 Task: Play online Dominion games in medium mode.
Action: Mouse moved to (577, 653)
Screenshot: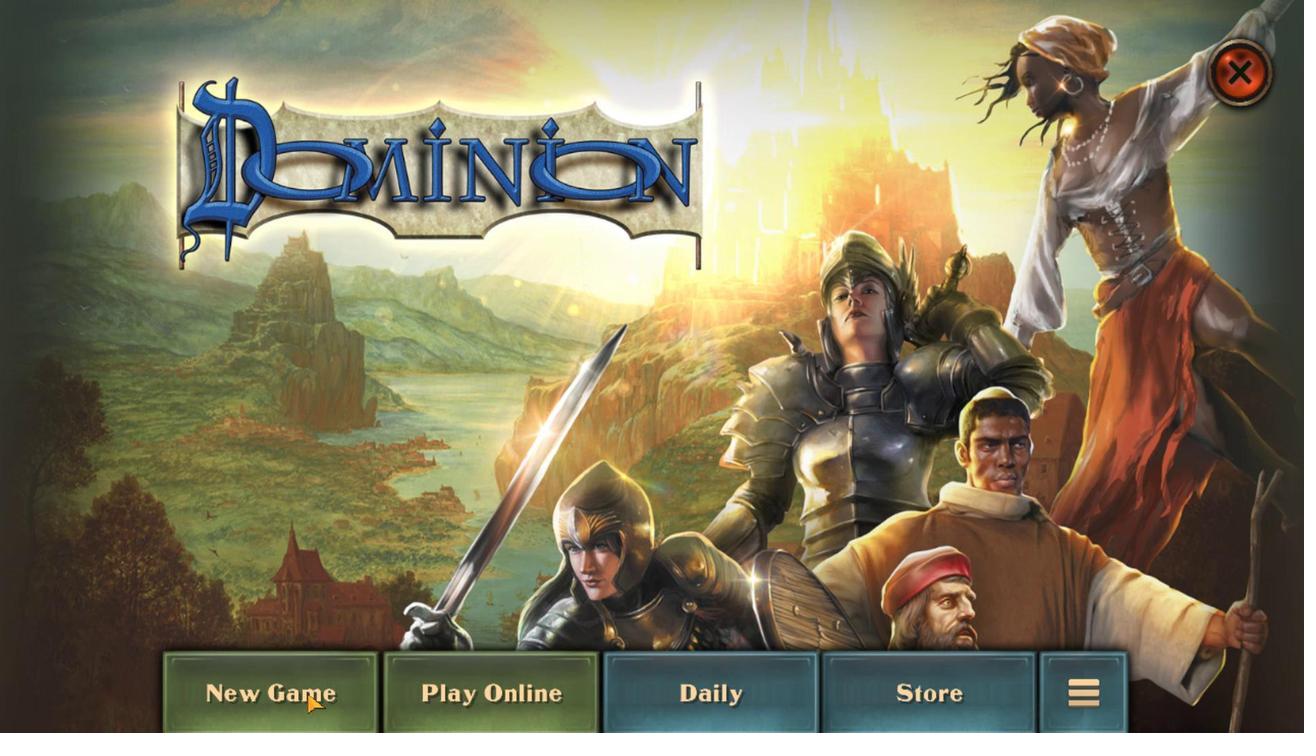 
Action: Mouse pressed left at (577, 653)
Screenshot: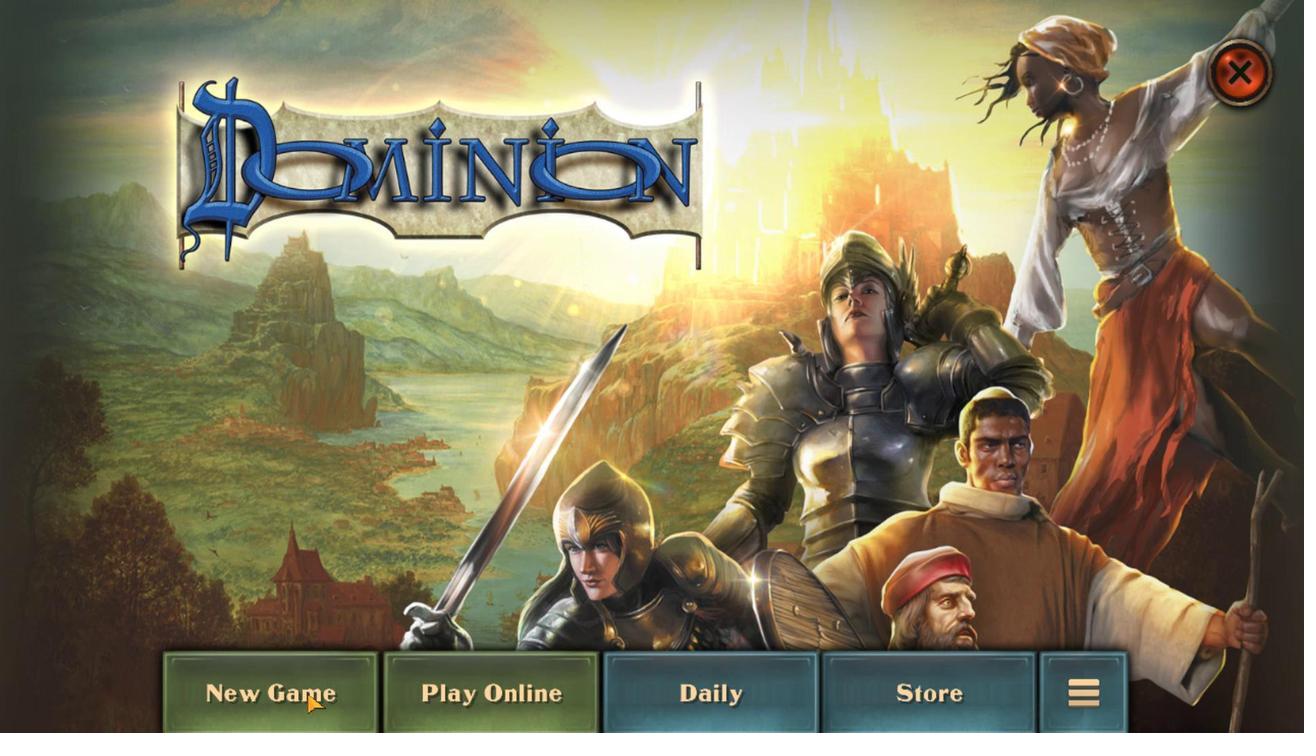 
Action: Mouse moved to (682, 506)
Screenshot: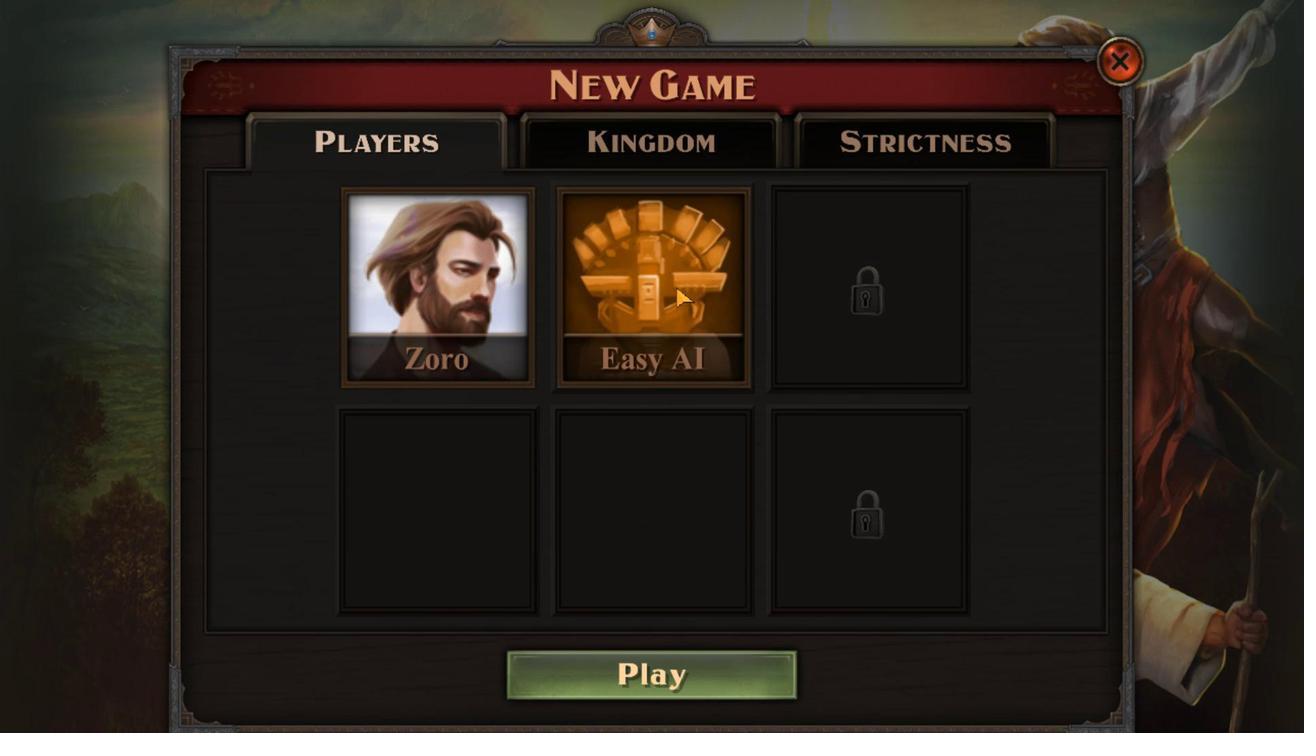 
Action: Mouse pressed left at (682, 506)
Screenshot: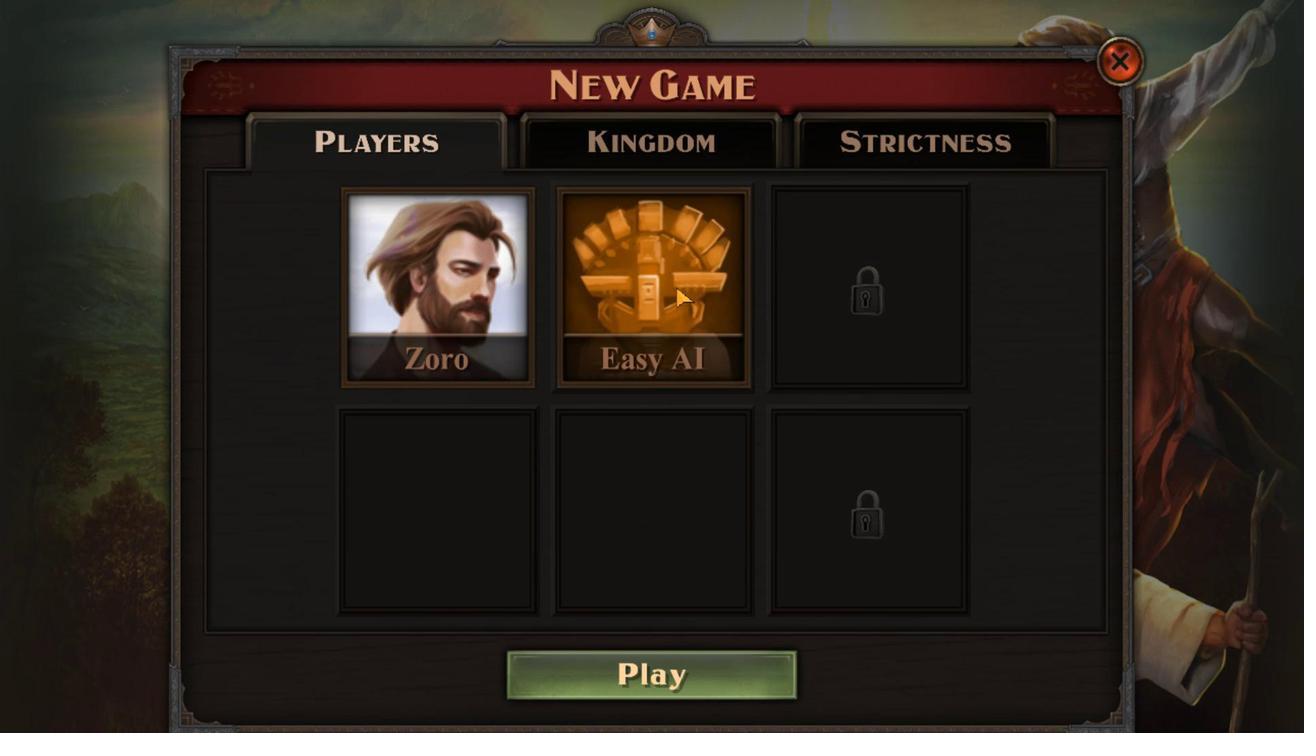 
Action: Mouse moved to (607, 583)
Screenshot: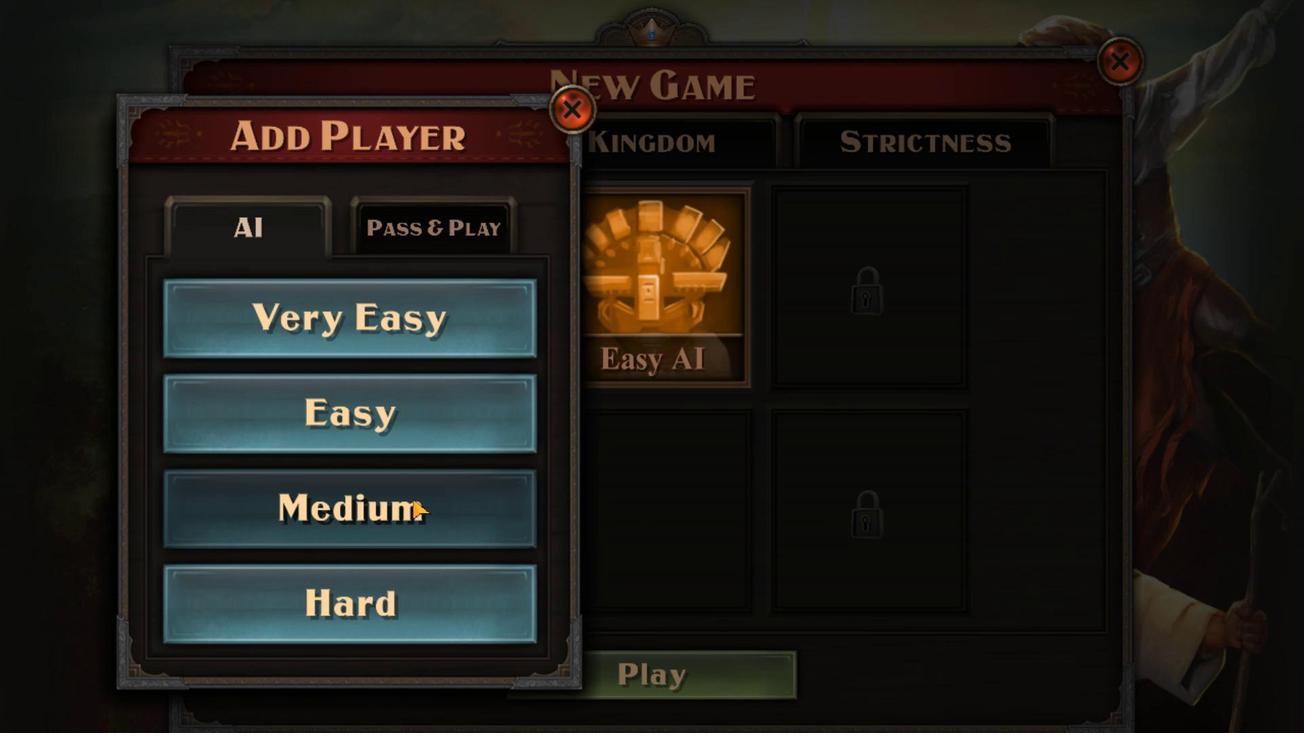 
Action: Mouse pressed left at (607, 583)
Screenshot: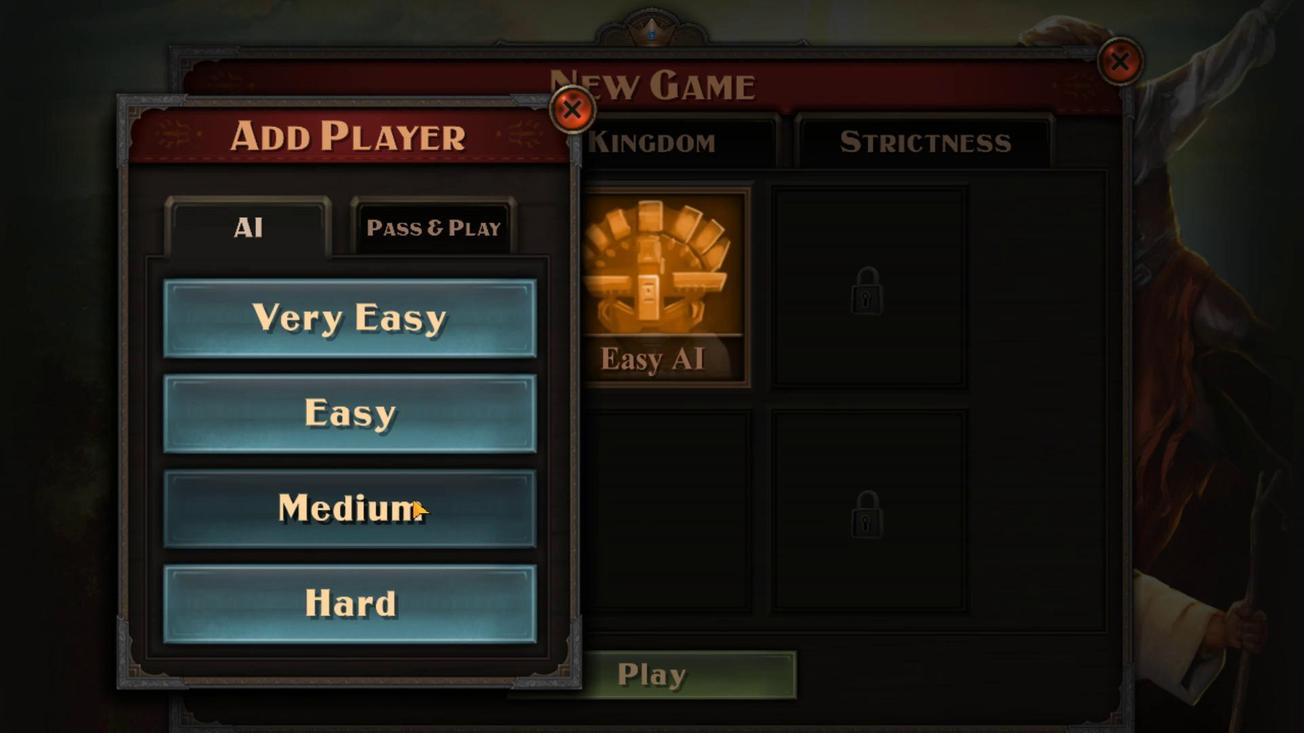 
Action: Mouse moved to (687, 639)
Screenshot: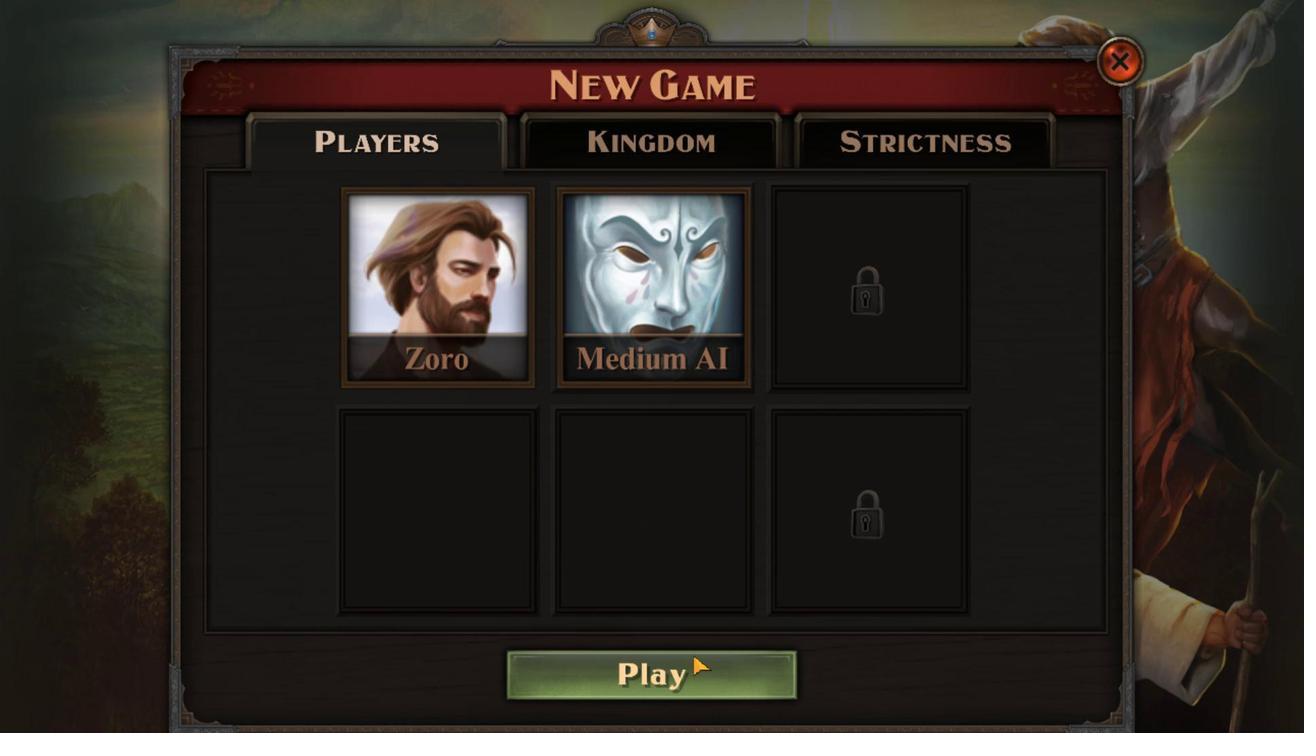 
Action: Mouse pressed left at (687, 639)
Screenshot: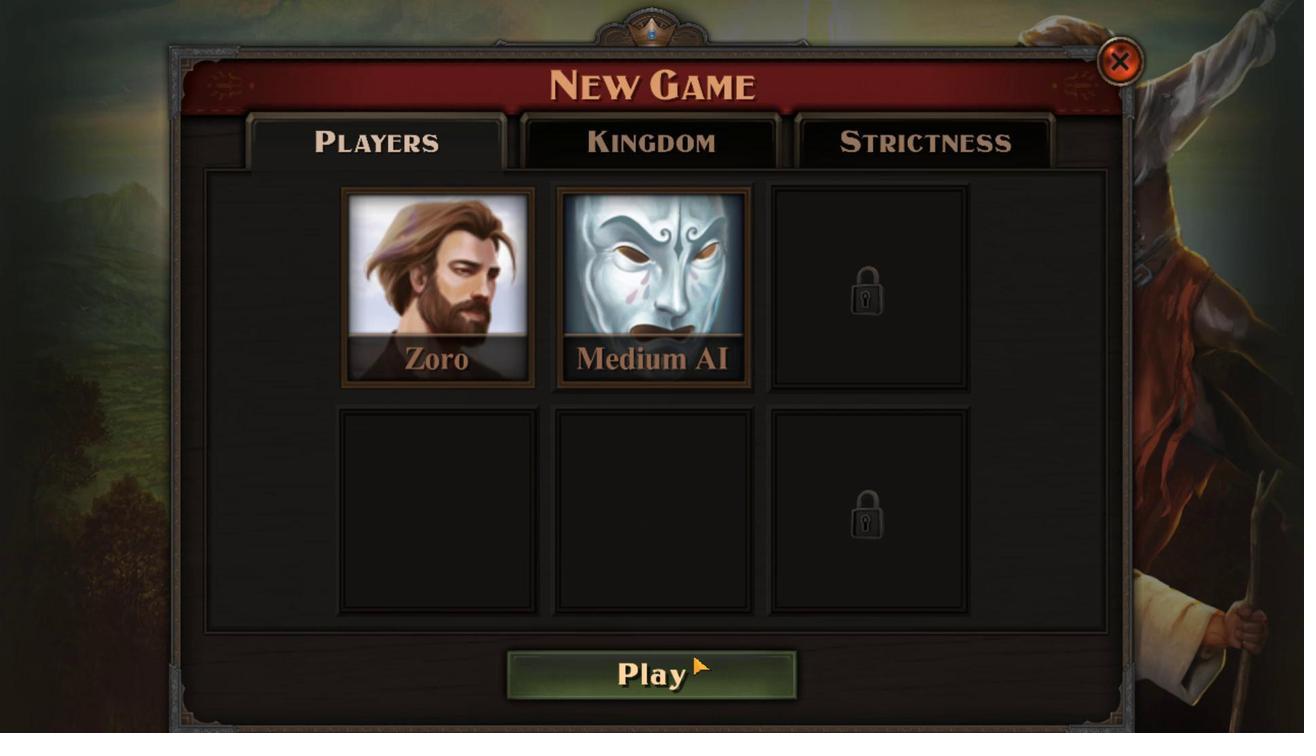 
Action: Mouse moved to (655, 648)
Screenshot: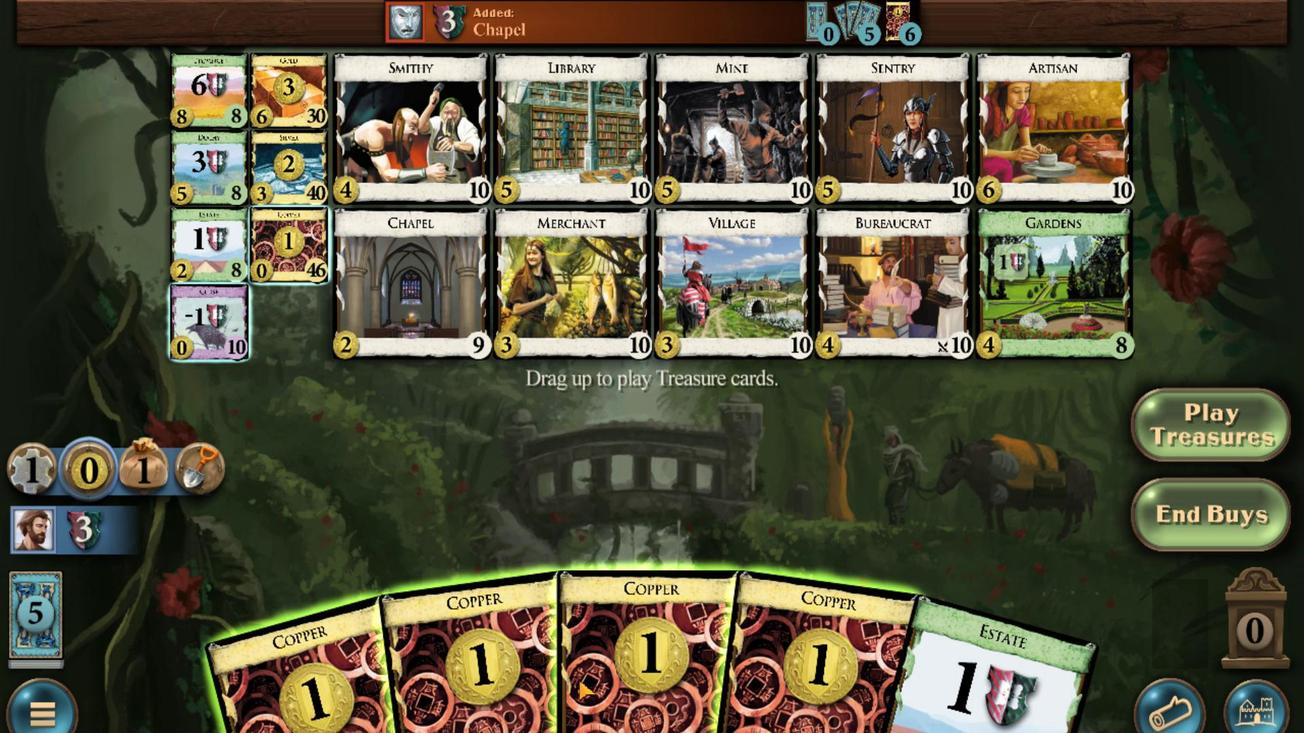 
Action: Mouse scrolled (655, 648) with delta (0, 0)
Screenshot: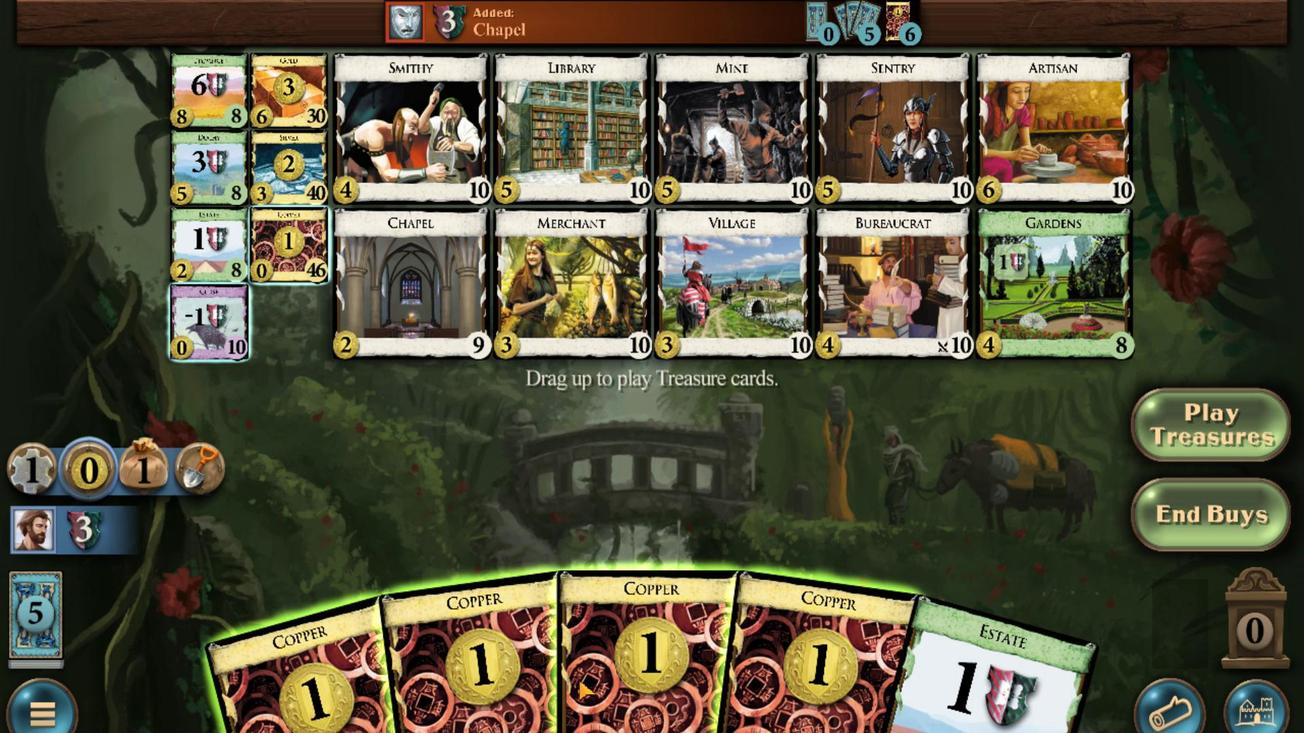 
Action: Mouse moved to (643, 644)
Screenshot: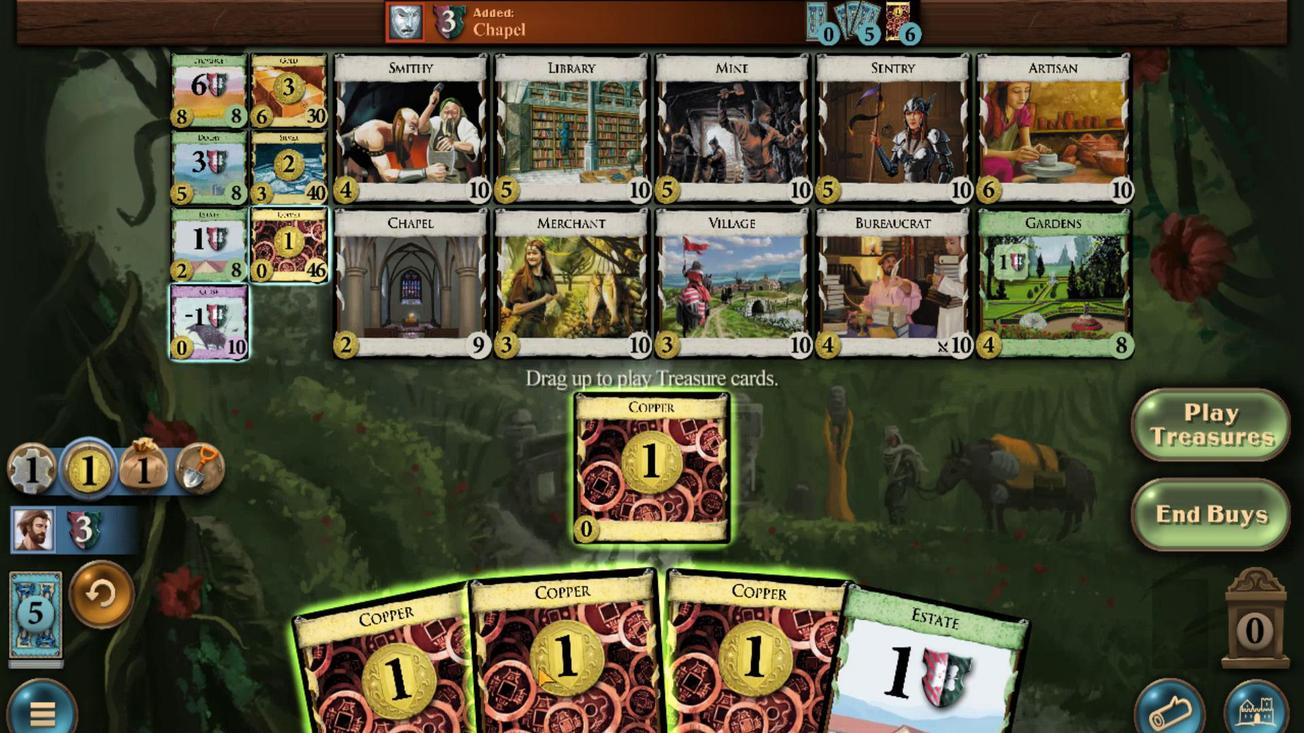 
Action: Mouse scrolled (643, 643) with delta (0, 0)
Screenshot: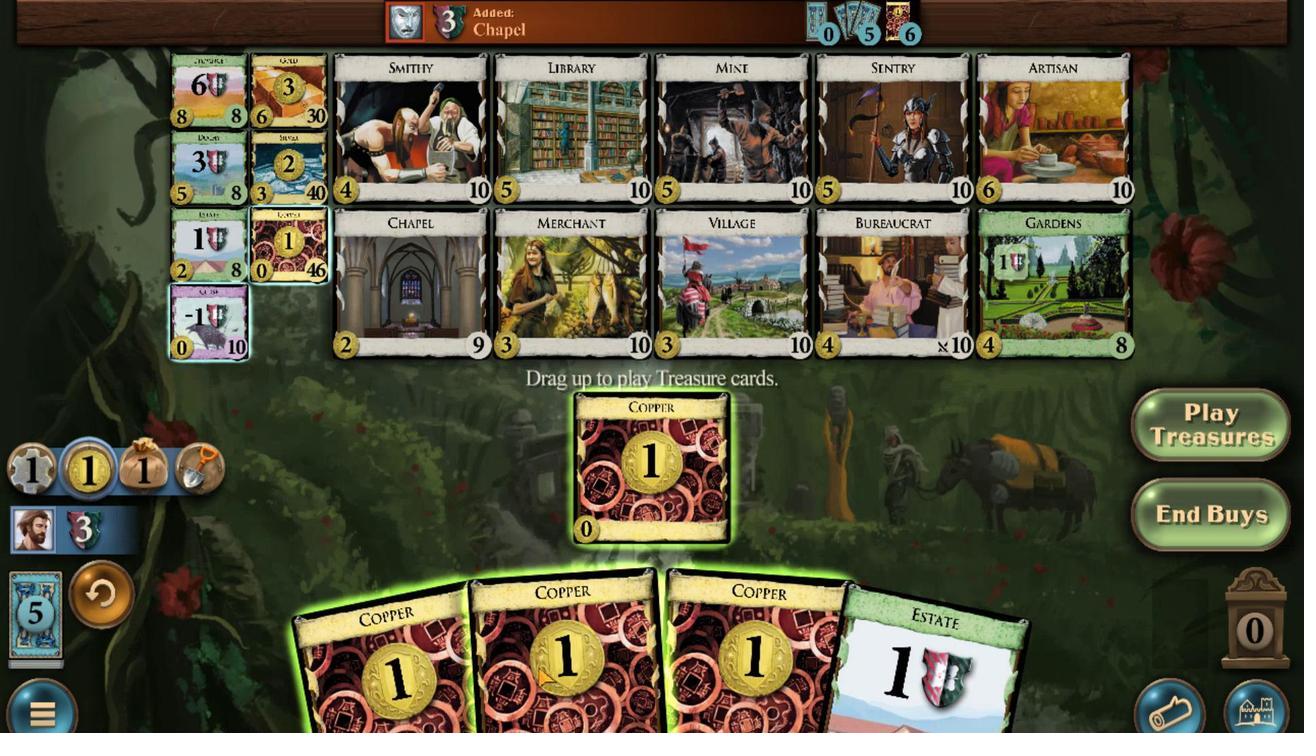 
Action: Mouse moved to (643, 645)
Screenshot: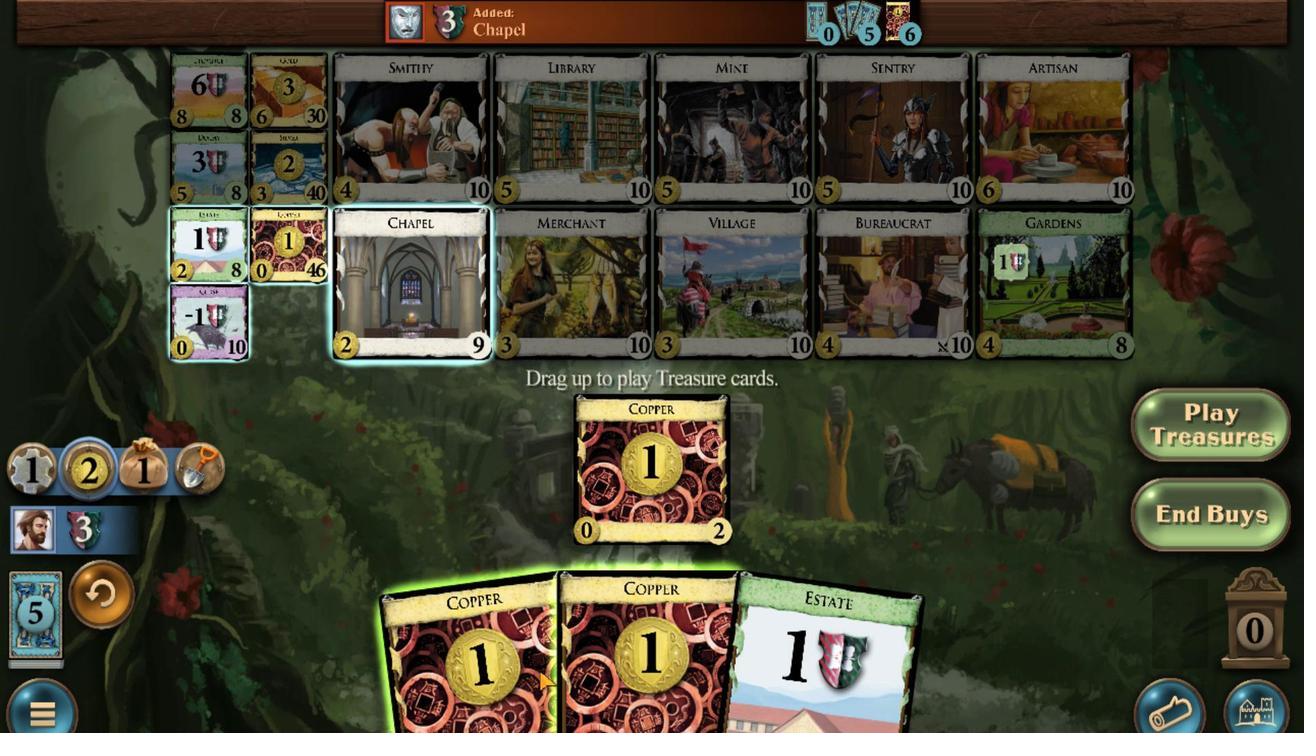 
Action: Mouse scrolled (643, 644) with delta (0, 0)
Screenshot: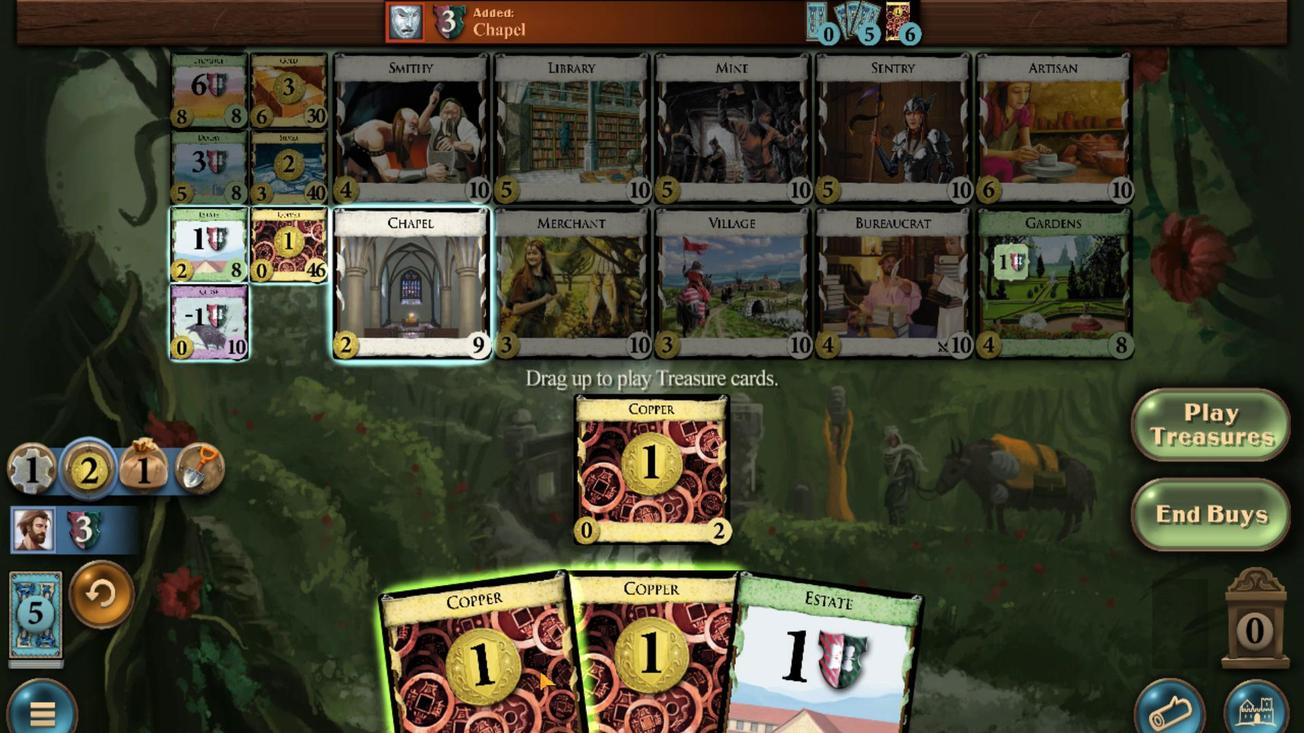 
Action: Mouse moved to (653, 640)
Screenshot: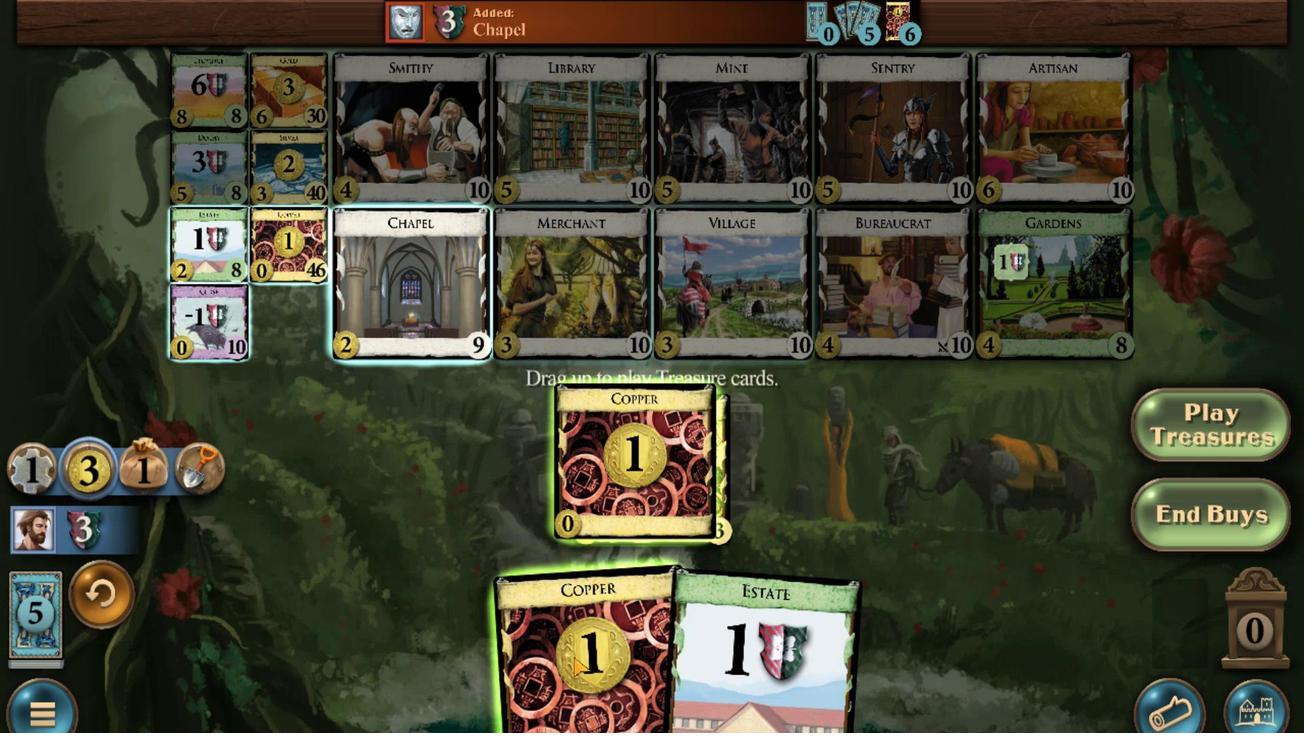 
Action: Mouse scrolled (653, 640) with delta (0, 0)
Screenshot: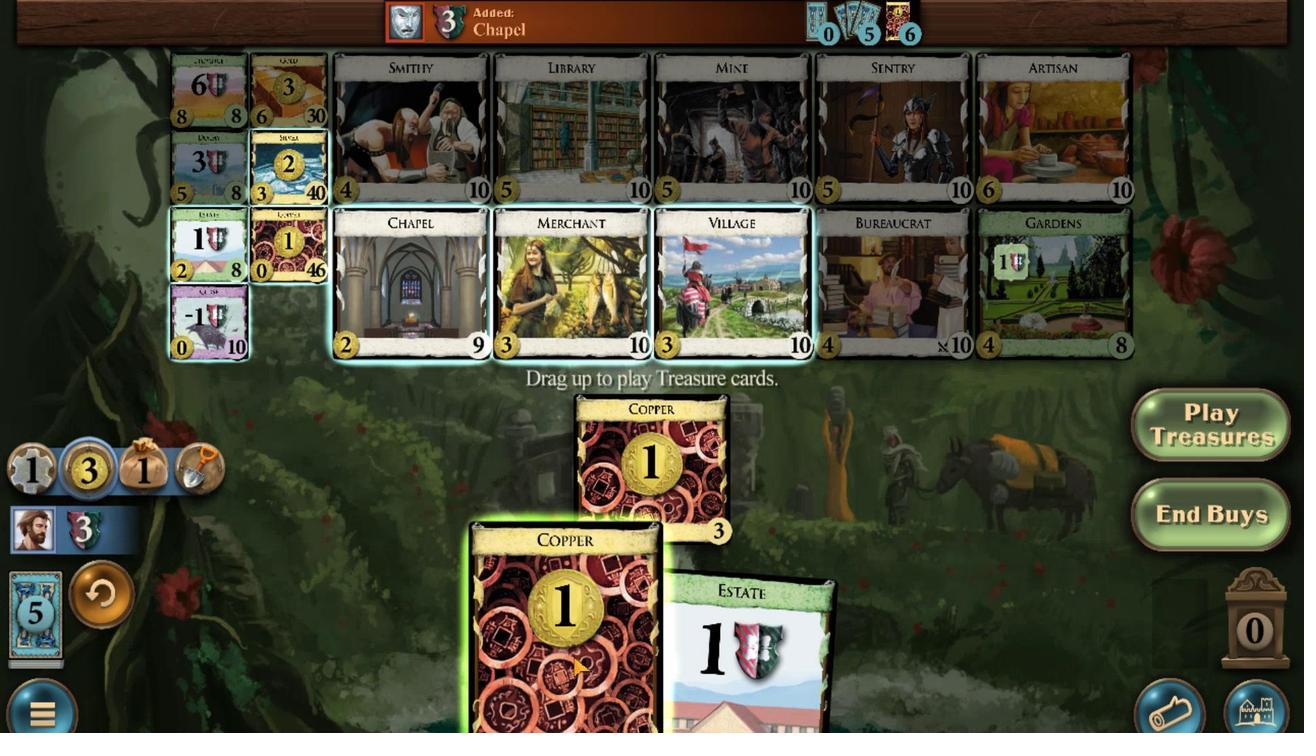 
Action: Mouse moved to (613, 455)
Screenshot: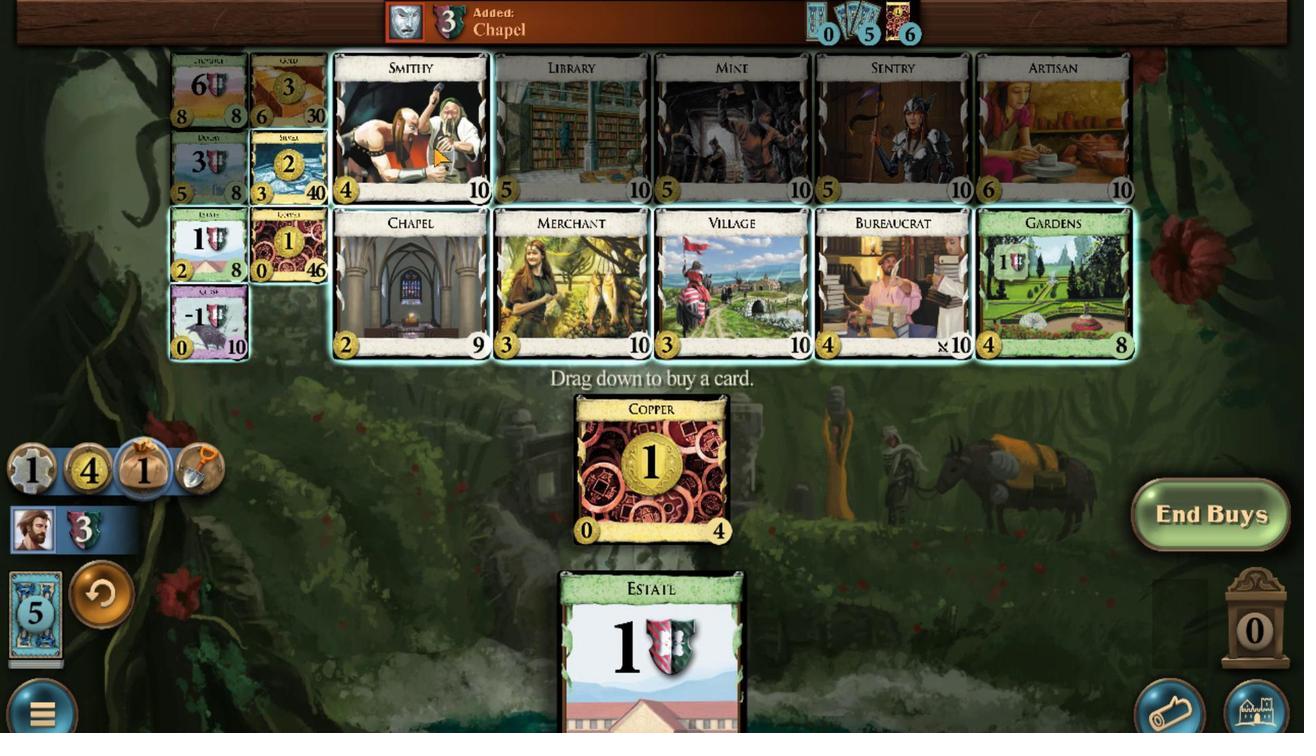 
Action: Mouse scrolled (613, 455) with delta (0, 0)
Screenshot: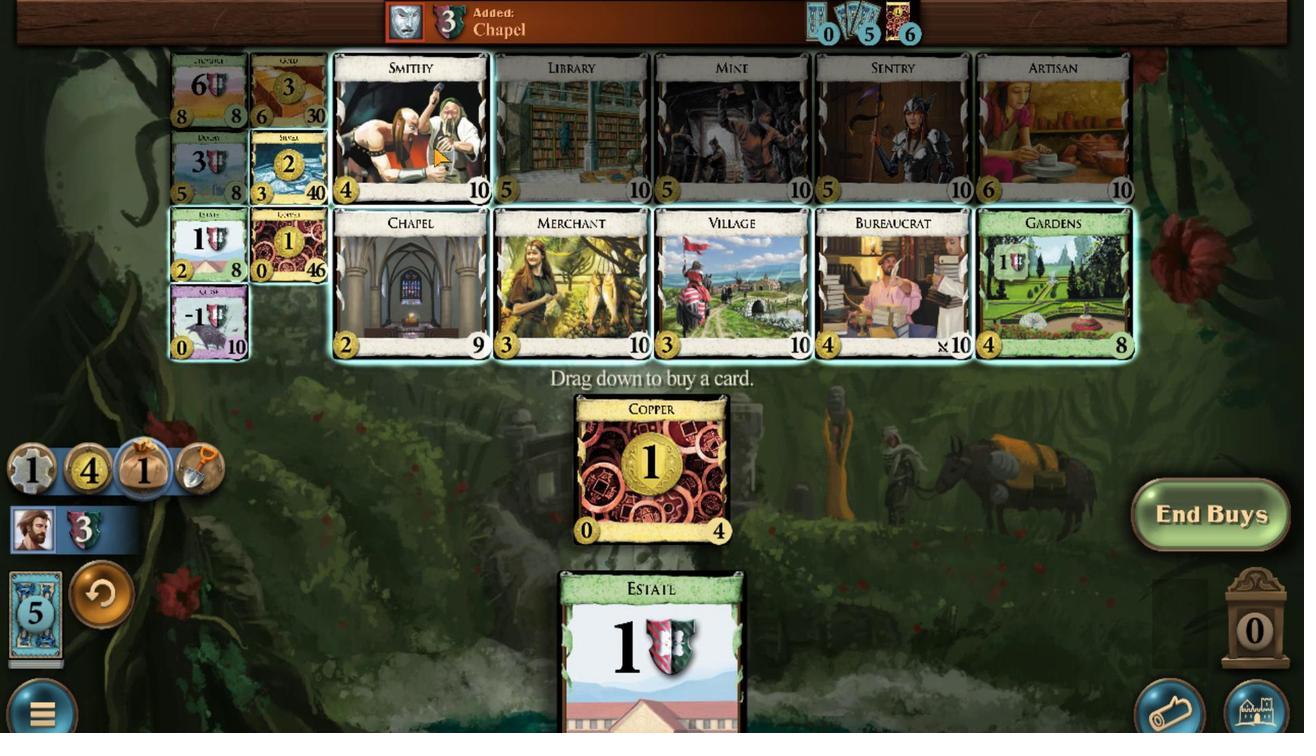 
Action: Mouse scrolled (613, 455) with delta (0, 0)
Screenshot: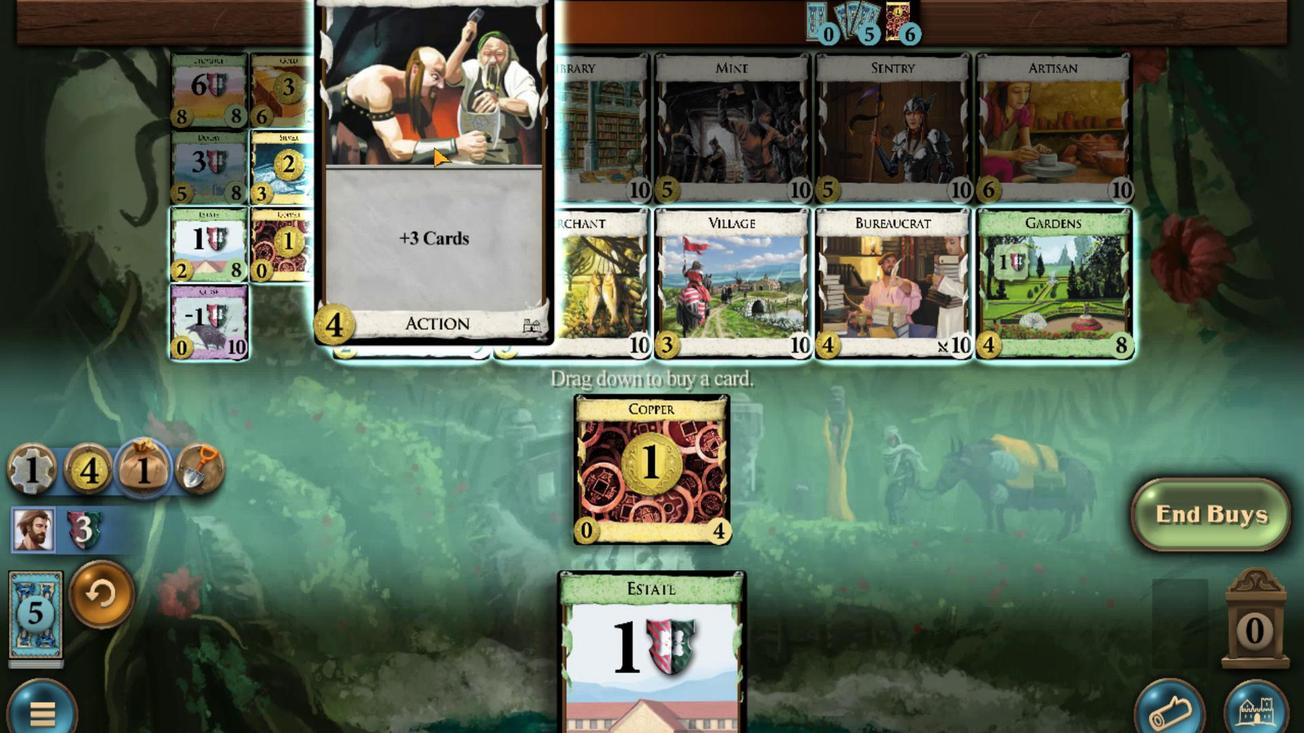 
Action: Mouse scrolled (613, 455) with delta (0, 0)
Screenshot: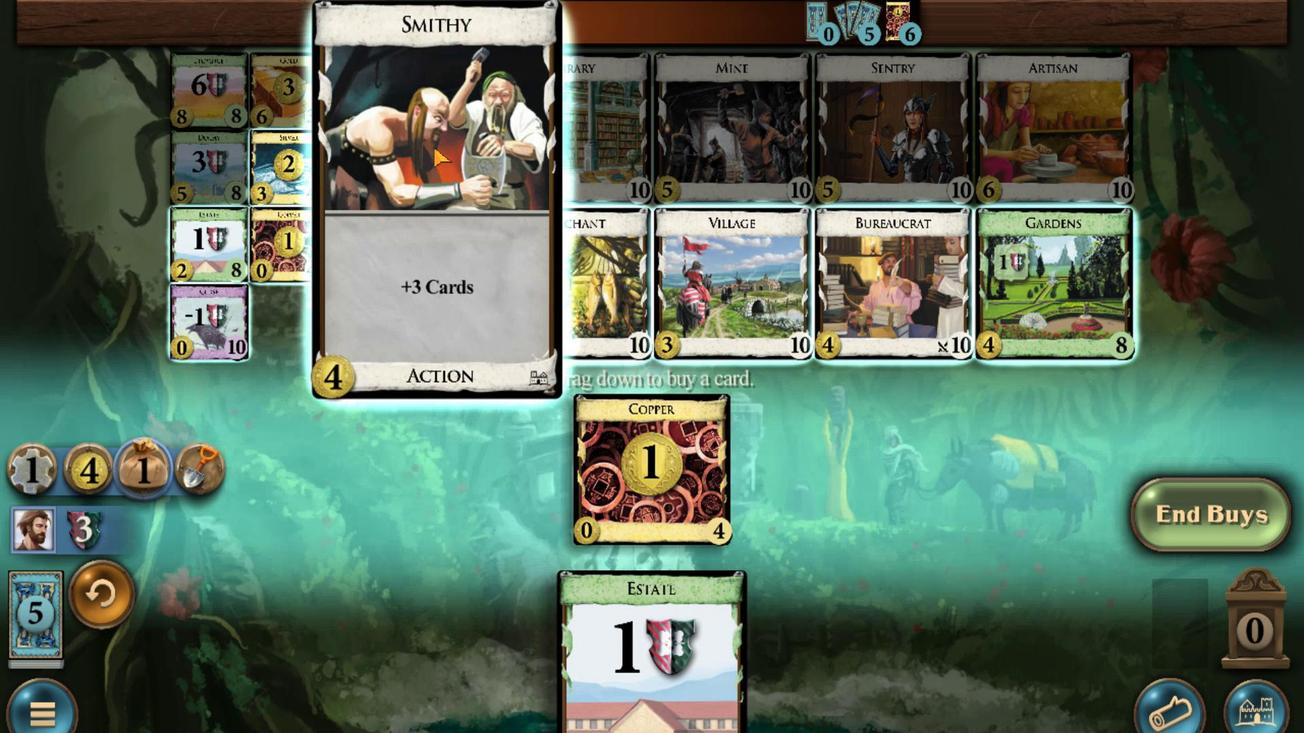 
Action: Mouse scrolled (613, 455) with delta (0, 0)
Screenshot: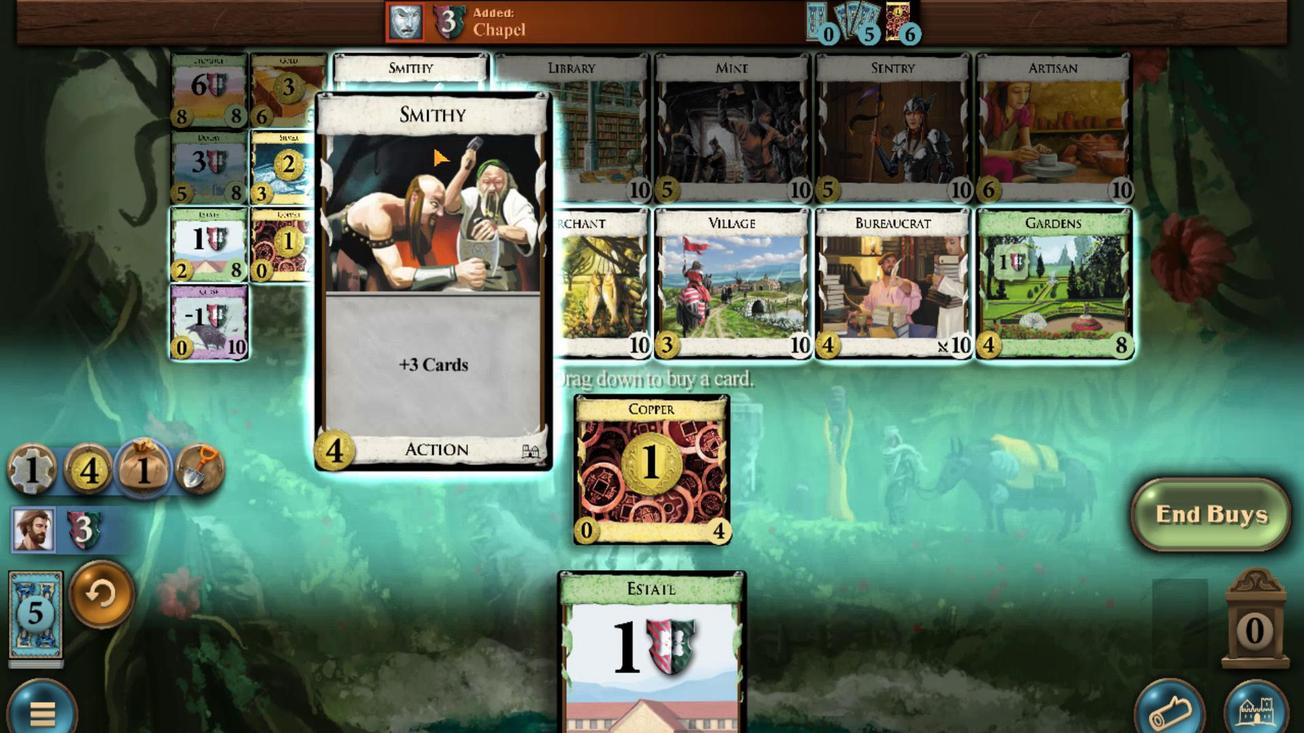 
Action: Mouse scrolled (613, 455) with delta (0, 0)
Screenshot: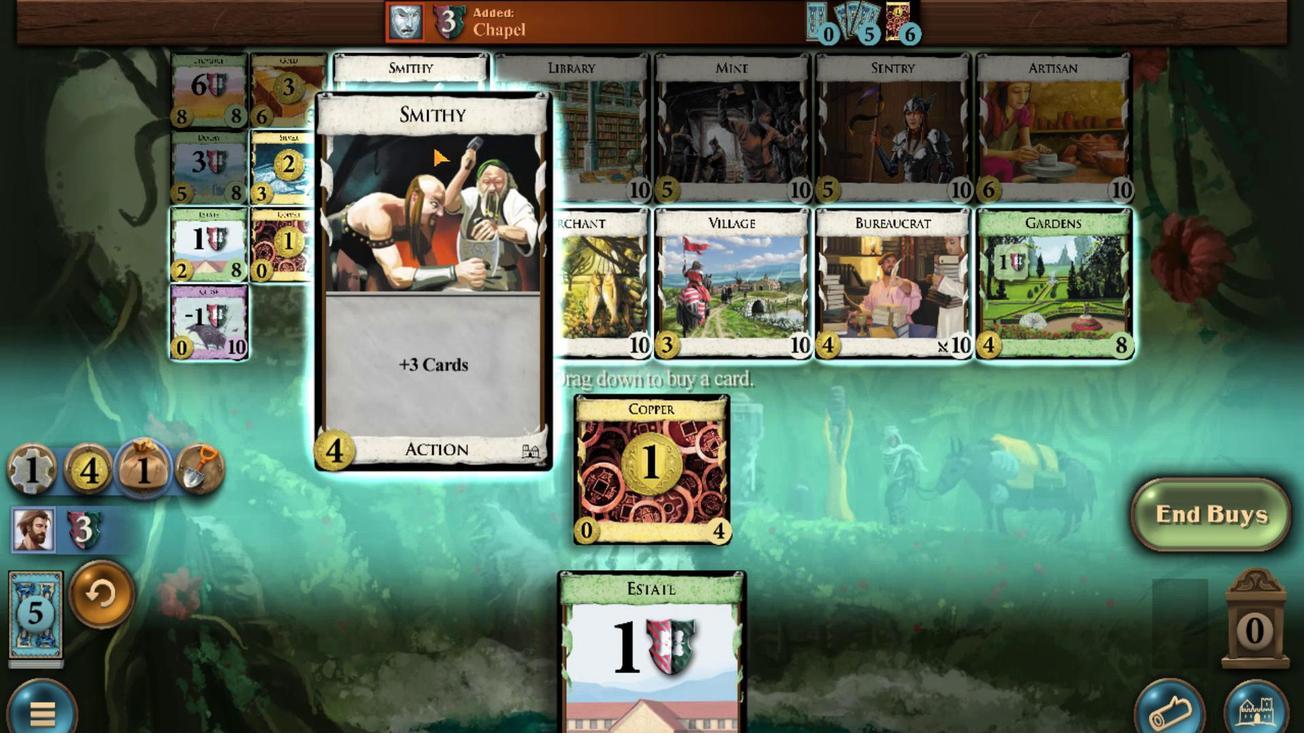 
Action: Mouse scrolled (613, 455) with delta (0, 0)
Screenshot: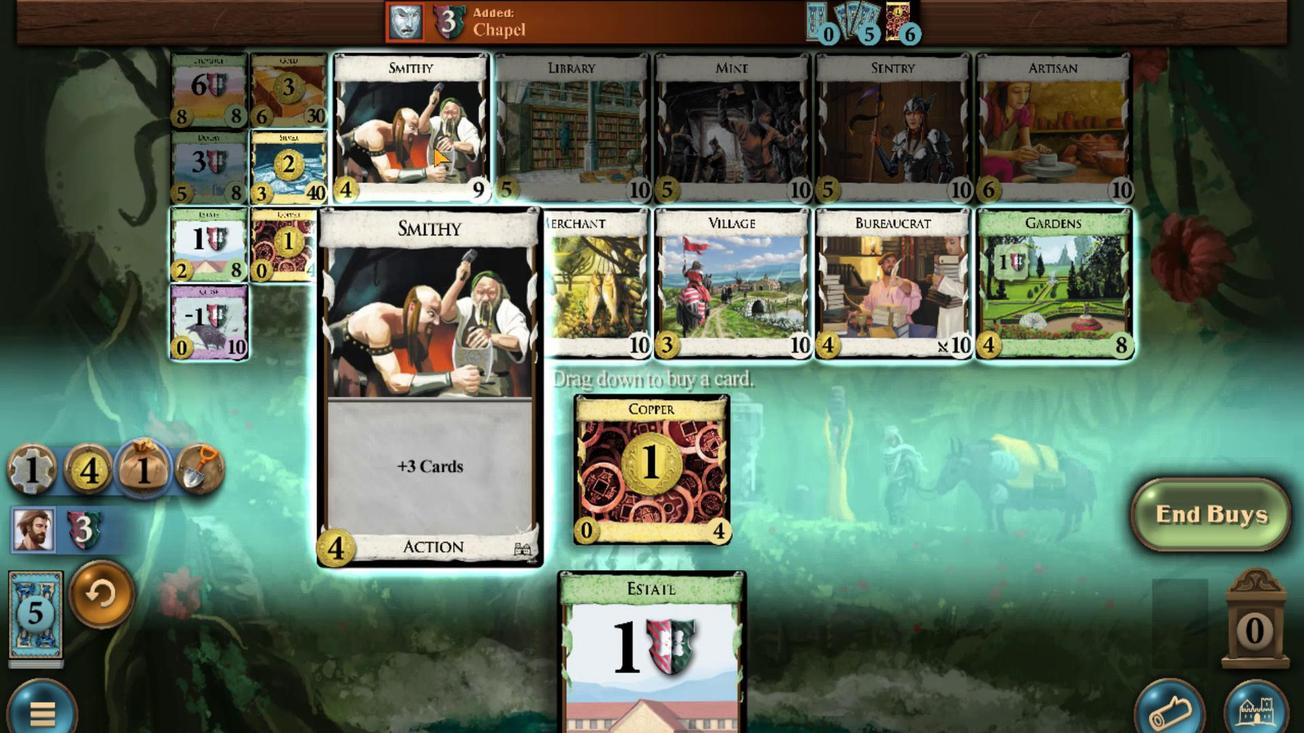 
Action: Mouse scrolled (613, 455) with delta (0, 0)
Screenshot: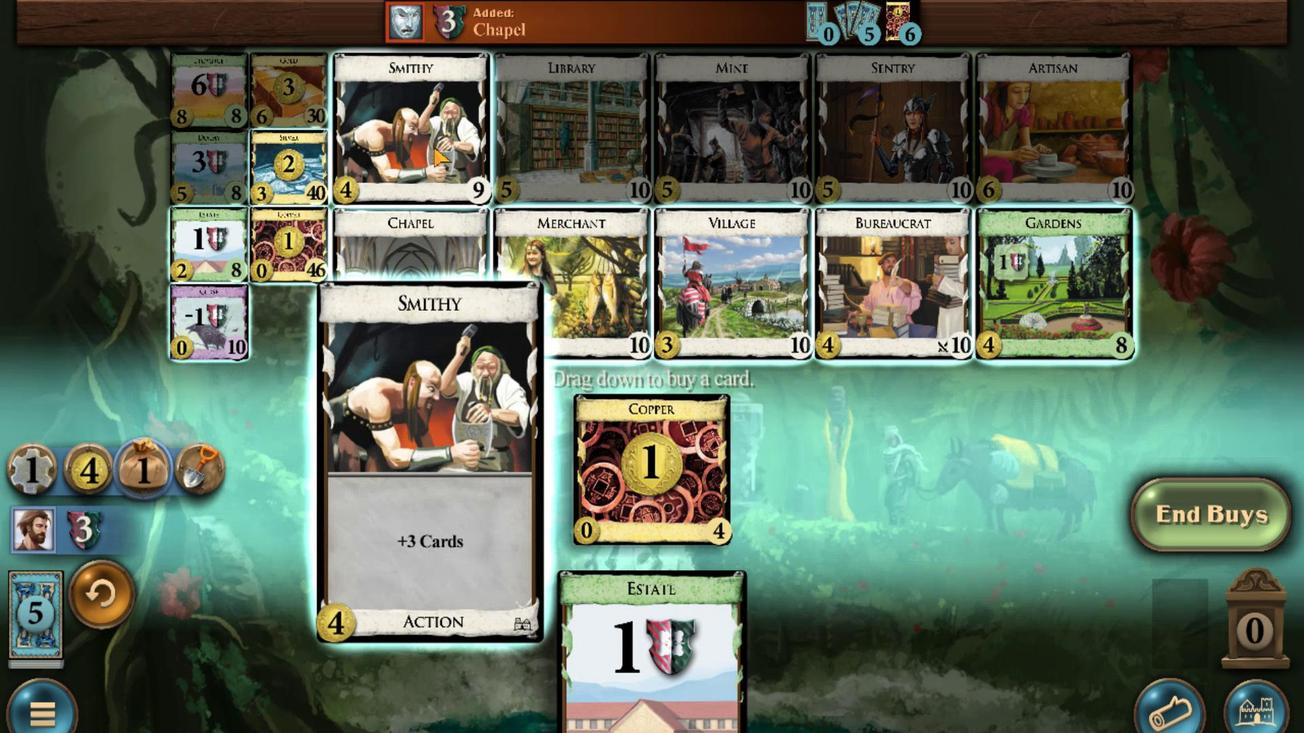 
Action: Mouse moved to (667, 627)
Screenshot: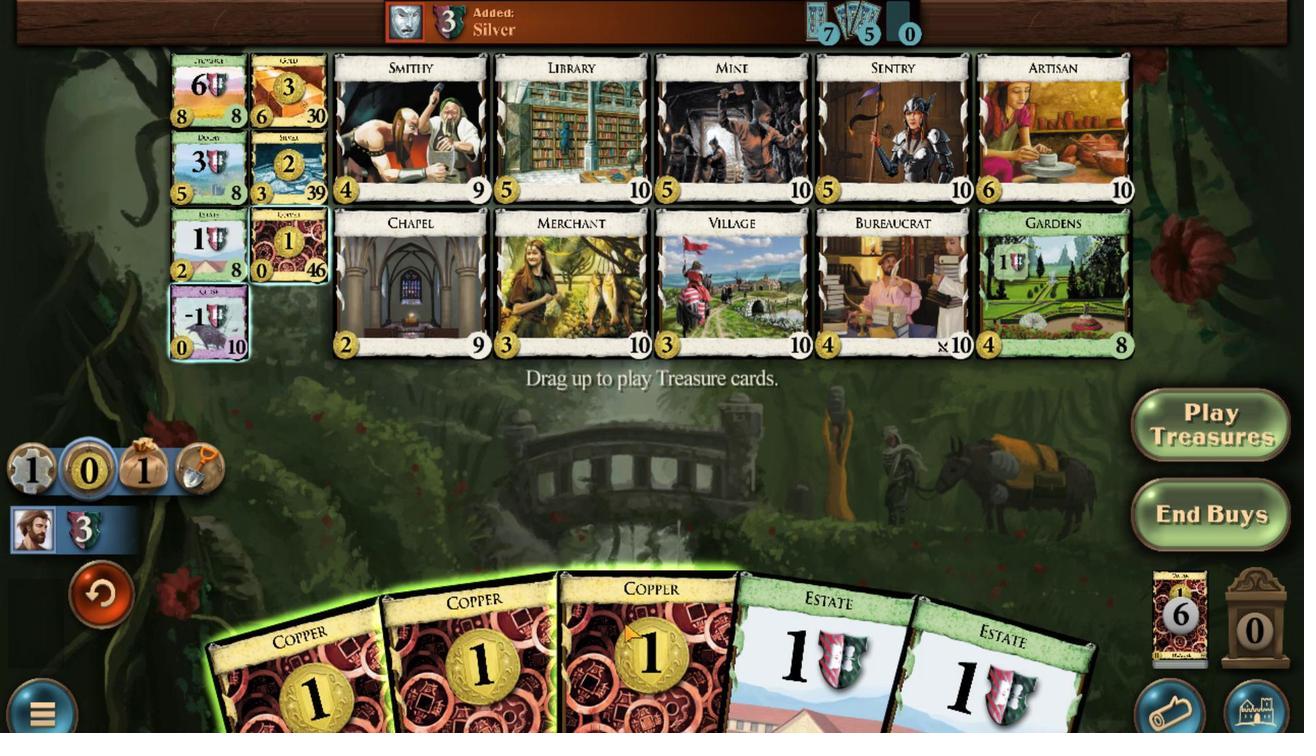 
Action: Mouse scrolled (667, 627) with delta (0, 0)
Screenshot: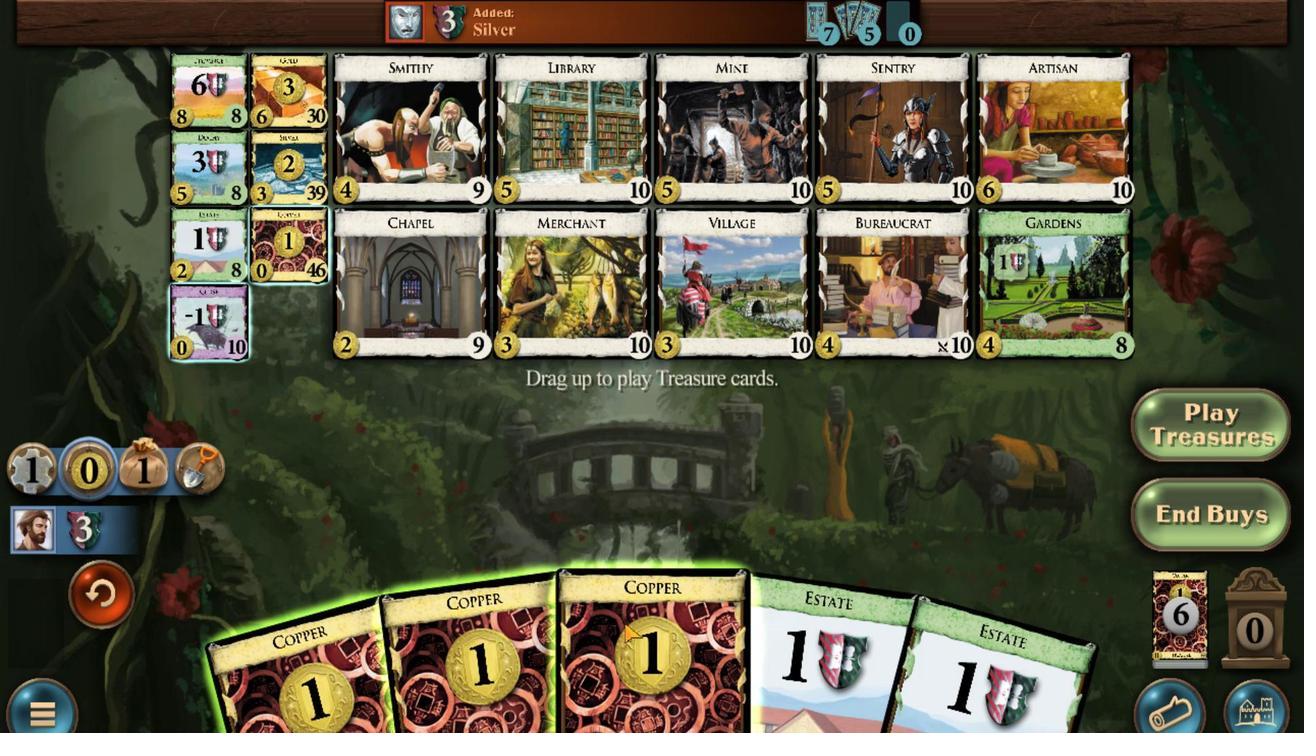
Action: Mouse moved to (648, 629)
Screenshot: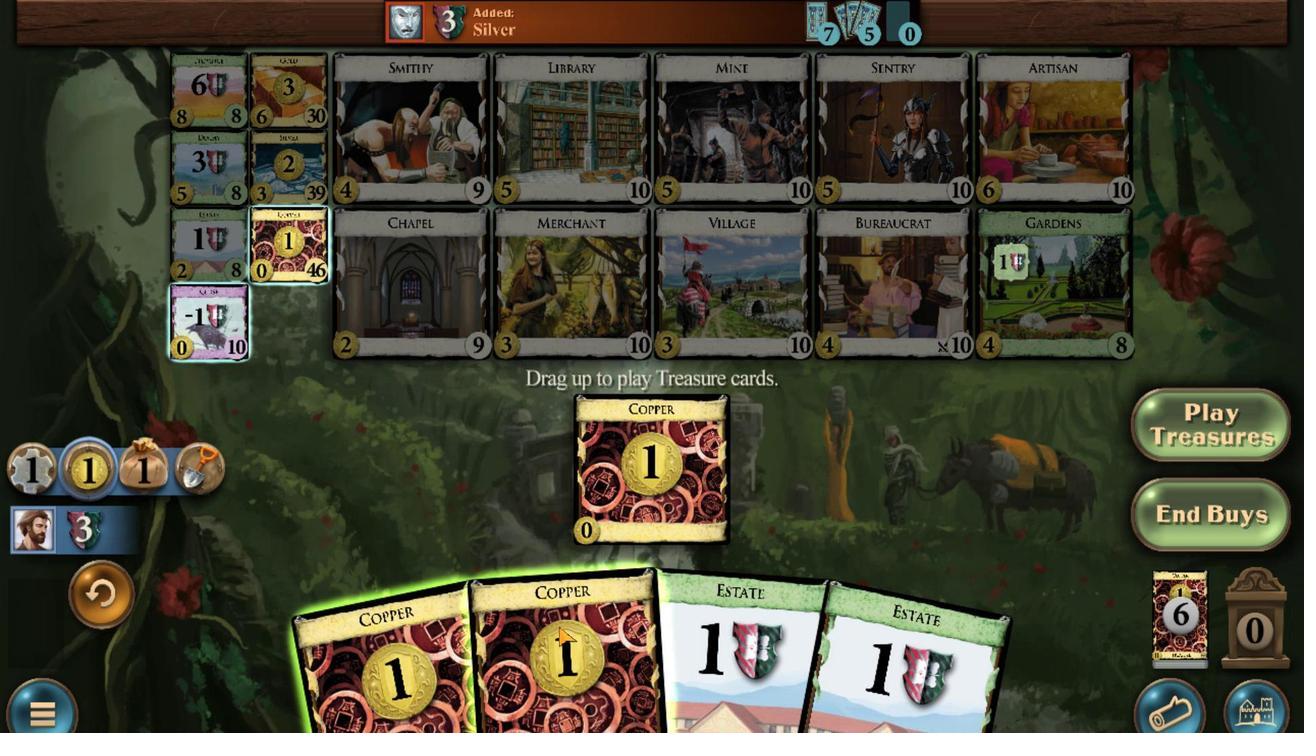 
Action: Mouse scrolled (648, 629) with delta (0, 0)
Screenshot: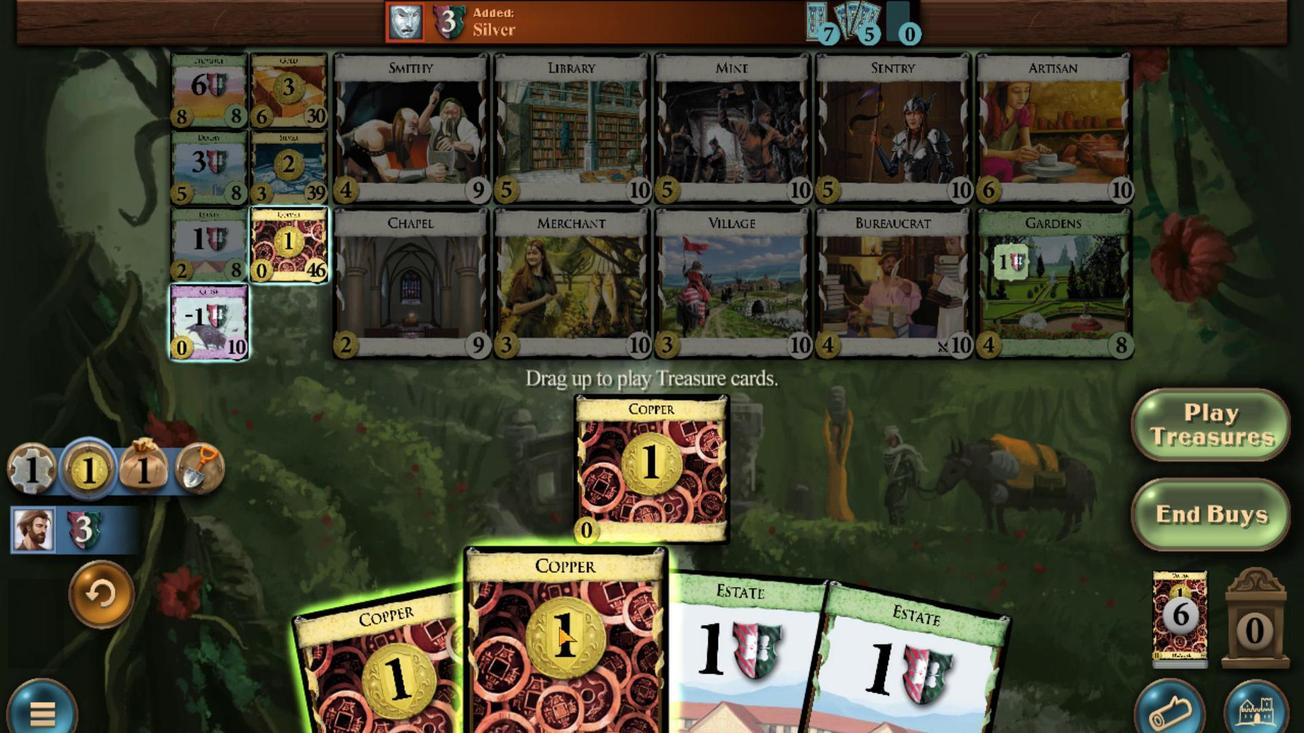 
Action: Mouse moved to (636, 632)
Screenshot: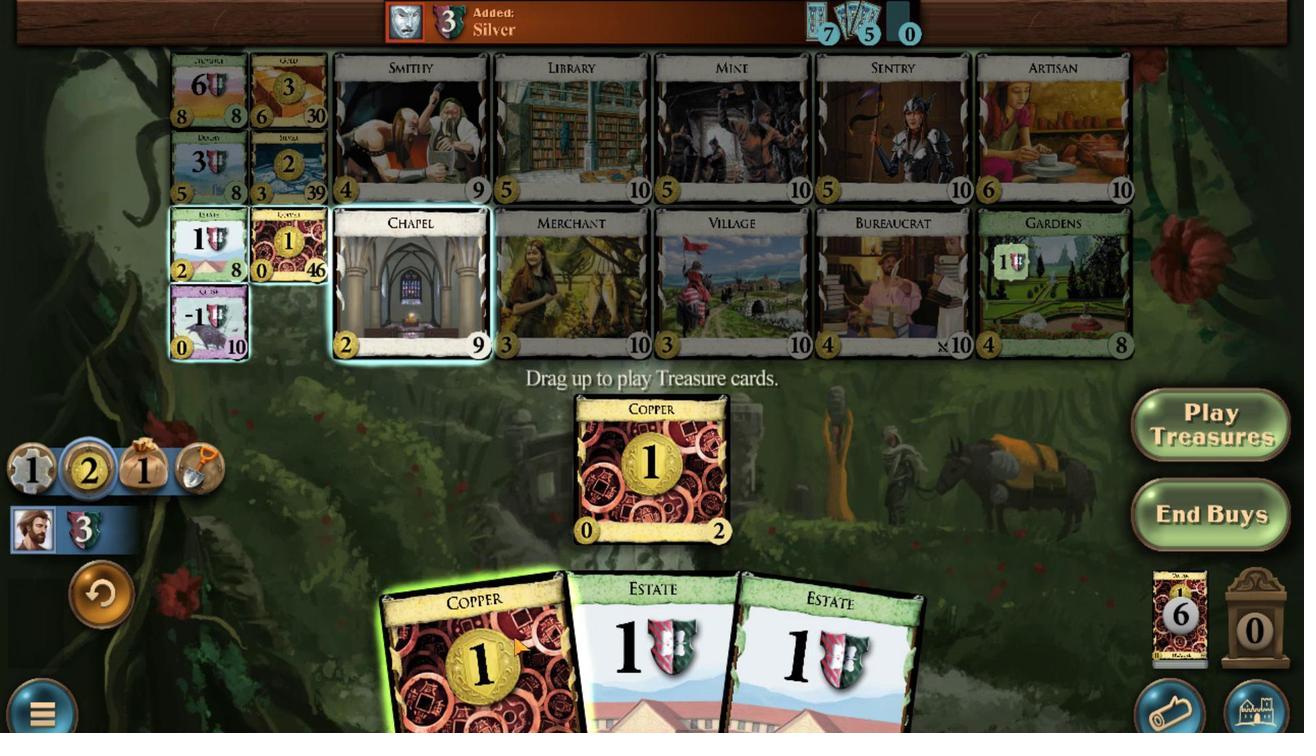 
Action: Mouse scrolled (636, 632) with delta (0, 0)
Screenshot: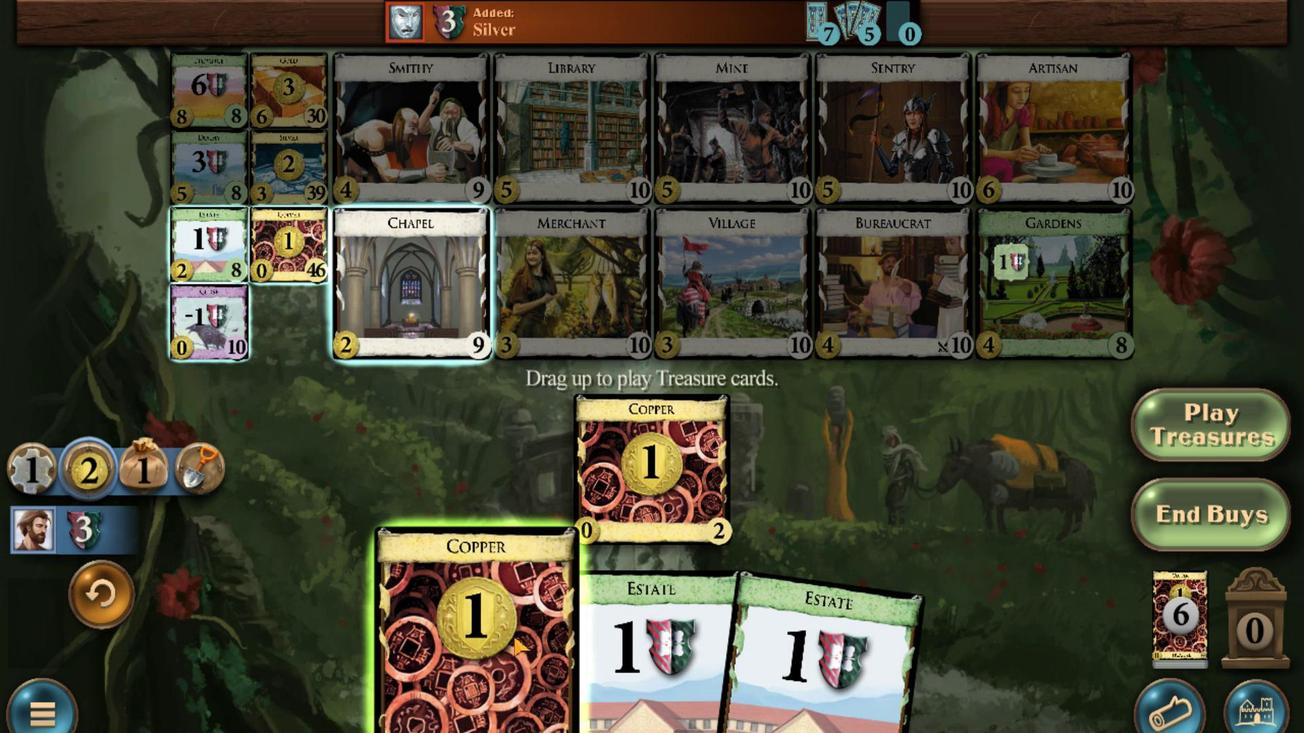 
Action: Mouse moved to (571, 464)
Screenshot: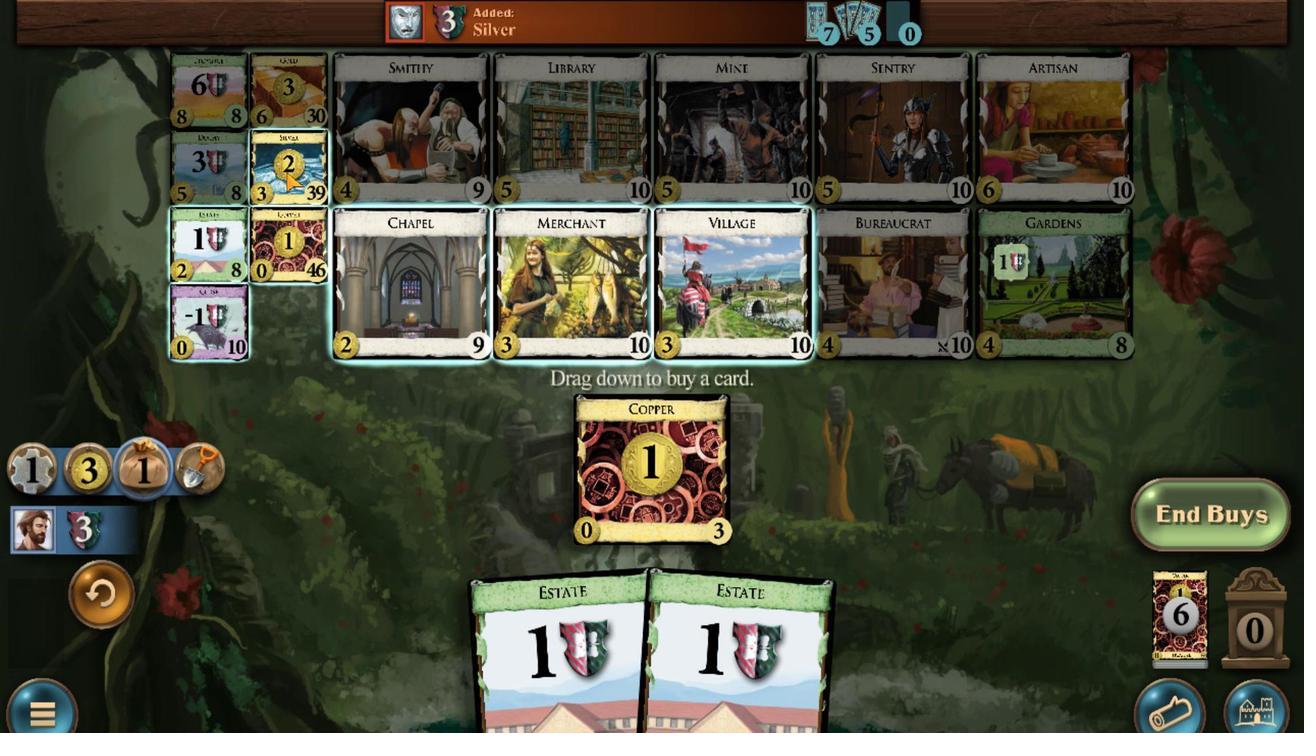 
Action: Mouse scrolled (571, 464) with delta (0, 0)
Screenshot: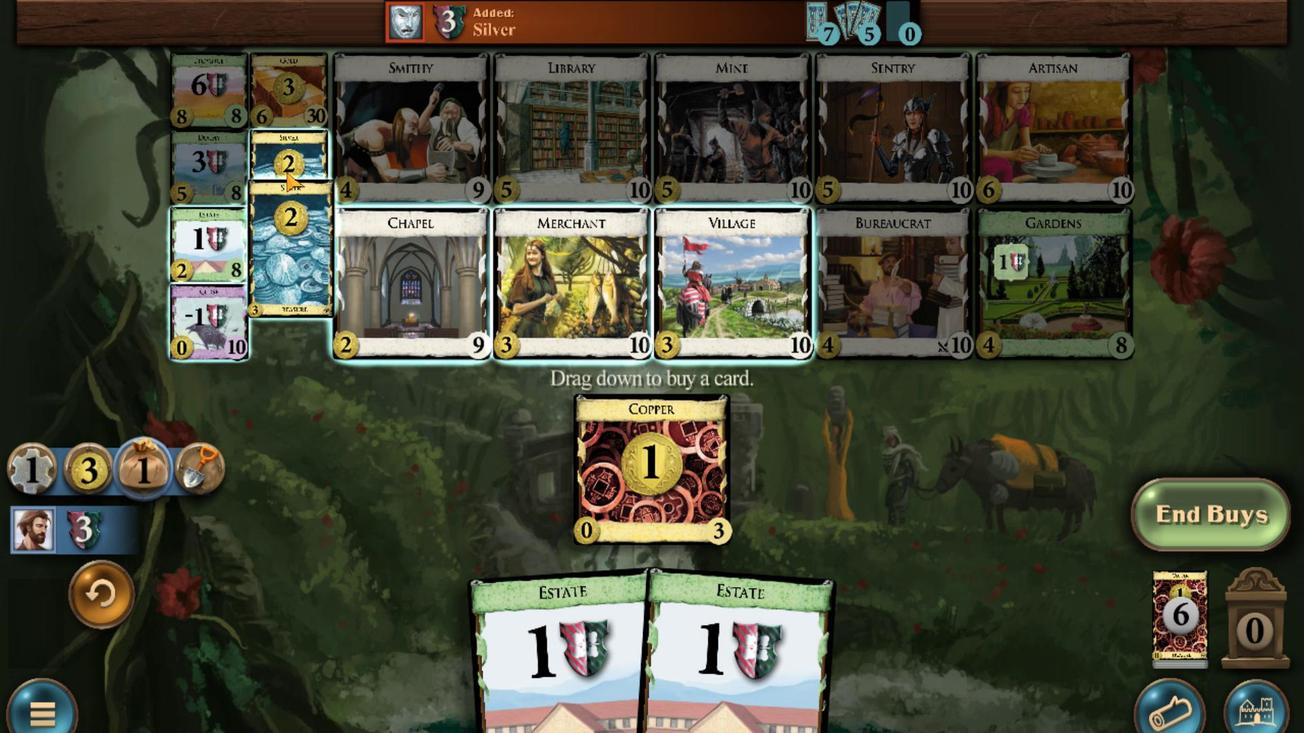 
Action: Mouse scrolled (571, 464) with delta (0, 0)
Screenshot: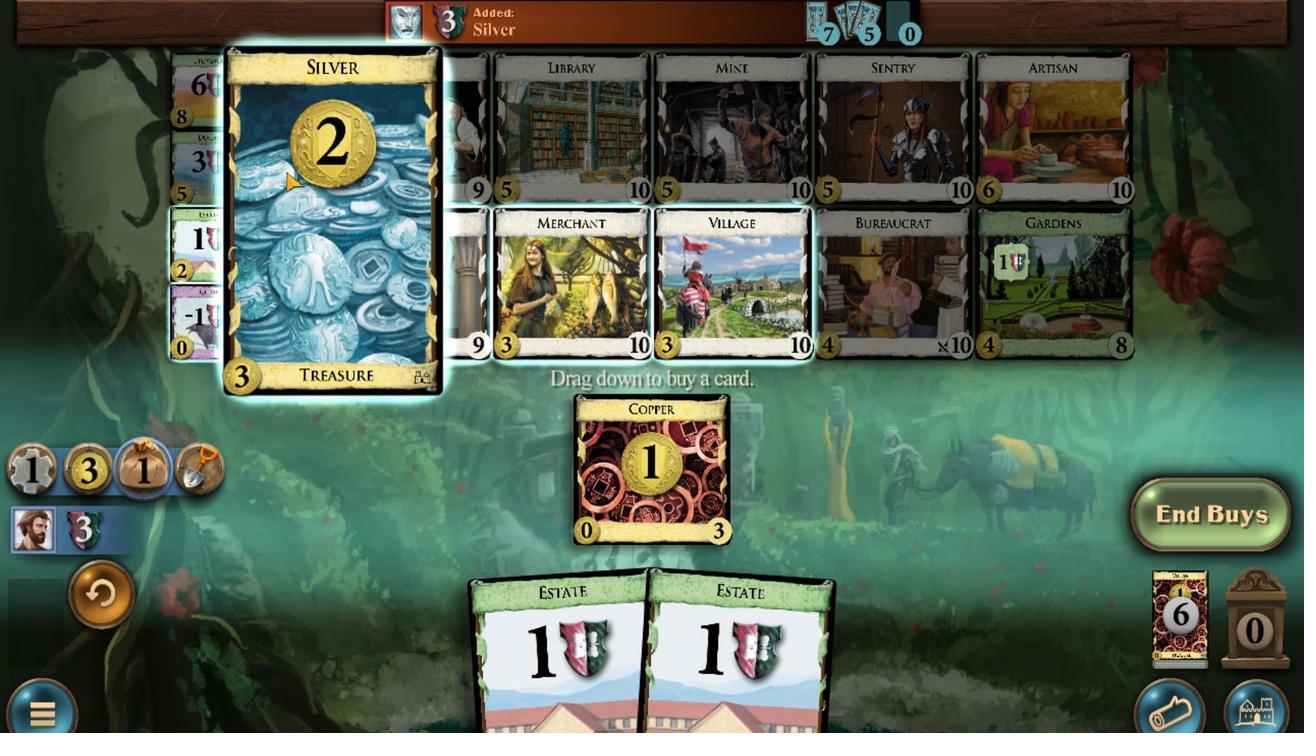 
Action: Mouse scrolled (571, 464) with delta (0, 0)
Screenshot: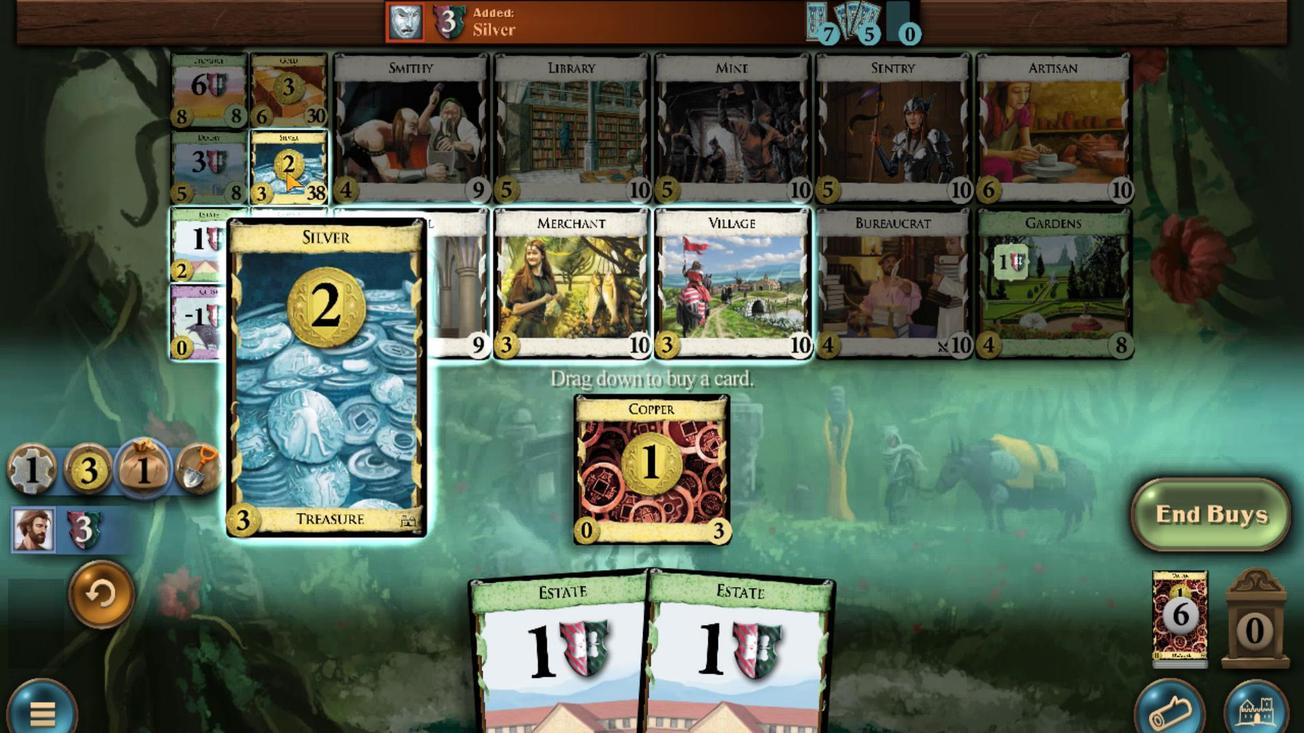 
Action: Mouse scrolled (571, 464) with delta (0, 0)
Screenshot: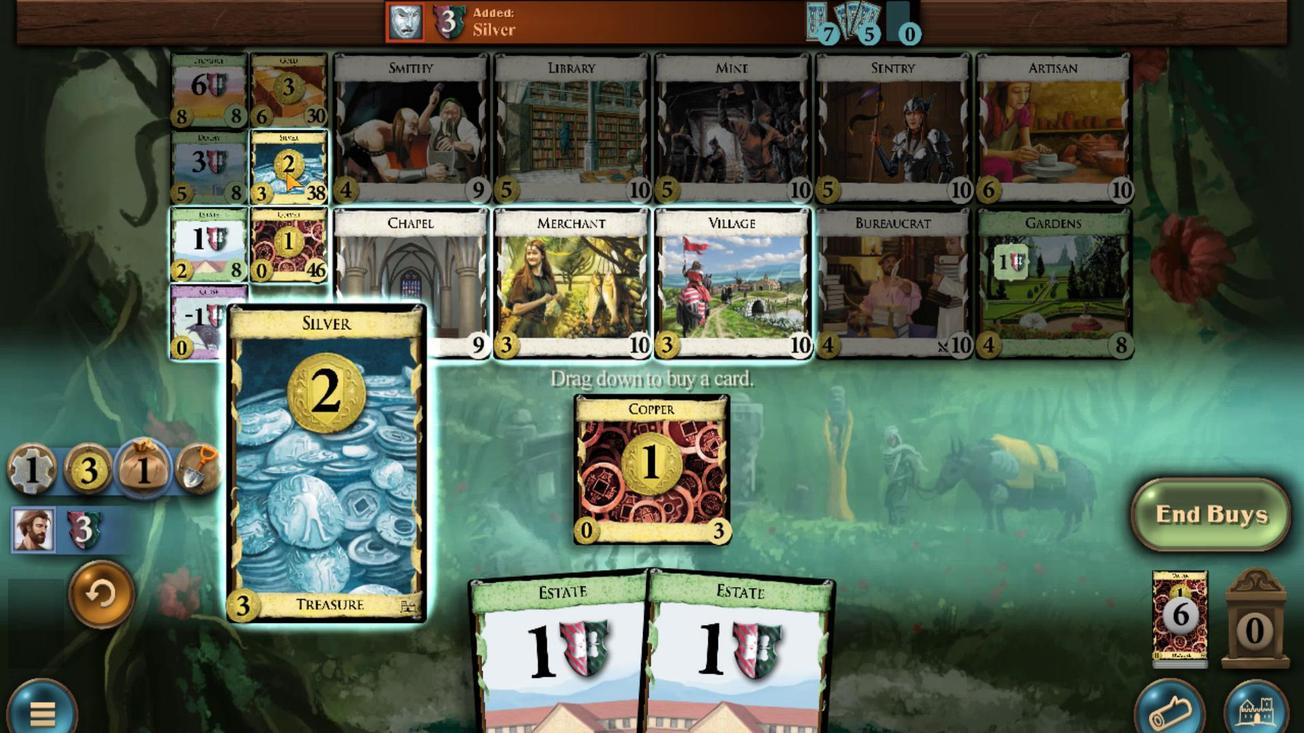 
Action: Mouse scrolled (571, 464) with delta (0, 0)
Screenshot: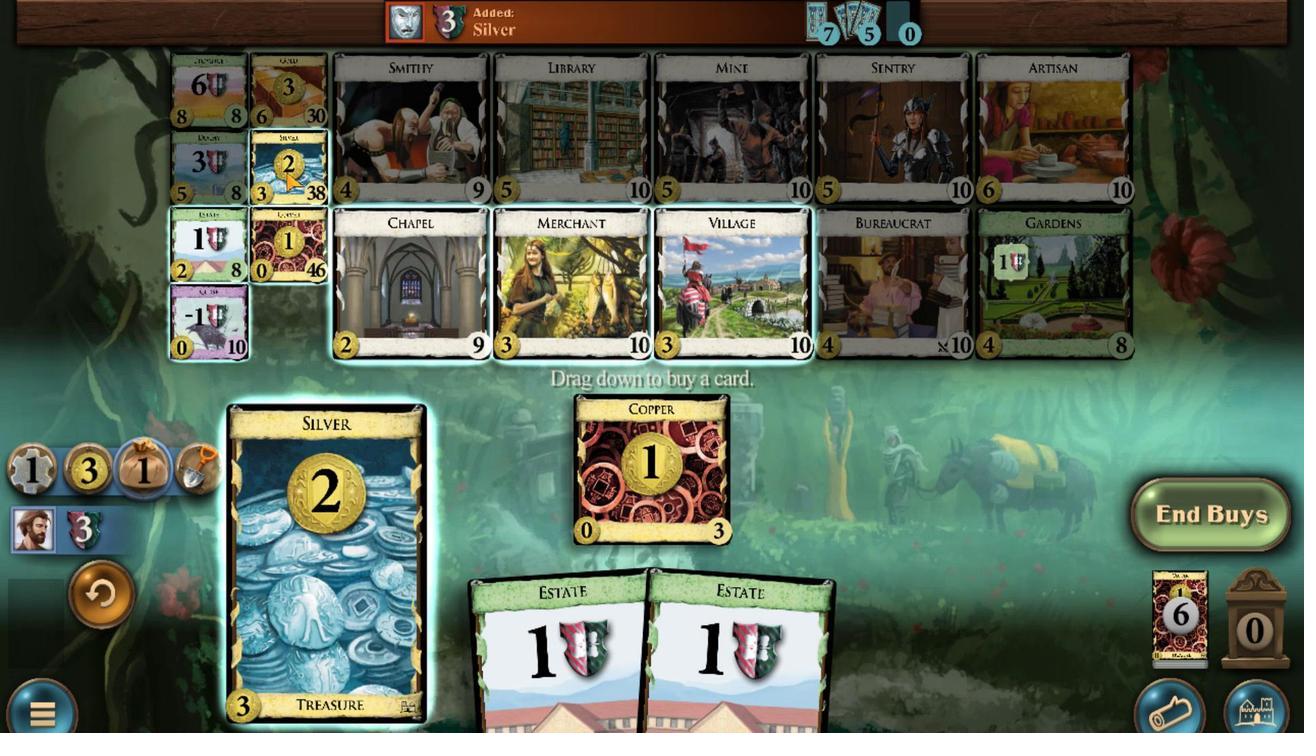 
Action: Mouse moved to (665, 631)
Screenshot: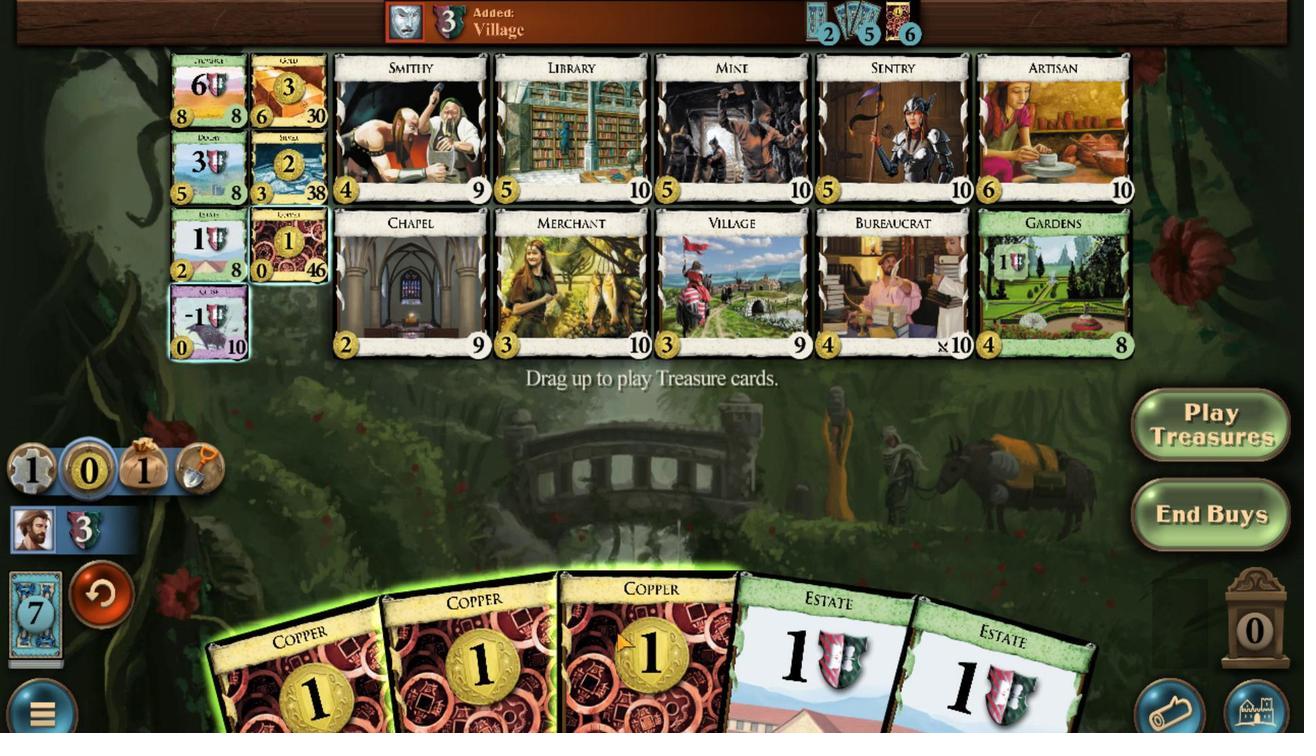 
Action: Mouse scrolled (665, 631) with delta (0, 0)
Screenshot: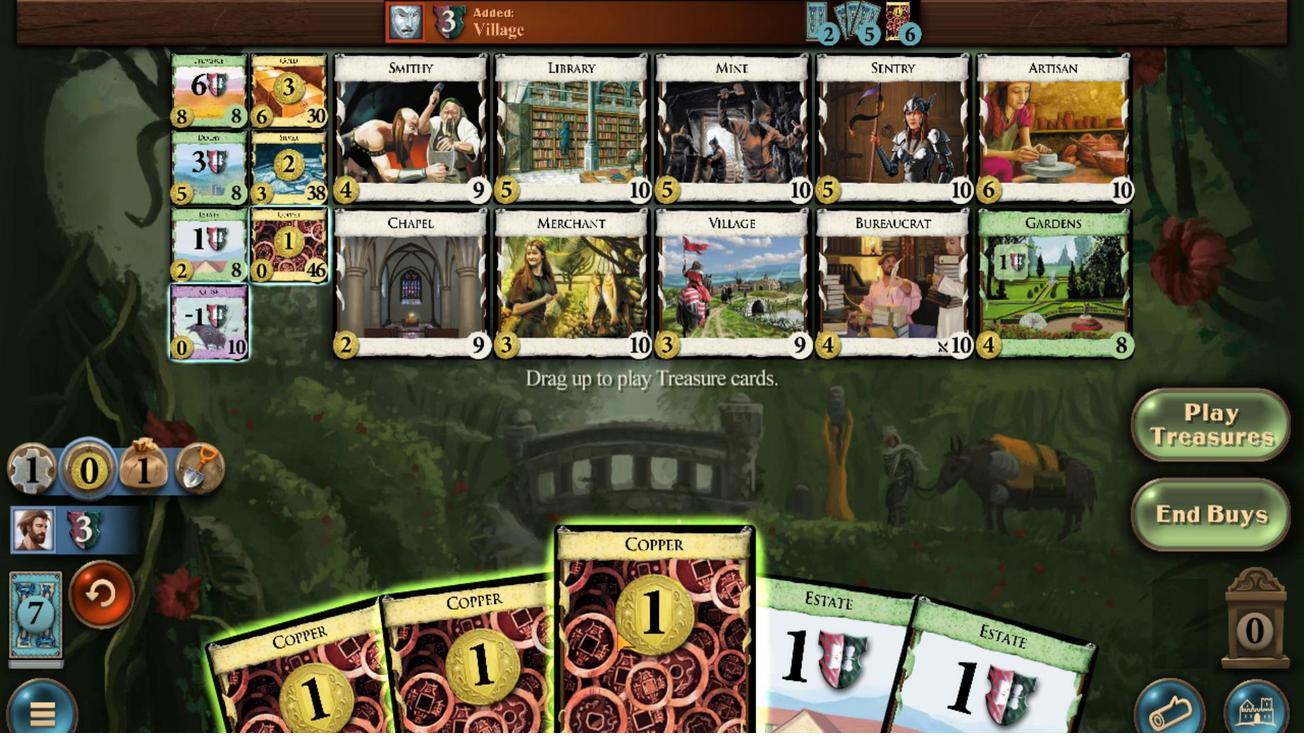 
Action: Mouse moved to (651, 634)
Screenshot: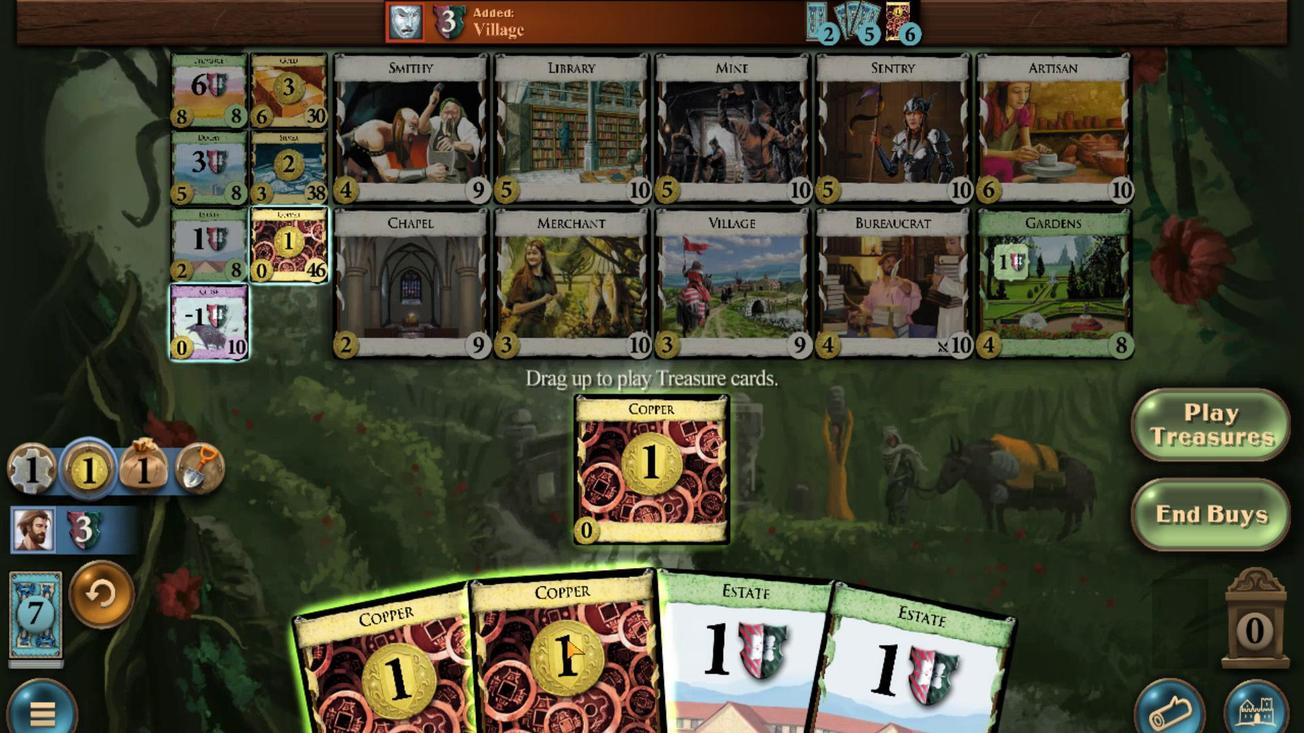 
Action: Mouse scrolled (651, 633) with delta (0, 0)
Screenshot: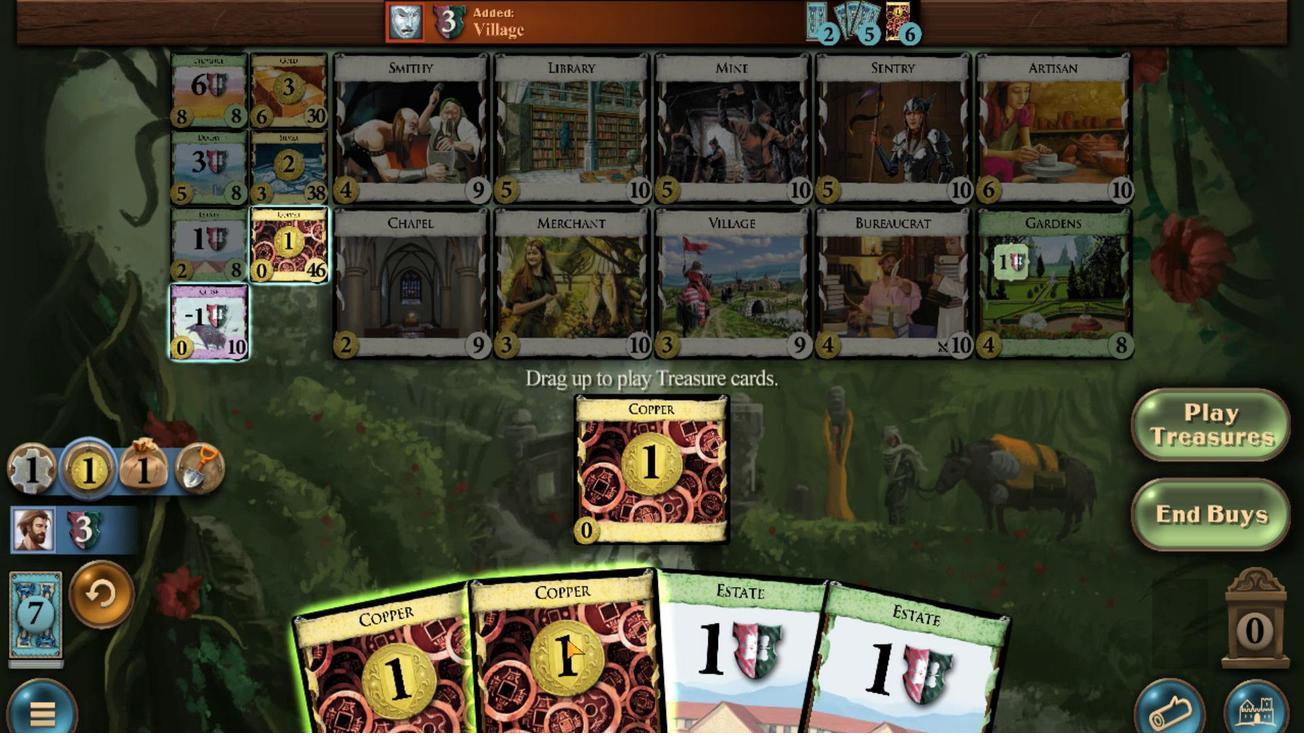 
Action: Mouse moved to (638, 635)
Screenshot: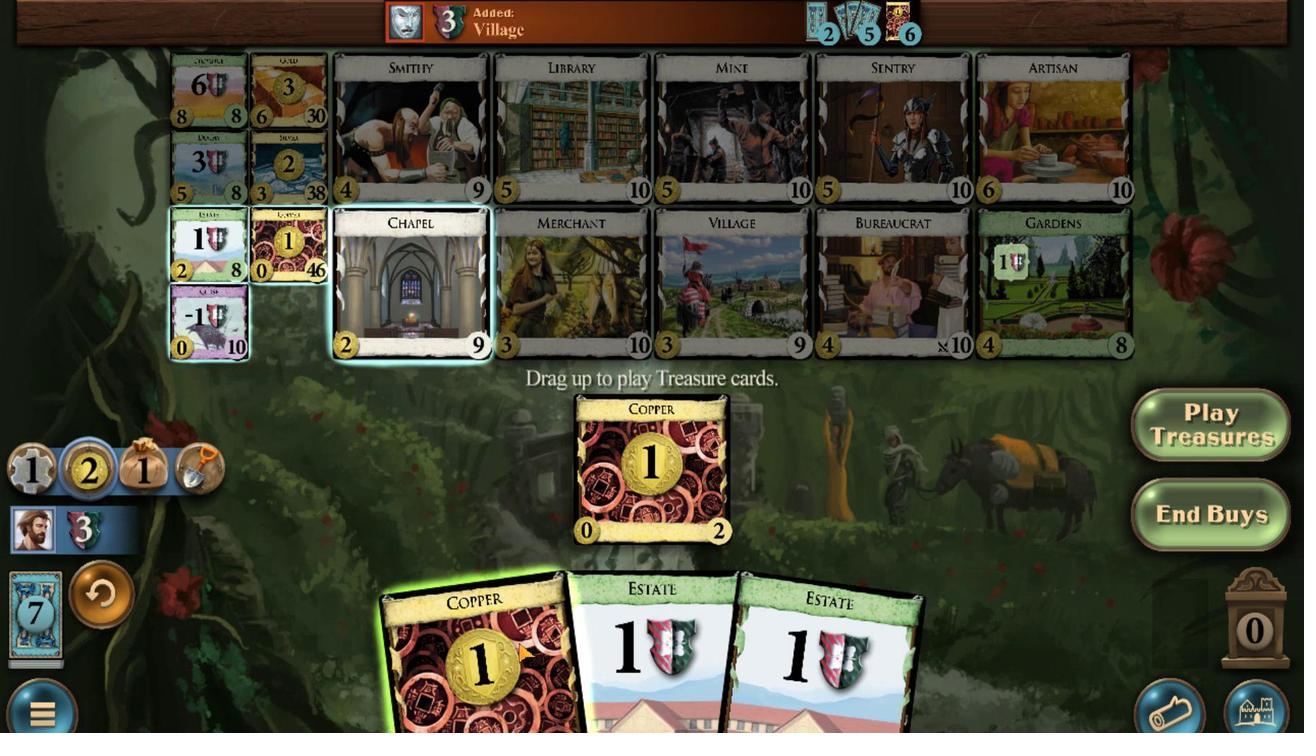 
Action: Mouse scrolled (638, 634) with delta (0, 0)
Screenshot: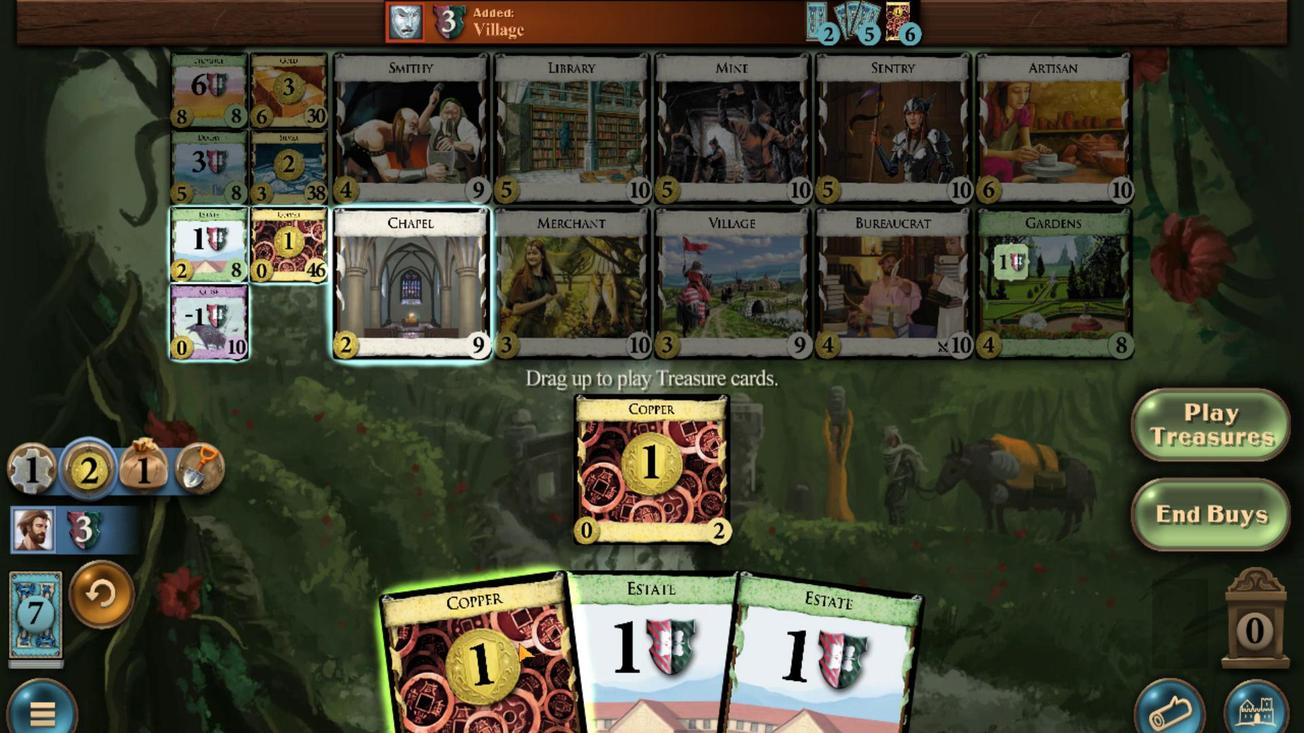 
Action: Mouse moved to (576, 455)
Screenshot: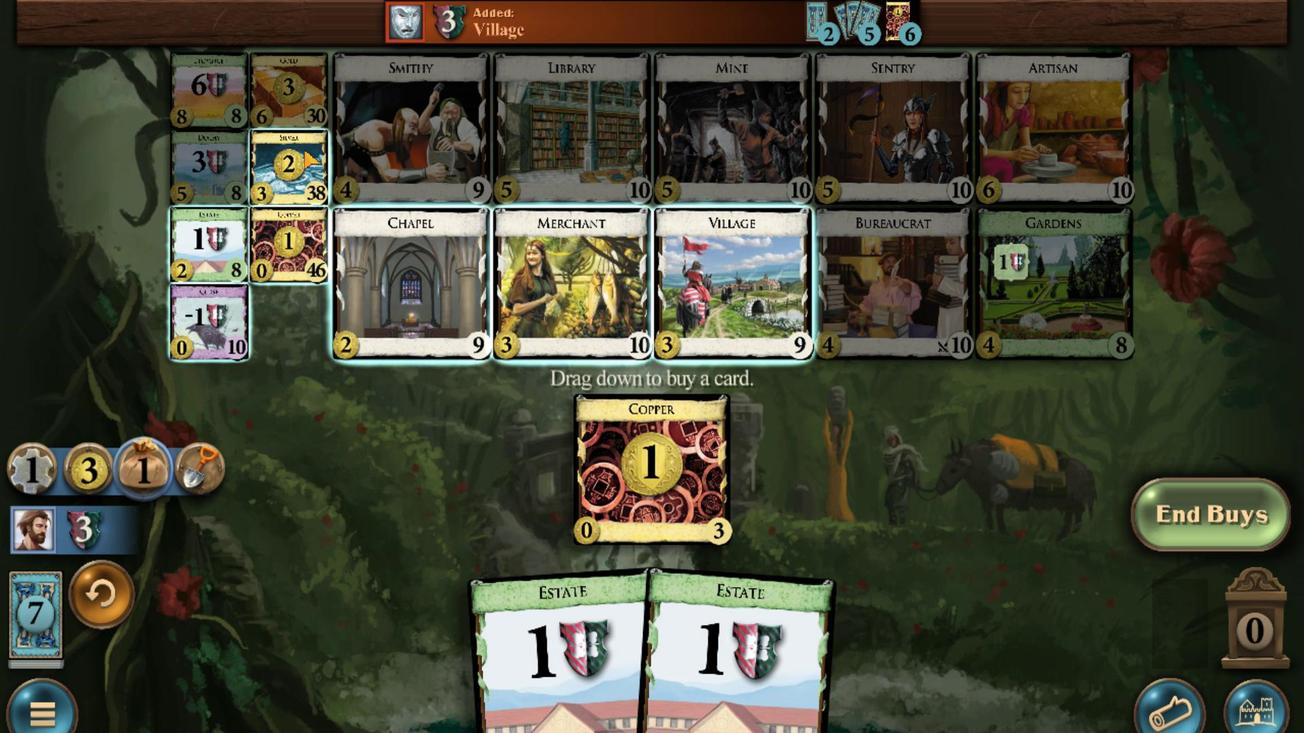 
Action: Mouse scrolled (576, 455) with delta (0, 0)
Screenshot: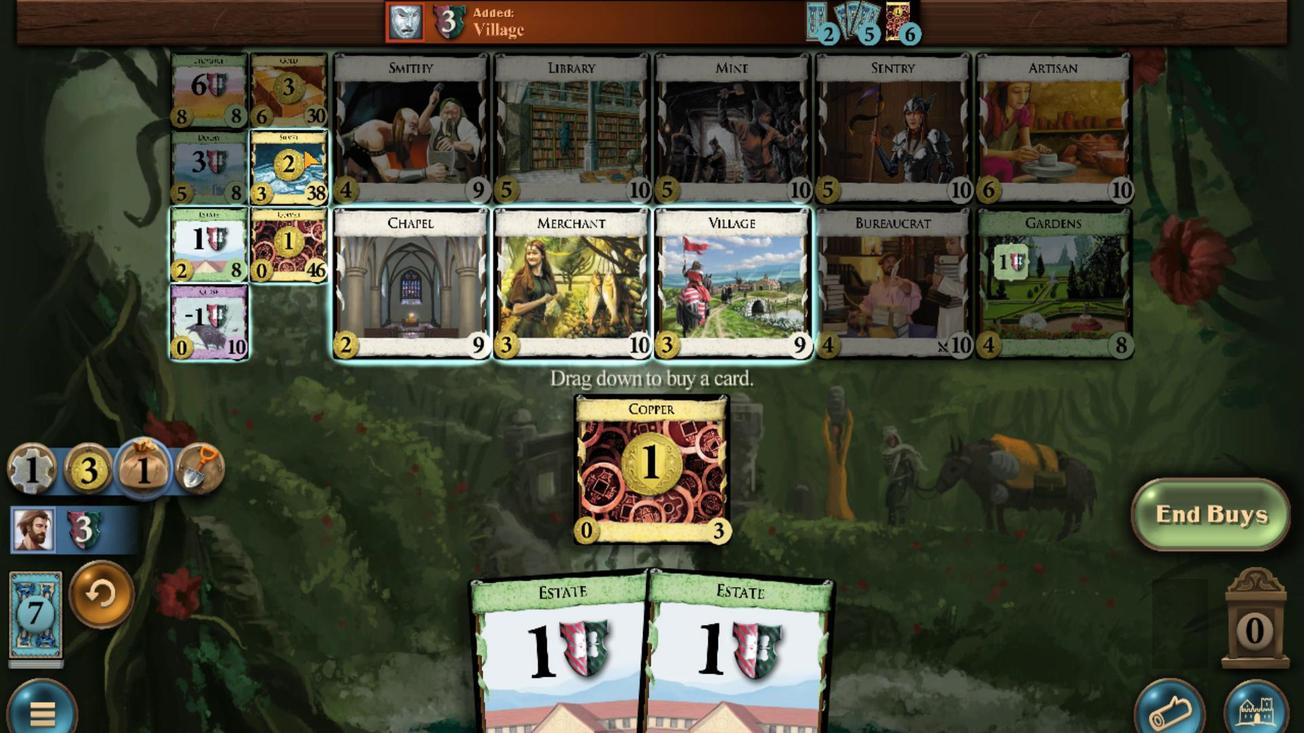 
Action: Mouse scrolled (576, 455) with delta (0, 0)
Screenshot: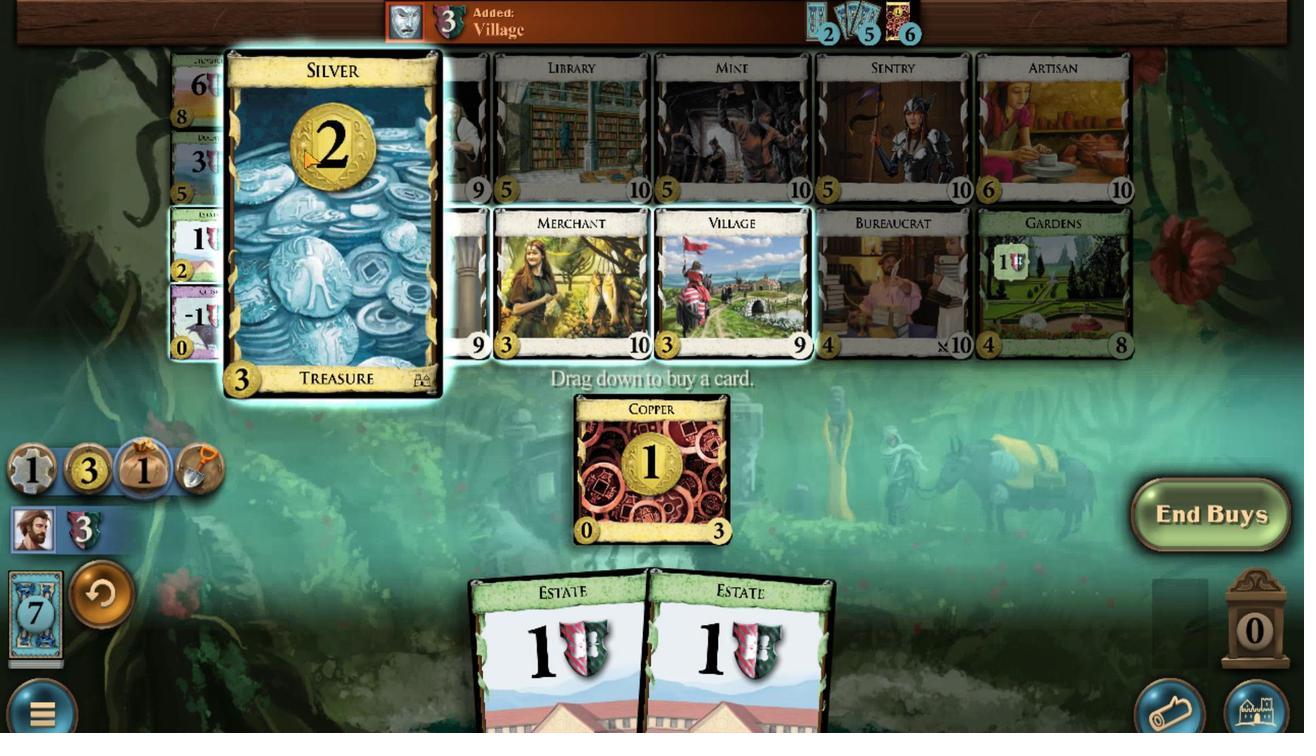 
Action: Mouse scrolled (576, 455) with delta (0, 0)
Screenshot: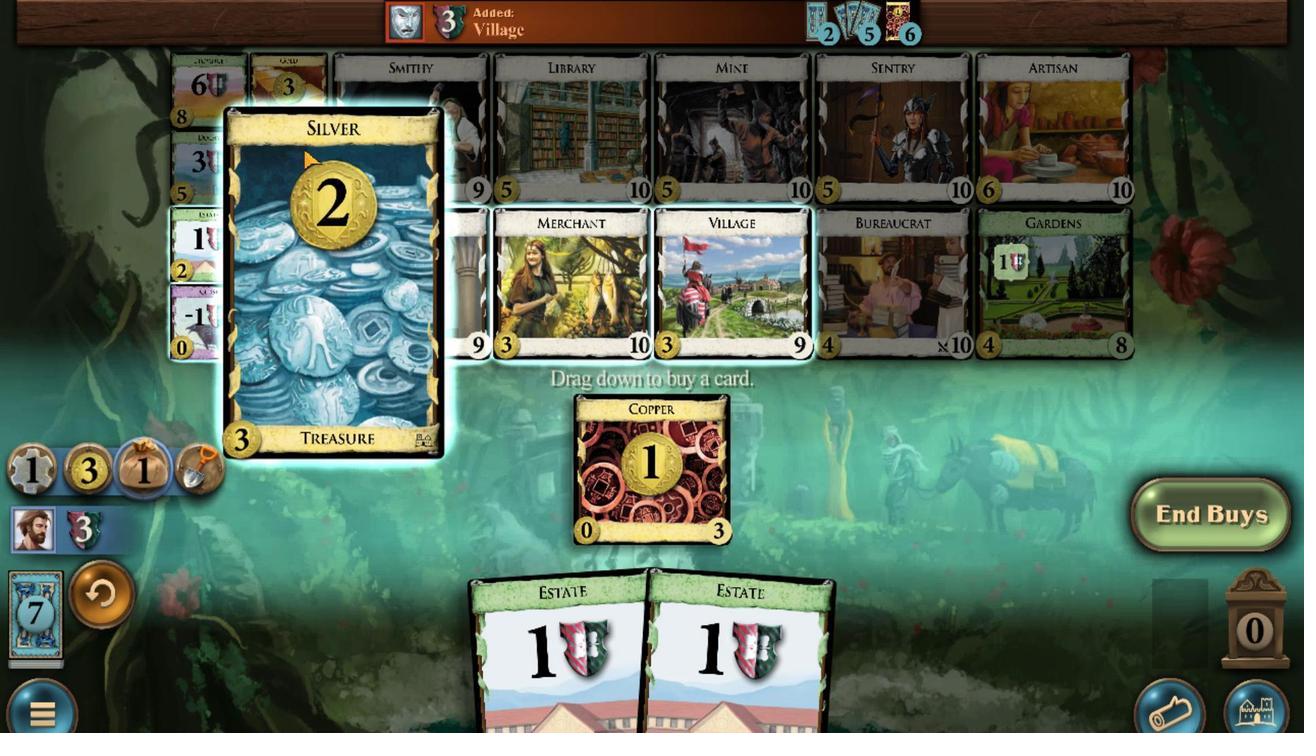 
Action: Mouse scrolled (576, 455) with delta (0, 0)
Screenshot: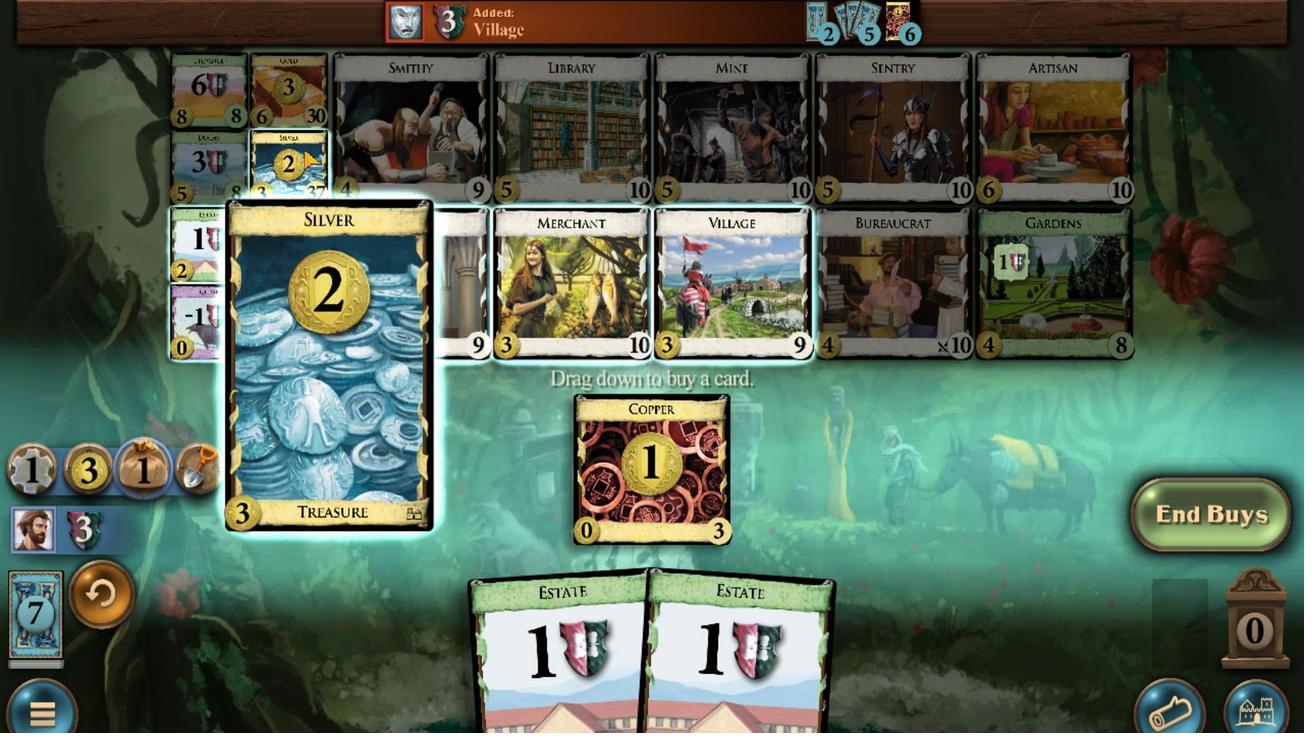 
Action: Mouse scrolled (576, 455) with delta (0, 0)
Screenshot: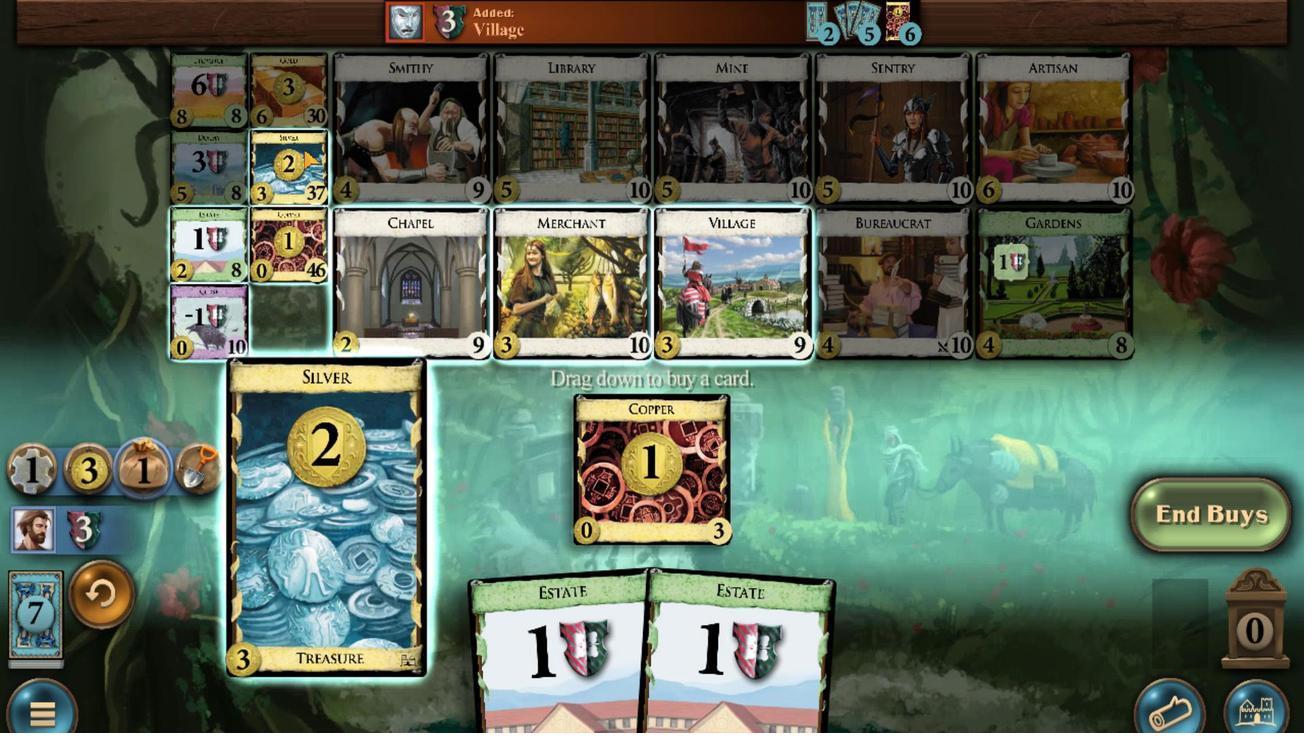 
Action: Mouse moved to (577, 648)
Screenshot: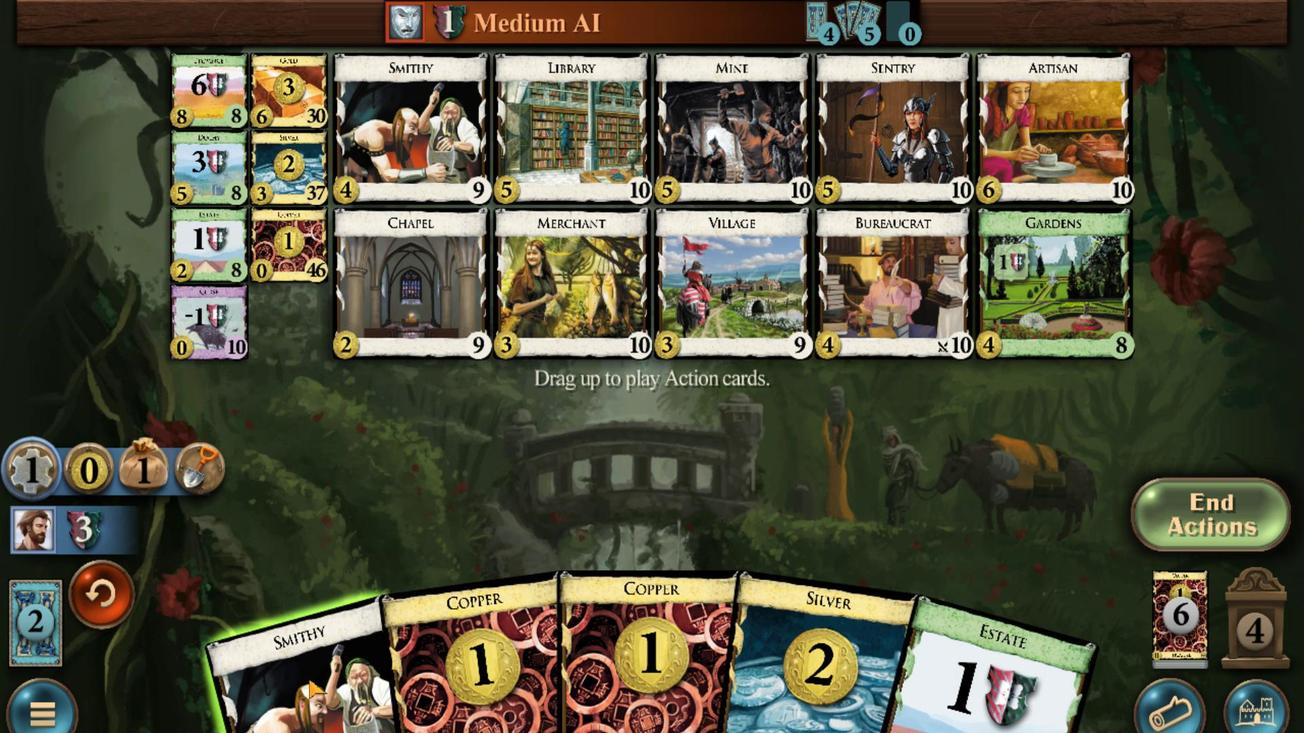 
Action: Mouse scrolled (577, 647) with delta (0, 0)
Screenshot: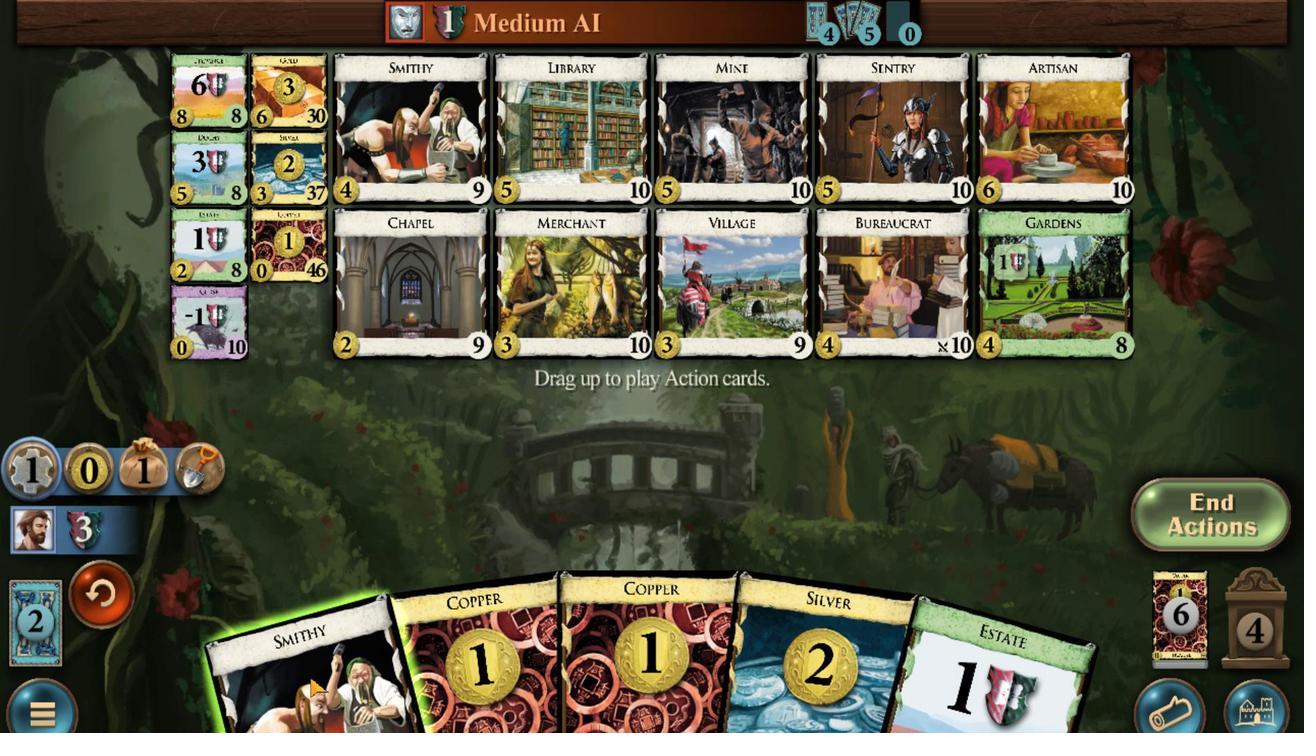 
Action: Mouse moved to (742, 641)
Screenshot: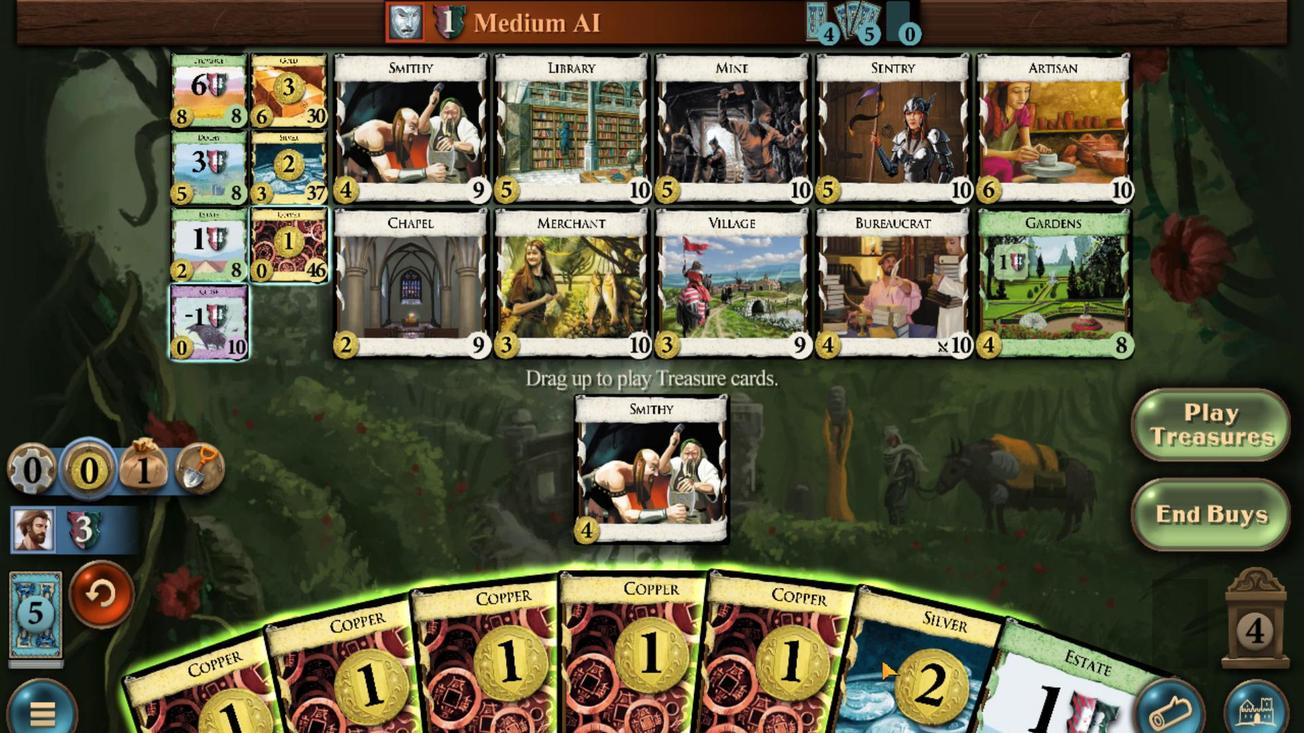 
Action: Mouse scrolled (742, 641) with delta (0, 0)
Screenshot: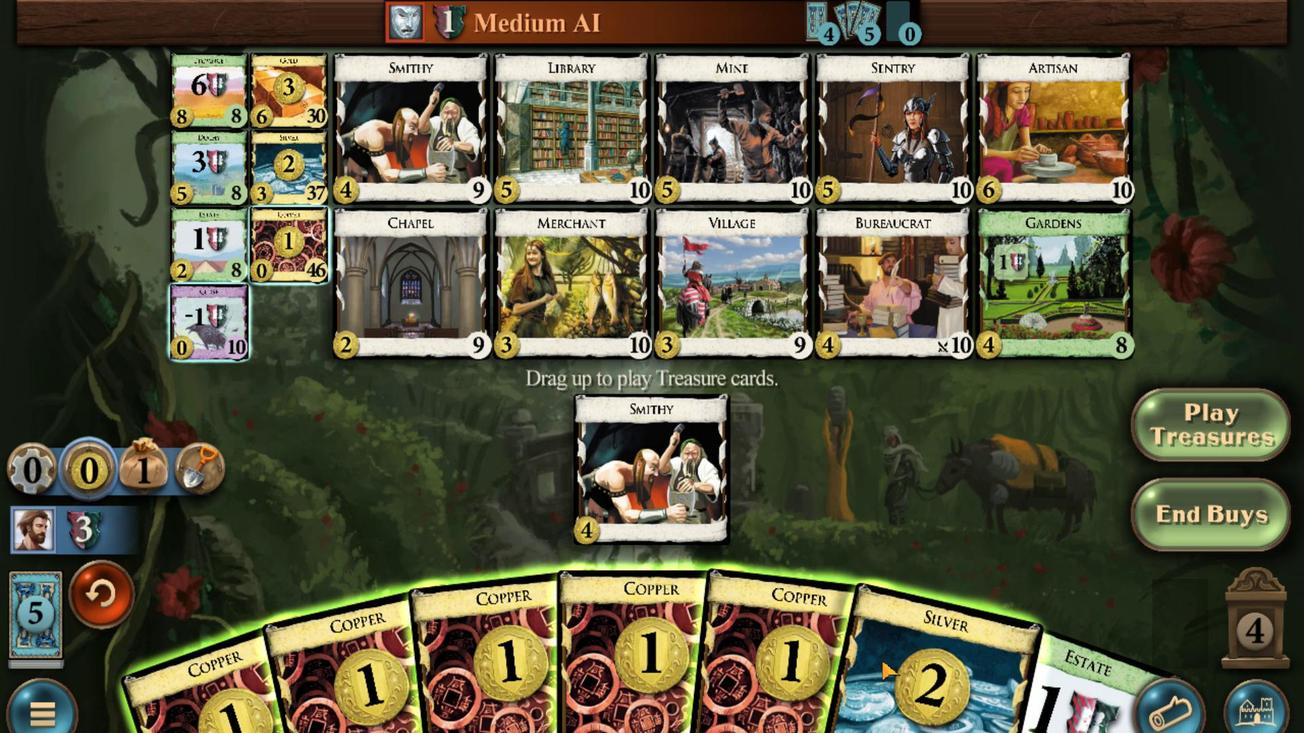 
Action: Mouse moved to (737, 642)
Screenshot: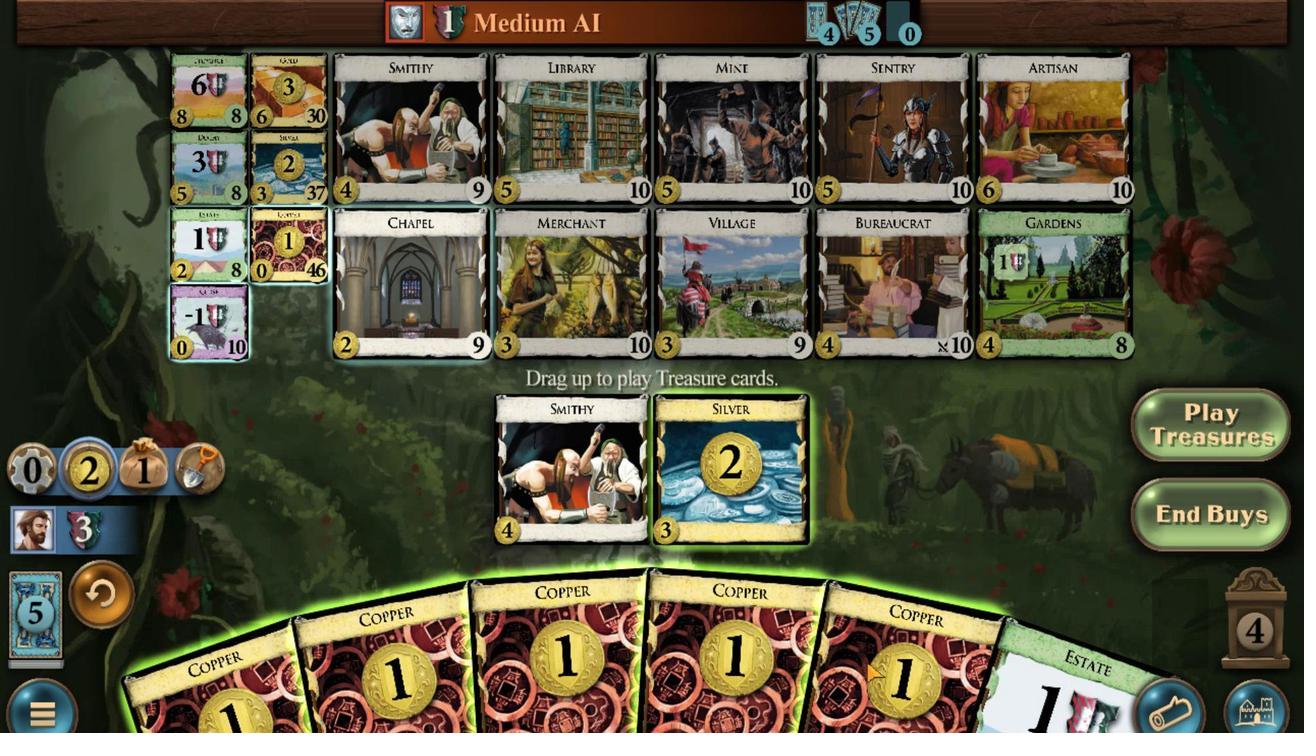 
Action: Mouse scrolled (737, 642) with delta (0, 0)
Screenshot: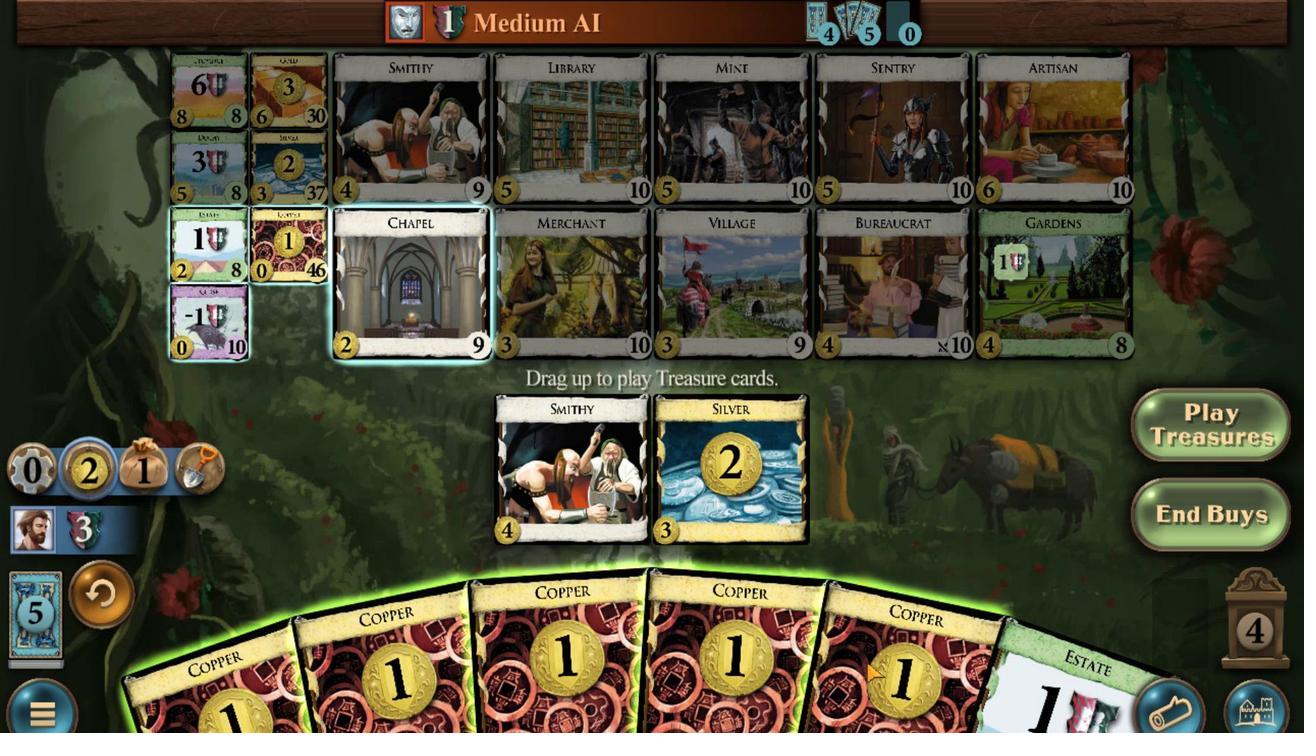 
Action: Mouse moved to (720, 642)
Screenshot: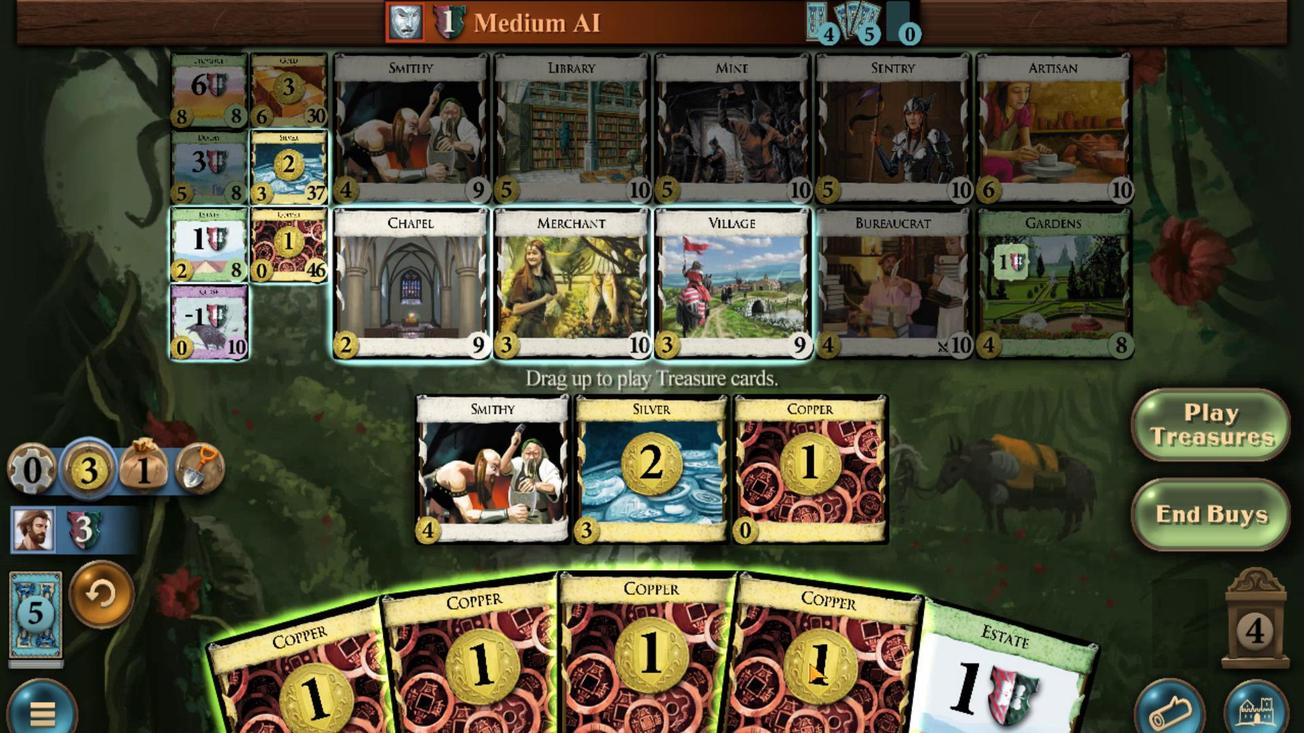 
Action: Mouse scrolled (720, 642) with delta (0, 0)
Screenshot: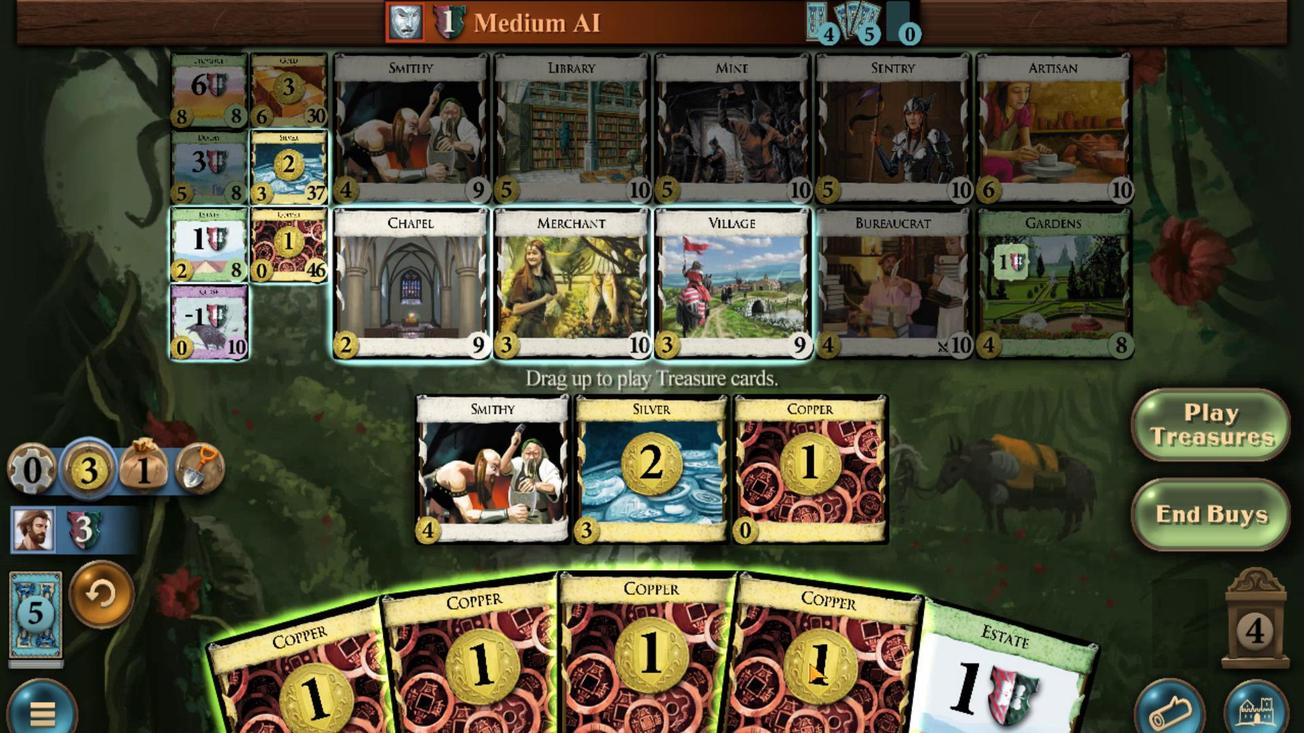 
Action: Mouse moved to (709, 642)
Screenshot: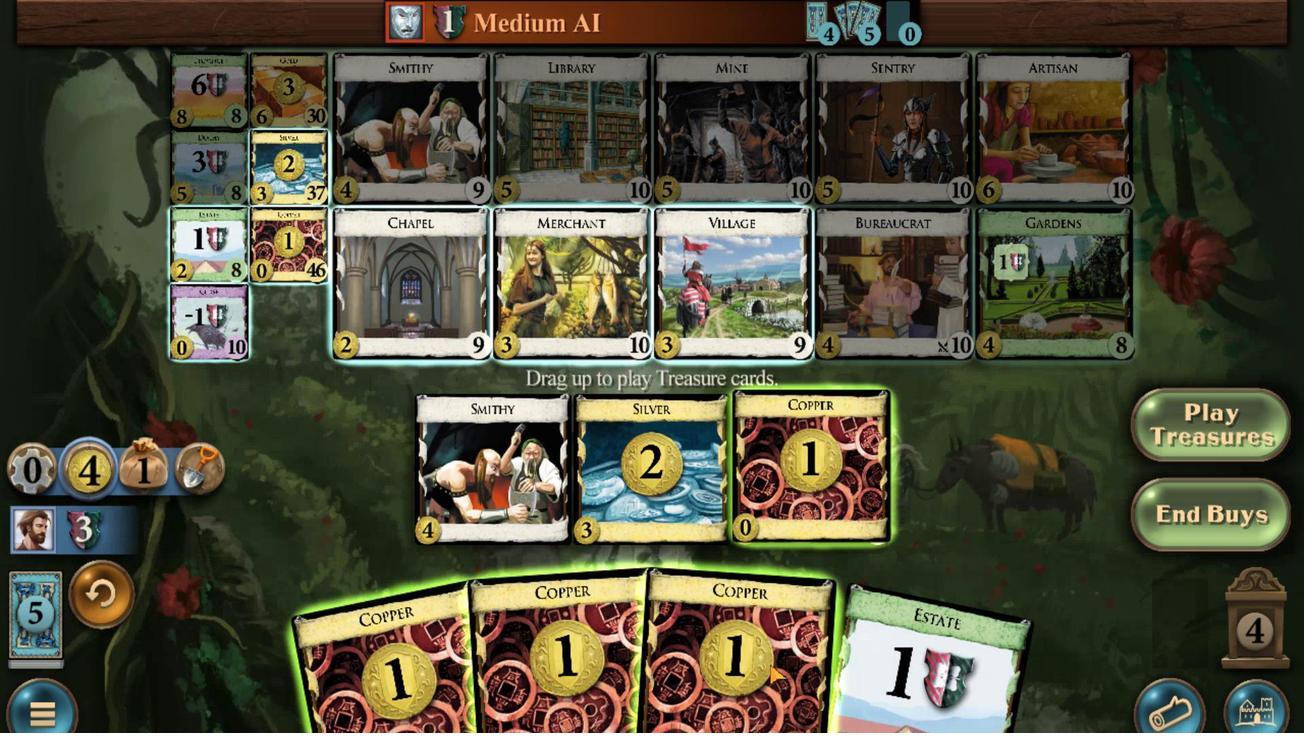 
Action: Mouse scrolled (709, 642) with delta (0, 0)
Screenshot: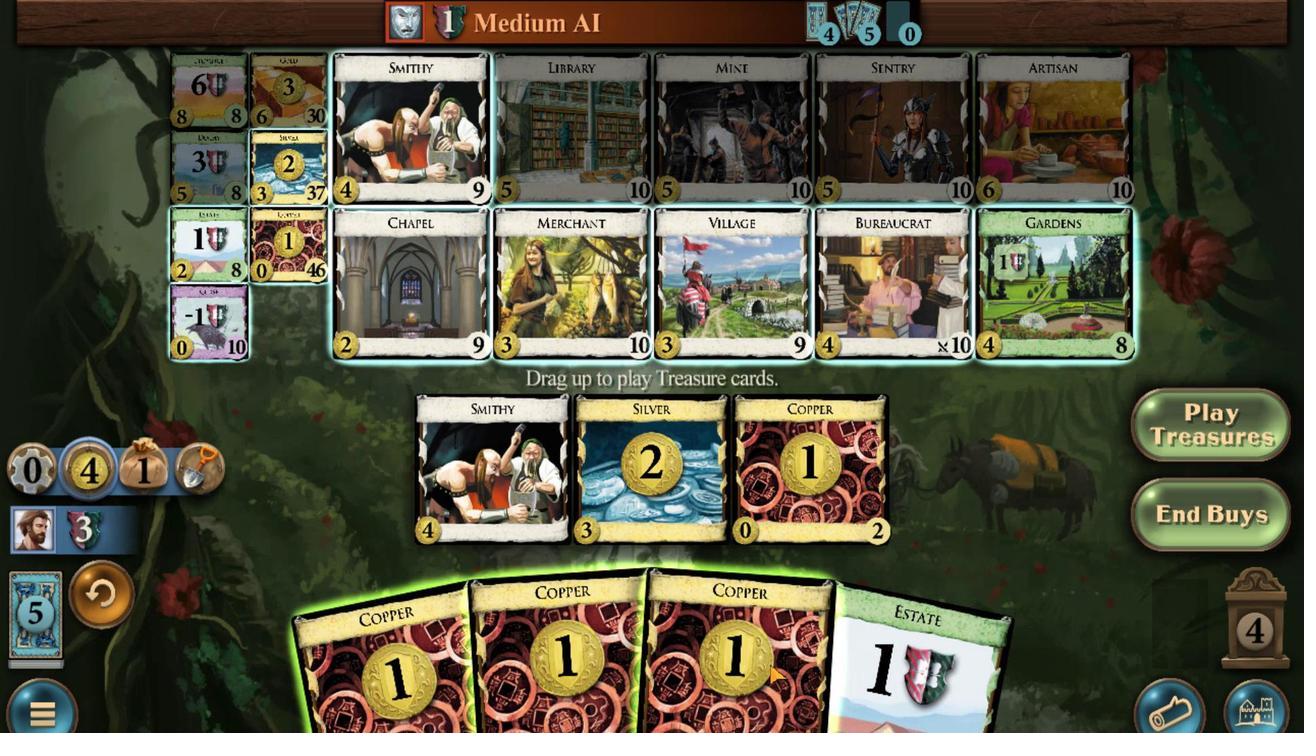 
Action: Mouse moved to (686, 643)
Screenshot: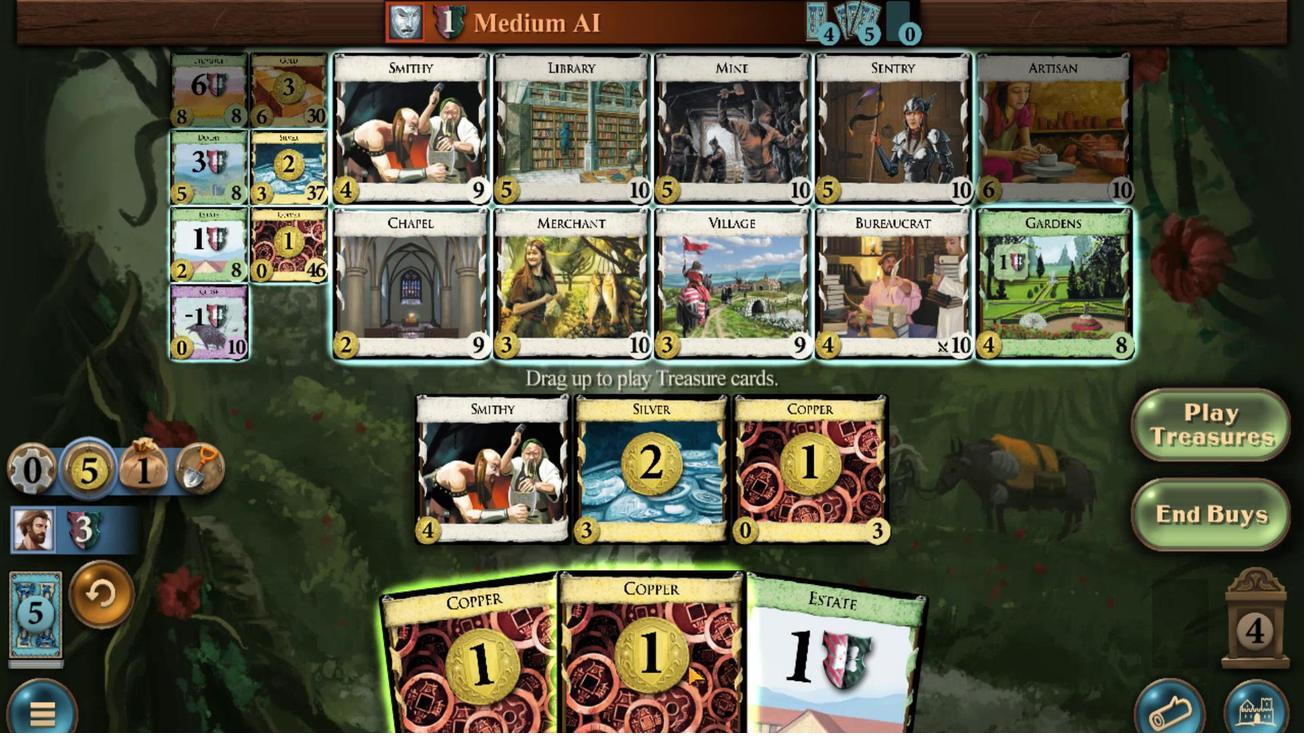 
Action: Mouse scrolled (686, 642) with delta (0, 0)
Screenshot: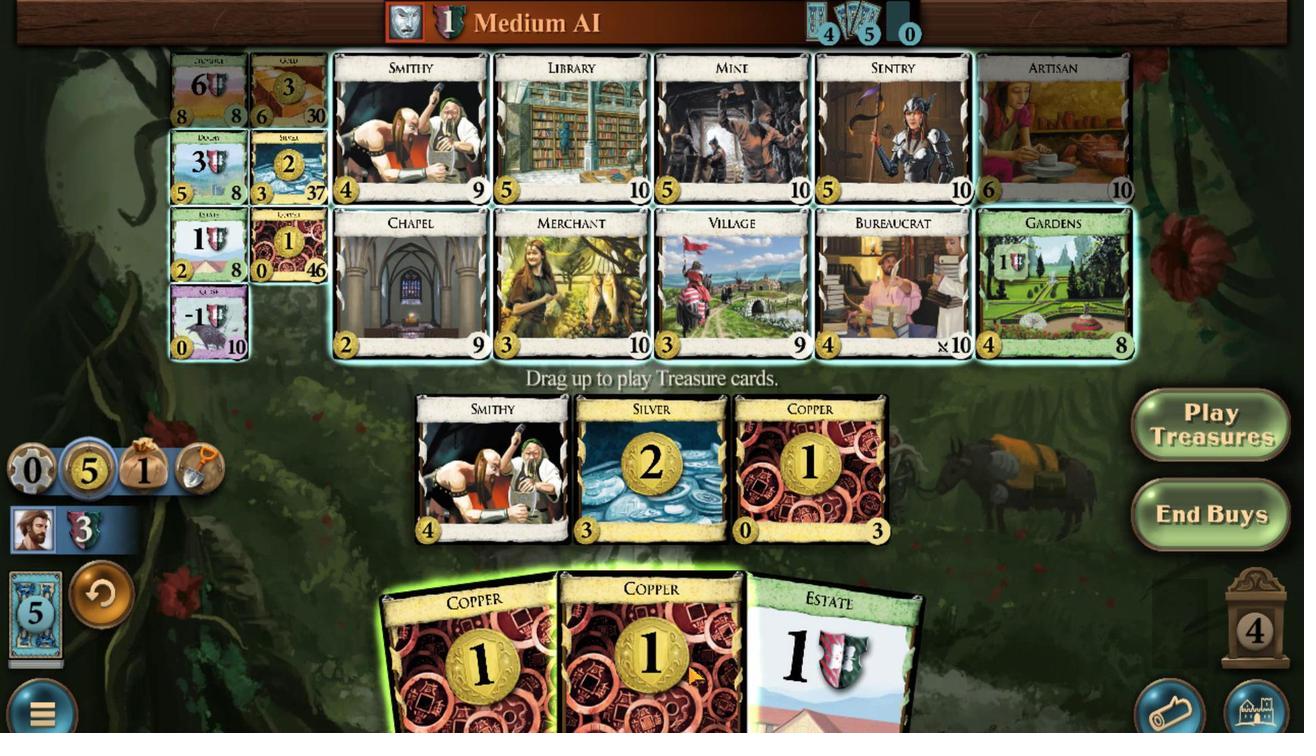 
Action: Mouse moved to (568, 434)
Screenshot: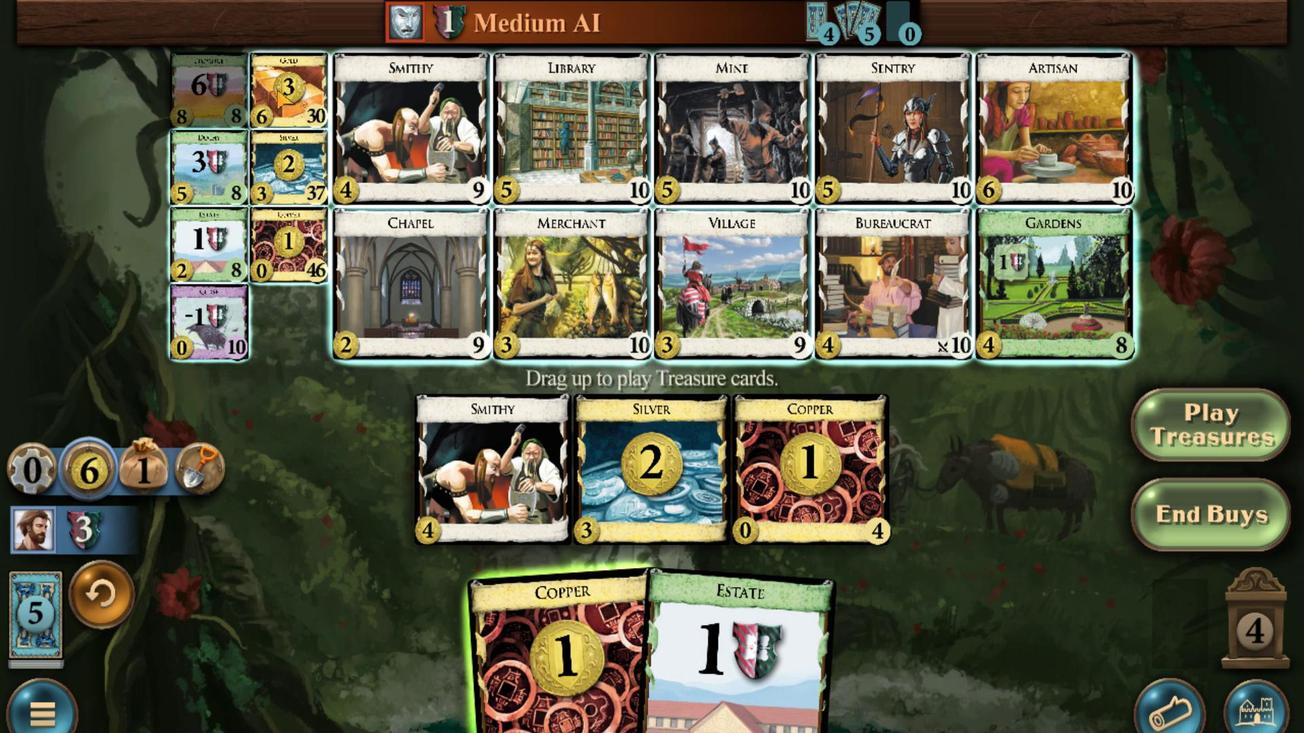 
Action: Mouse scrolled (568, 434) with delta (0, 0)
Screenshot: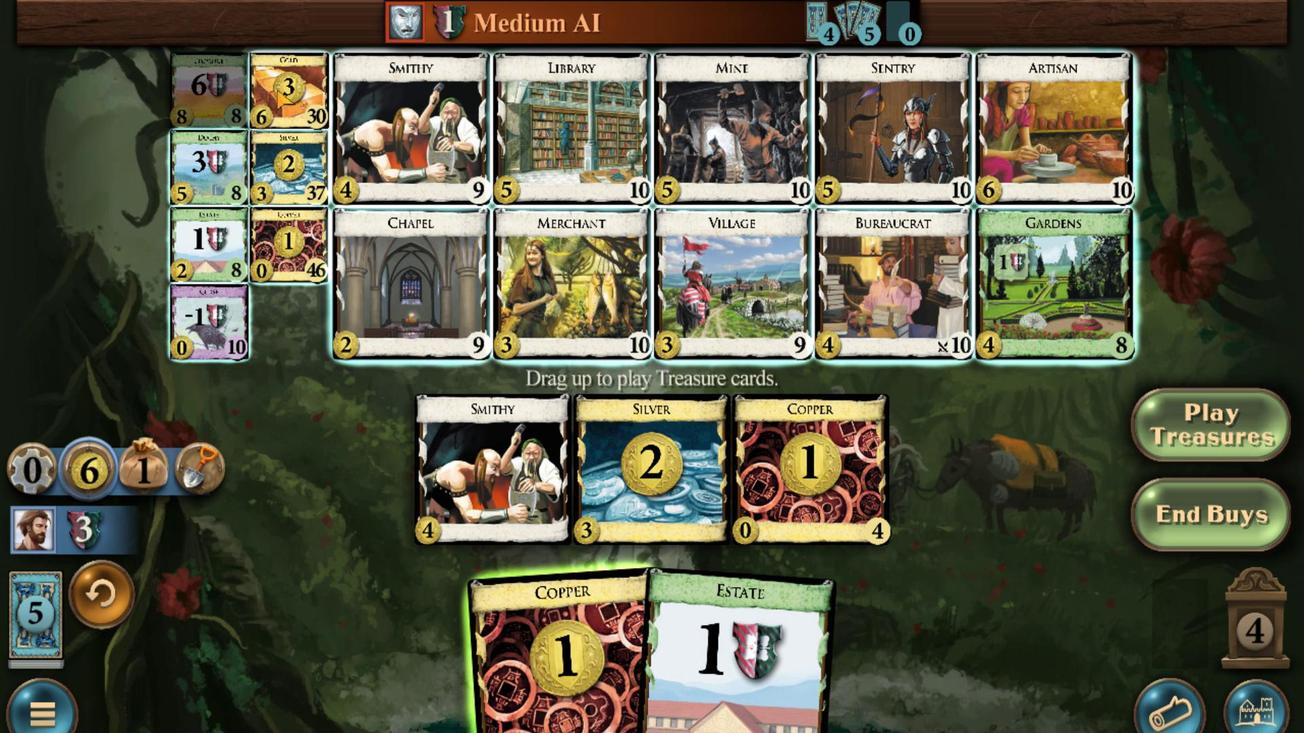 
Action: Mouse scrolled (568, 434) with delta (0, 0)
Screenshot: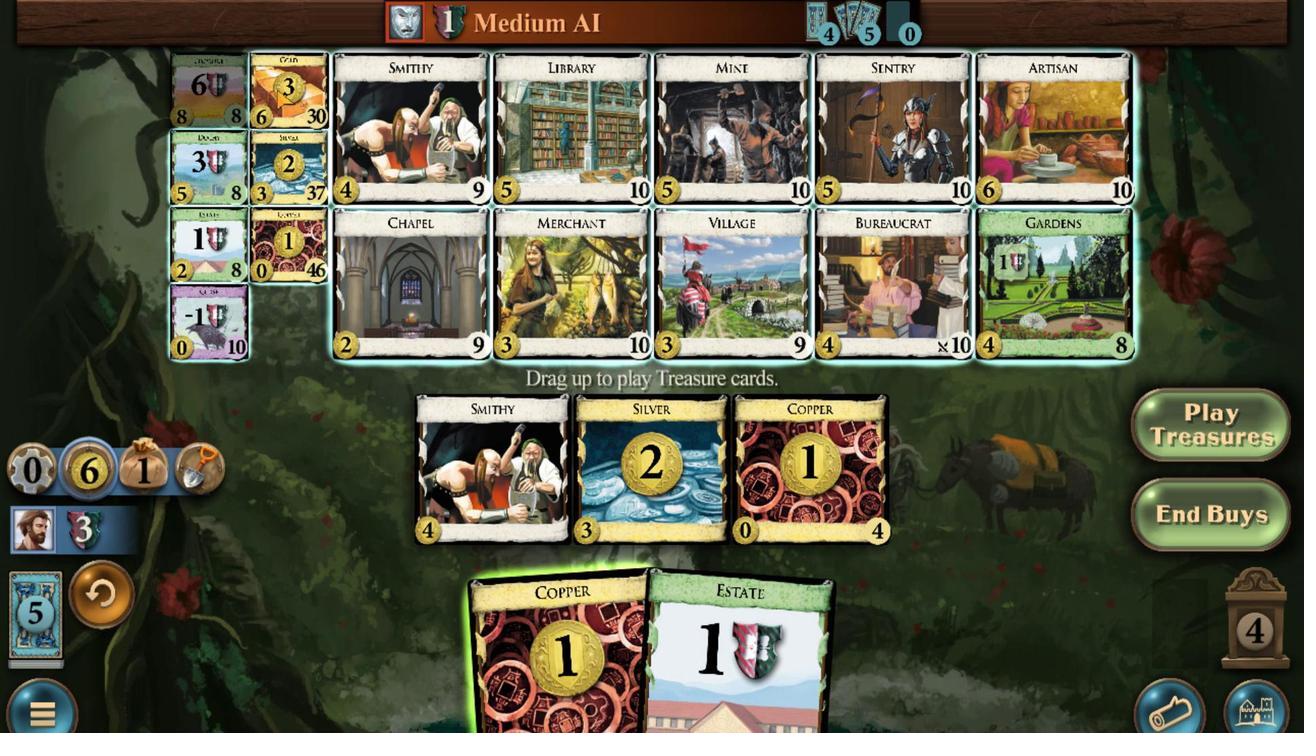 
Action: Mouse scrolled (568, 434) with delta (0, 0)
Screenshot: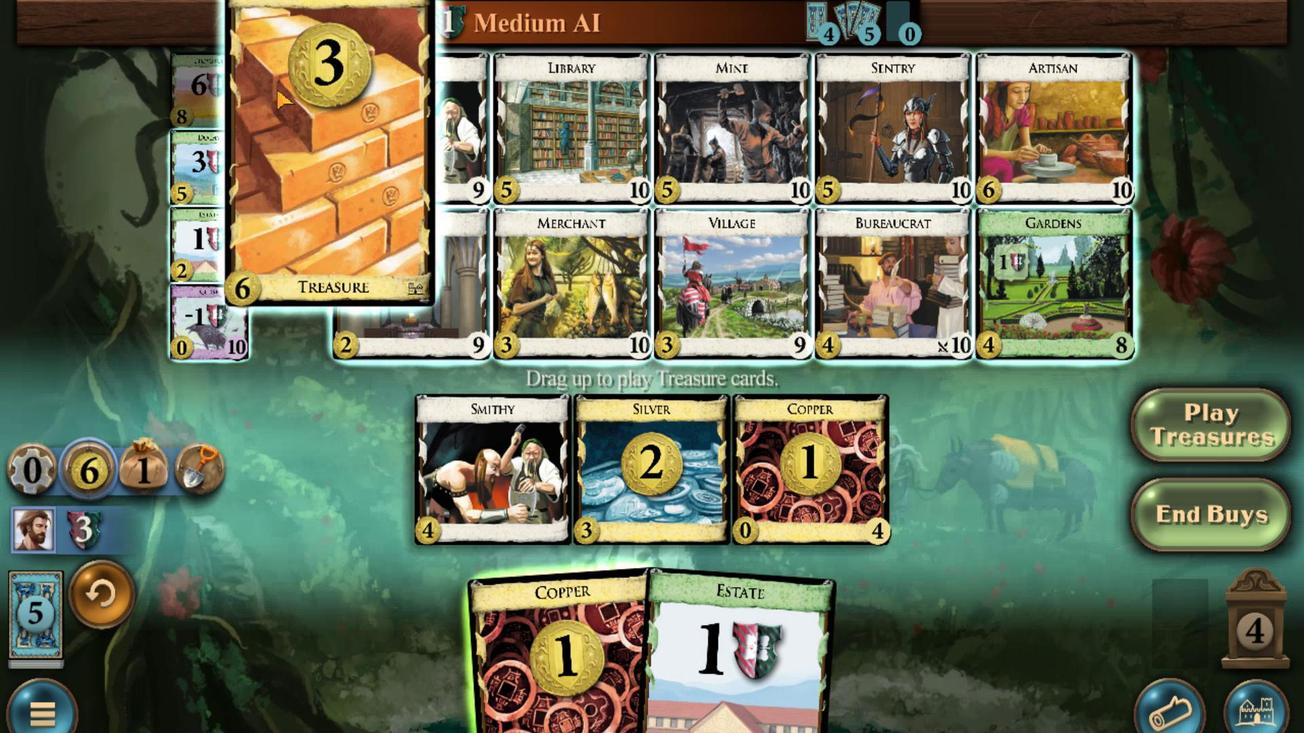 
Action: Mouse scrolled (568, 434) with delta (0, 0)
Screenshot: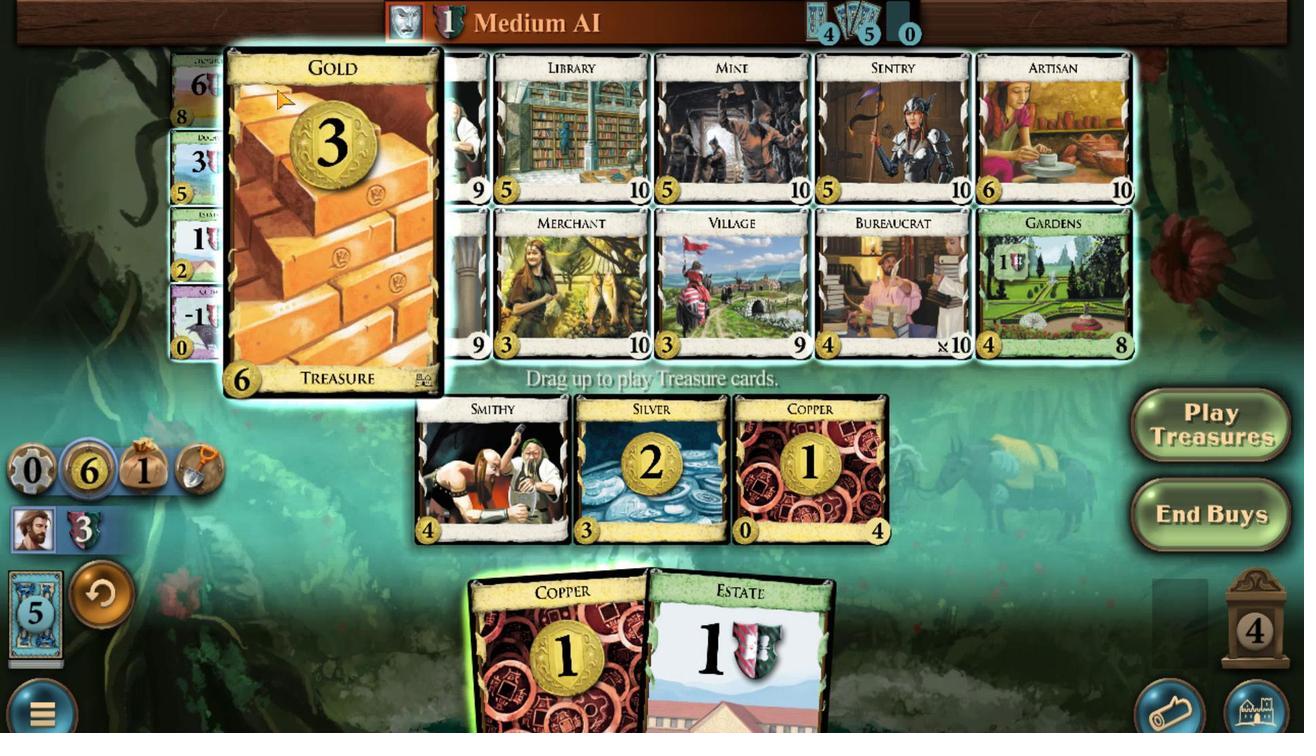 
Action: Mouse scrolled (568, 434) with delta (0, 0)
Screenshot: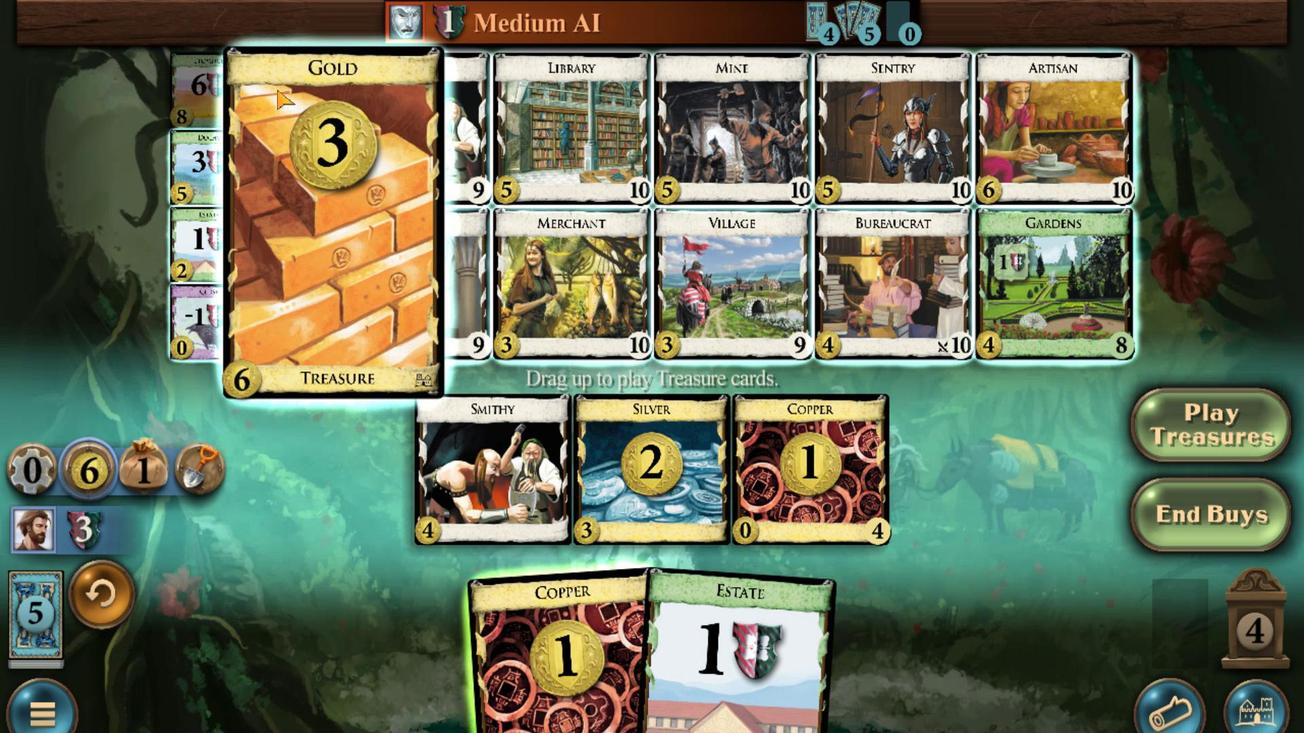
Action: Mouse scrolled (568, 434) with delta (0, 0)
Screenshot: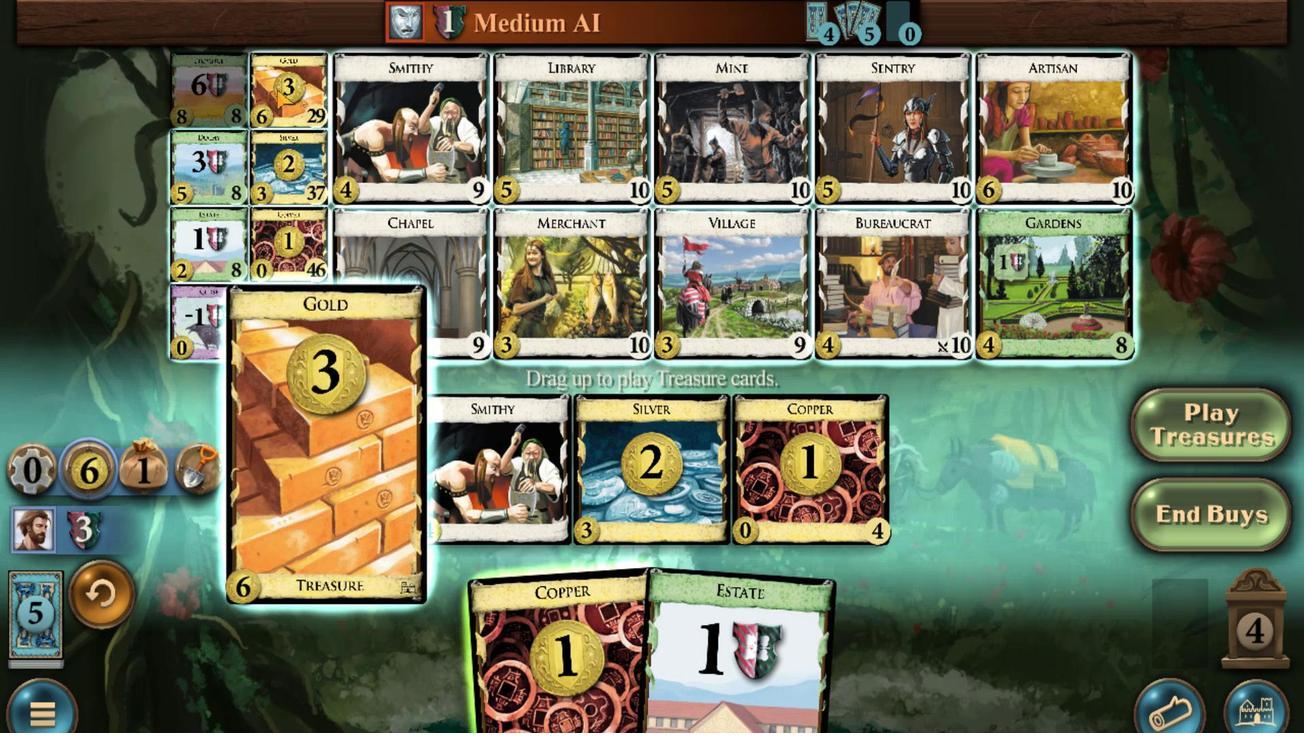 
Action: Mouse moved to (665, 634)
Screenshot: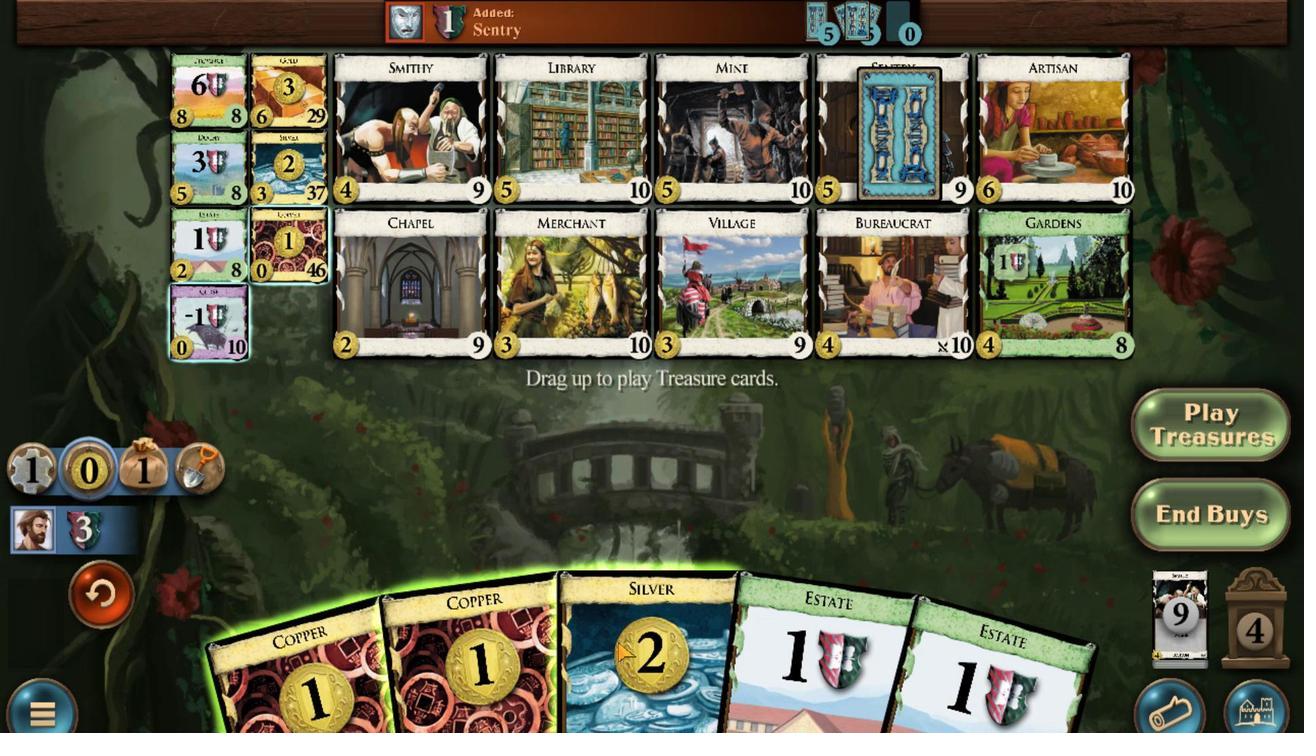
Action: Mouse scrolled (665, 634) with delta (0, 0)
Screenshot: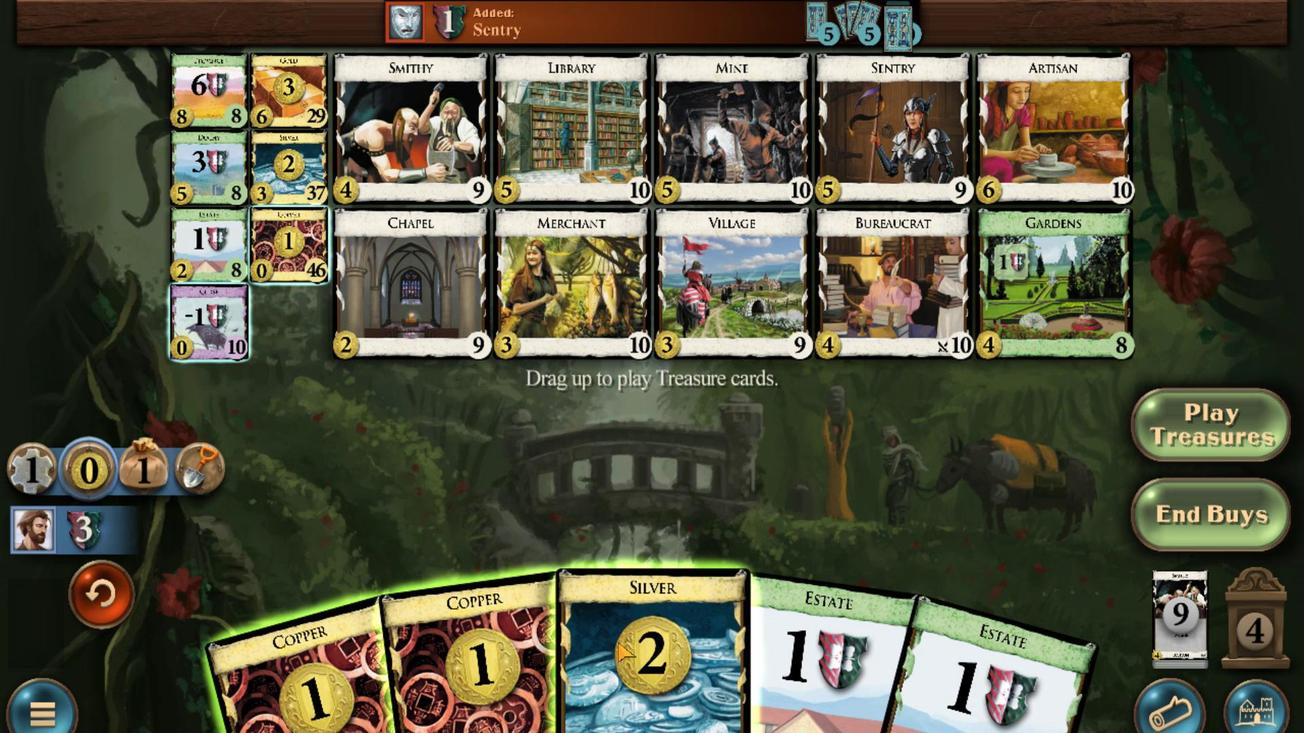 
Action: Mouse moved to (647, 637)
Screenshot: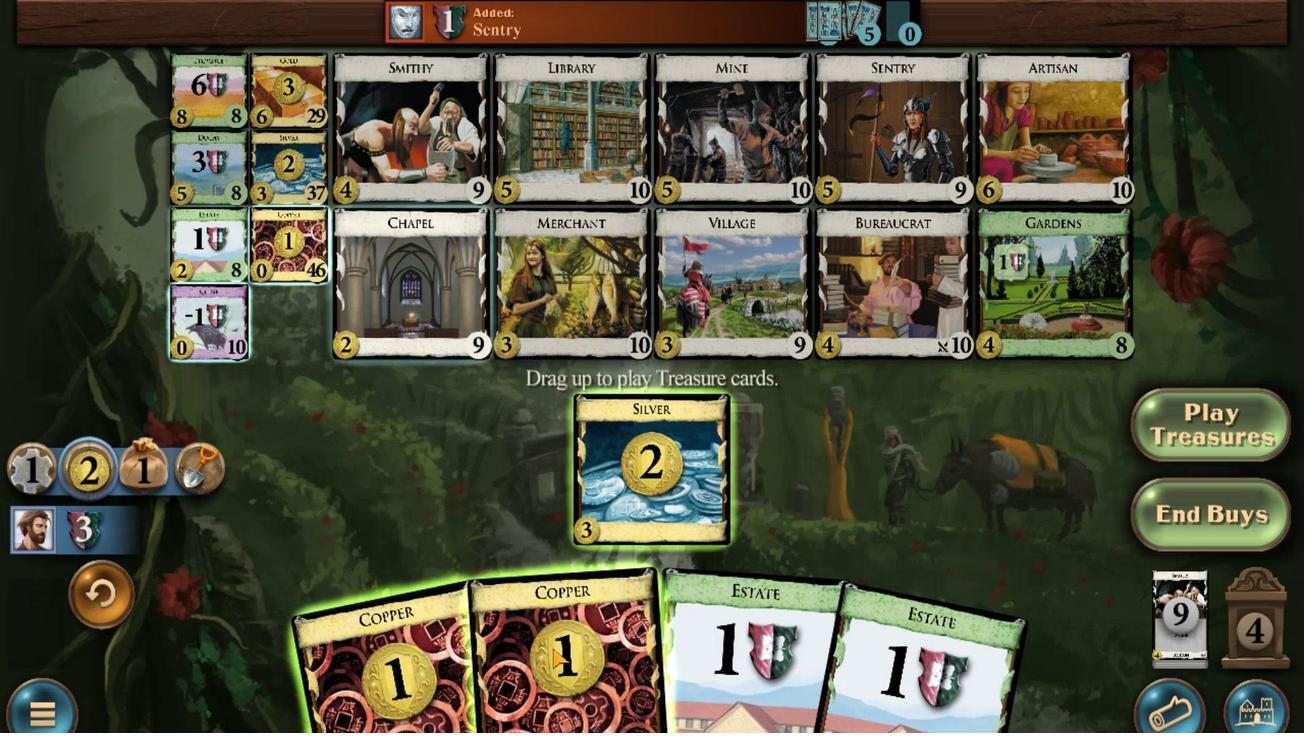 
Action: Mouse scrolled (647, 636) with delta (0, 0)
Screenshot: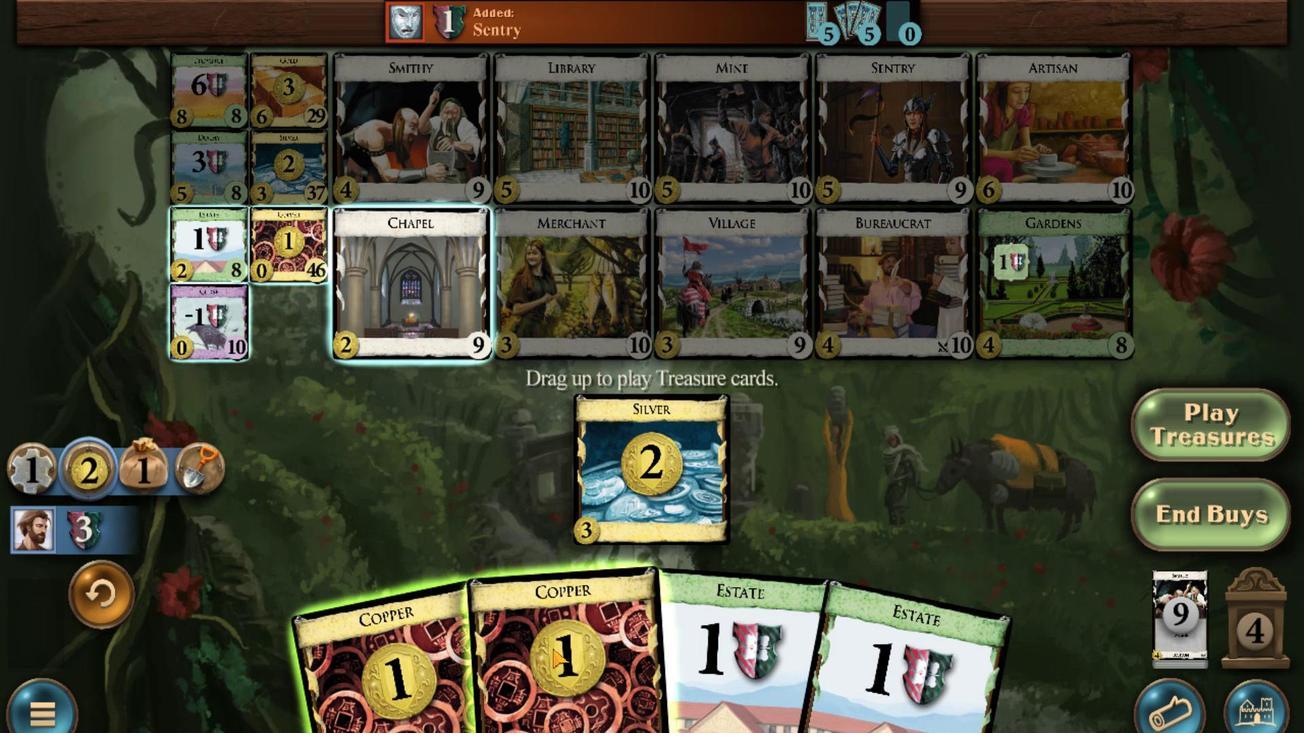 
Action: Mouse moved to (638, 639)
Screenshot: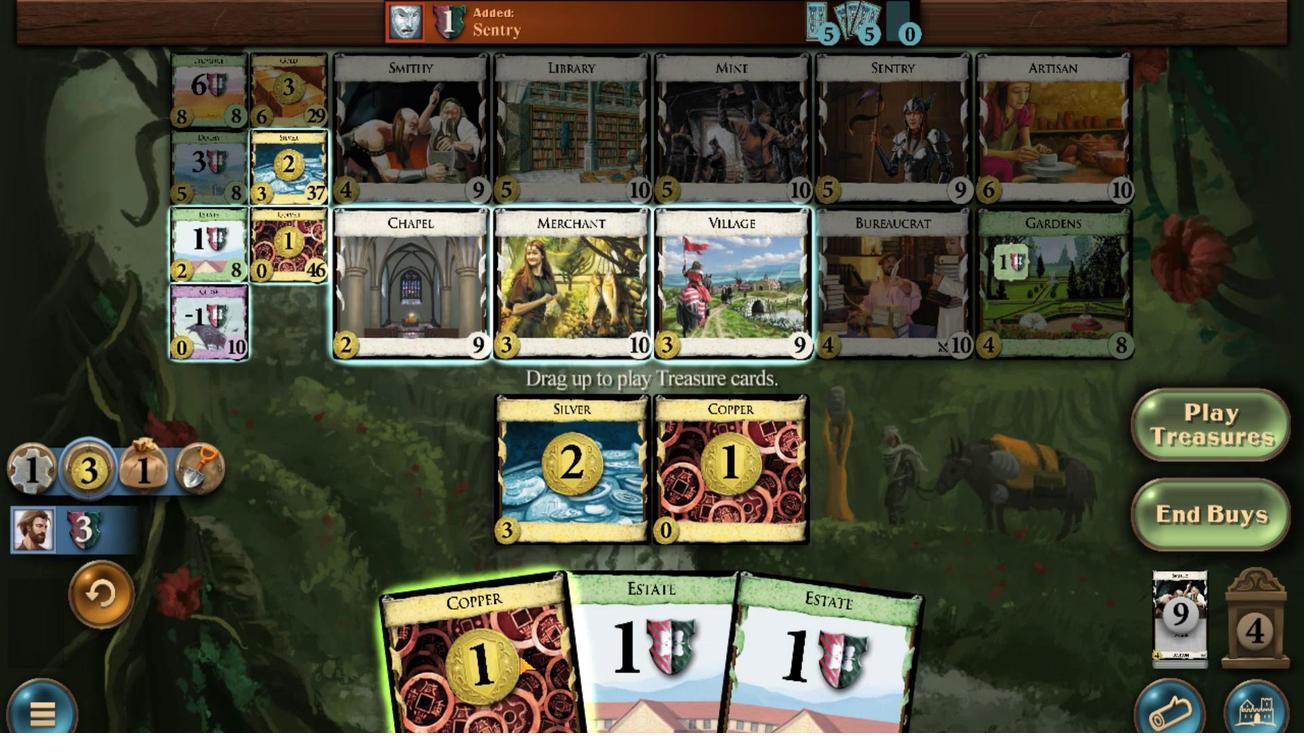 
Action: Mouse scrolled (638, 639) with delta (0, 0)
Screenshot: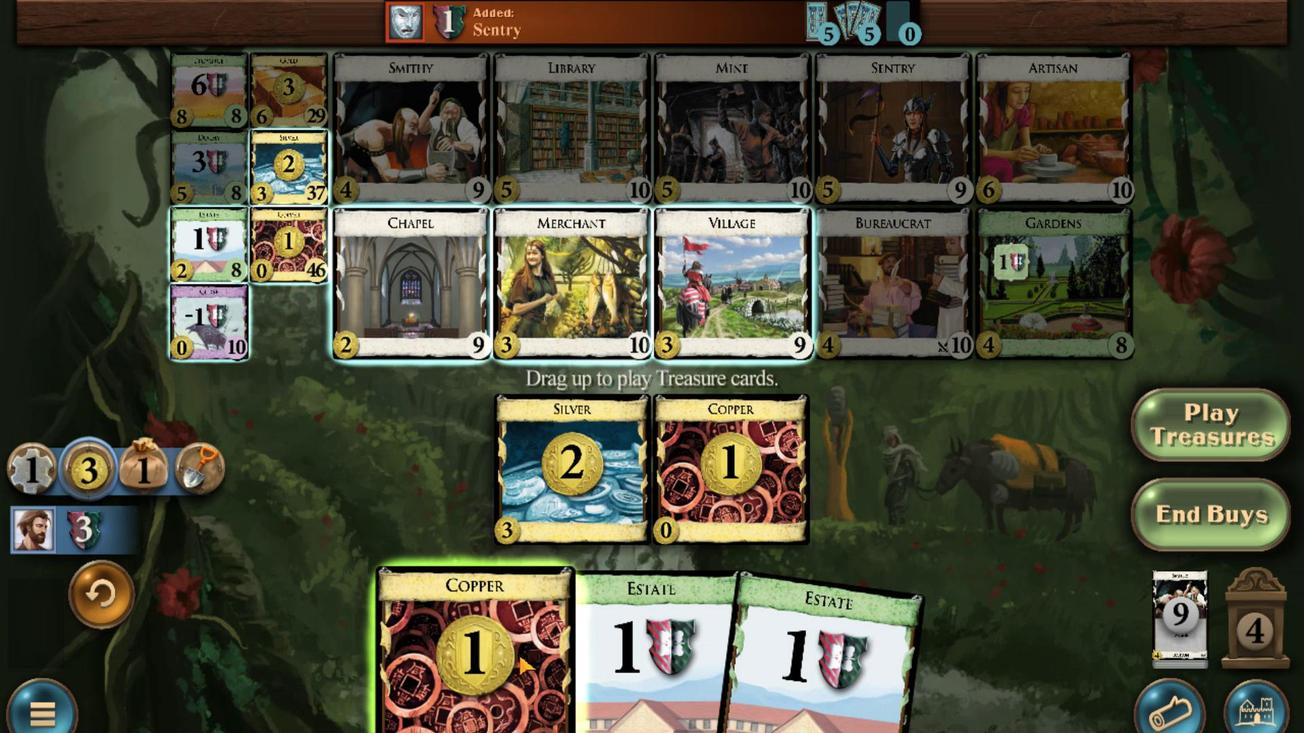 
Action: Mouse moved to (611, 459)
Screenshot: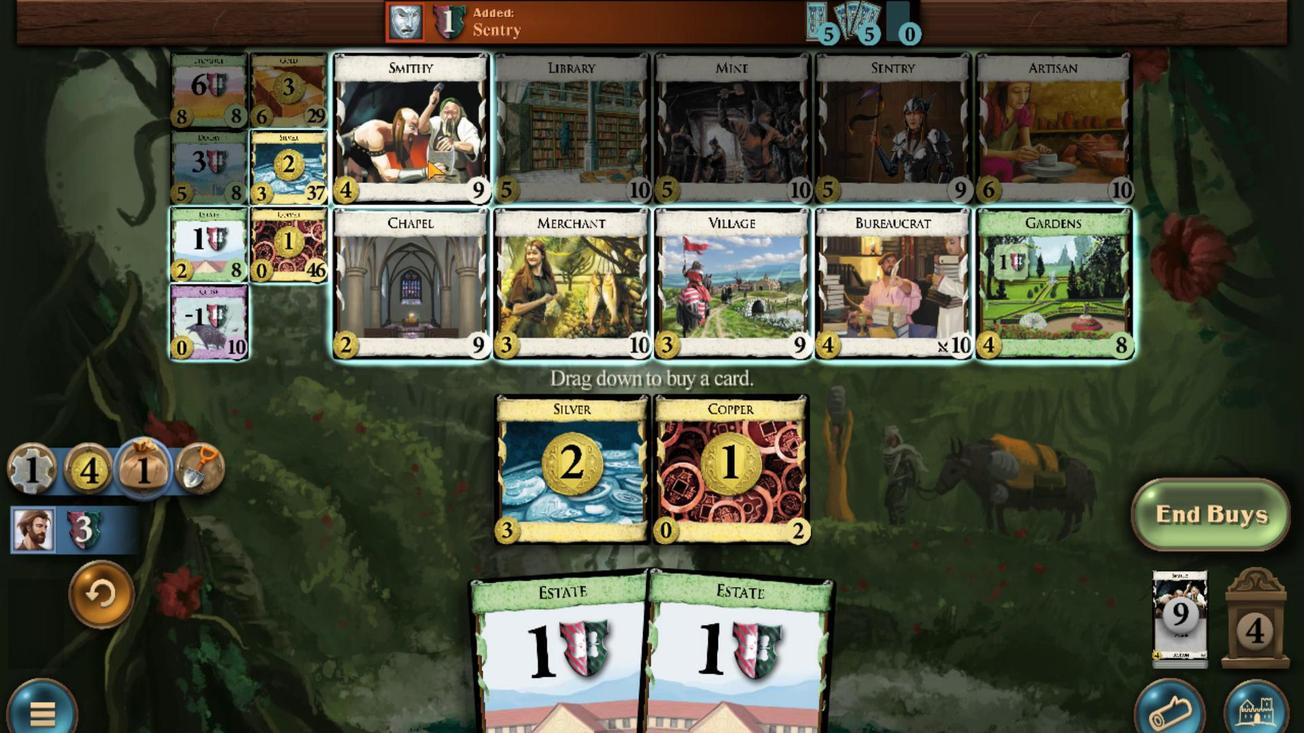 
Action: Mouse scrolled (611, 460) with delta (0, 0)
Screenshot: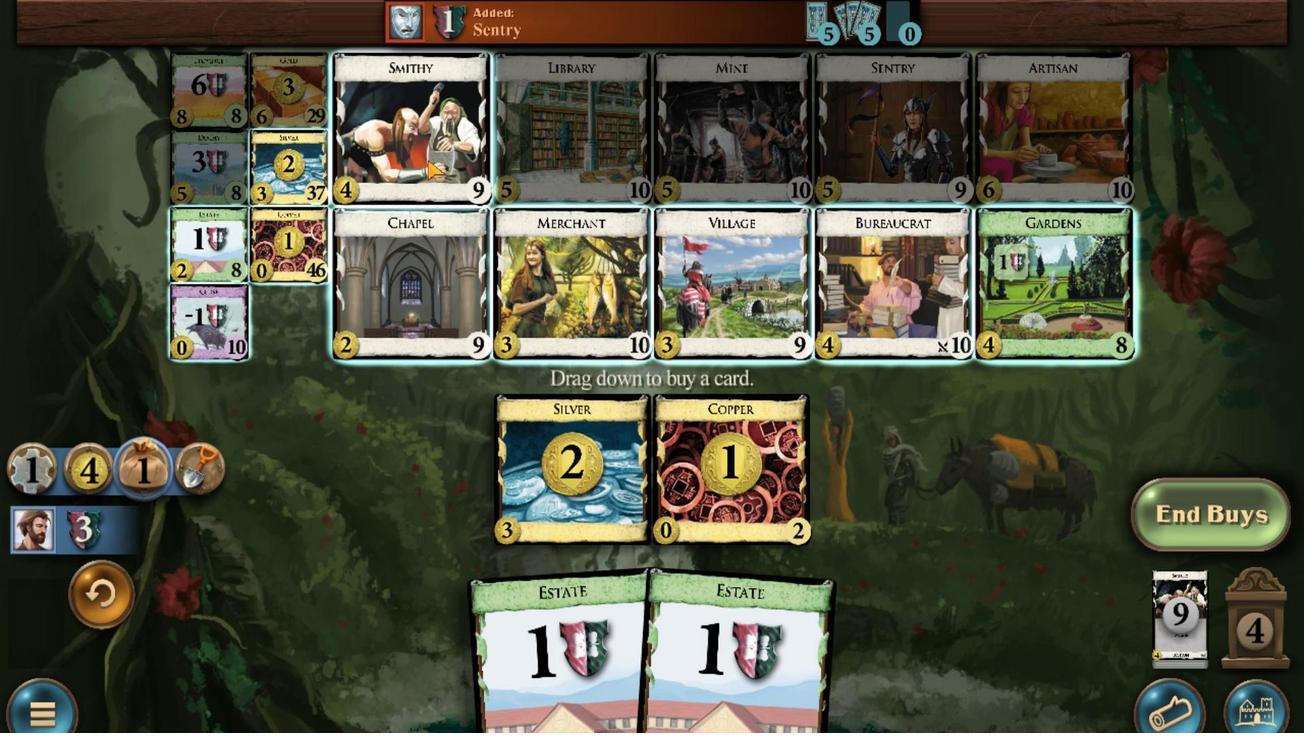 
Action: Mouse scrolled (611, 460) with delta (0, 0)
Screenshot: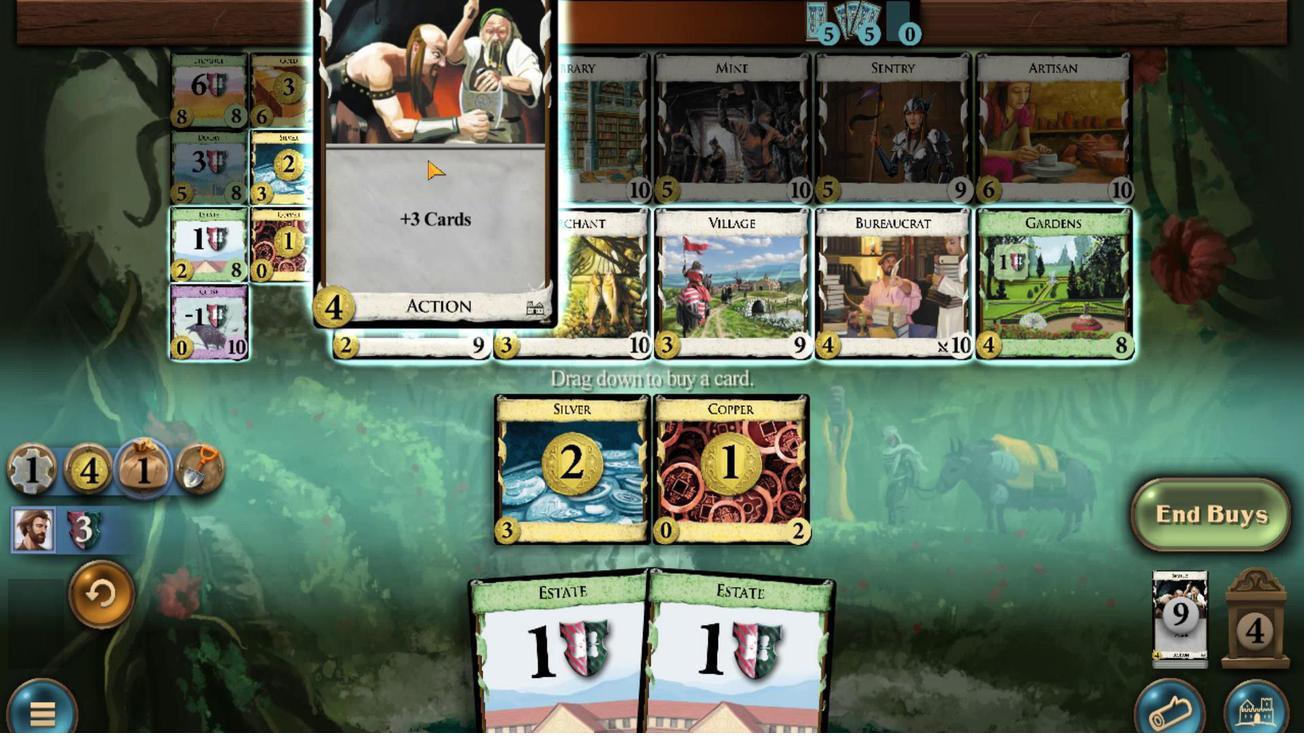 
Action: Mouse scrolled (611, 460) with delta (0, 0)
Screenshot: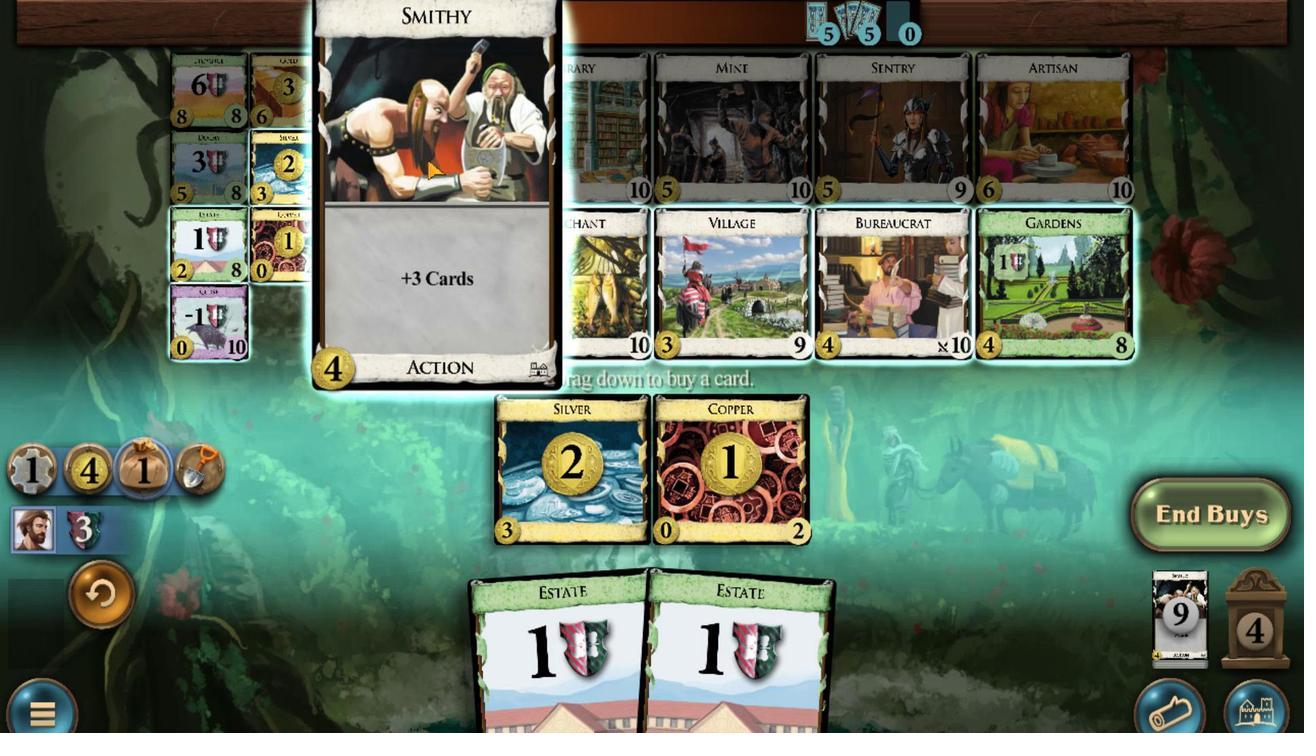 
Action: Mouse scrolled (611, 460) with delta (0, 0)
Screenshot: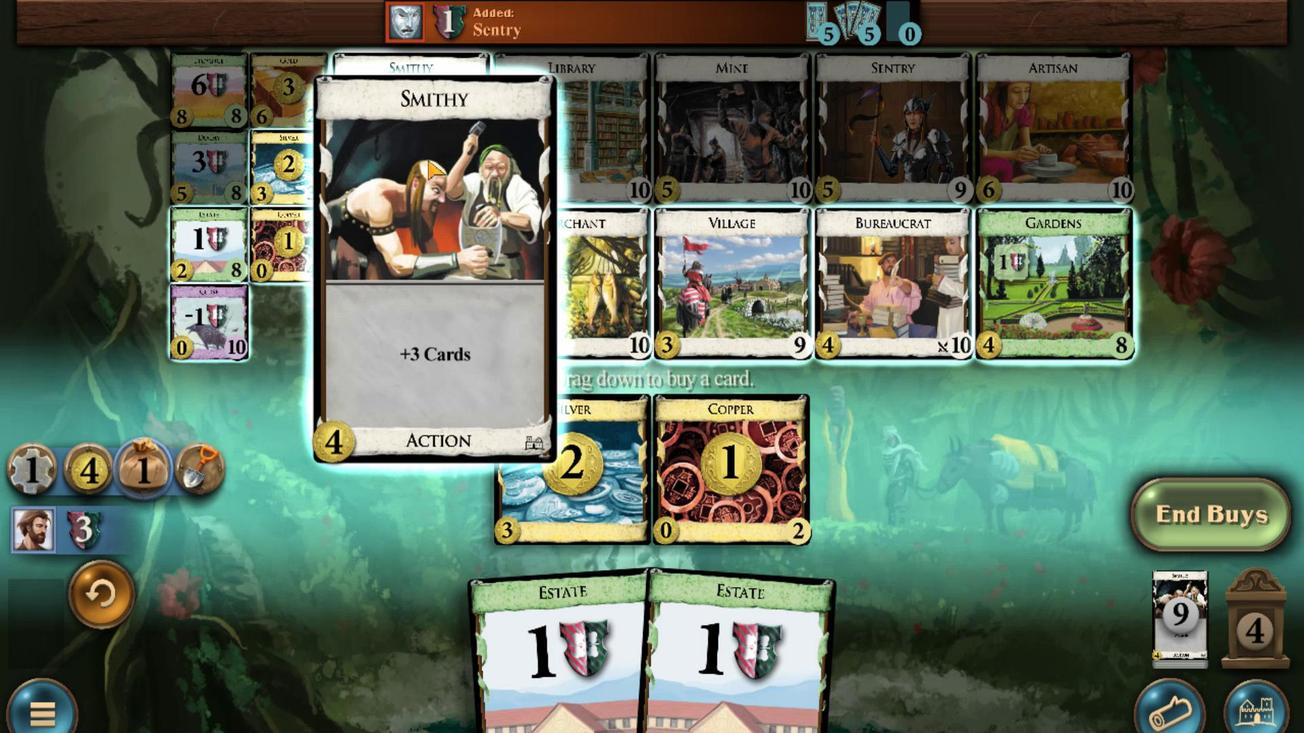 
Action: Mouse scrolled (611, 460) with delta (0, 0)
Screenshot: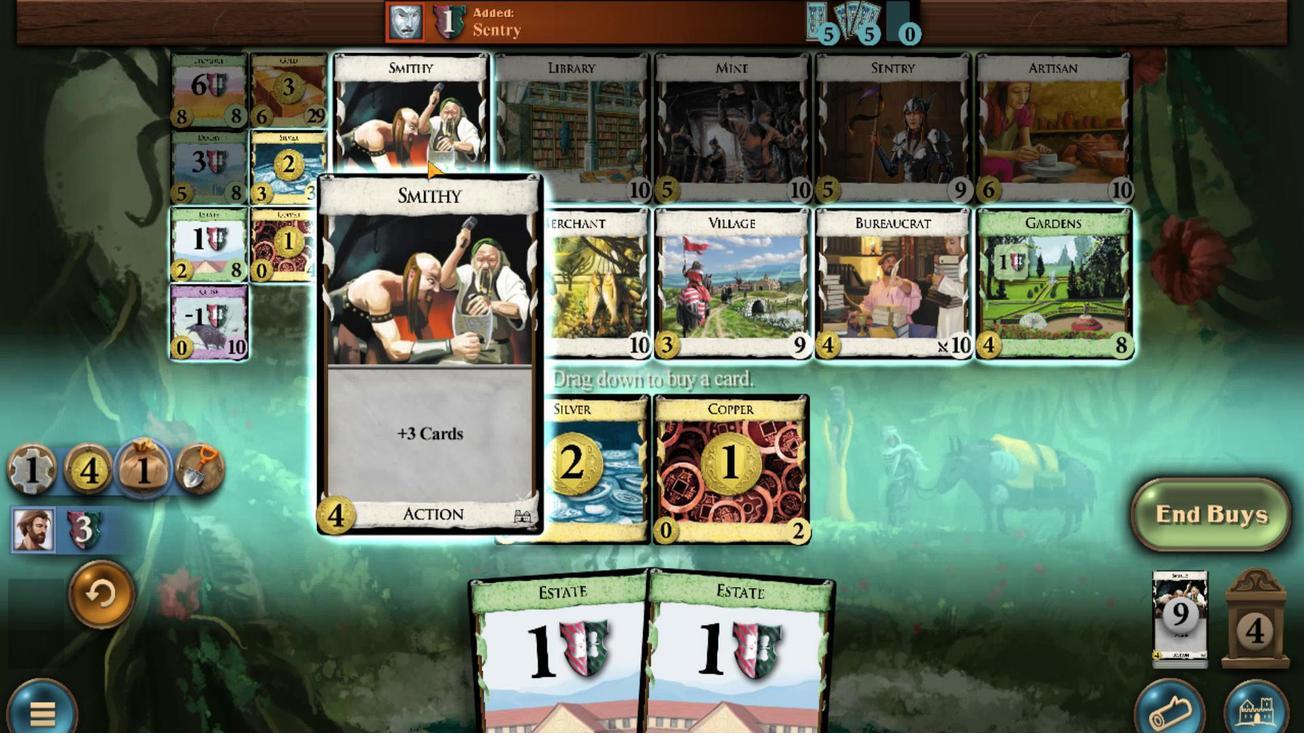 
Action: Mouse scrolled (611, 460) with delta (0, 0)
Screenshot: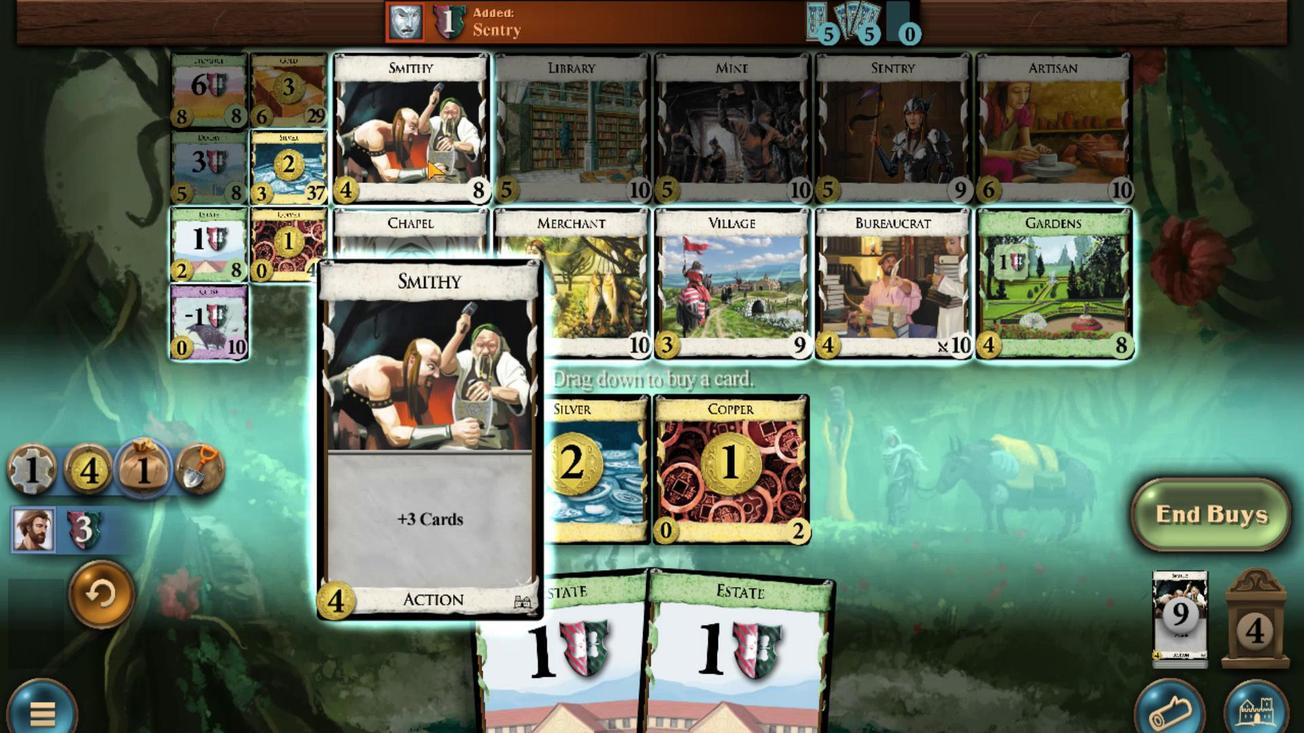 
Action: Mouse moved to (769, 641)
Screenshot: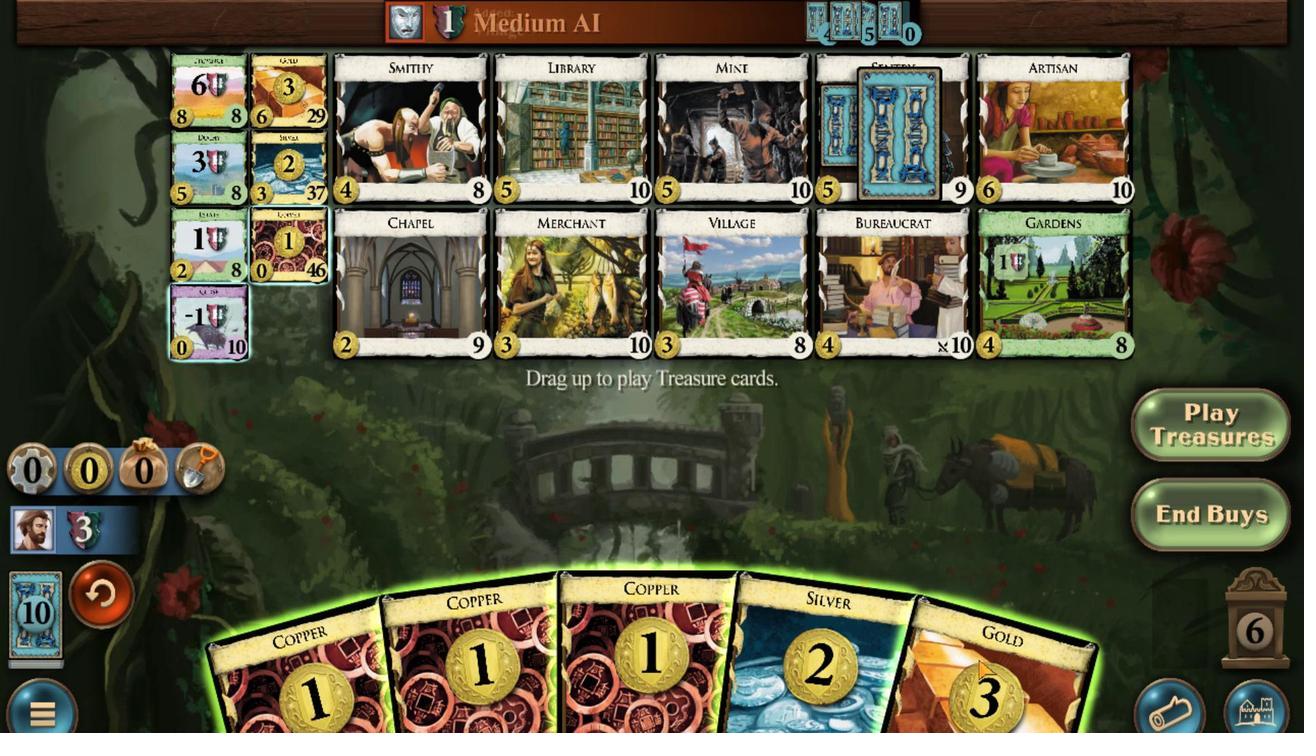 
Action: Mouse scrolled (769, 640) with delta (0, 0)
Screenshot: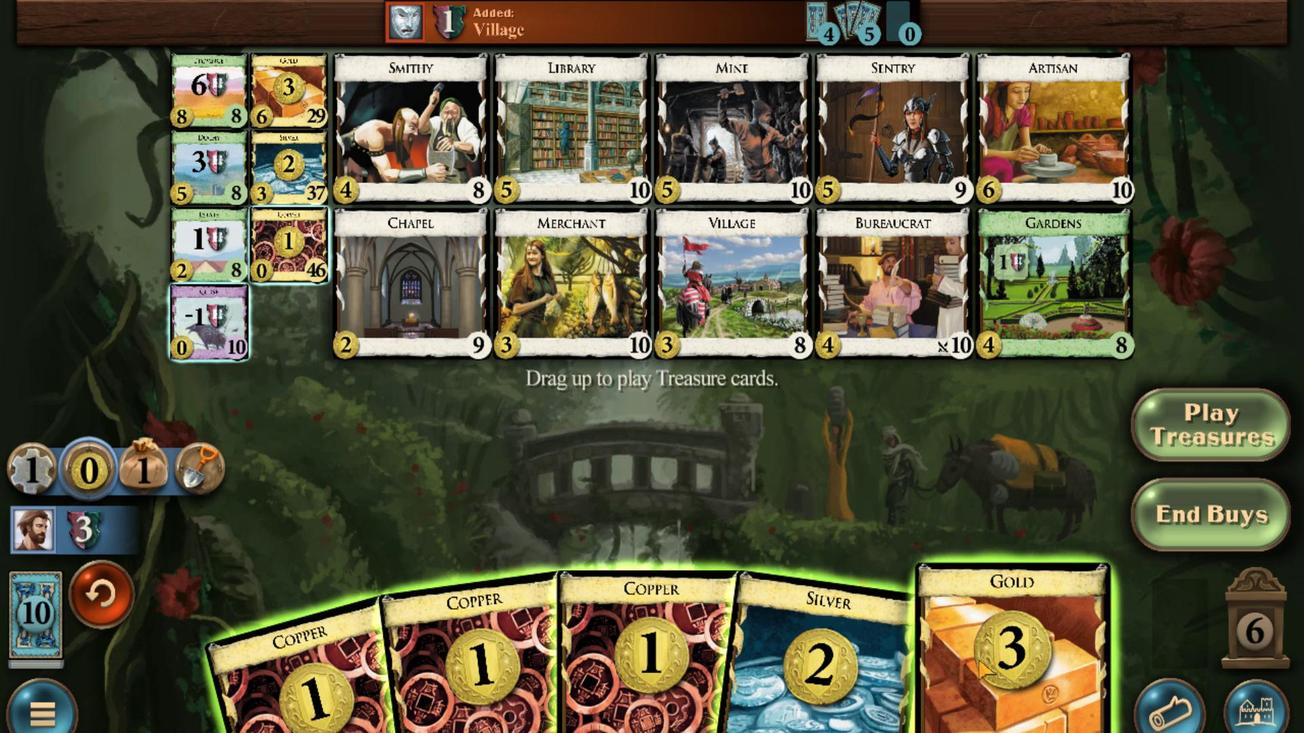 
Action: Mouse moved to (754, 647)
Screenshot: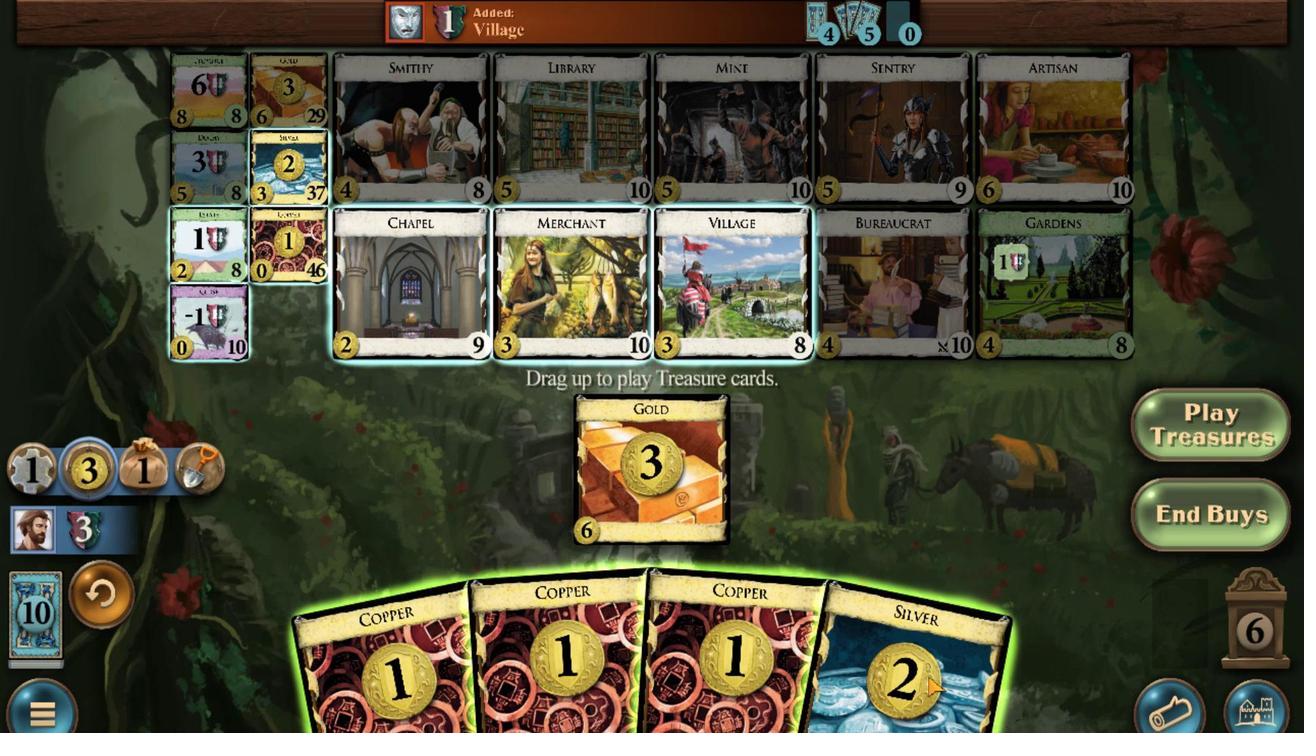 
Action: Mouse scrolled (754, 646) with delta (0, 0)
Screenshot: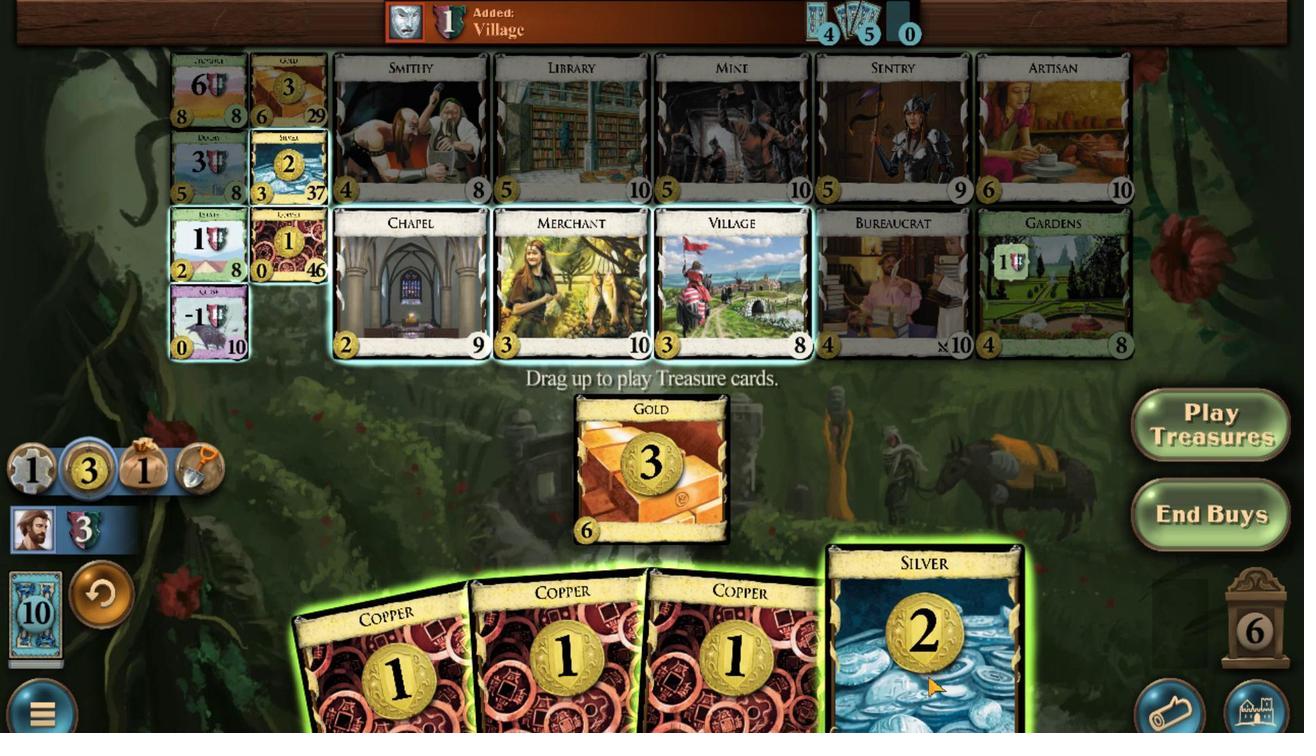 
Action: Mouse moved to (733, 644)
Screenshot: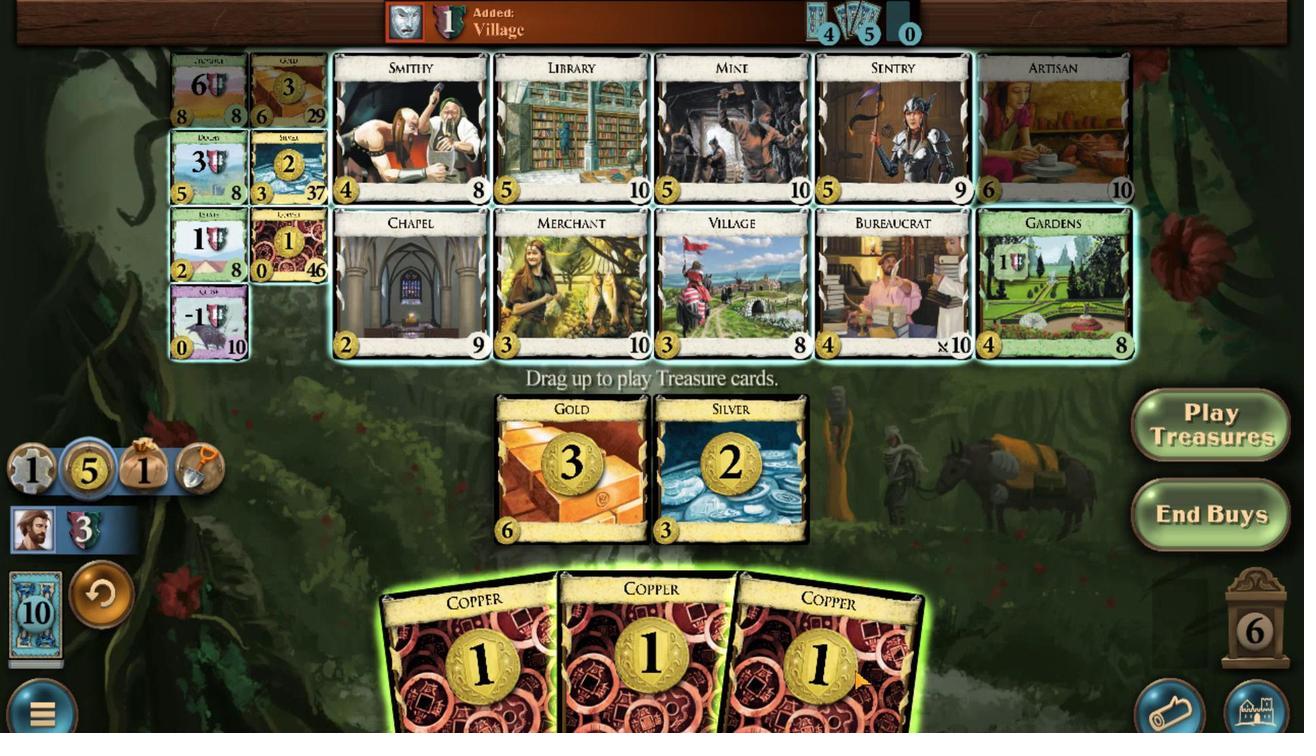 
Action: Mouse scrolled (733, 644) with delta (0, 0)
Screenshot: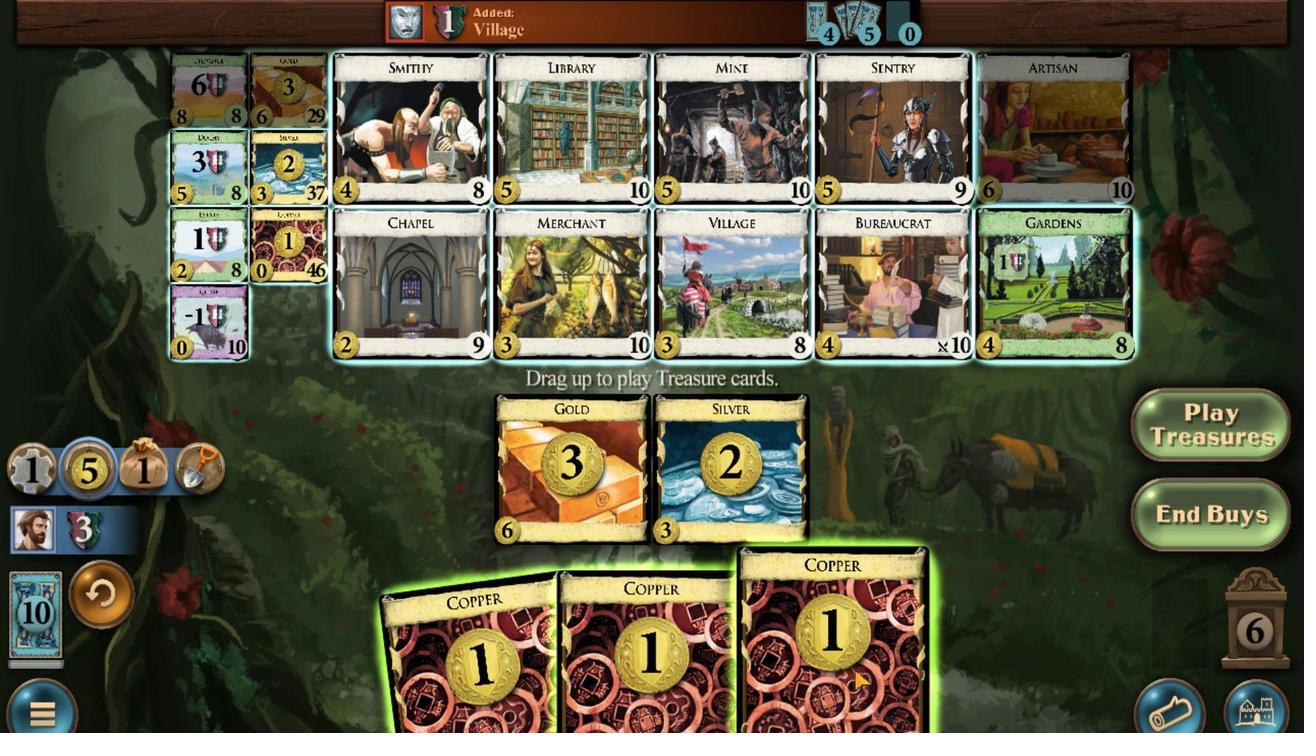 
Action: Mouse moved to (689, 644)
Screenshot: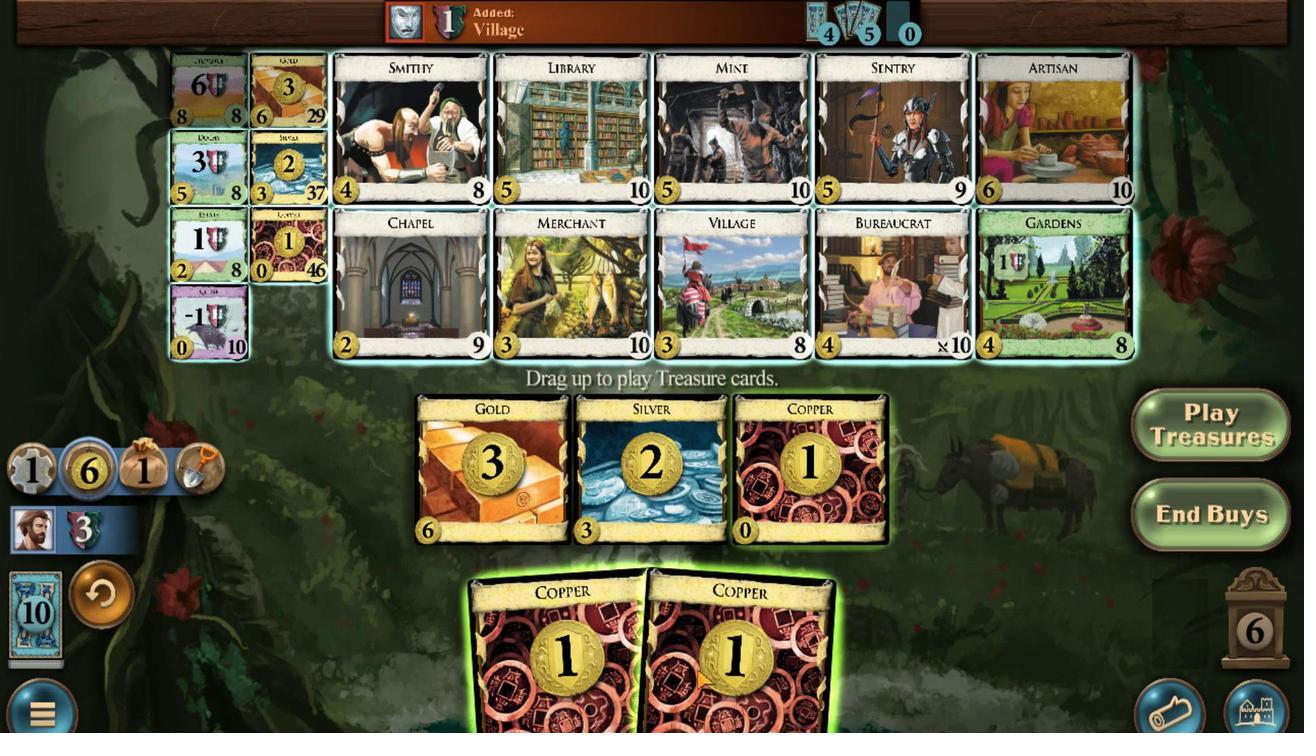 
Action: Mouse scrolled (689, 644) with delta (0, 0)
Screenshot: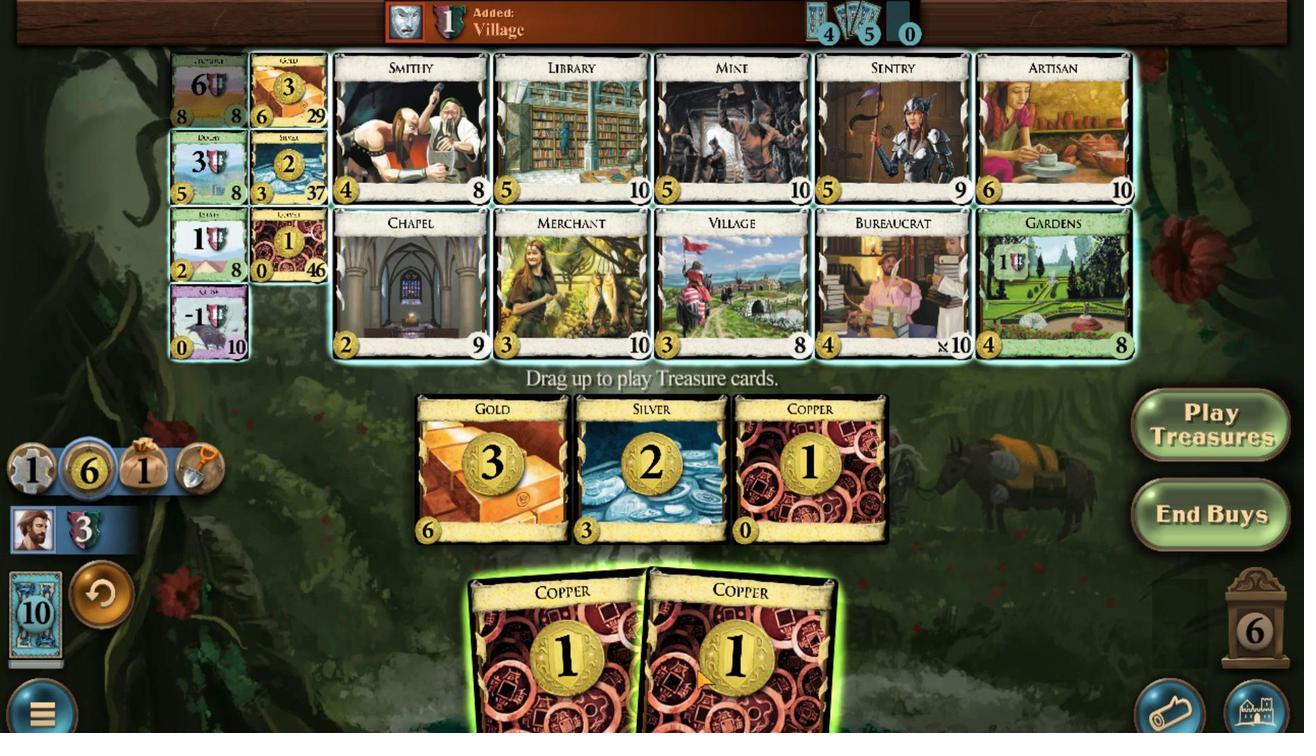 
Action: Mouse moved to (678, 642)
Screenshot: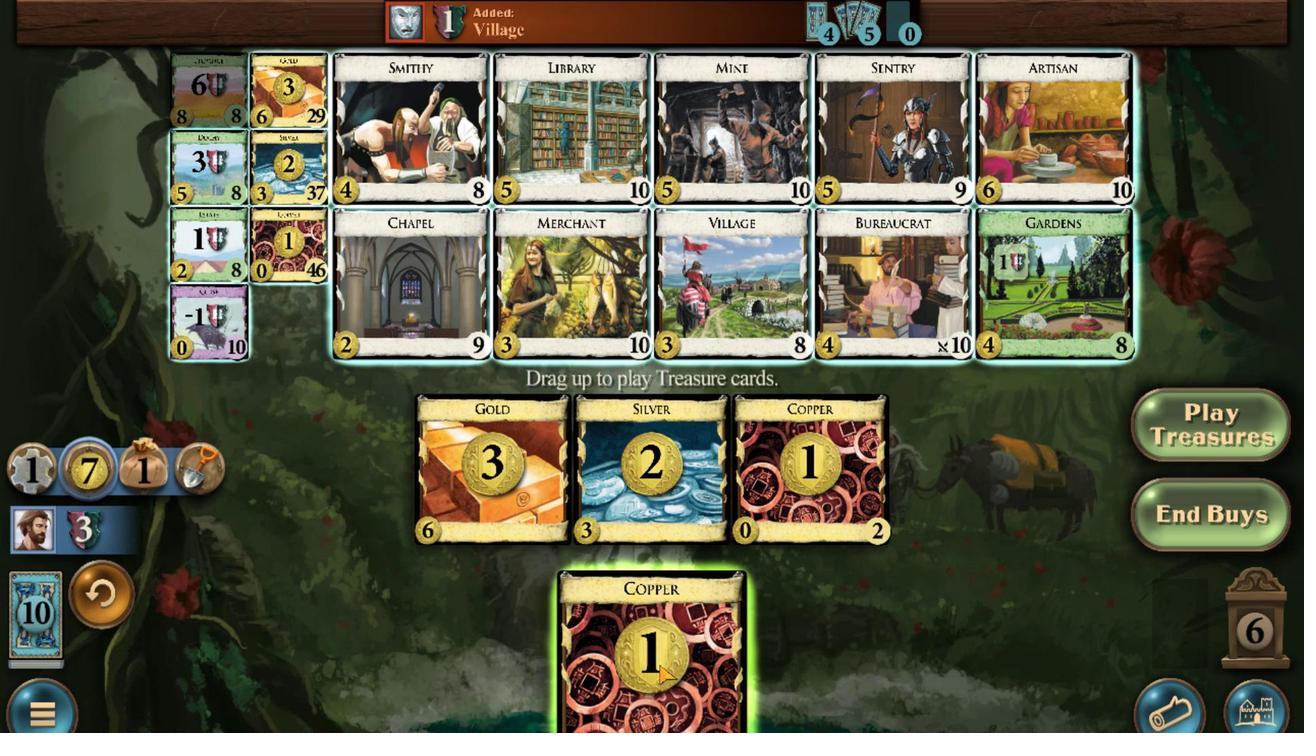 
Action: Mouse scrolled (678, 642) with delta (0, 0)
Screenshot: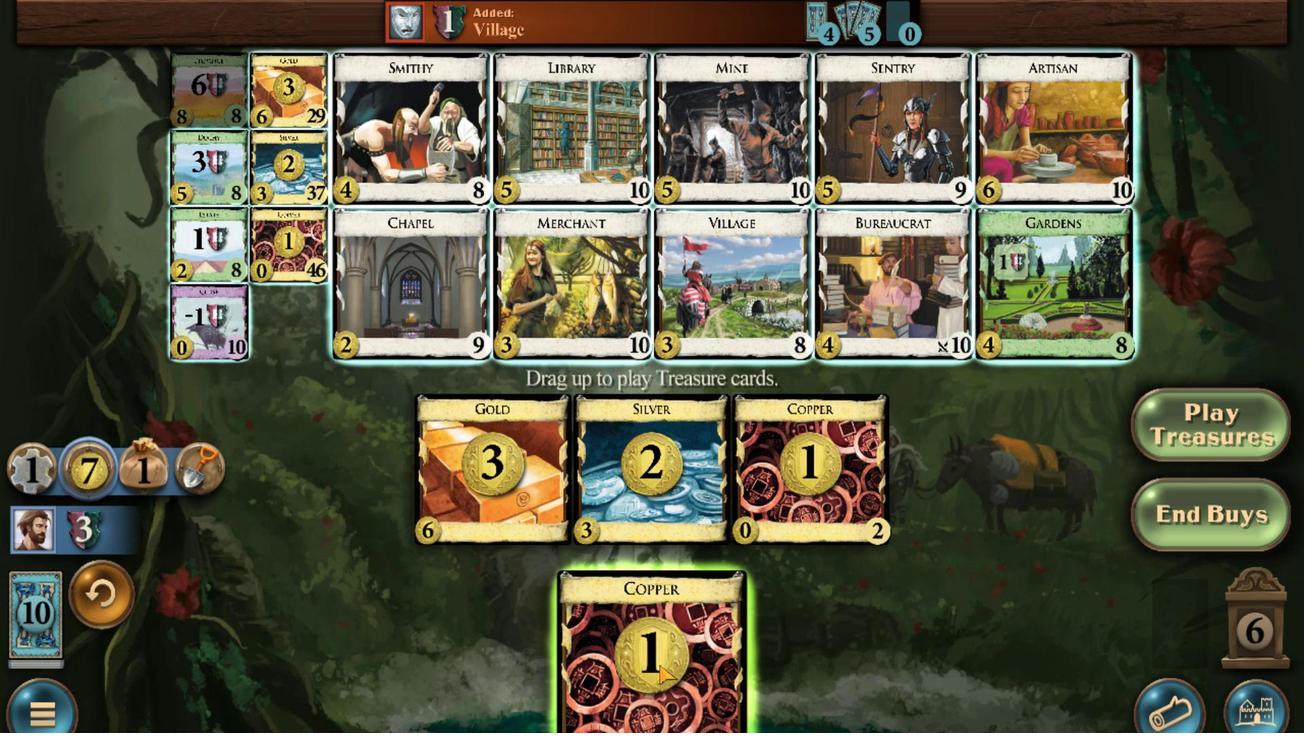 
Action: Mouse moved to (547, 427)
Screenshot: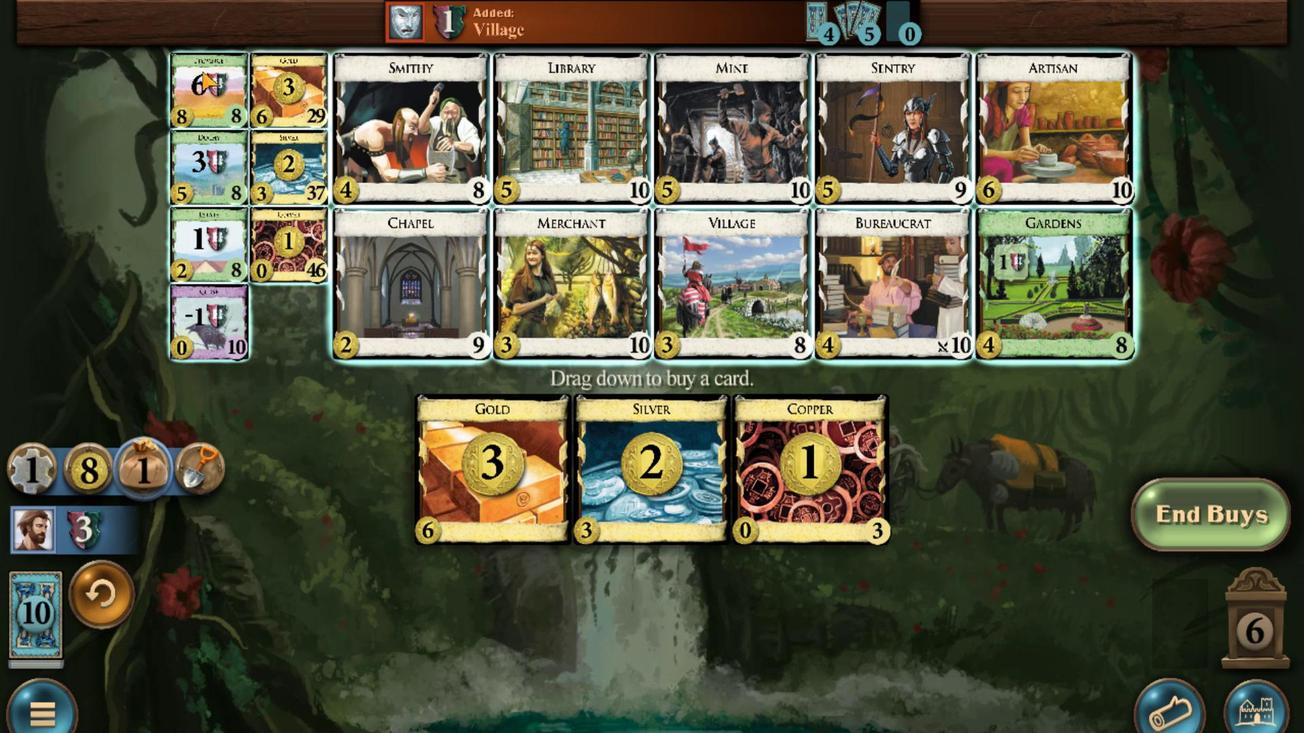 
Action: Mouse scrolled (547, 427) with delta (0, 0)
Screenshot: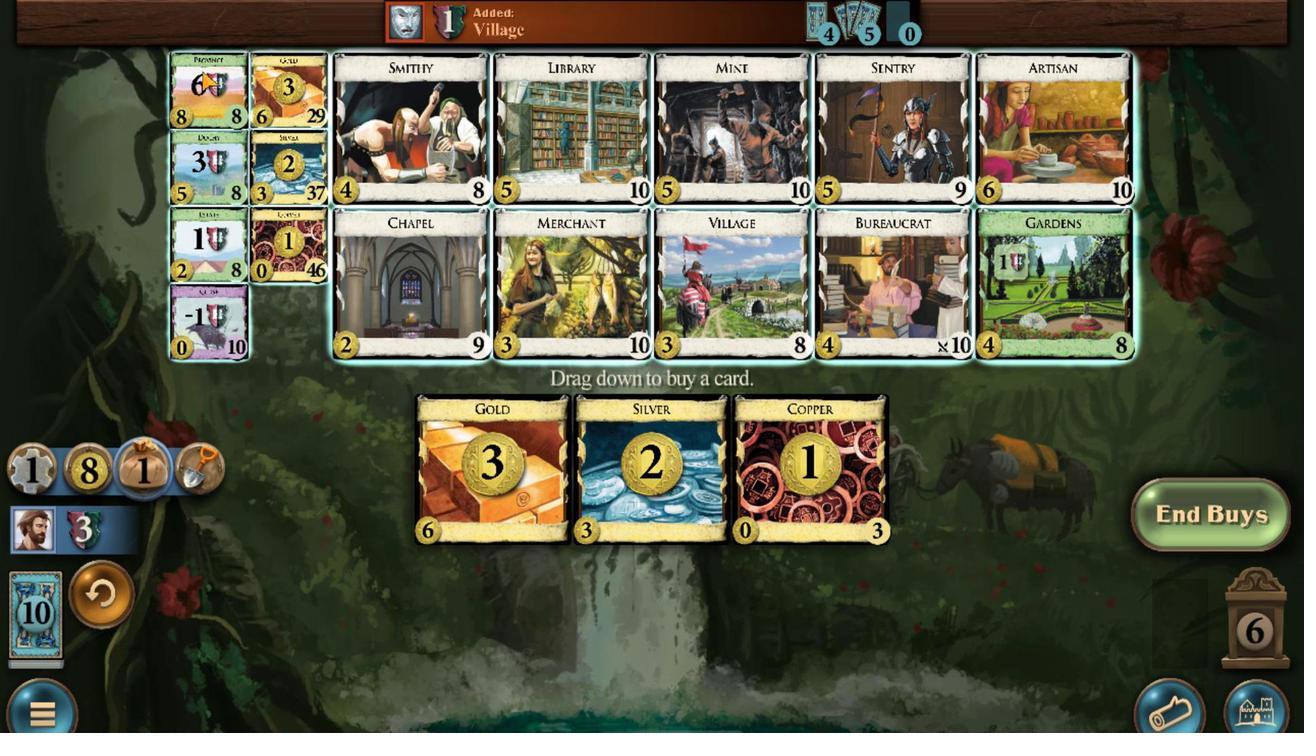 
Action: Mouse scrolled (547, 427) with delta (0, 0)
Screenshot: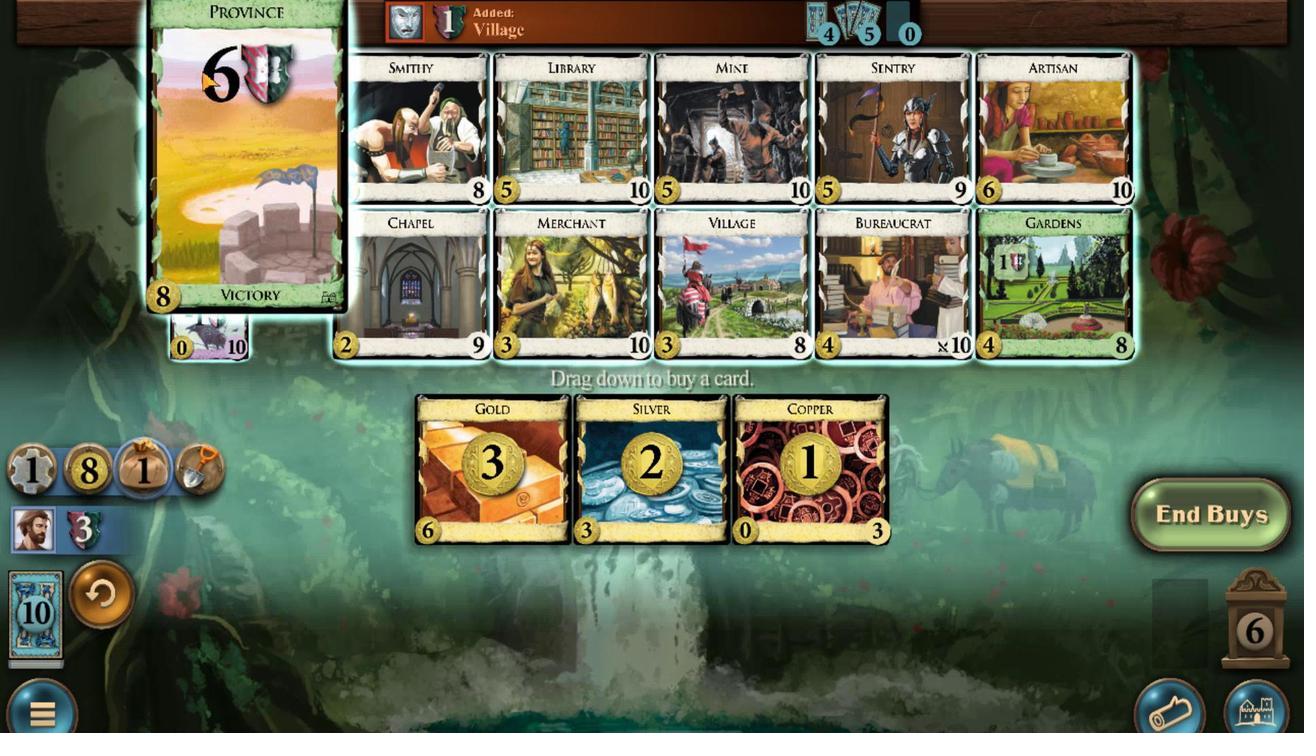 
Action: Mouse scrolled (547, 427) with delta (0, 0)
Screenshot: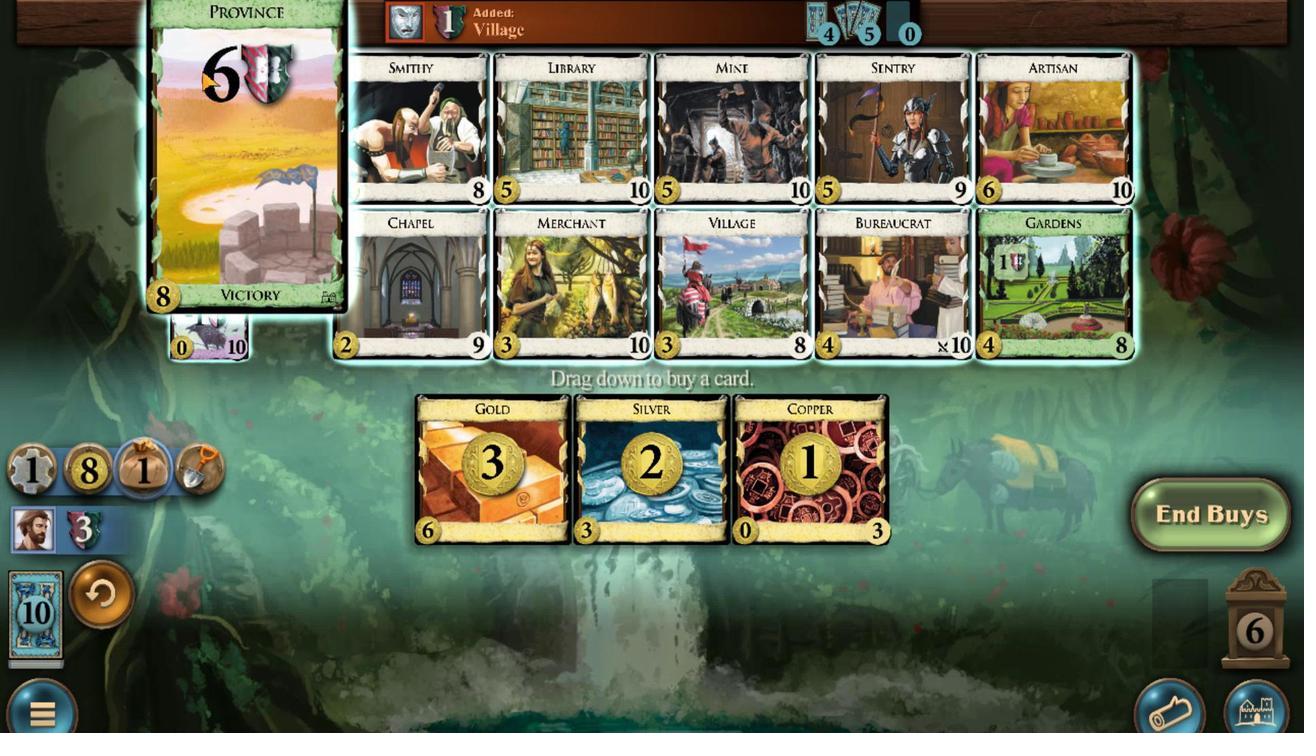 
Action: Mouse scrolled (547, 427) with delta (0, 0)
Screenshot: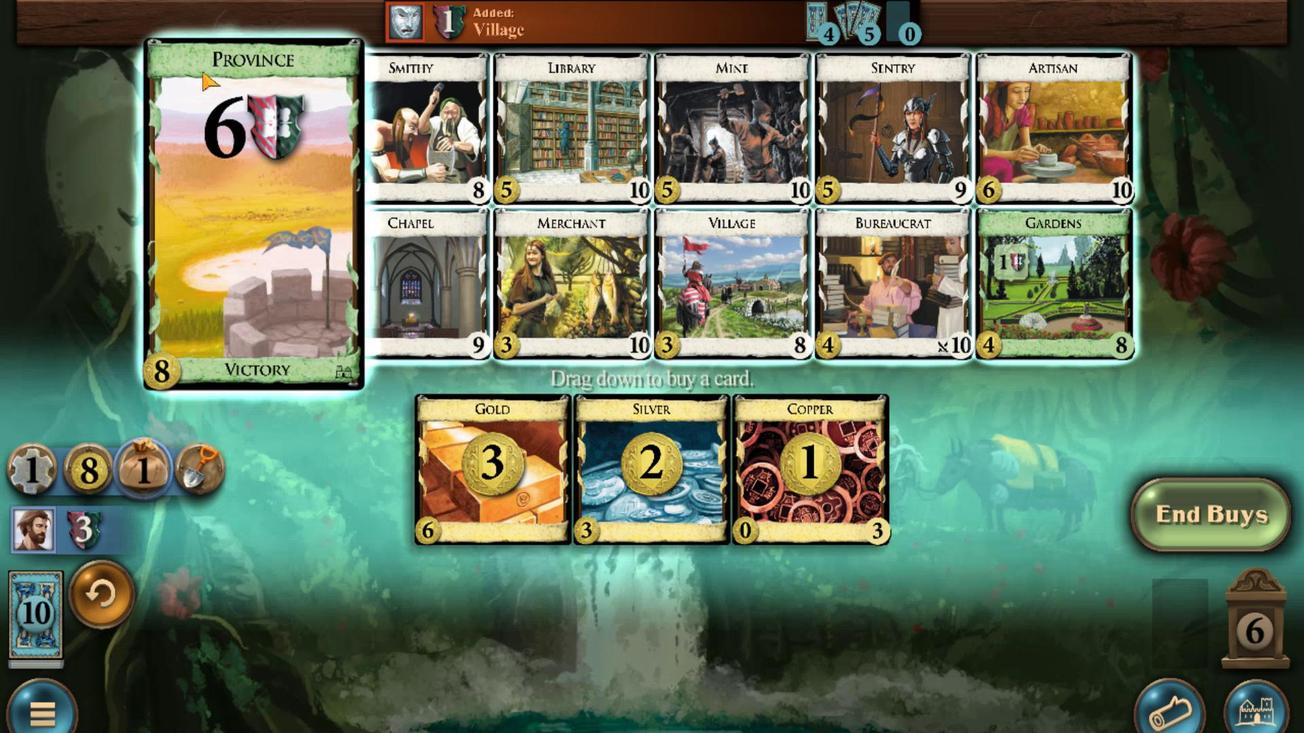 
Action: Mouse scrolled (547, 427) with delta (0, 0)
Screenshot: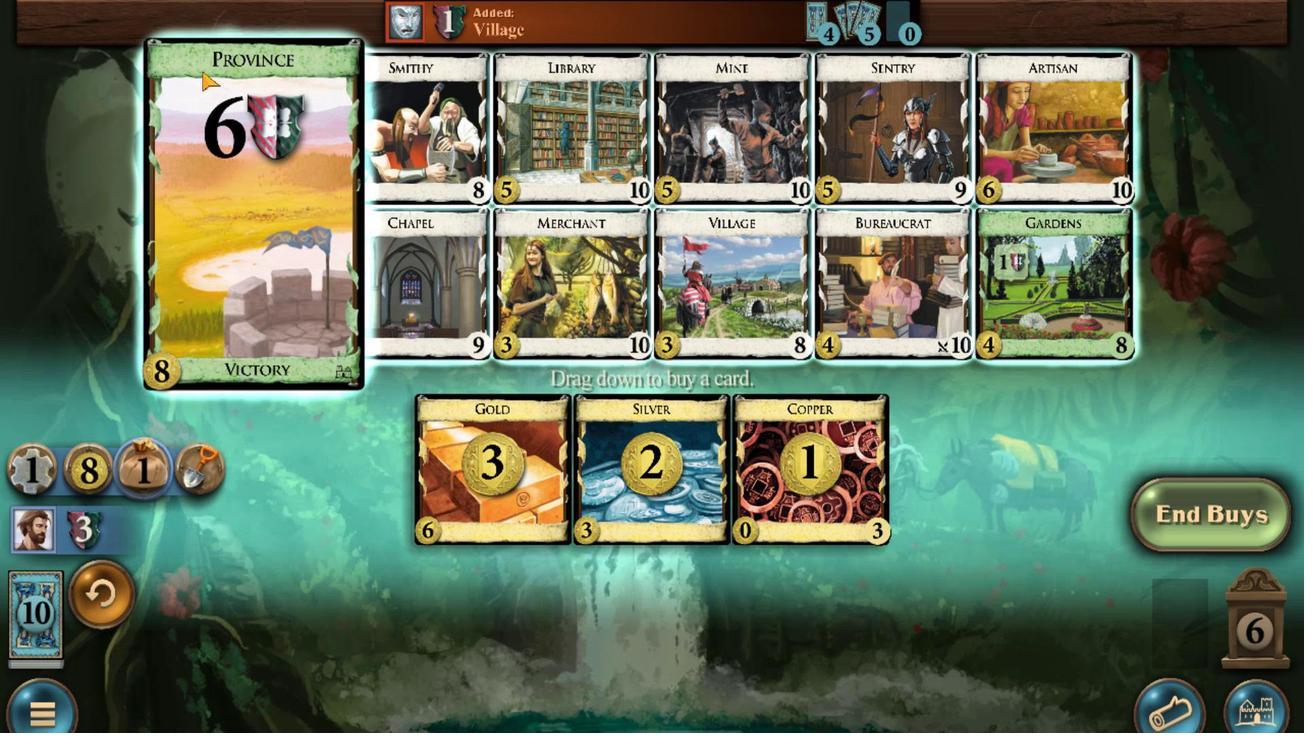 
Action: Mouse scrolled (547, 427) with delta (0, 0)
Screenshot: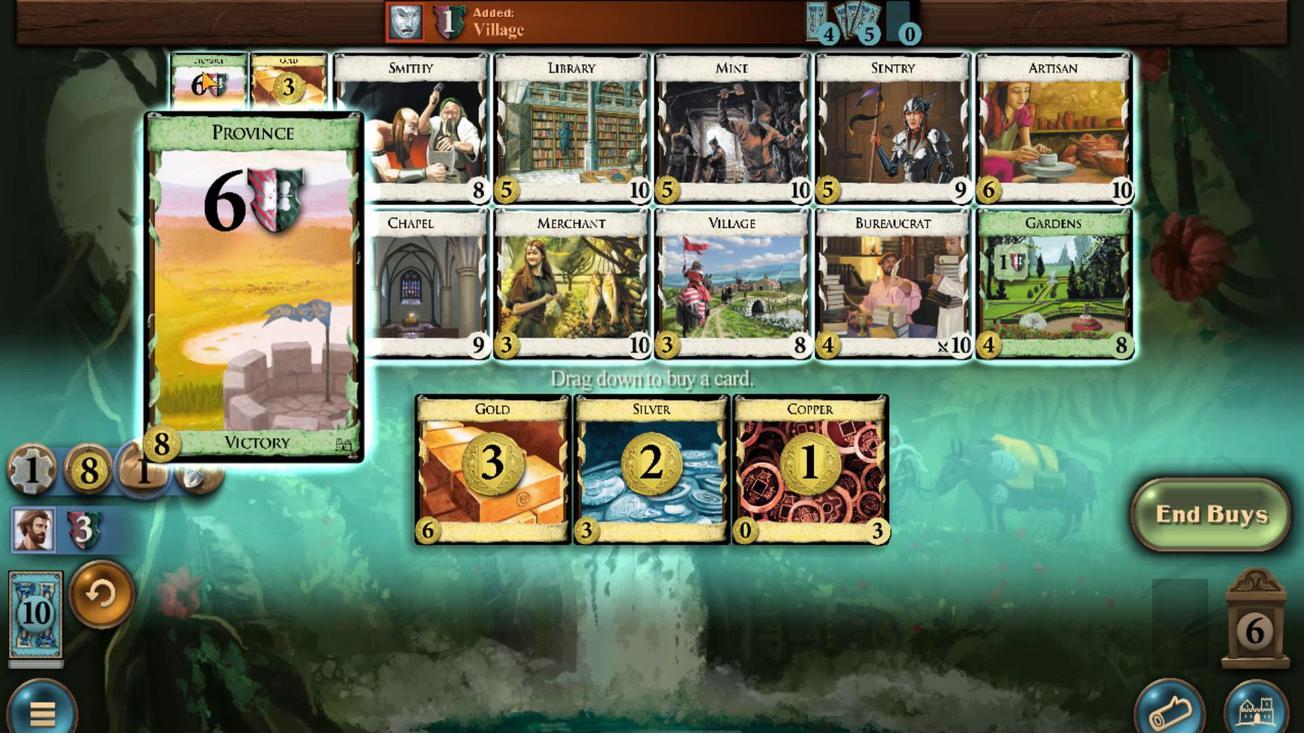 
Action: Mouse scrolled (547, 427) with delta (0, 0)
Screenshot: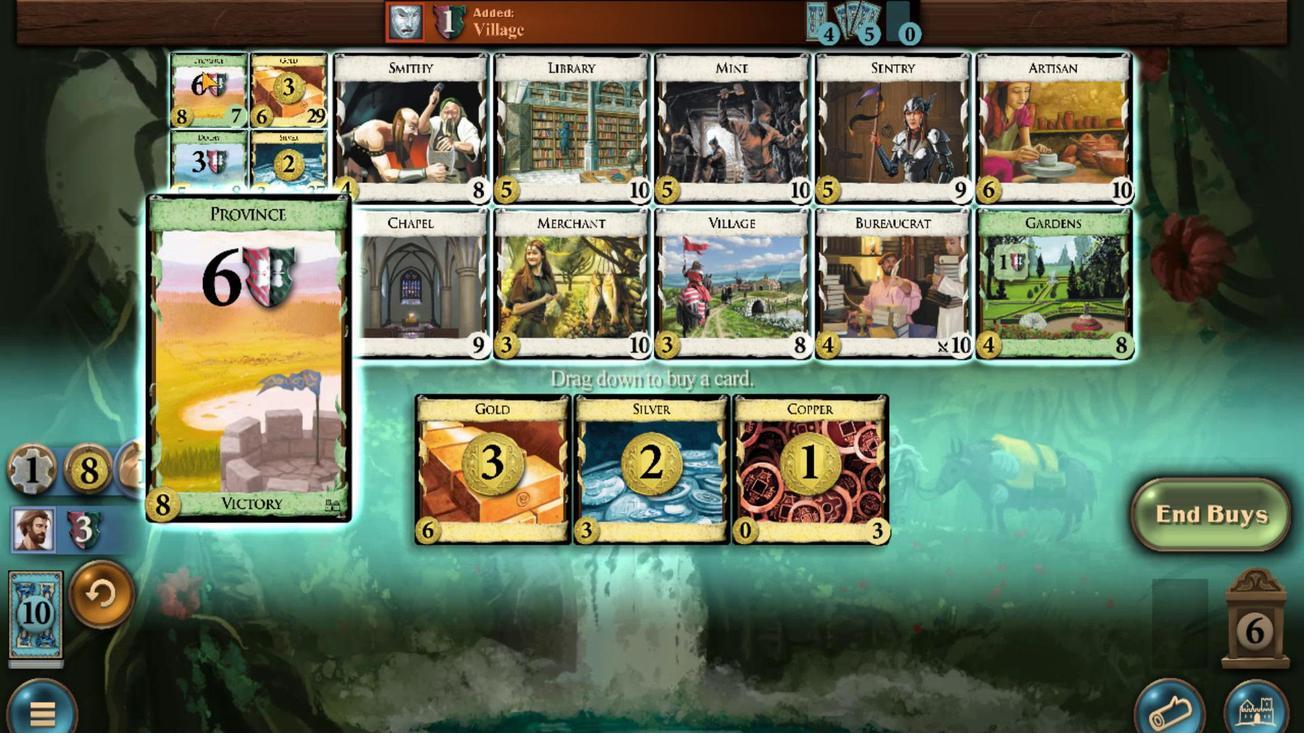 
Action: Mouse moved to (587, 625)
Screenshot: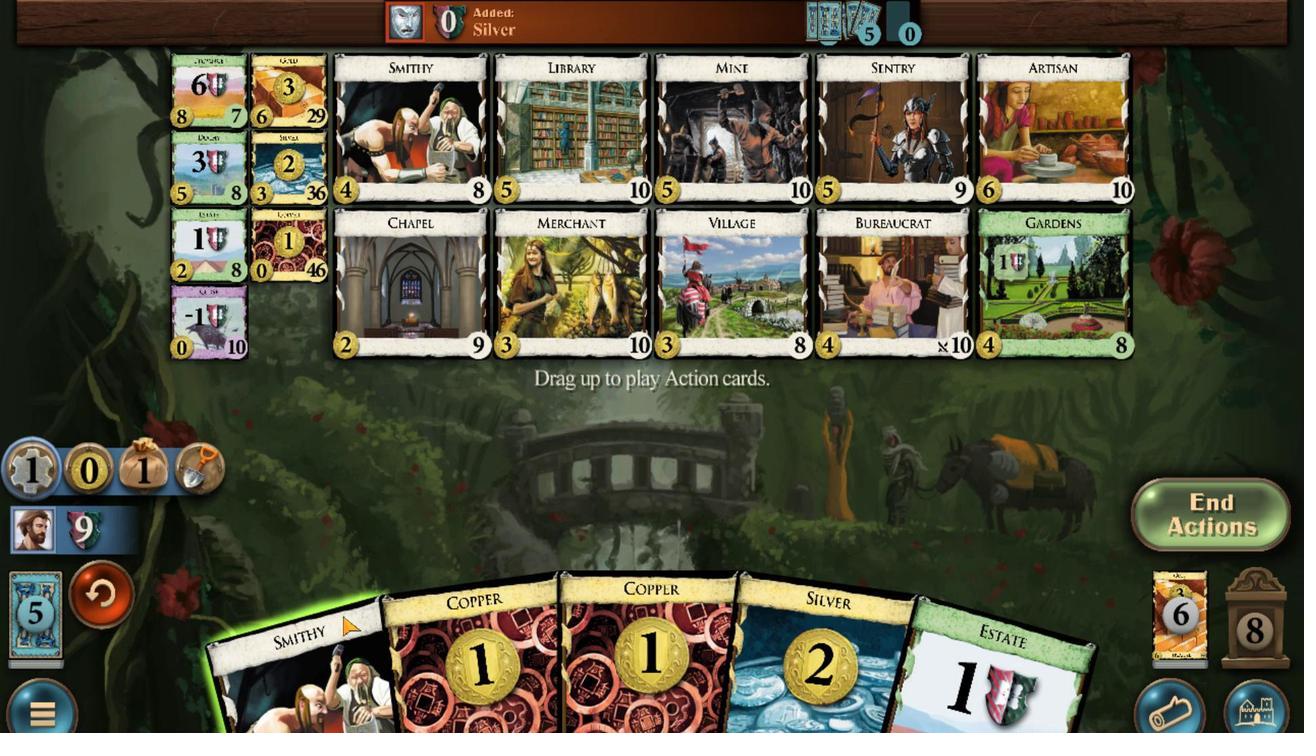 
Action: Mouse scrolled (587, 625) with delta (0, 0)
Screenshot: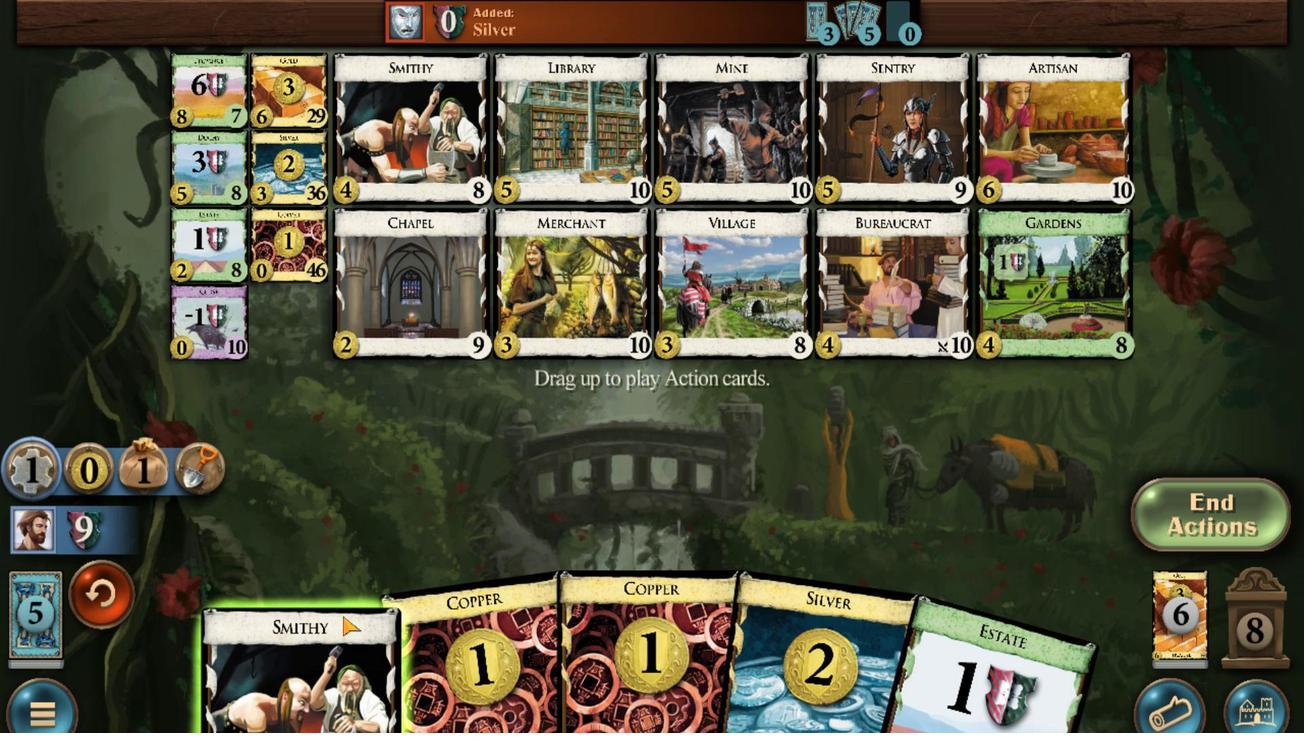 
Action: Mouse moved to (659, 628)
Screenshot: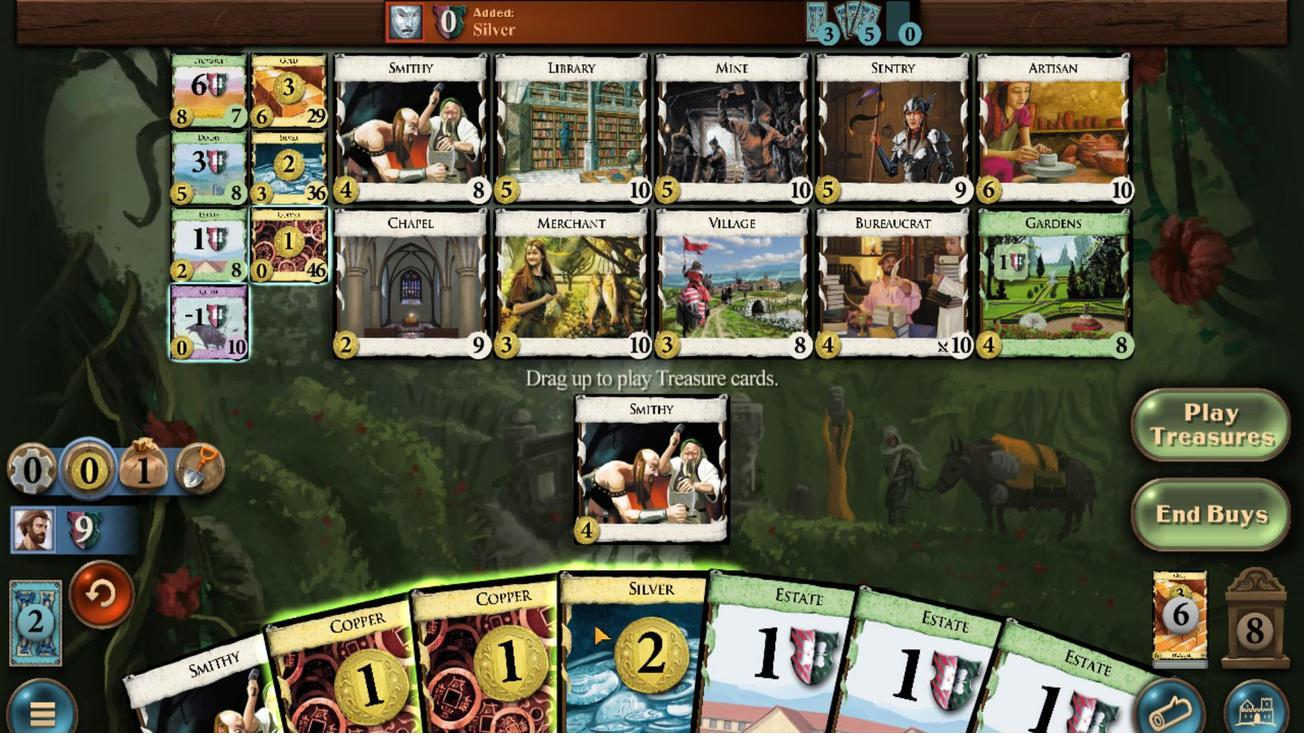 
Action: Mouse scrolled (659, 628) with delta (0, 0)
Screenshot: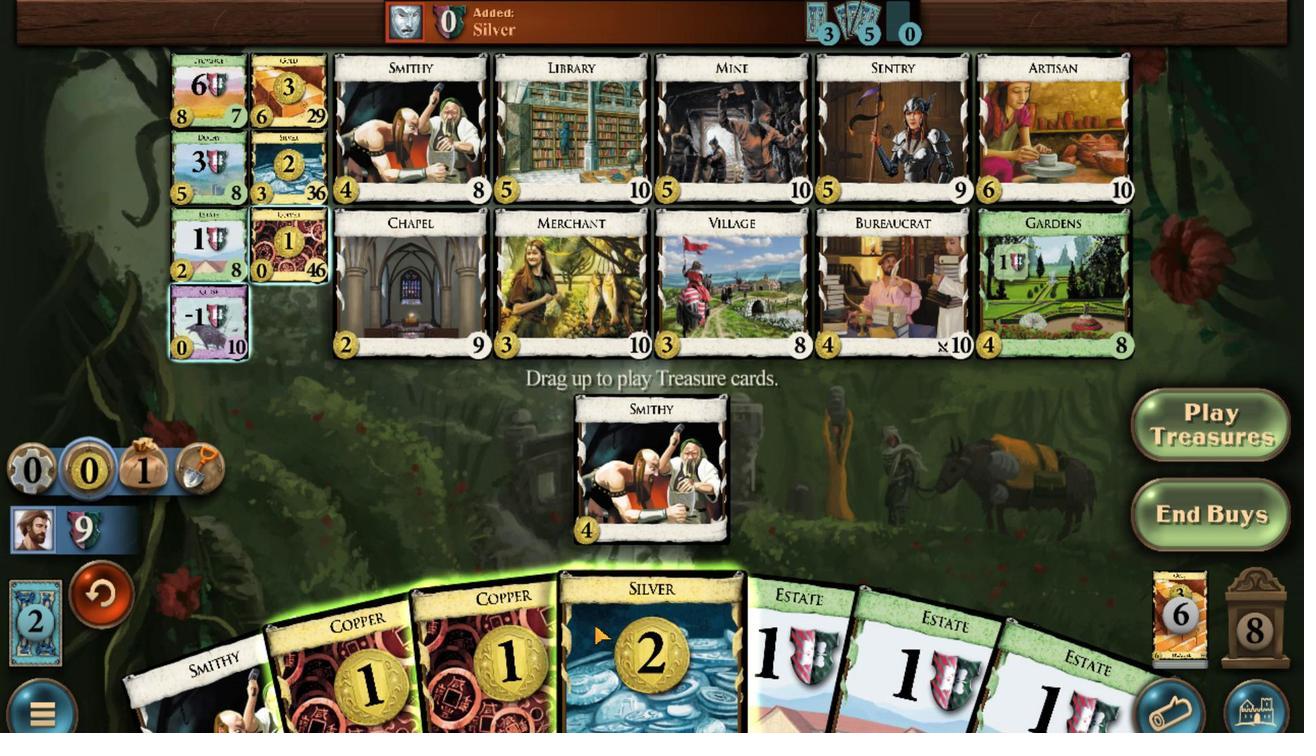 
Action: Mouse moved to (639, 631)
Screenshot: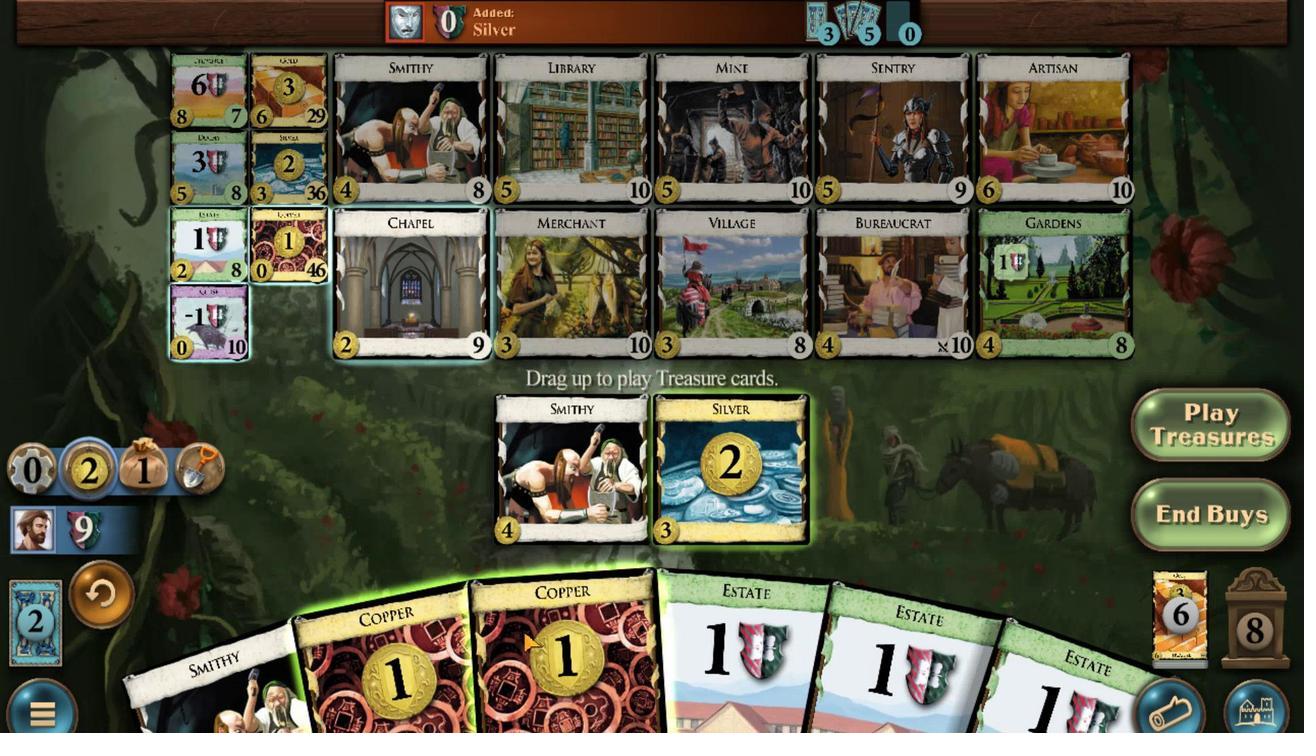 
Action: Mouse scrolled (639, 631) with delta (0, 0)
Screenshot: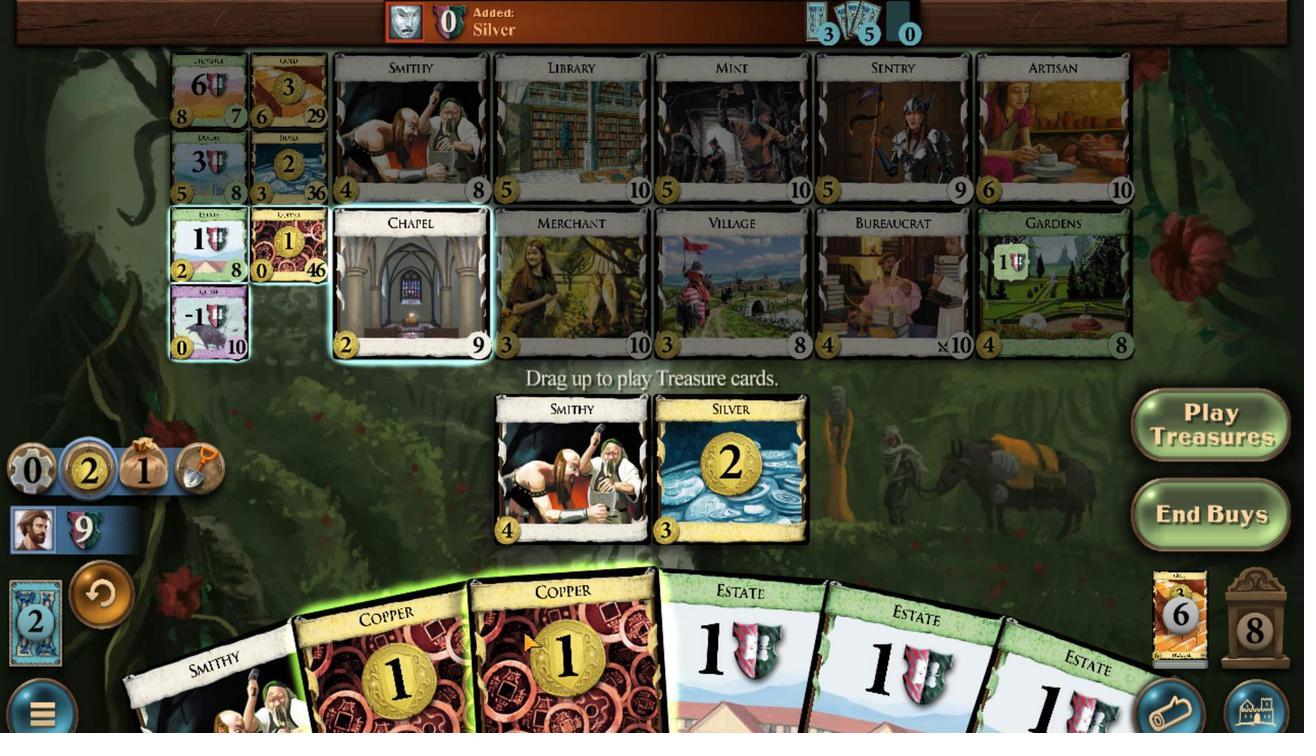 
Action: Mouse moved to (631, 634)
Screenshot: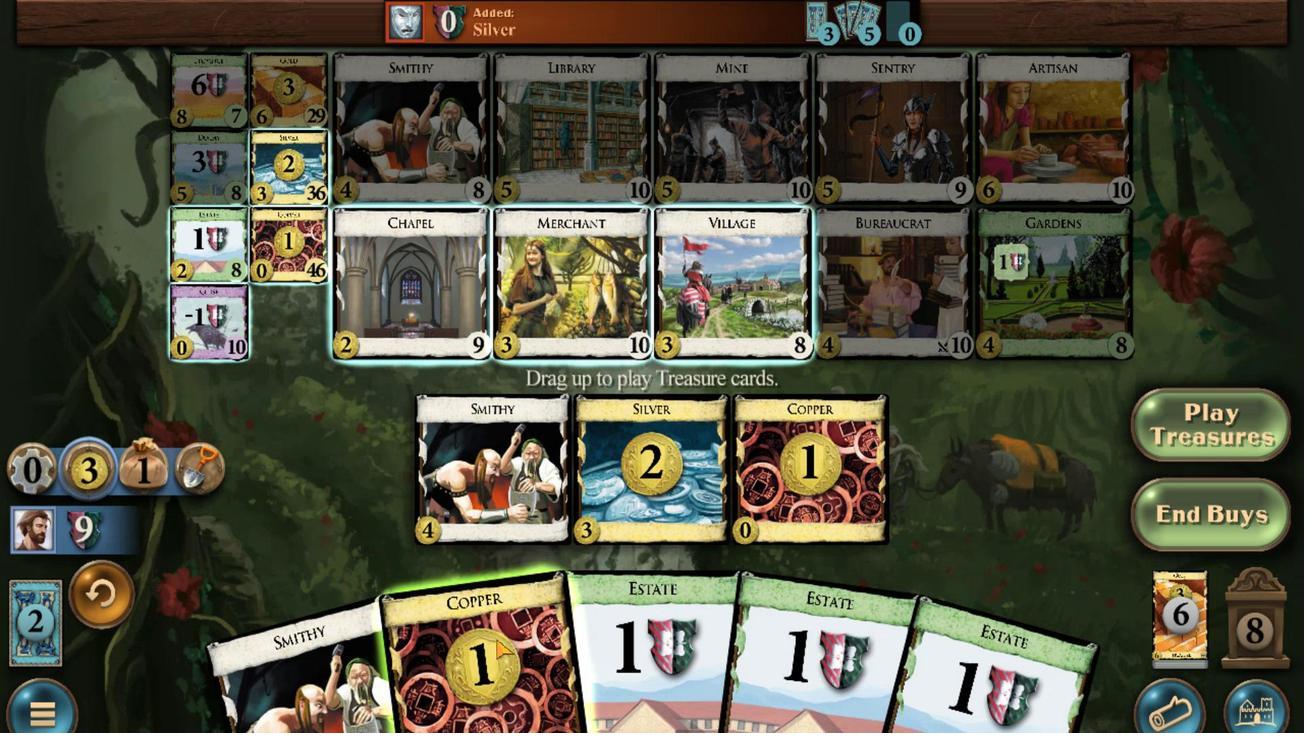 
Action: Mouse scrolled (631, 633) with delta (0, 0)
Screenshot: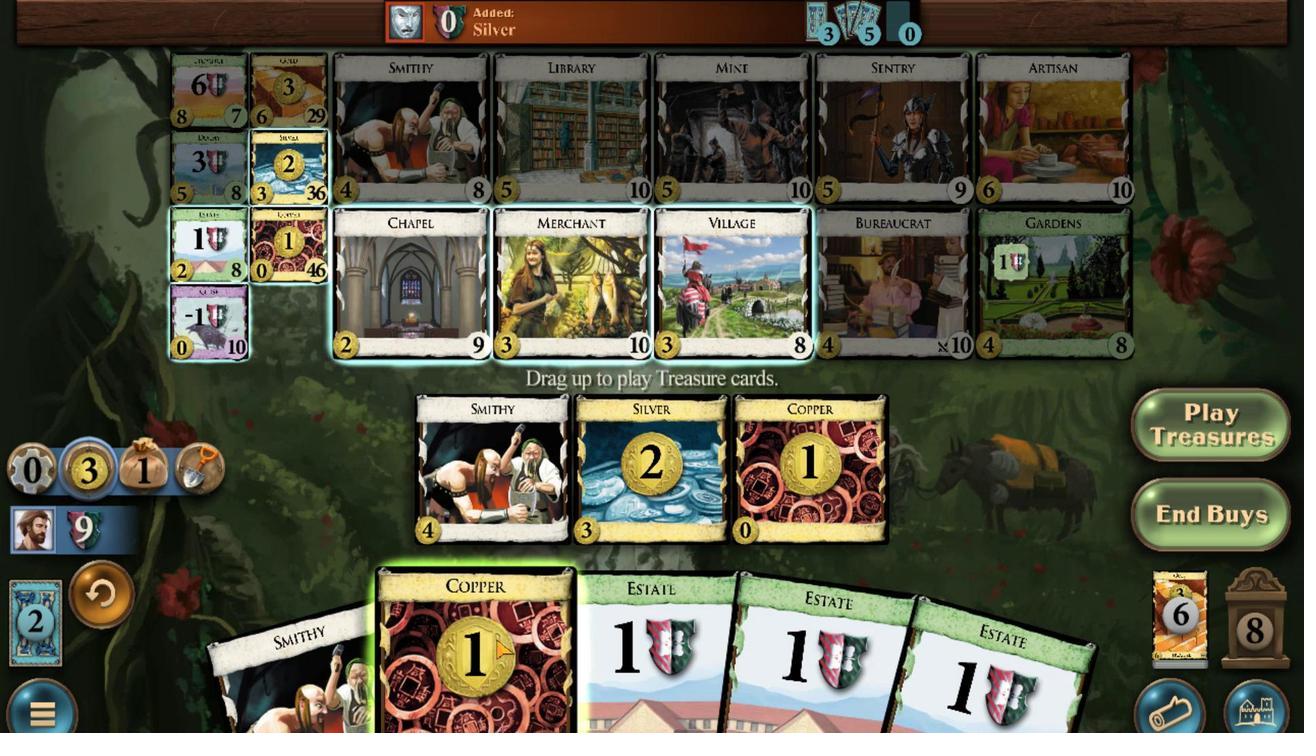 
Action: Mouse moved to (604, 456)
Screenshot: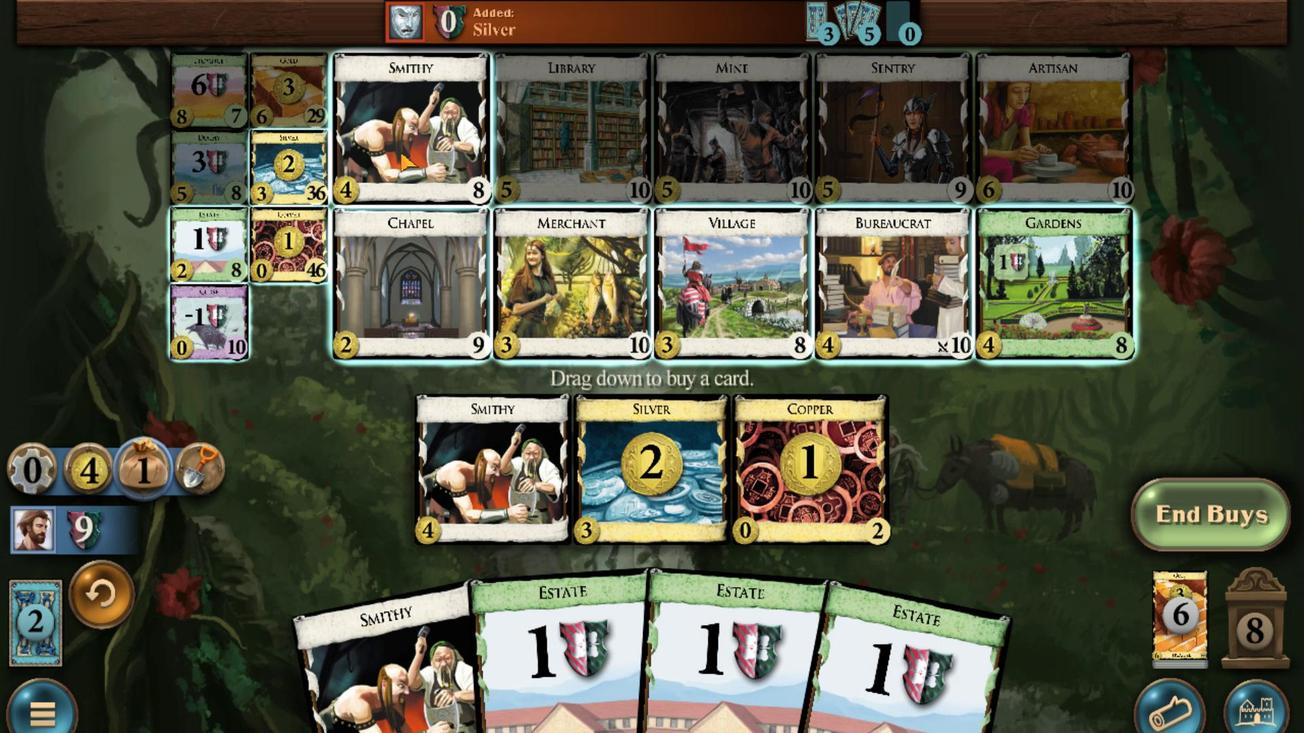 
Action: Mouse scrolled (604, 457) with delta (0, 0)
Screenshot: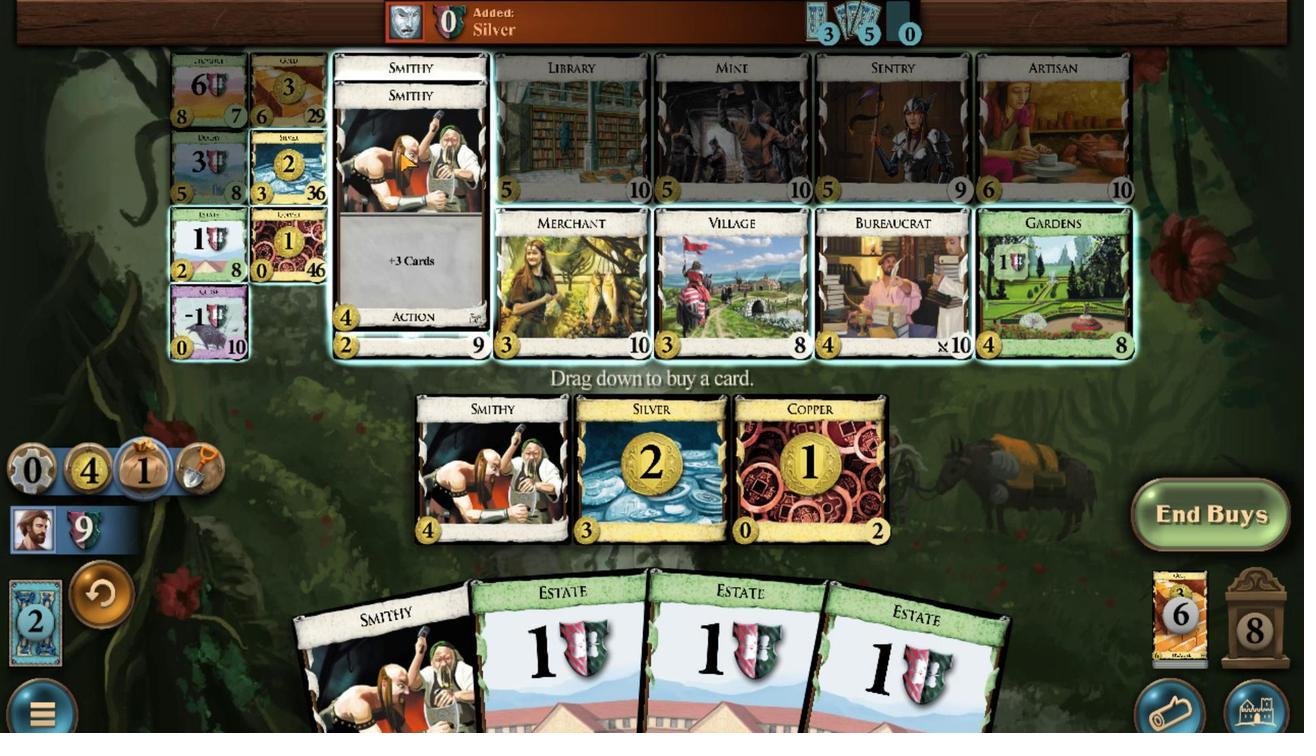 
Action: Mouse scrolled (604, 457) with delta (0, 0)
Screenshot: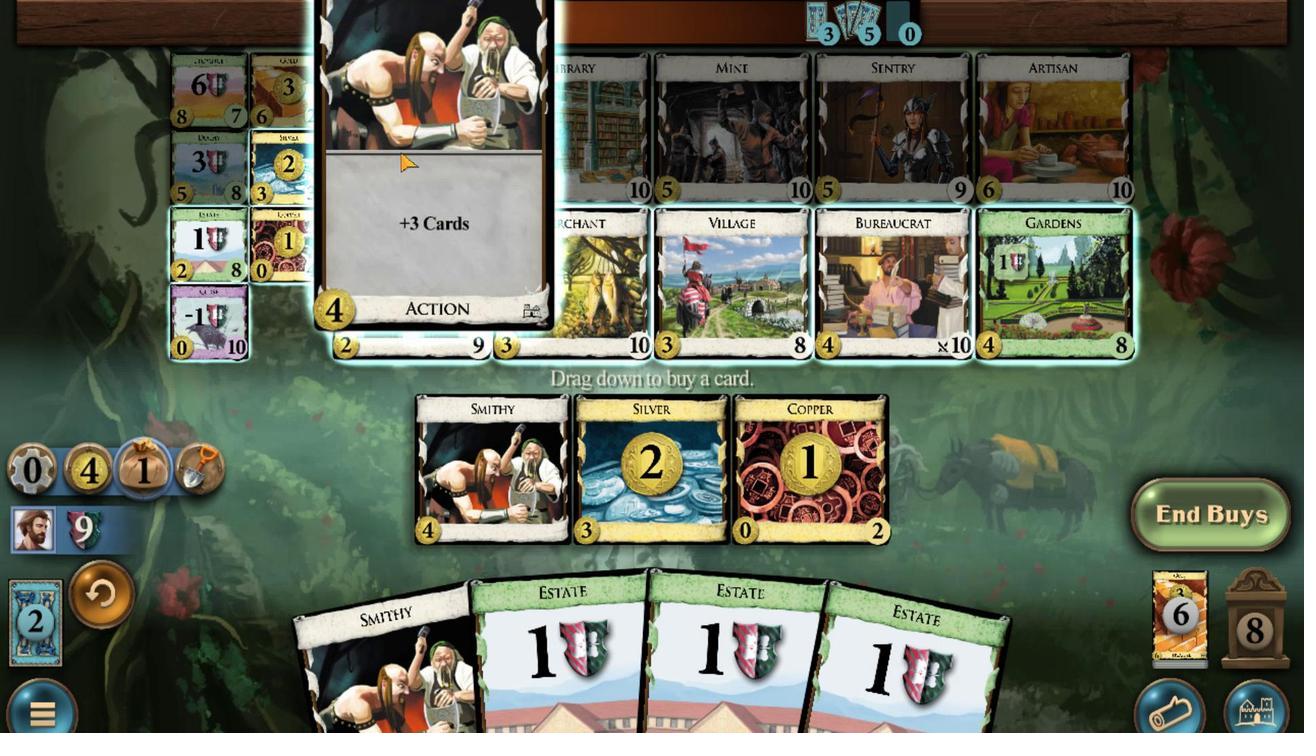 
Action: Mouse scrolled (604, 457) with delta (0, 0)
Screenshot: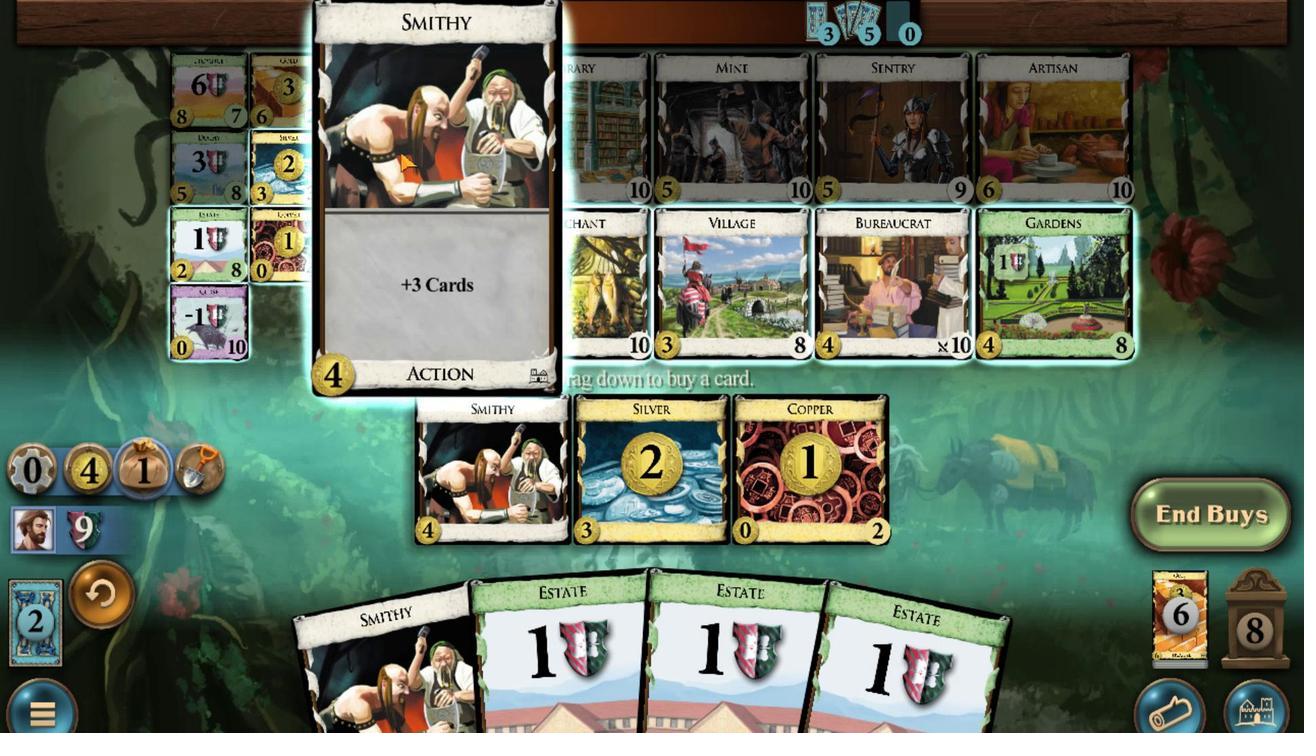 
Action: Mouse scrolled (604, 457) with delta (0, 0)
Screenshot: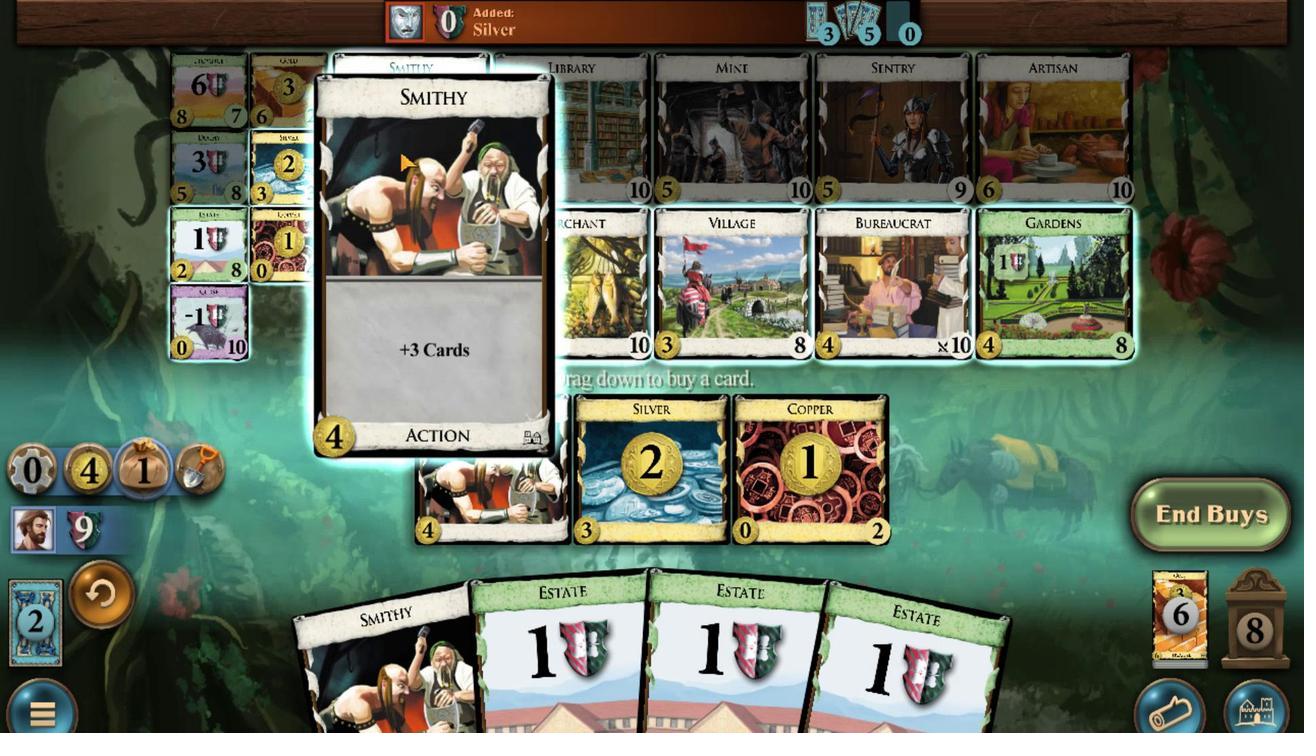 
Action: Mouse scrolled (604, 457) with delta (0, 0)
Screenshot: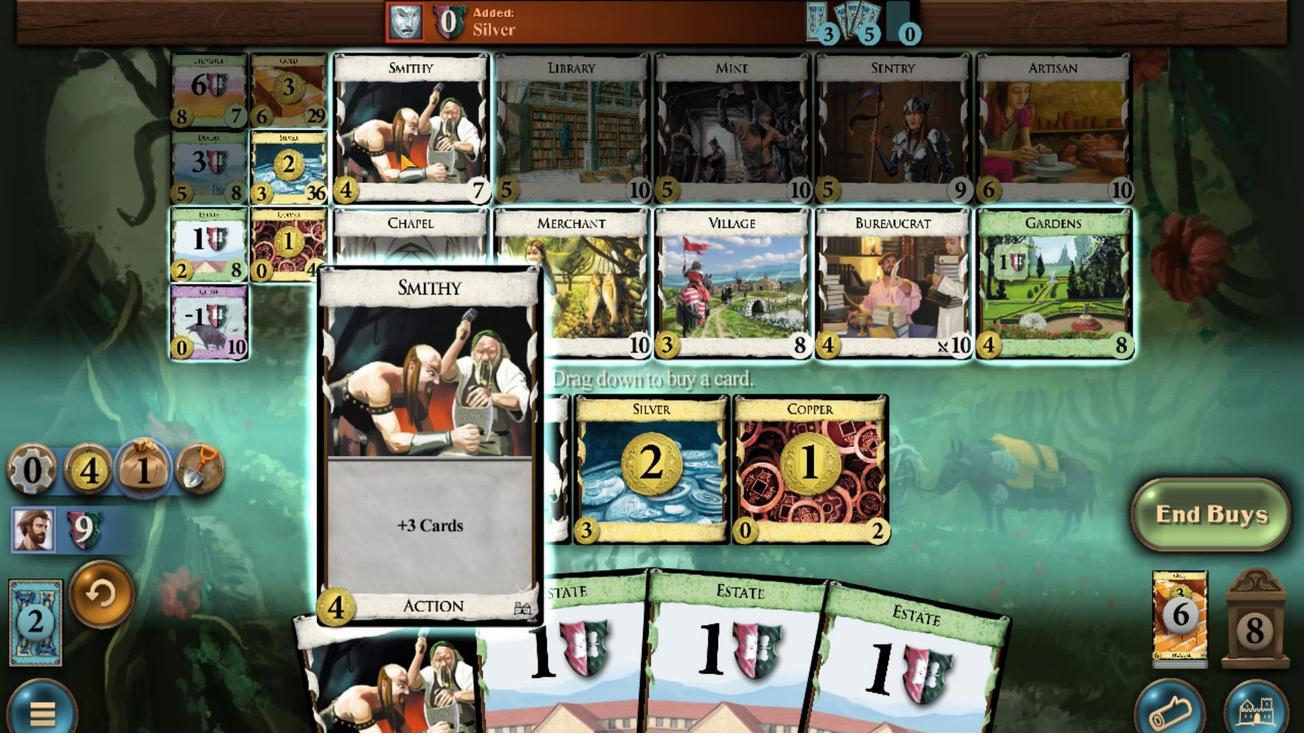 
Action: Mouse scrolled (604, 457) with delta (0, 0)
Screenshot: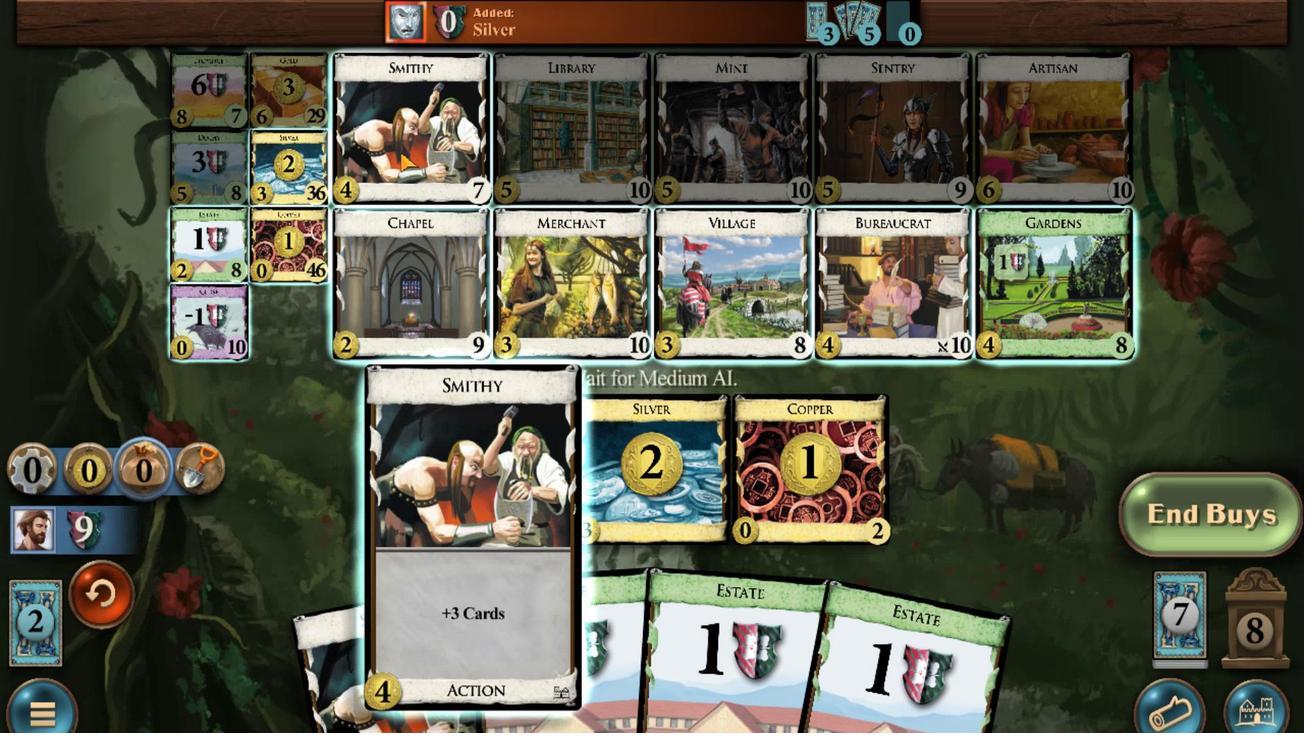 
Action: Mouse moved to (581, 632)
Screenshot: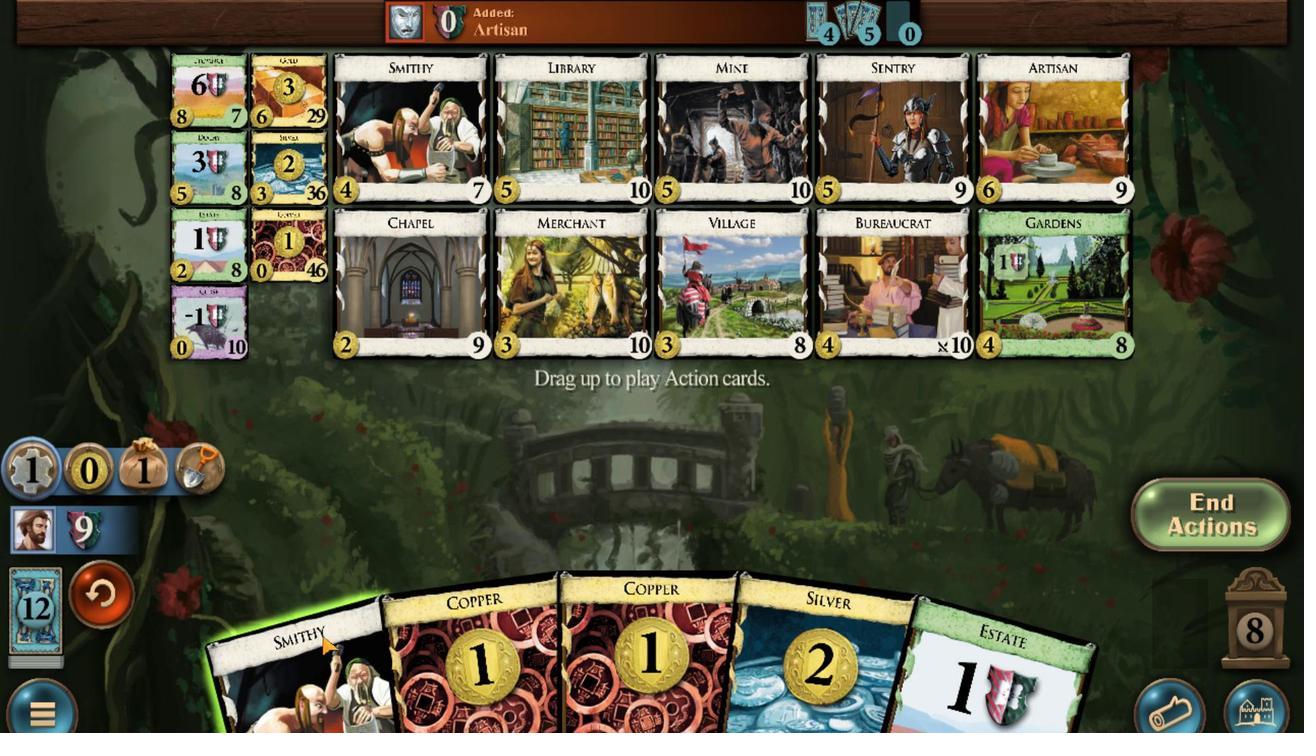 
Action: Mouse scrolled (581, 631) with delta (0, 0)
Screenshot: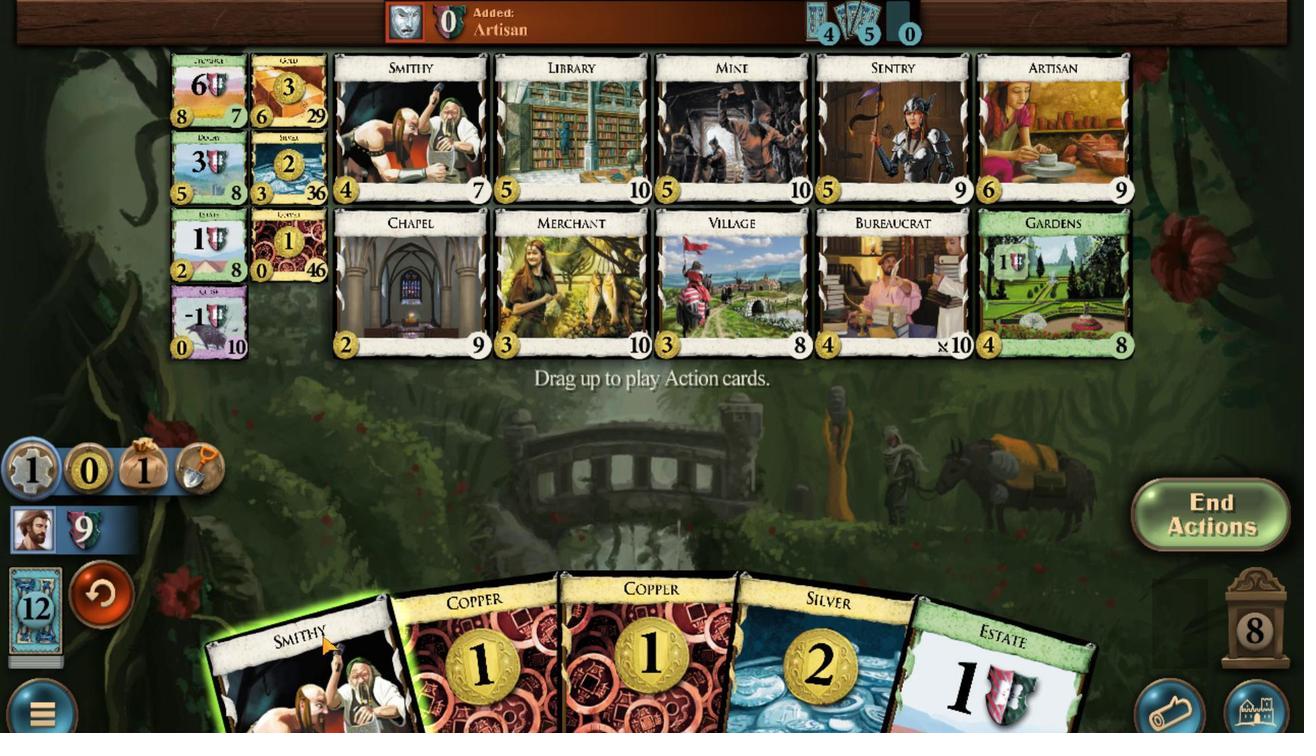 
Action: Mouse moved to (667, 629)
Screenshot: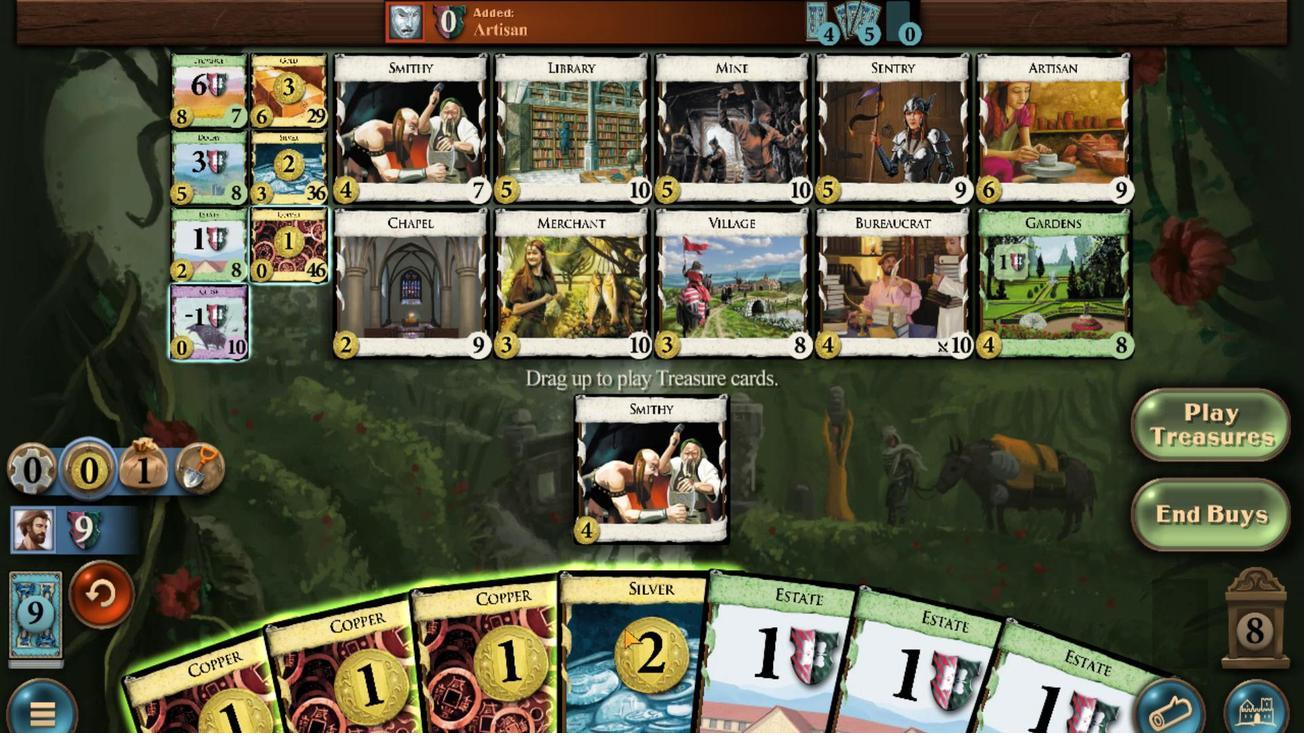 
Action: Mouse scrolled (667, 629) with delta (0, 0)
Screenshot: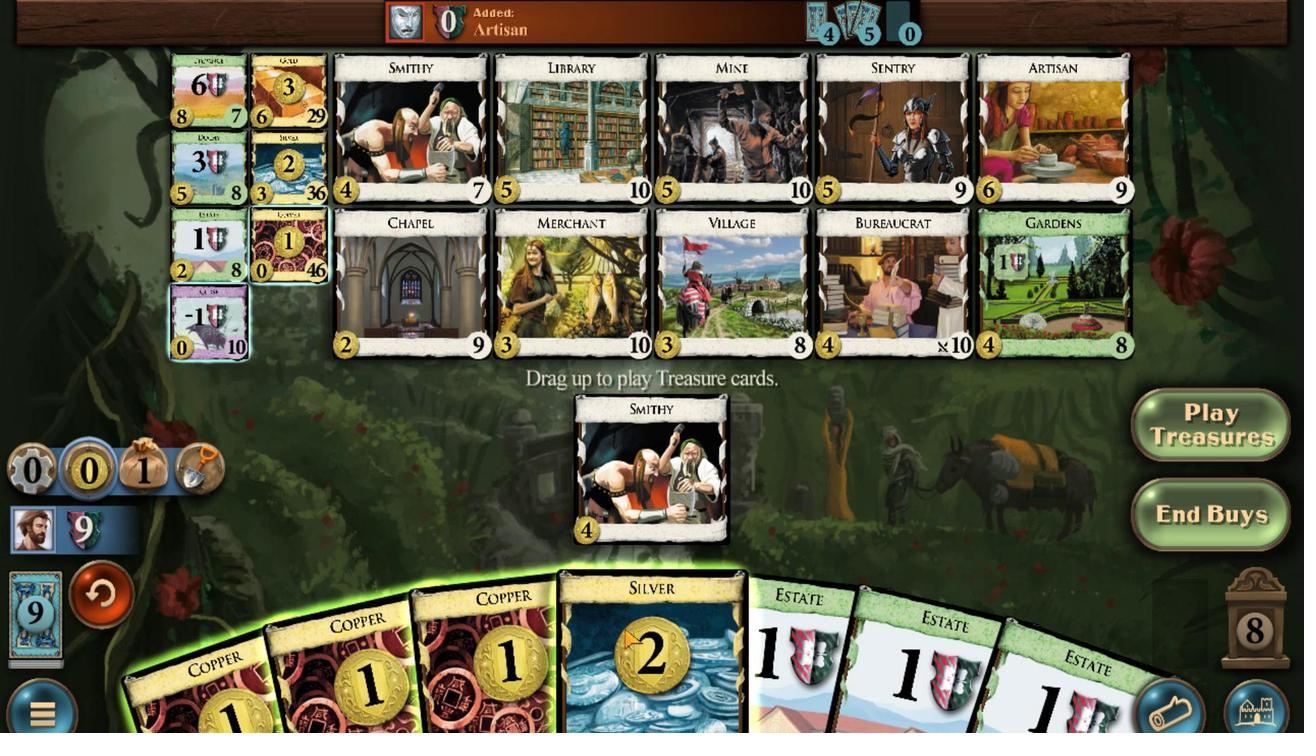 
Action: Mouse moved to (658, 631)
Screenshot: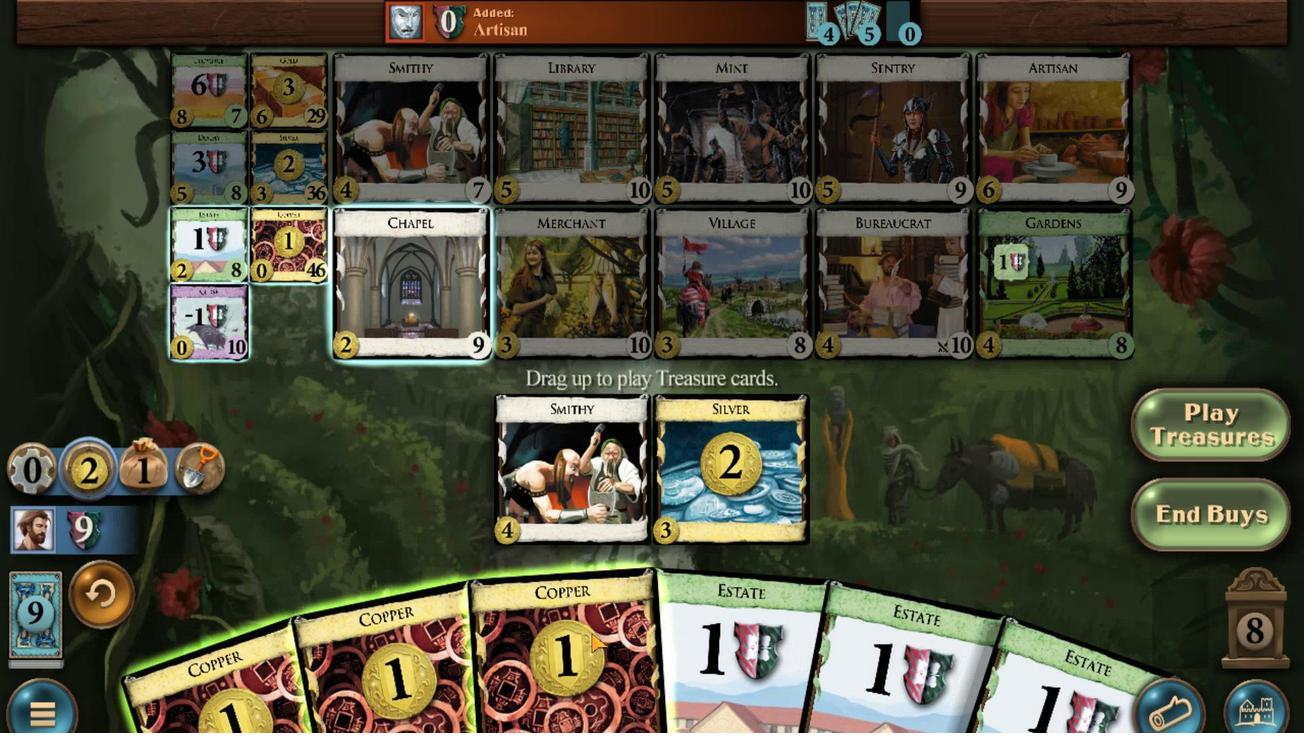 
Action: Mouse scrolled (658, 631) with delta (0, 0)
Screenshot: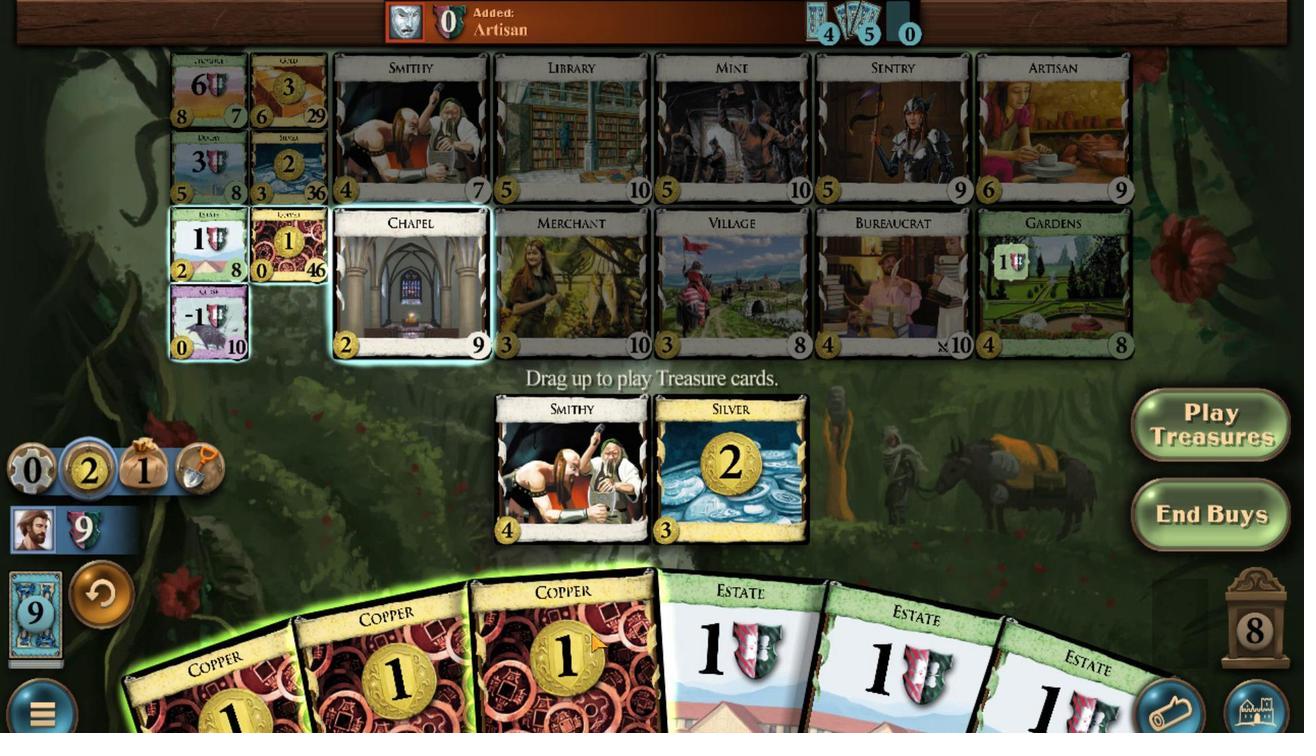 
Action: Mouse moved to (647, 632)
Screenshot: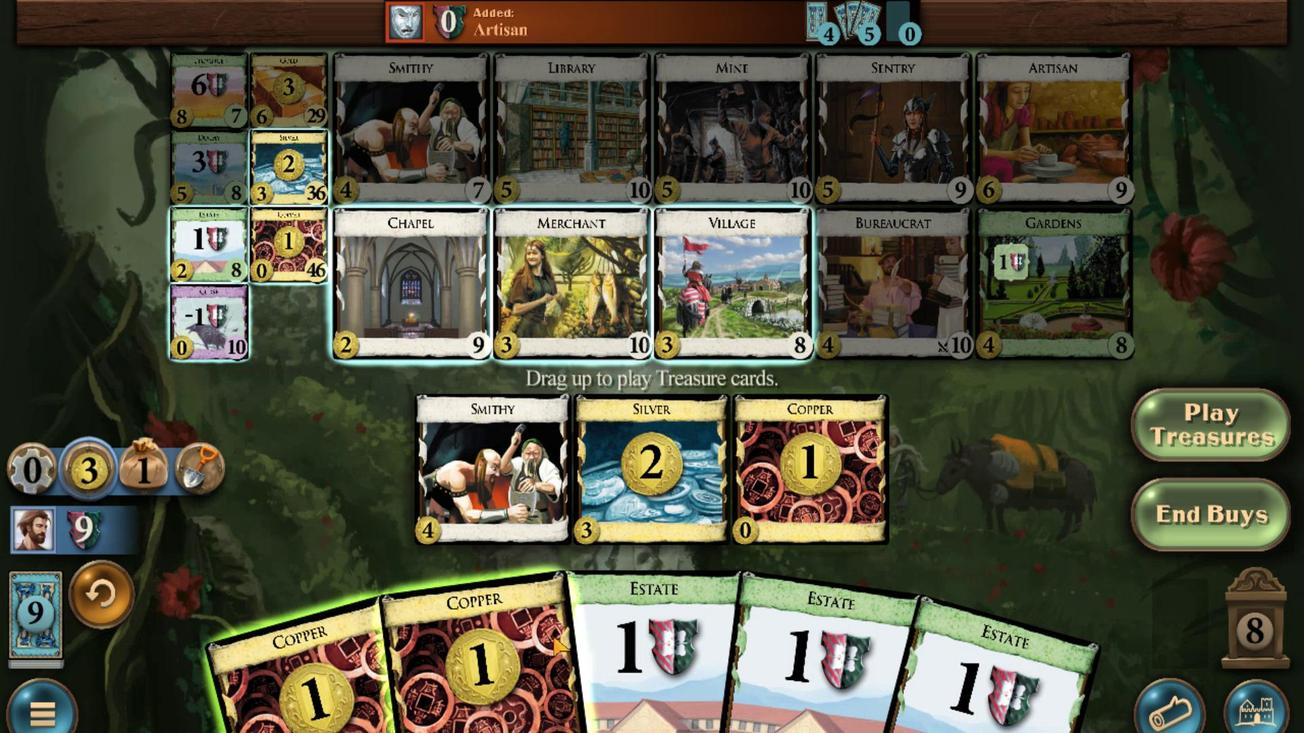 
Action: Mouse scrolled (647, 632) with delta (0, 0)
Screenshot: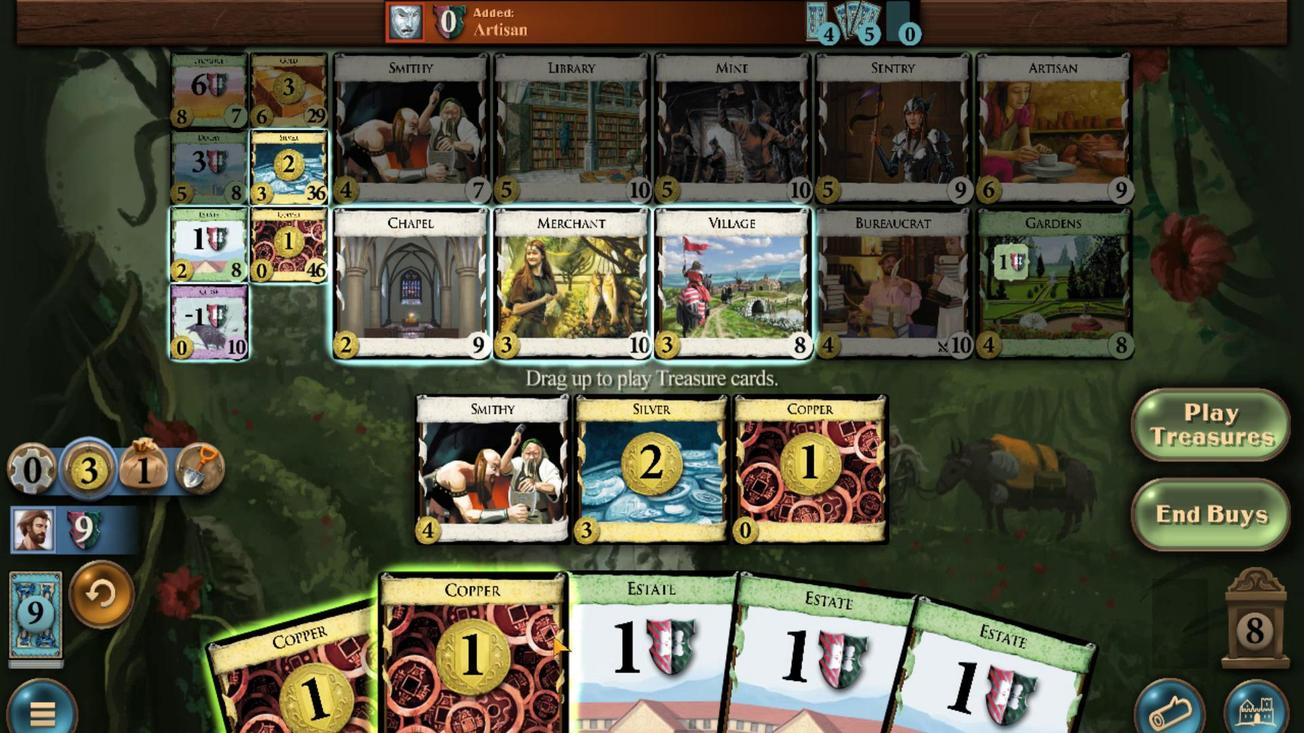 
Action: Mouse moved to (616, 639)
Screenshot: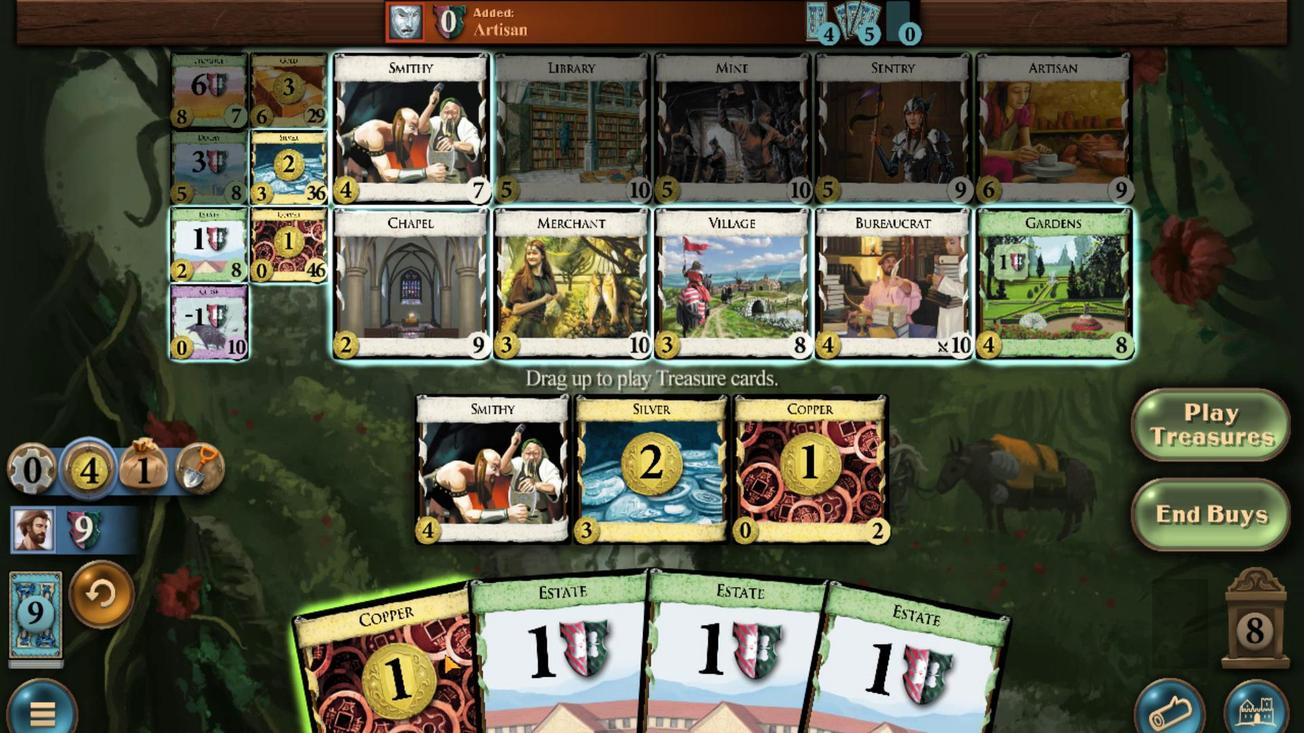 
Action: Mouse scrolled (616, 638) with delta (0, 0)
Screenshot: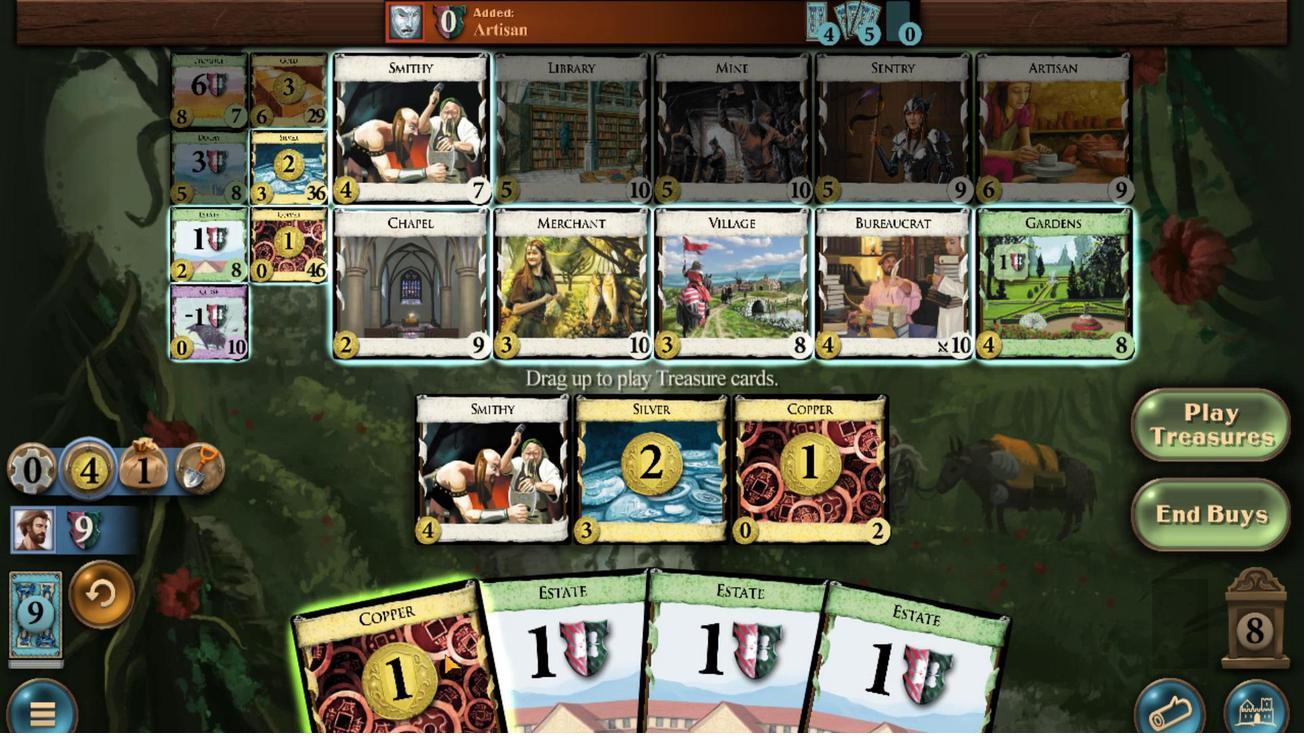 
Action: Mouse moved to (550, 458)
Screenshot: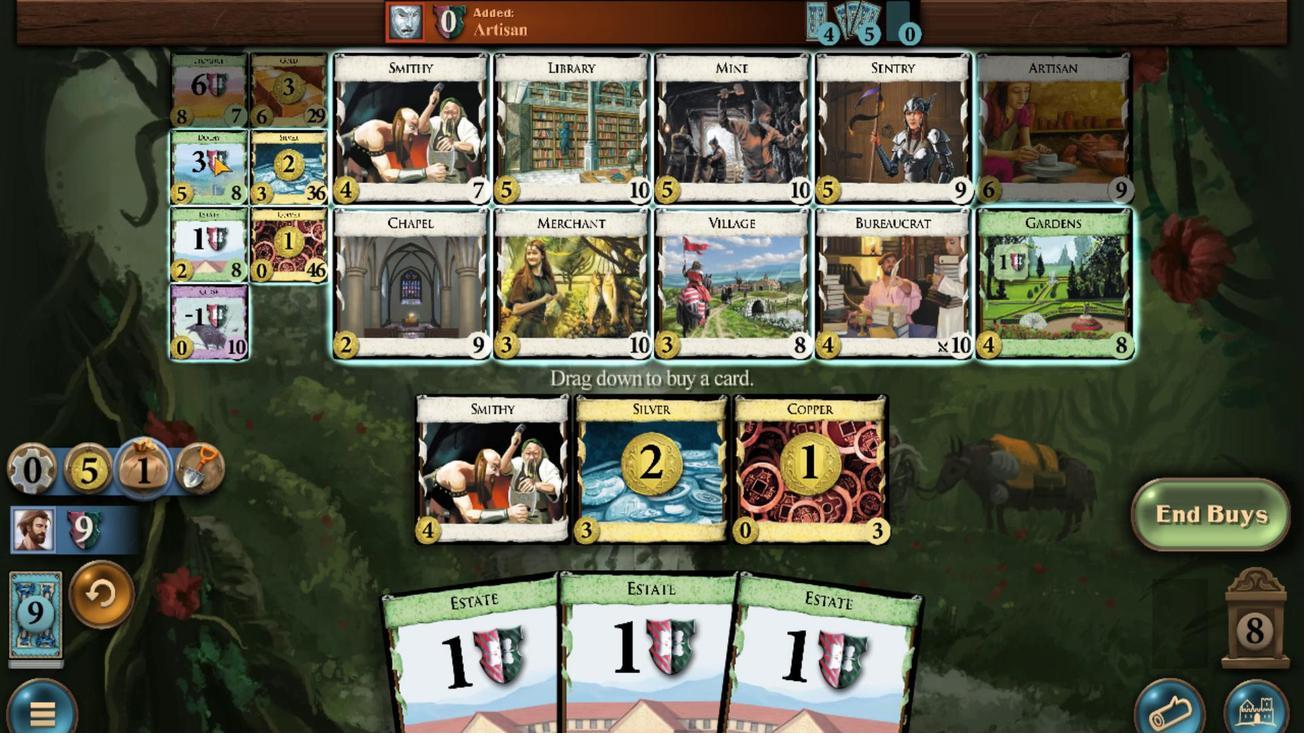 
Action: Mouse scrolled (550, 458) with delta (0, 0)
Screenshot: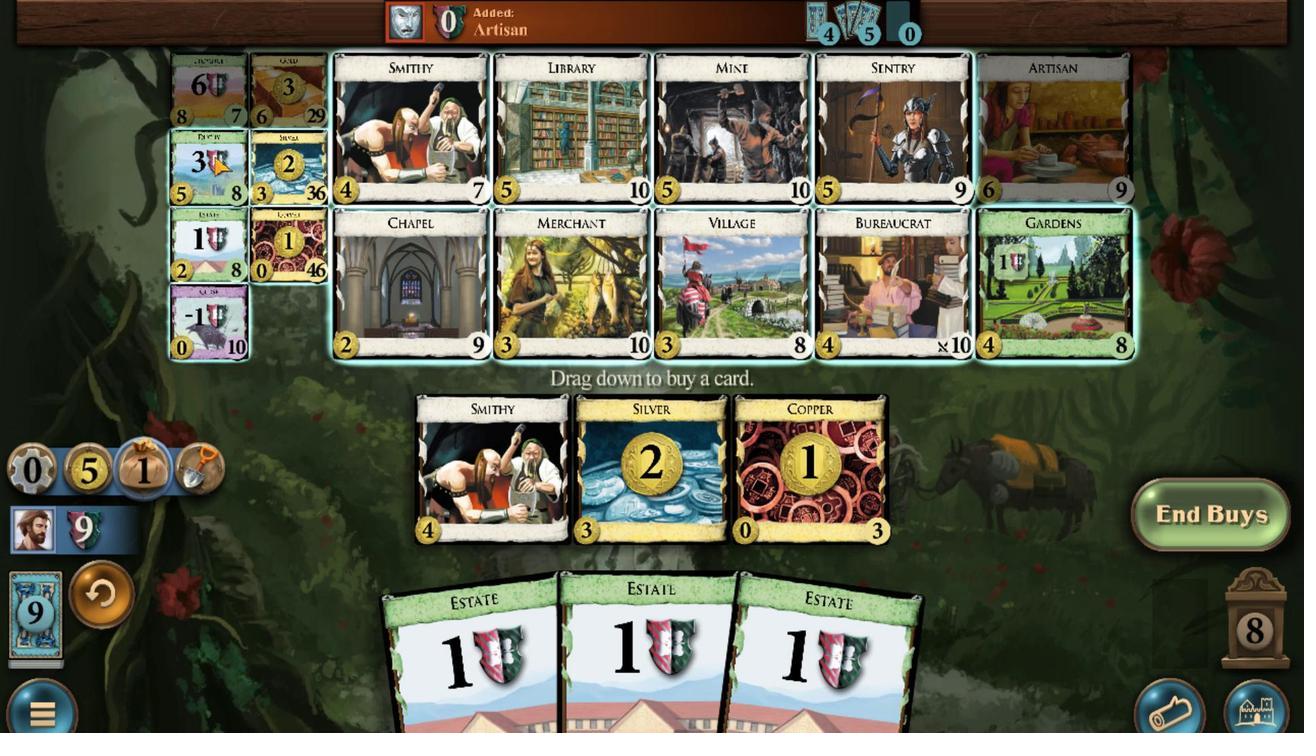 
Action: Mouse scrolled (550, 458) with delta (0, 0)
Screenshot: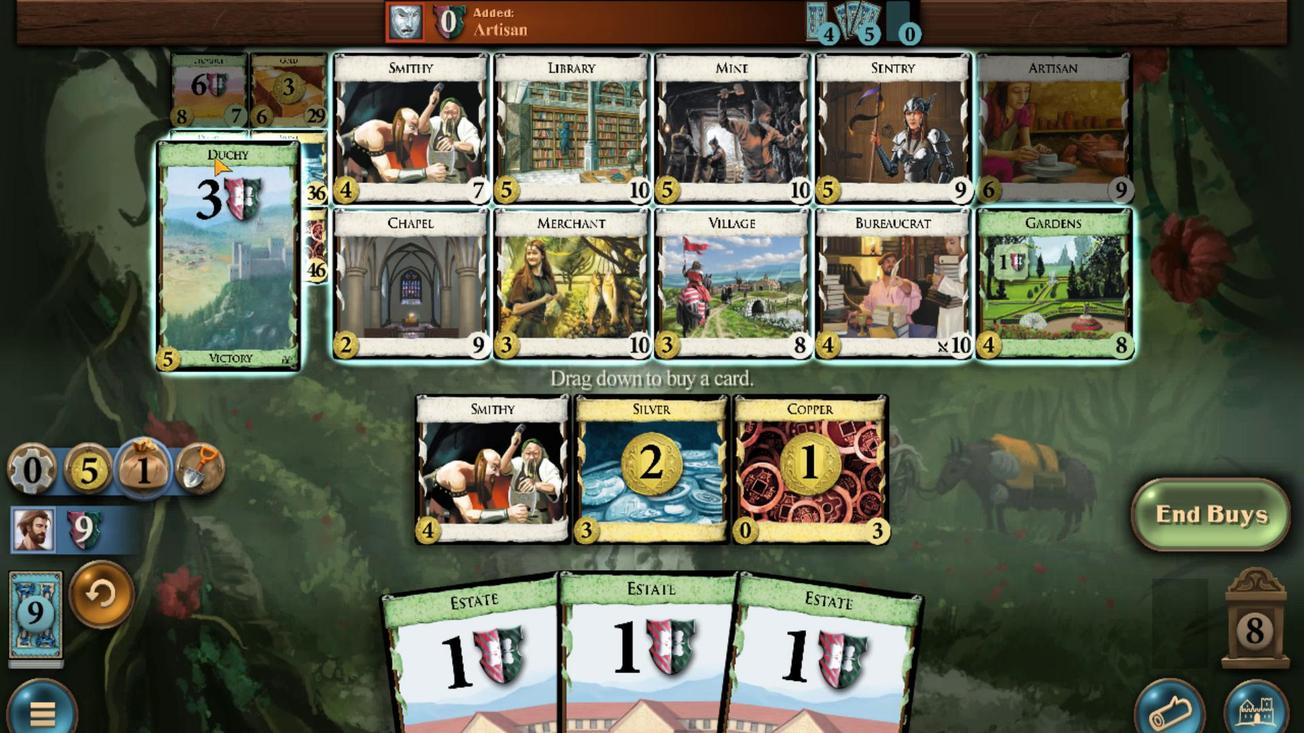 
Action: Mouse scrolled (550, 458) with delta (0, 0)
Screenshot: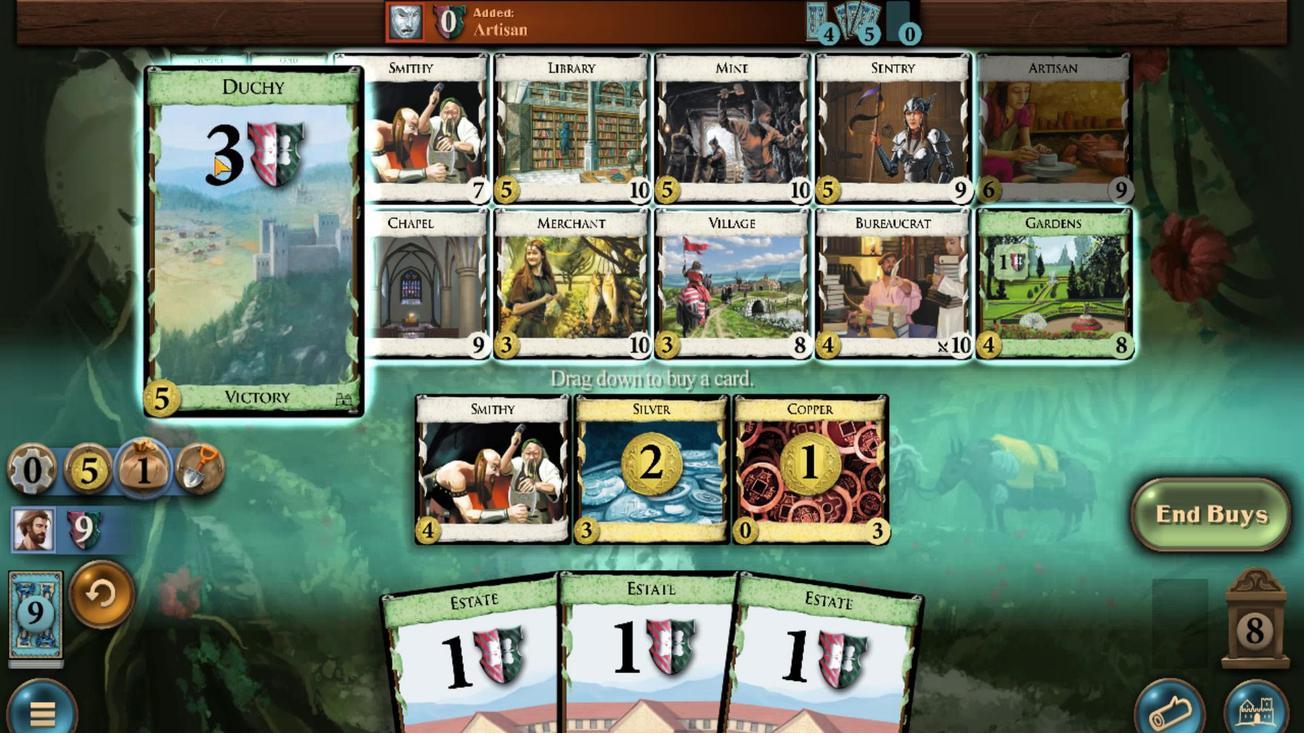 
Action: Mouse scrolled (550, 458) with delta (0, 0)
Screenshot: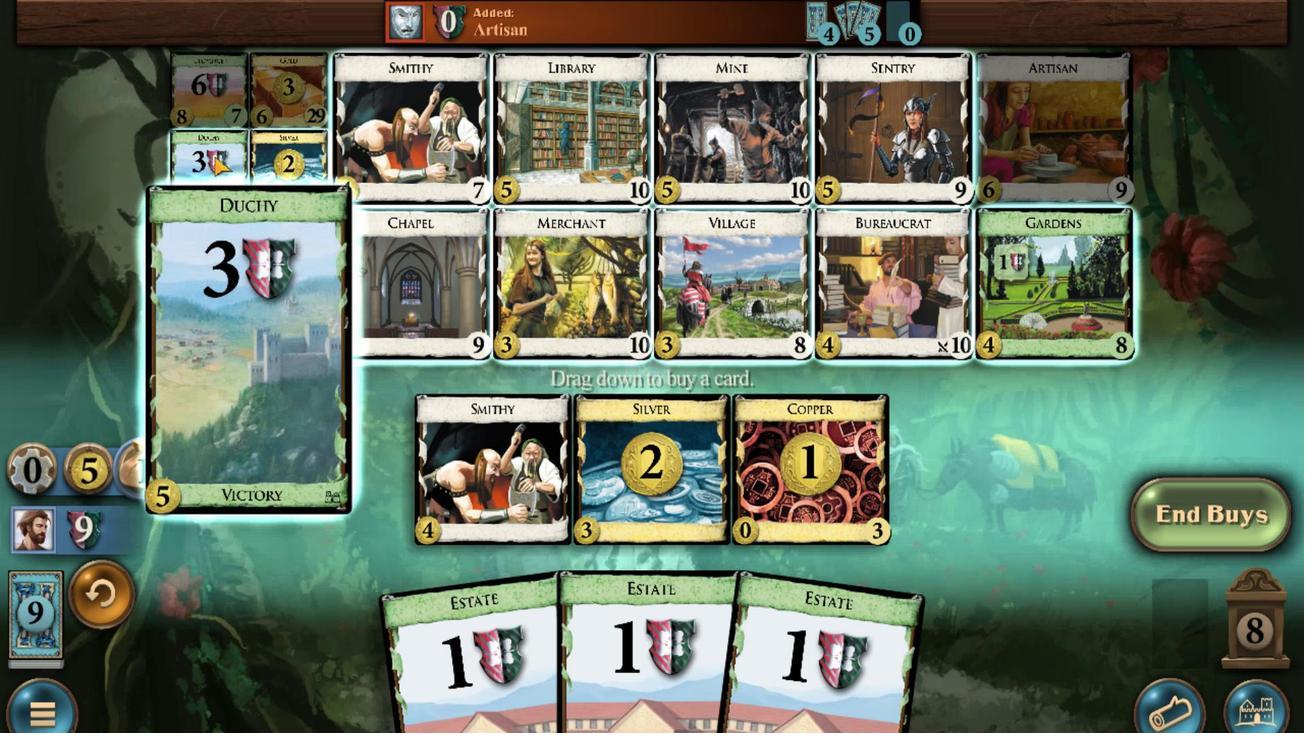 
Action: Mouse scrolled (550, 458) with delta (0, 0)
Screenshot: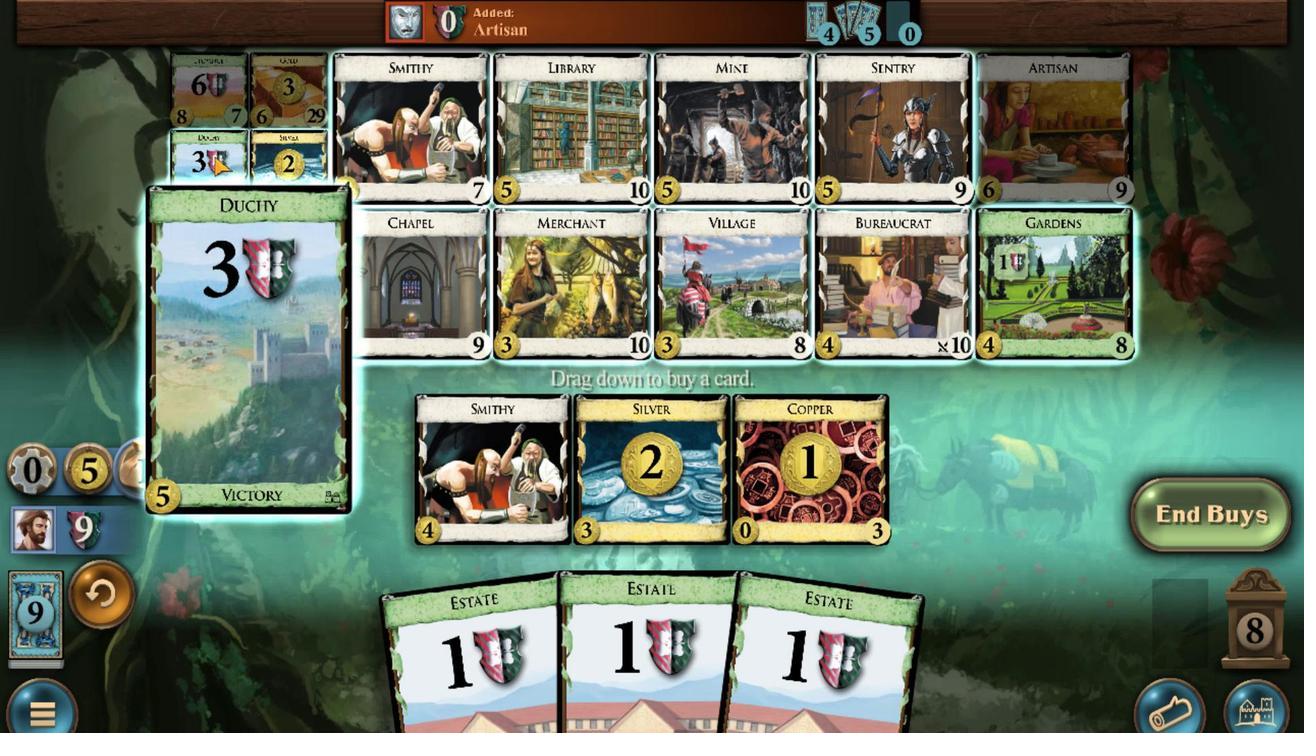 
Action: Mouse scrolled (550, 458) with delta (0, 0)
Screenshot: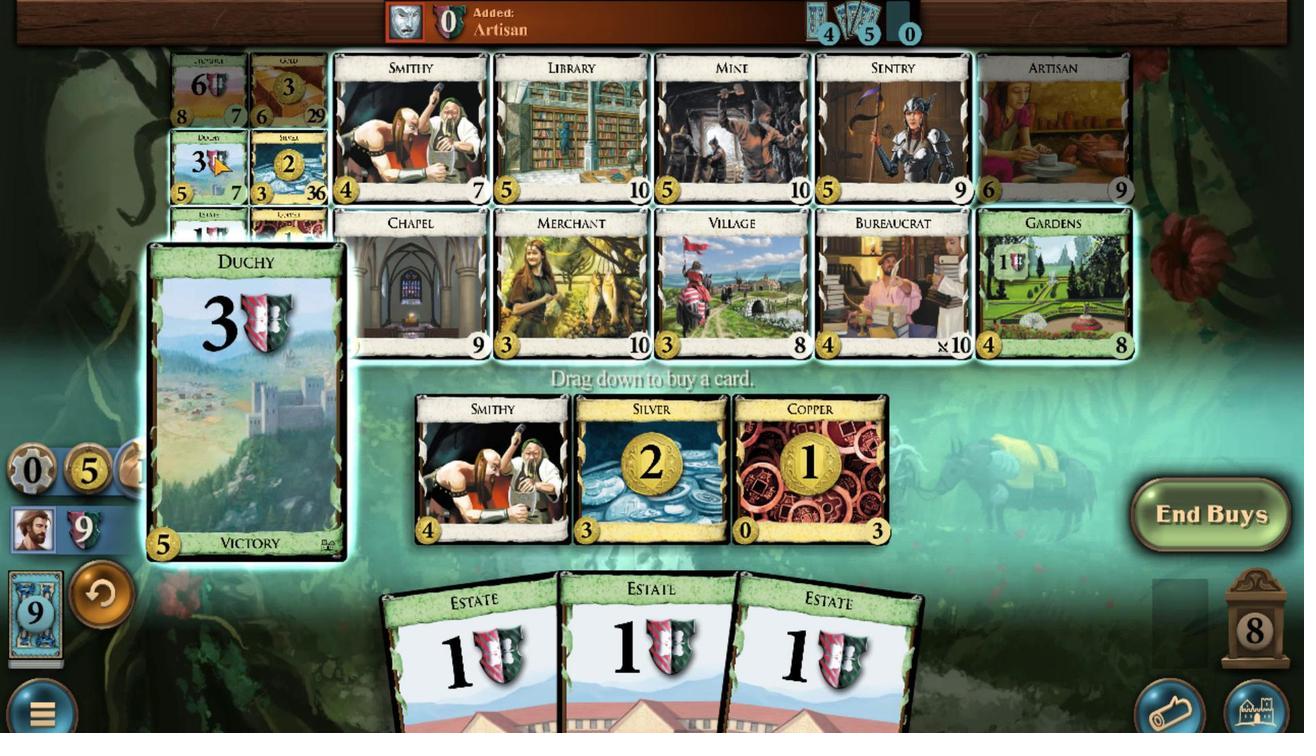 
Action: Mouse scrolled (550, 458) with delta (0, 0)
Screenshot: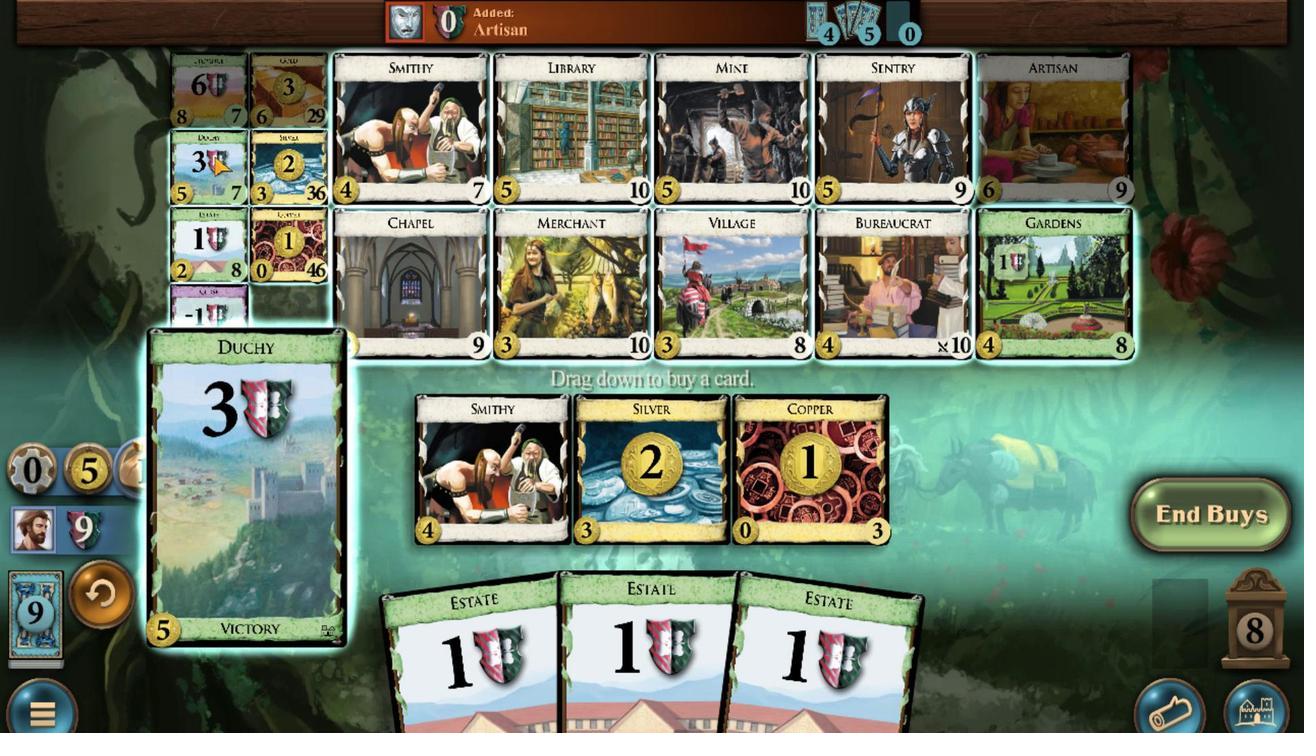 
Action: Mouse moved to (583, 628)
Screenshot: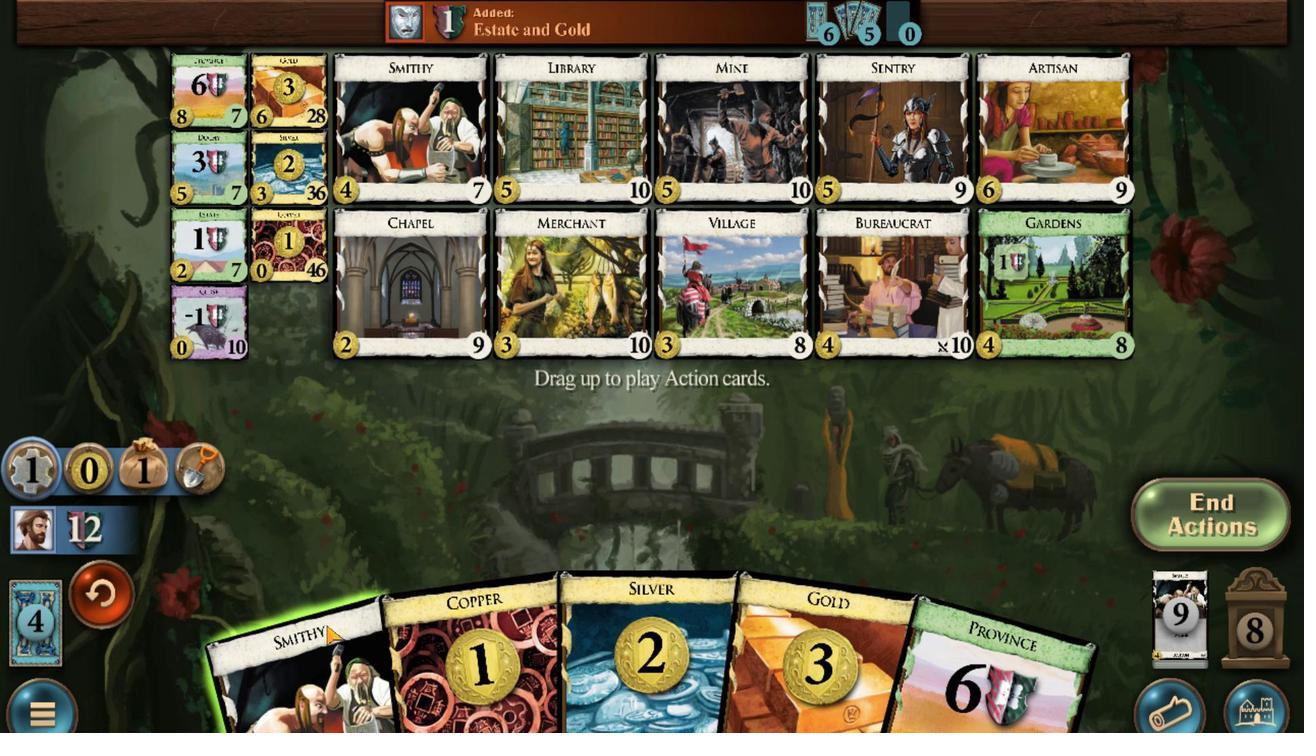 
Action: Mouse scrolled (583, 628) with delta (0, 0)
Screenshot: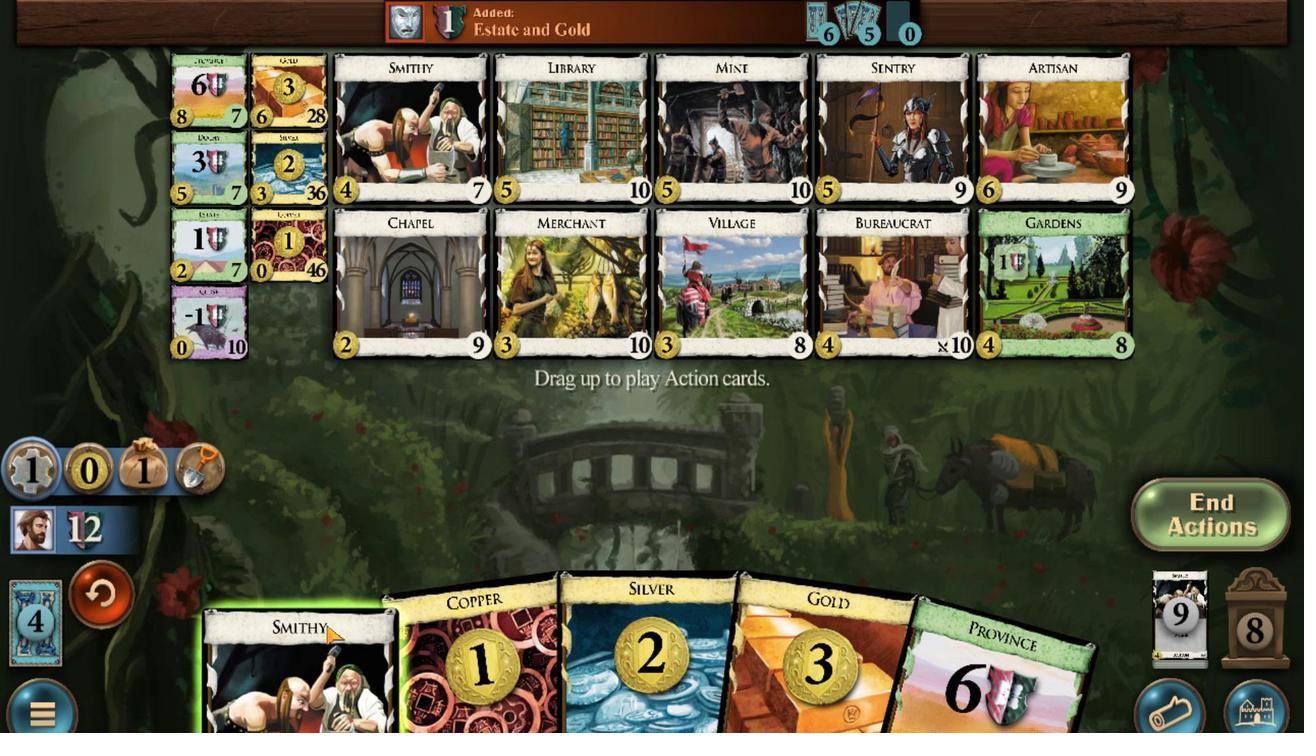 
Action: Mouse moved to (752, 653)
Screenshot: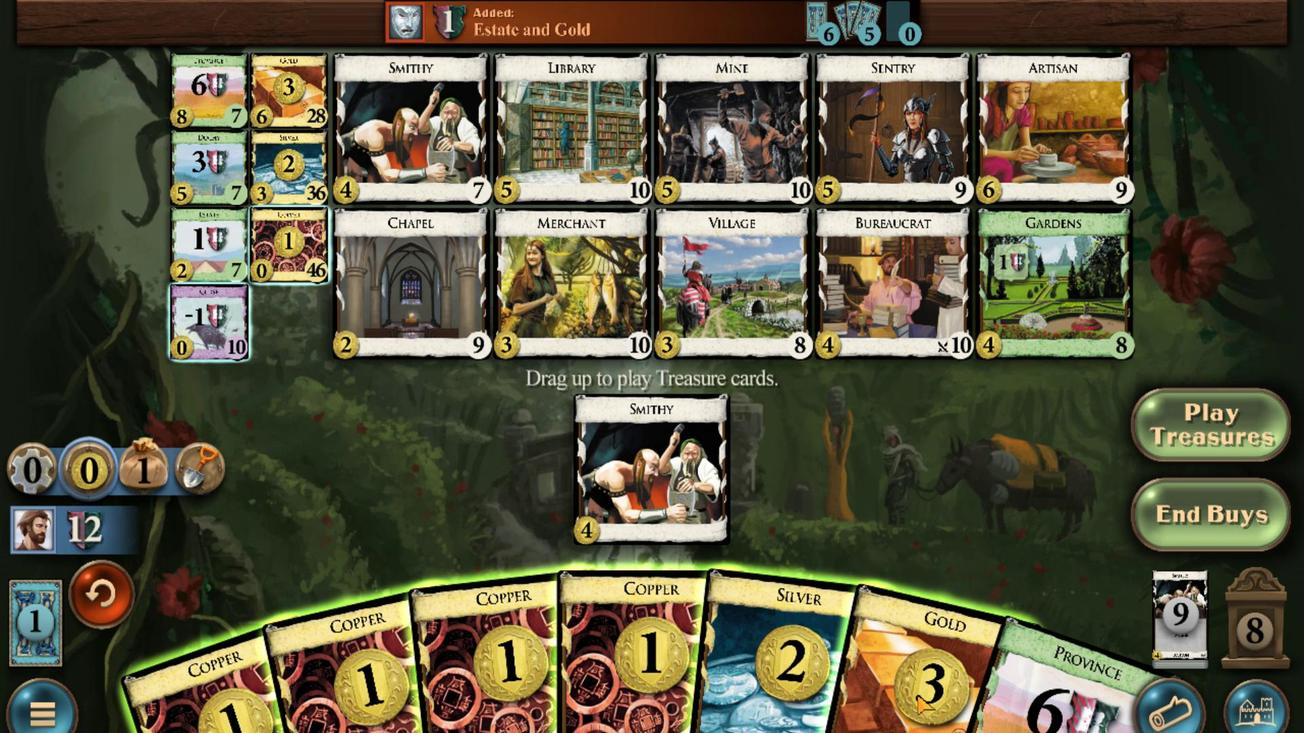 
Action: Mouse scrolled (752, 653) with delta (0, 0)
Screenshot: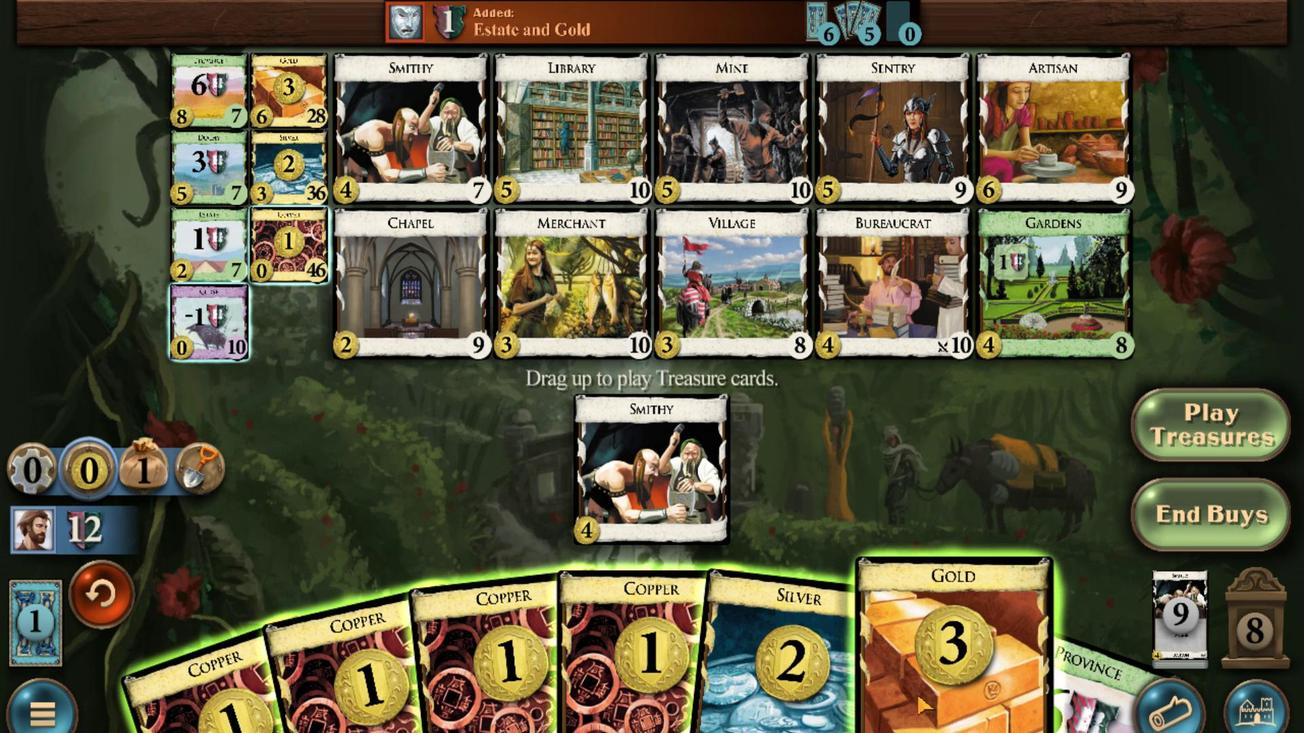 
Action: Mouse moved to (740, 653)
Screenshot: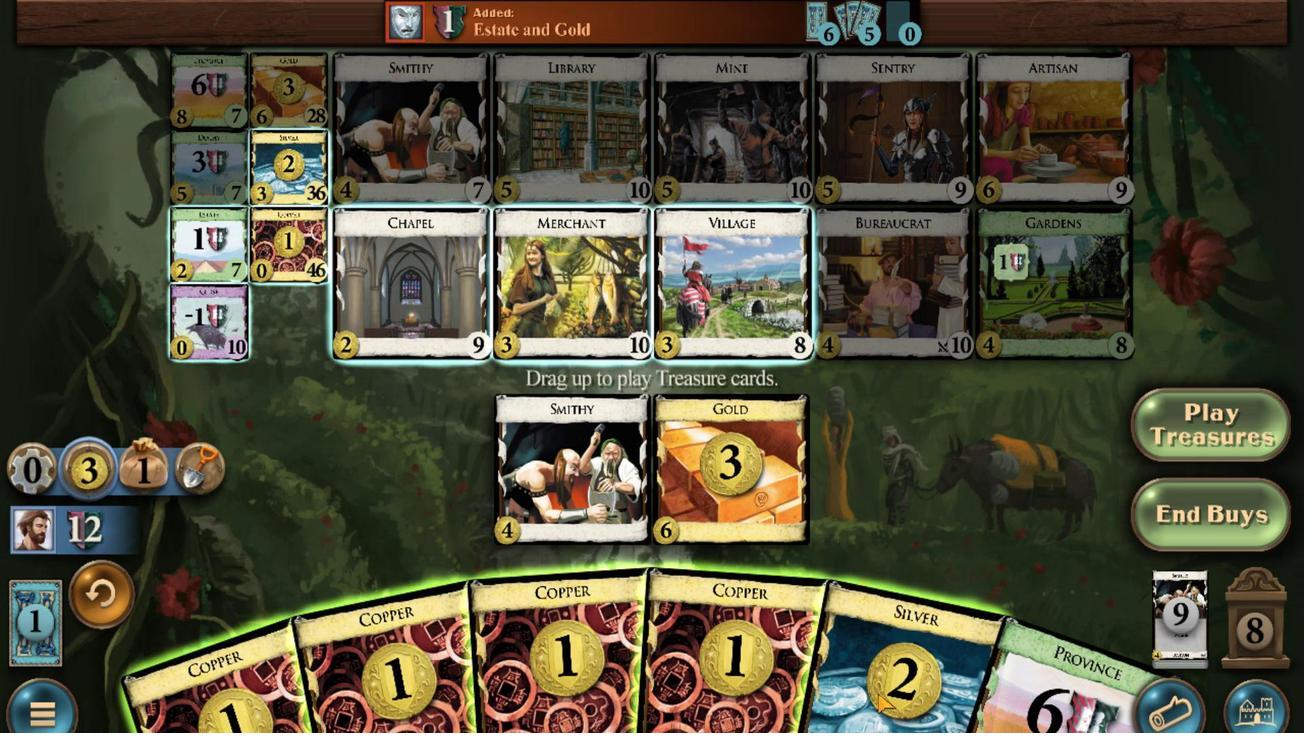 
Action: Mouse scrolled (740, 653) with delta (0, 0)
Screenshot: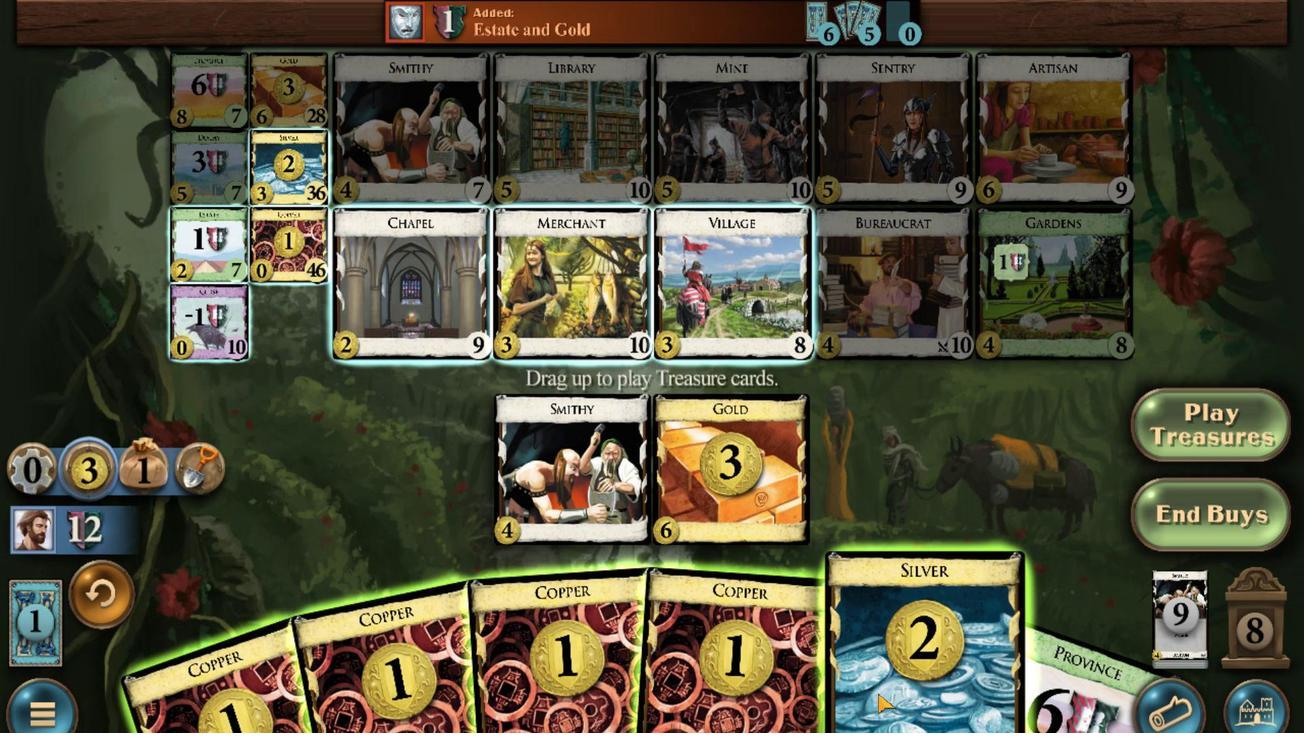 
Action: Mouse moved to (718, 648)
Screenshot: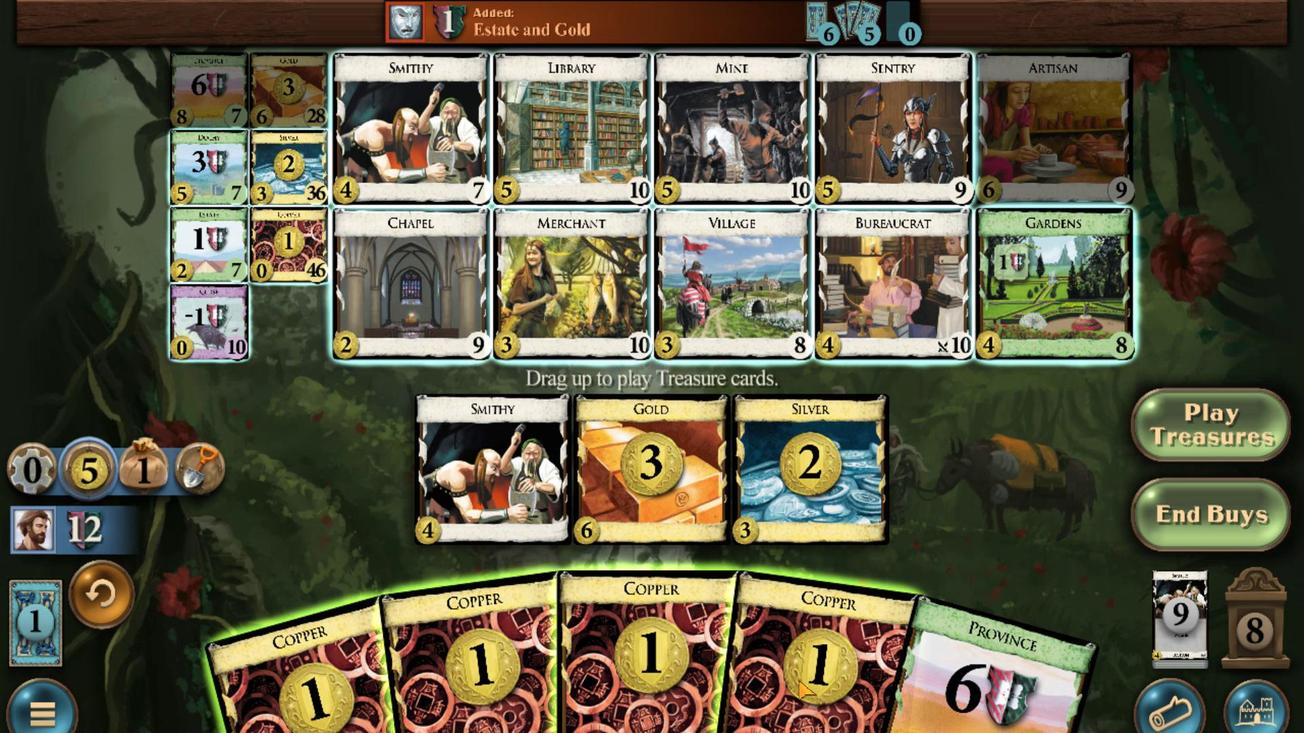
Action: Mouse scrolled (718, 648) with delta (0, 0)
Screenshot: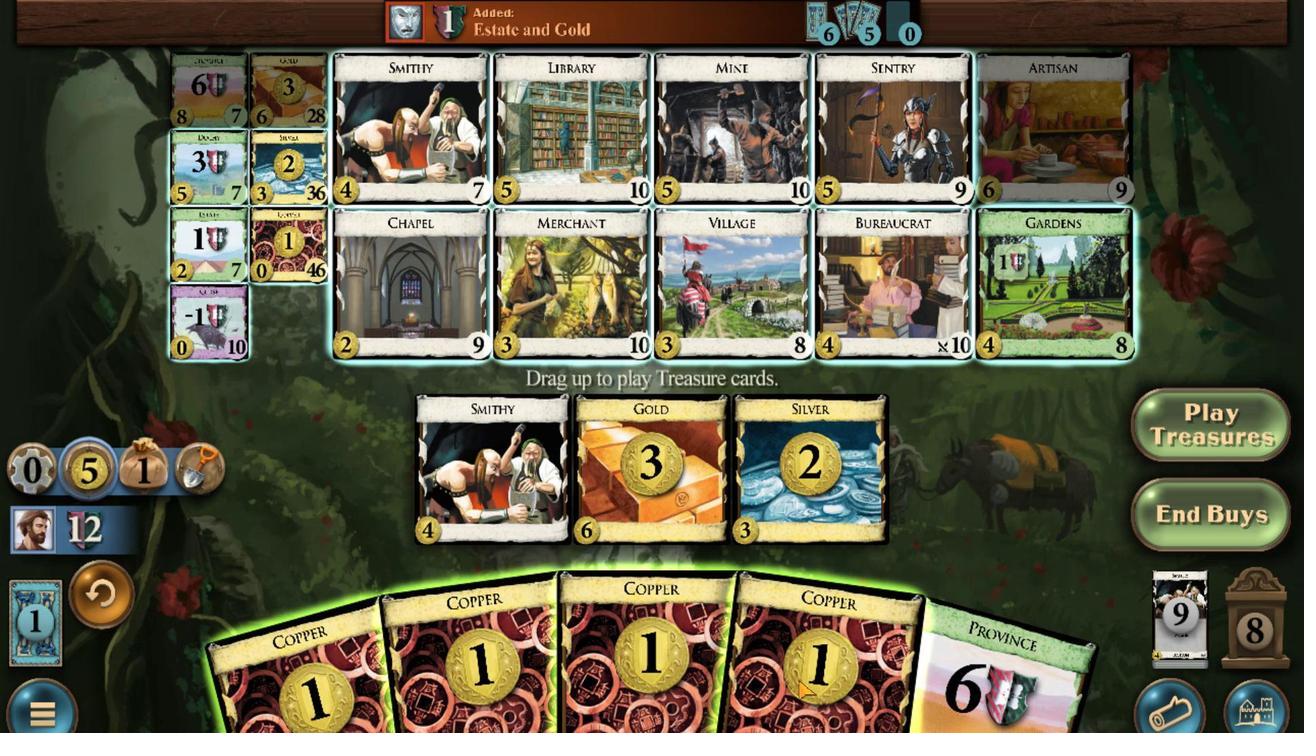 
Action: Mouse moved to (695, 643)
Screenshot: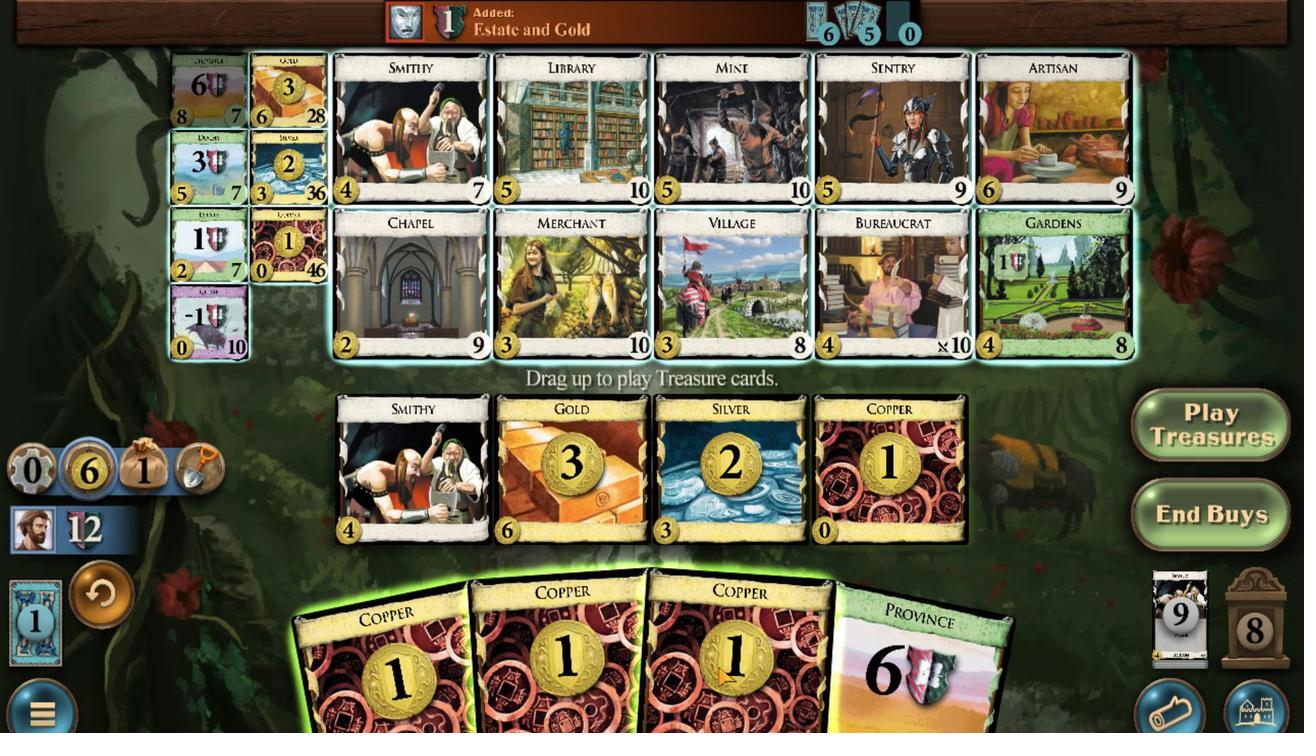 
Action: Mouse scrolled (695, 643) with delta (0, 0)
Screenshot: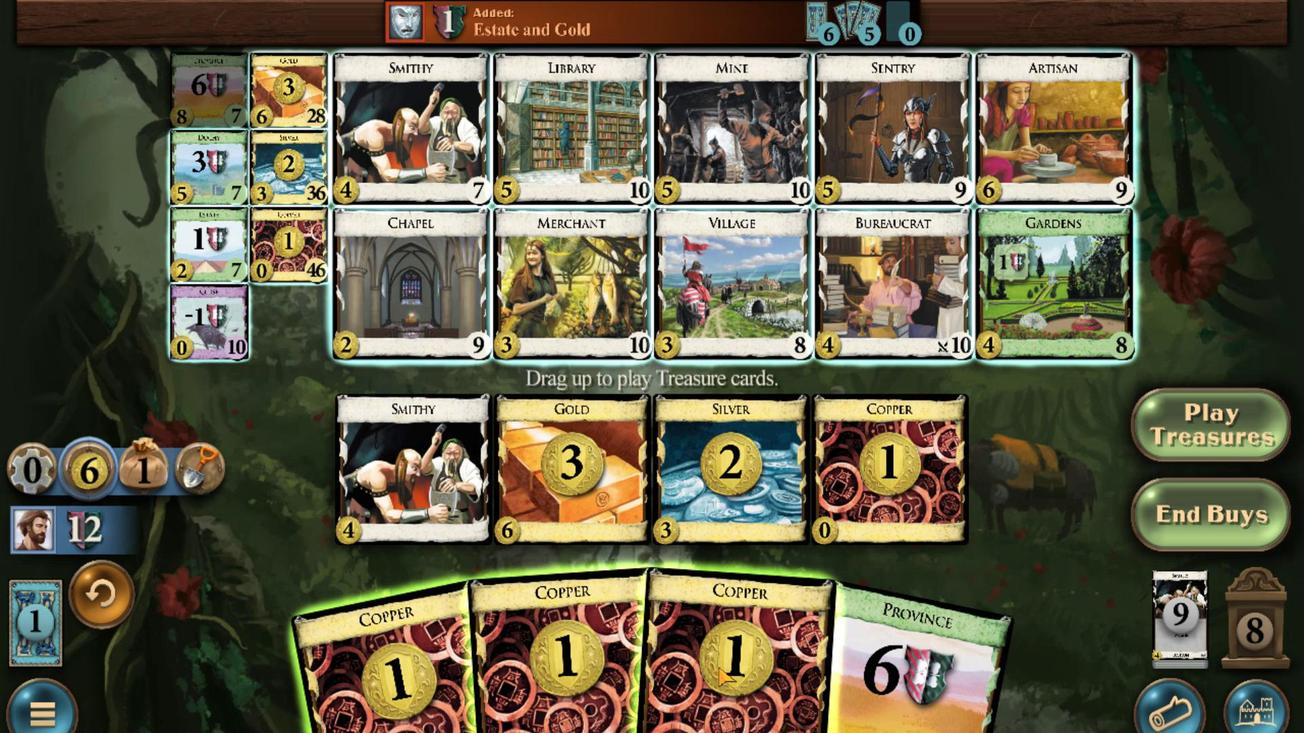 
Action: Mouse moved to (678, 637)
Screenshot: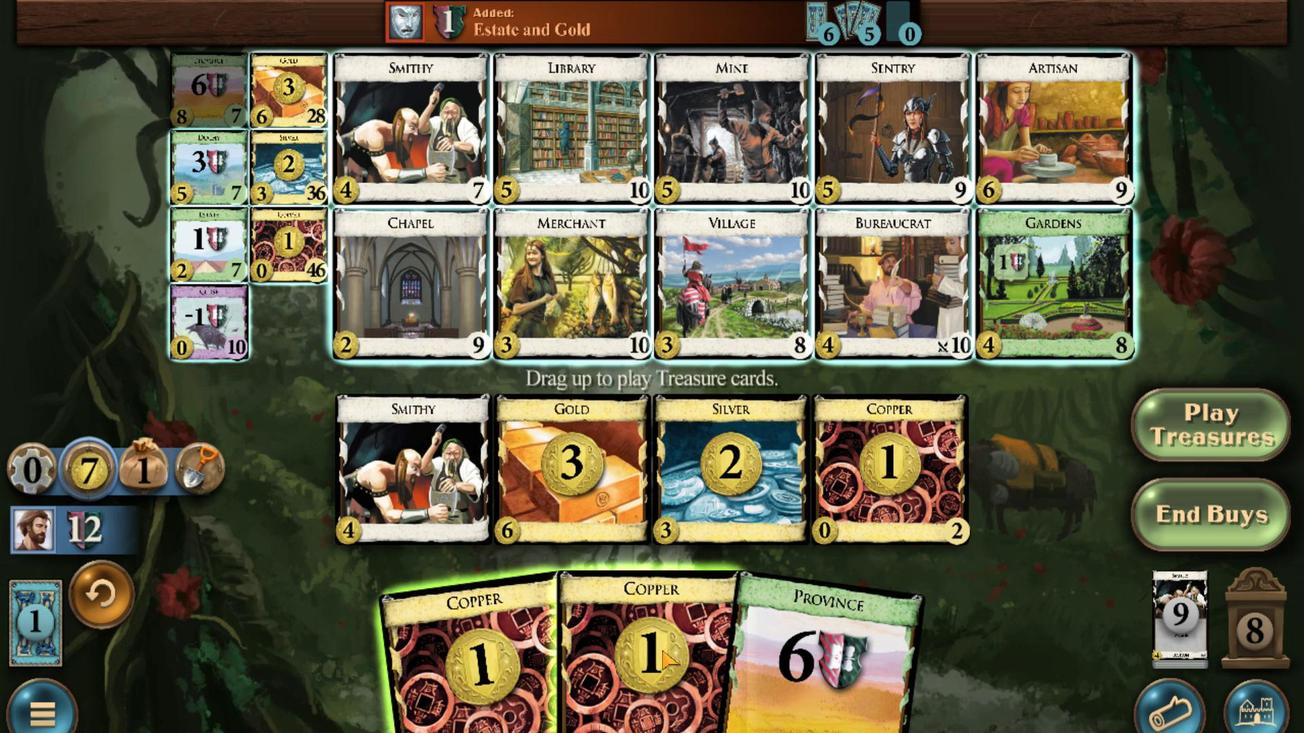 
Action: Mouse scrolled (678, 637) with delta (0, 0)
Screenshot: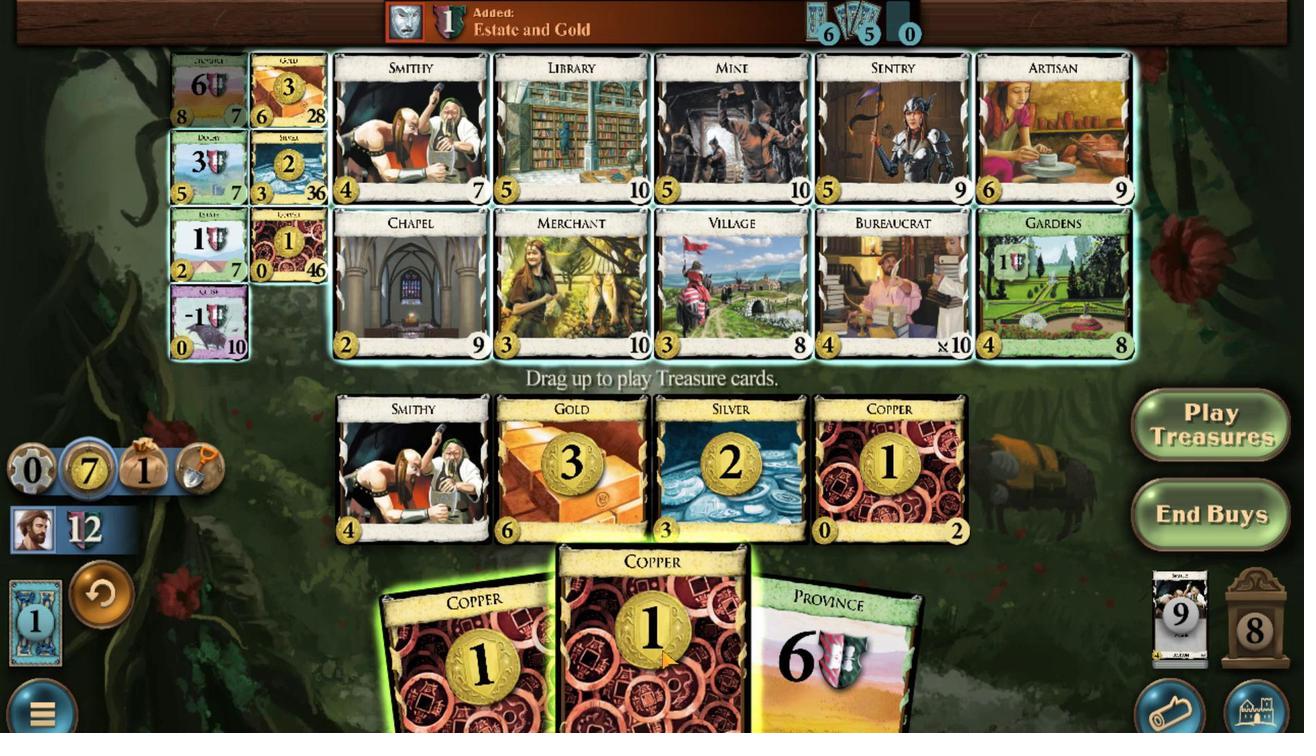 
Action: Mouse moved to (553, 442)
Screenshot: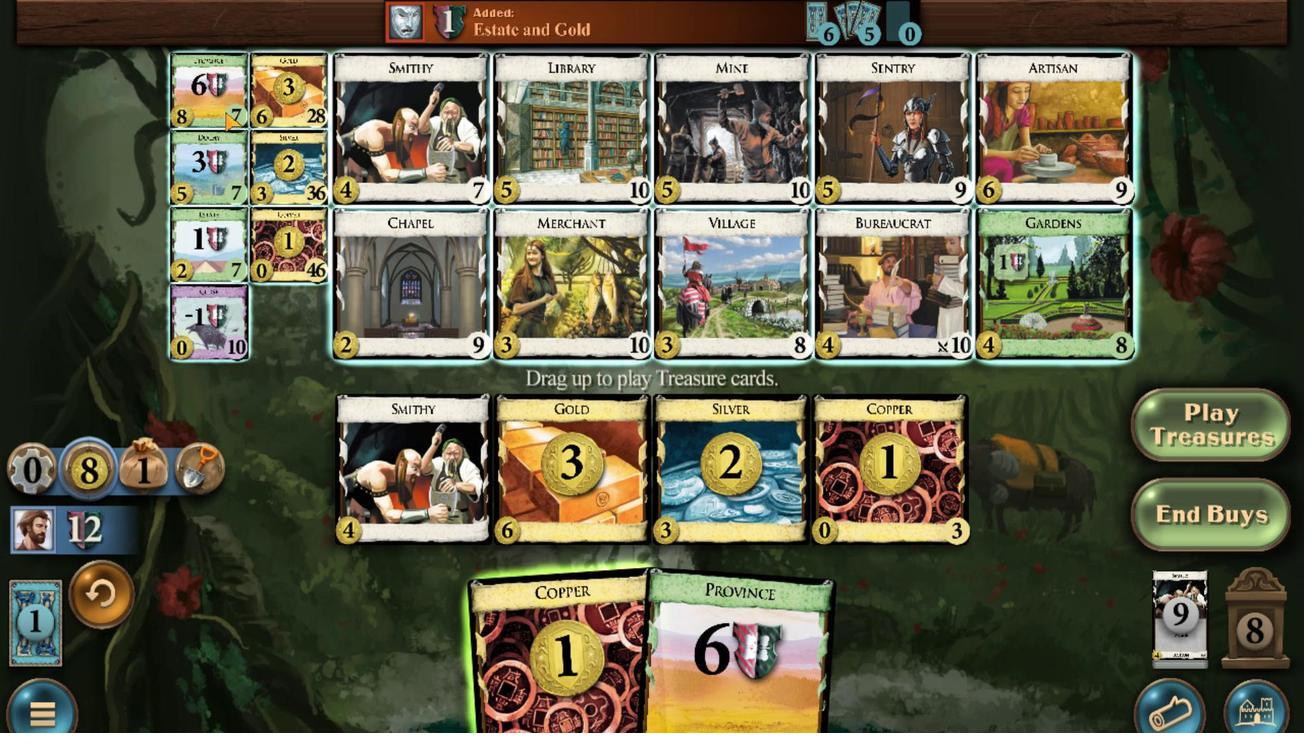 
Action: Mouse scrolled (553, 442) with delta (0, 0)
Screenshot: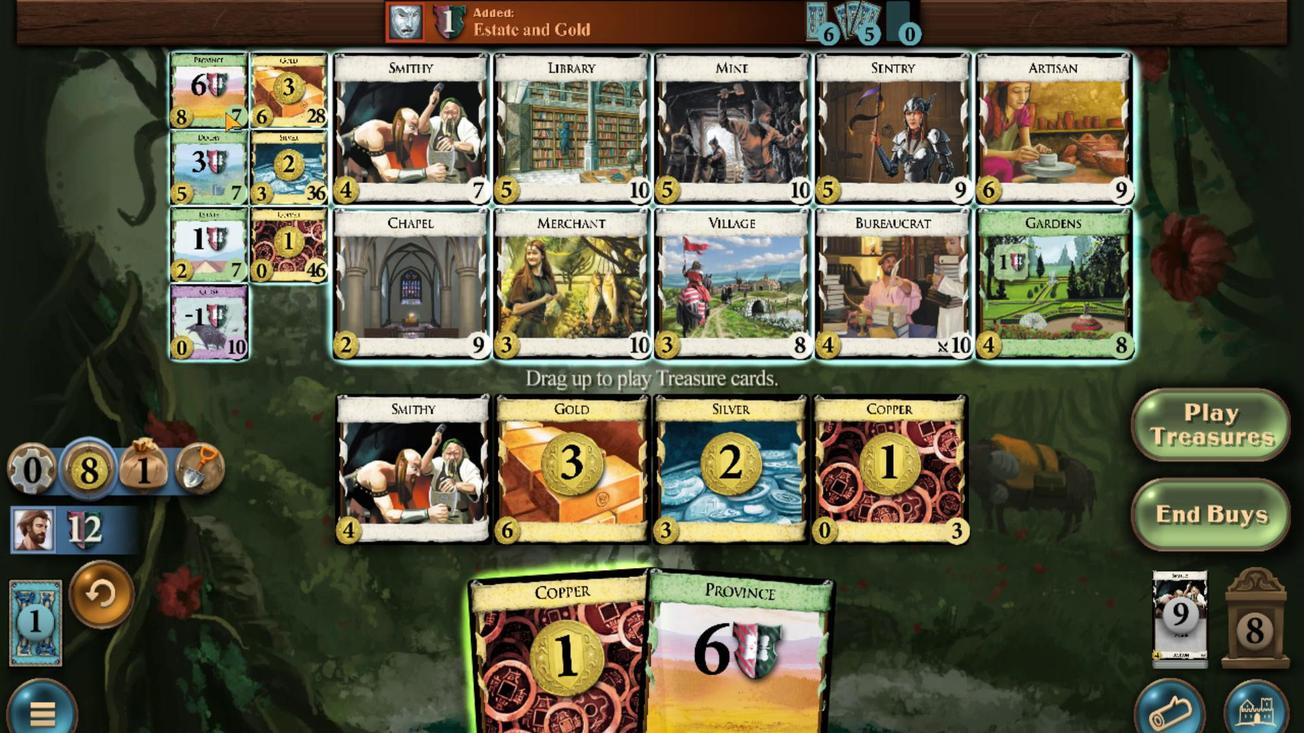 
Action: Mouse scrolled (553, 442) with delta (0, 0)
Screenshot: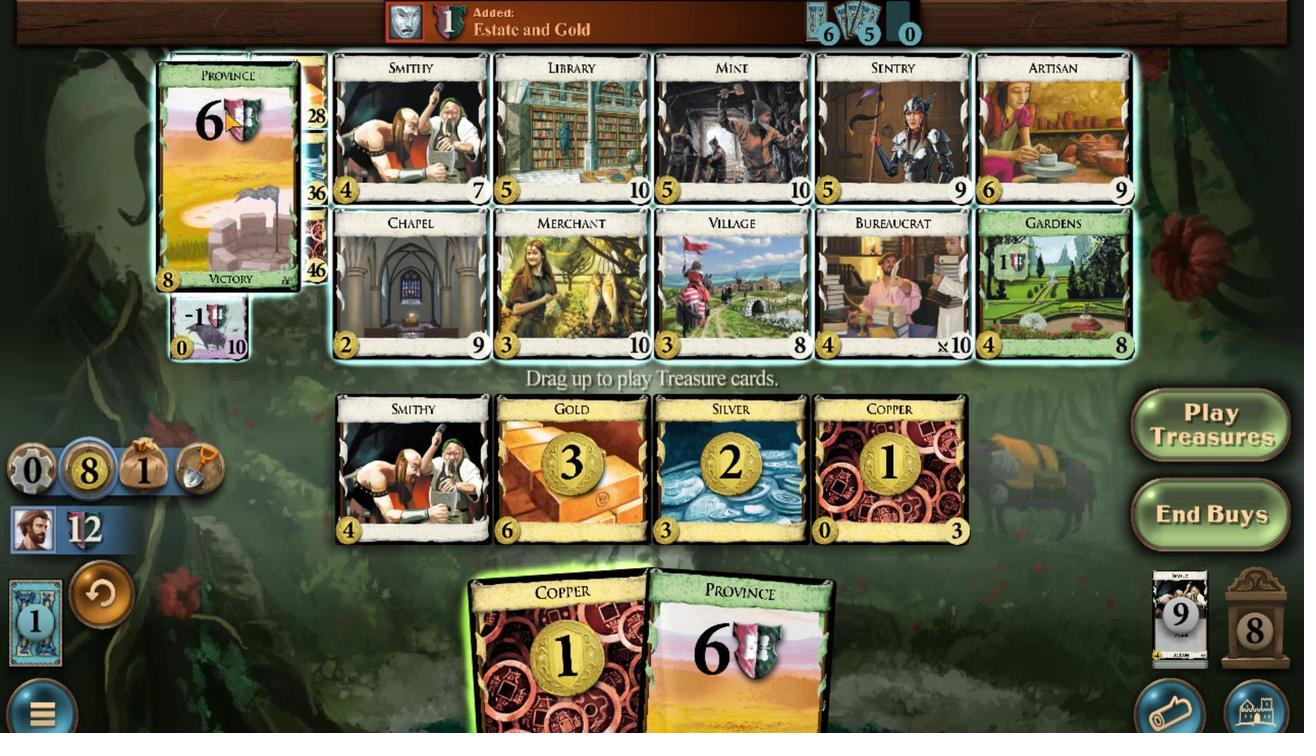 
Action: Mouse scrolled (553, 442) with delta (0, 0)
Screenshot: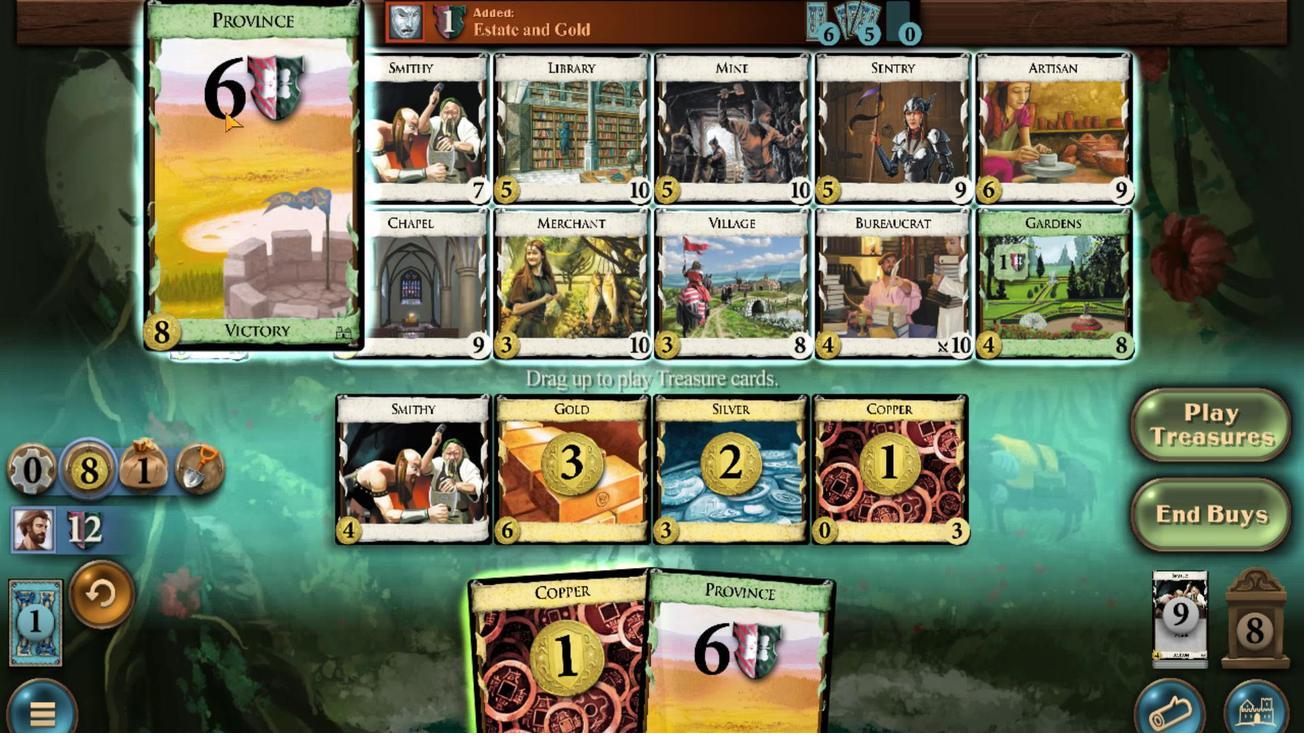 
Action: Mouse scrolled (553, 442) with delta (0, 0)
Screenshot: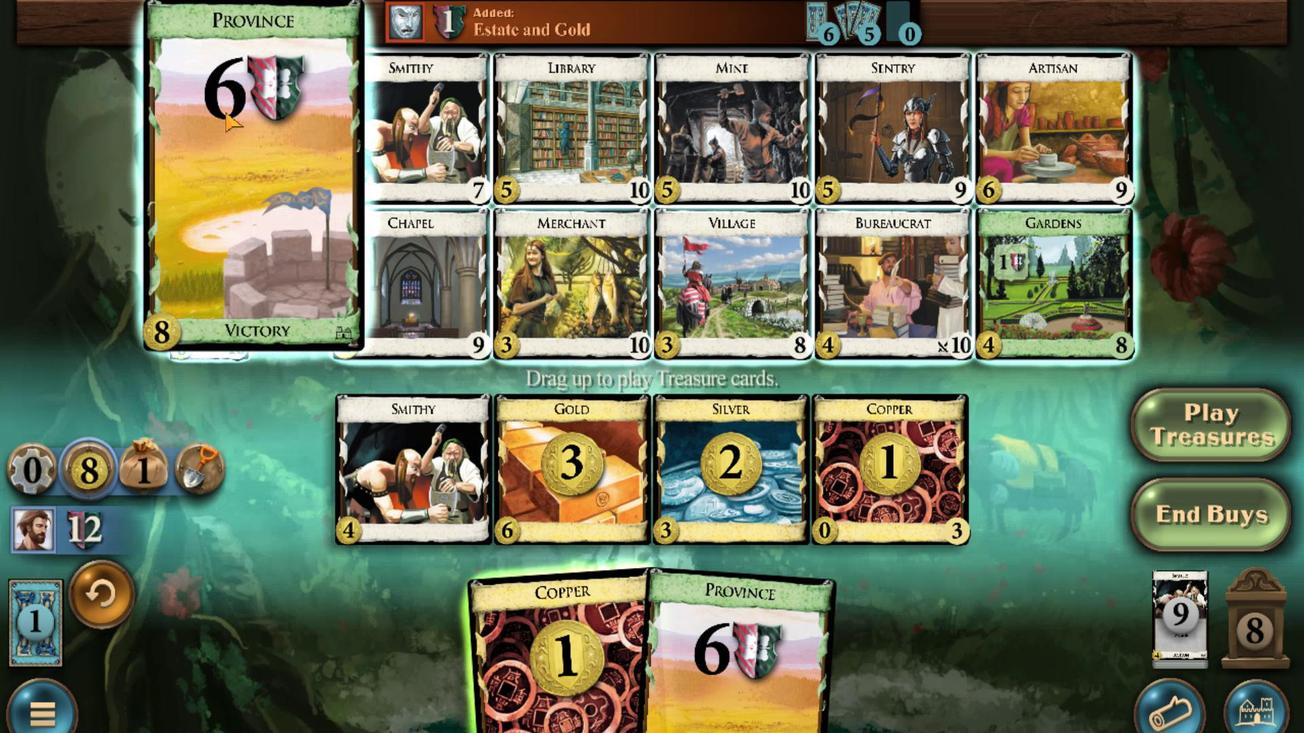 
Action: Mouse scrolled (553, 442) with delta (0, 0)
Screenshot: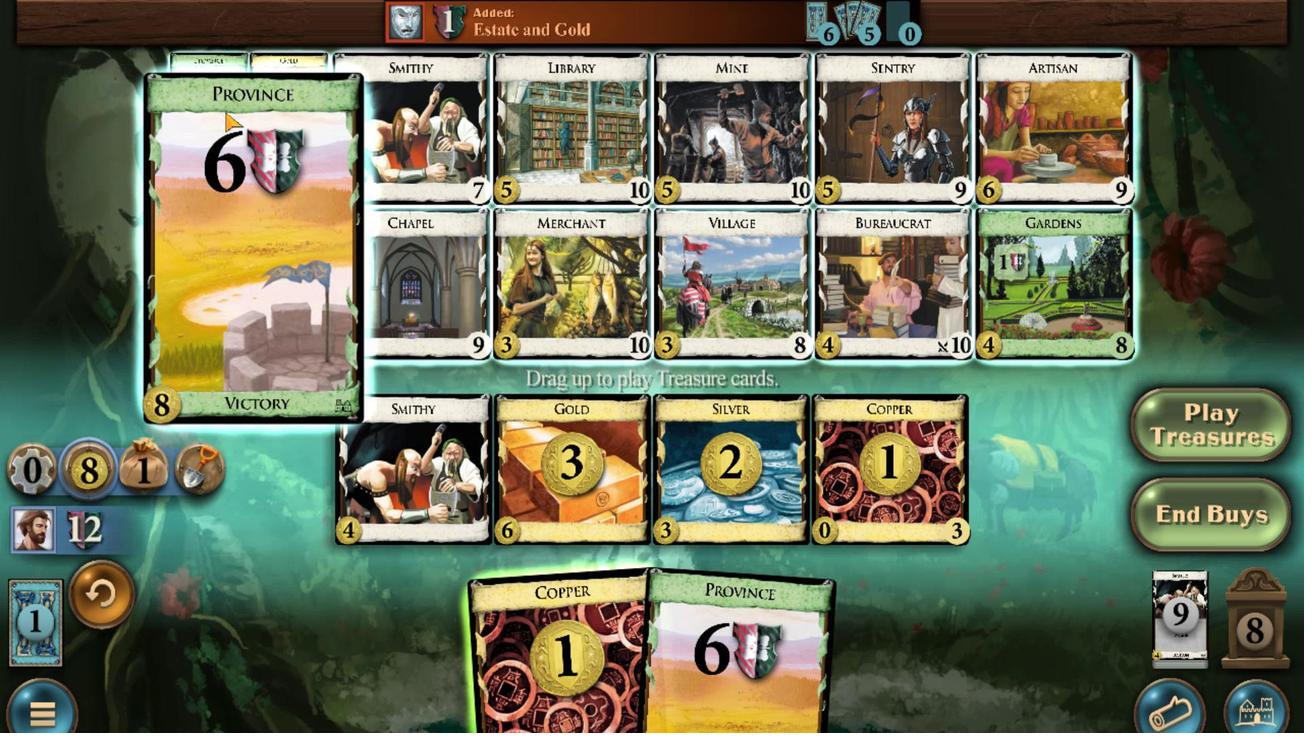 
Action: Mouse scrolled (553, 442) with delta (0, 0)
Screenshot: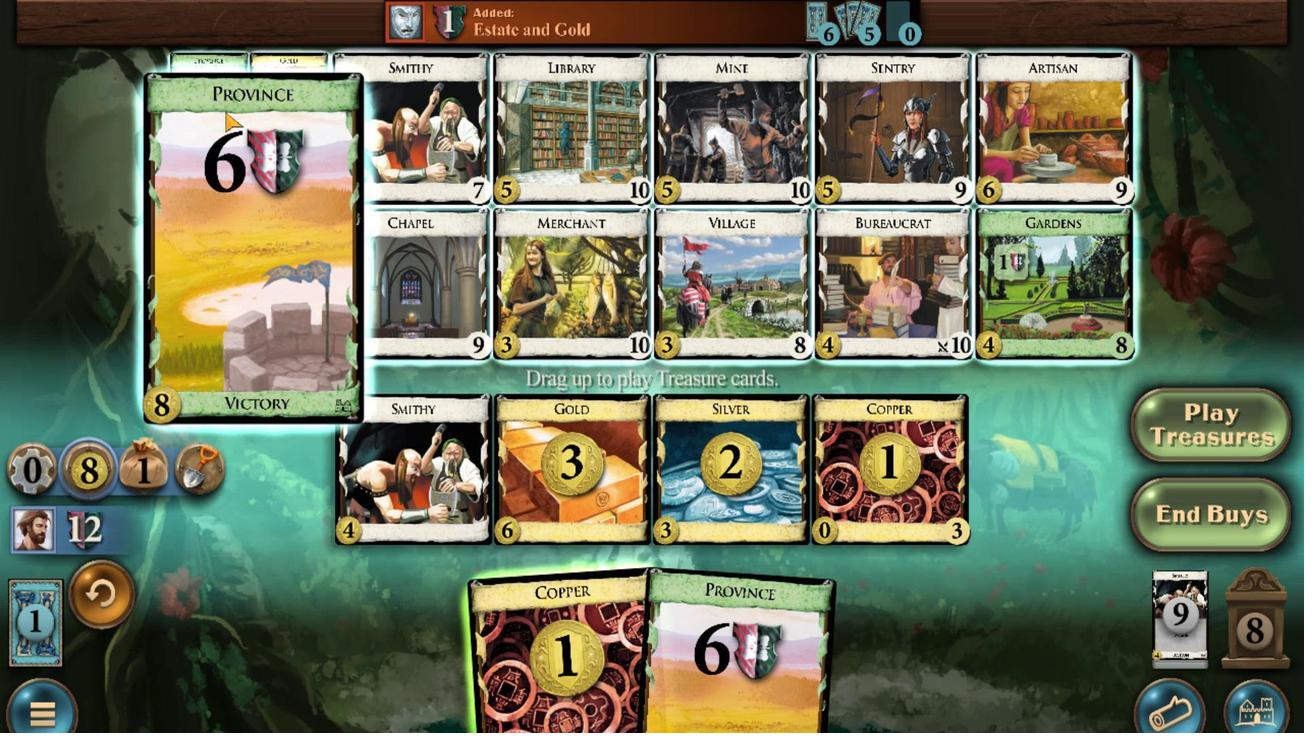 
Action: Mouse scrolled (553, 442) with delta (0, 0)
Screenshot: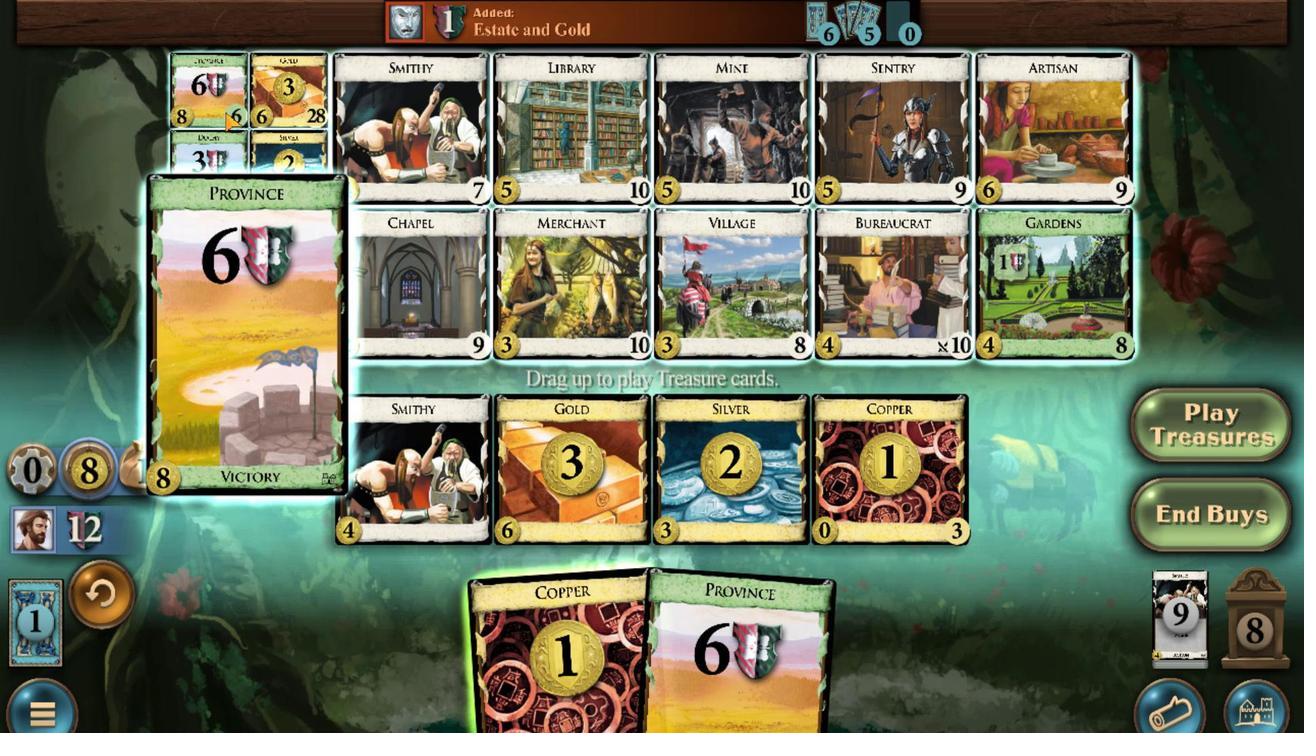 
Action: Mouse scrolled (553, 442) with delta (0, 0)
Screenshot: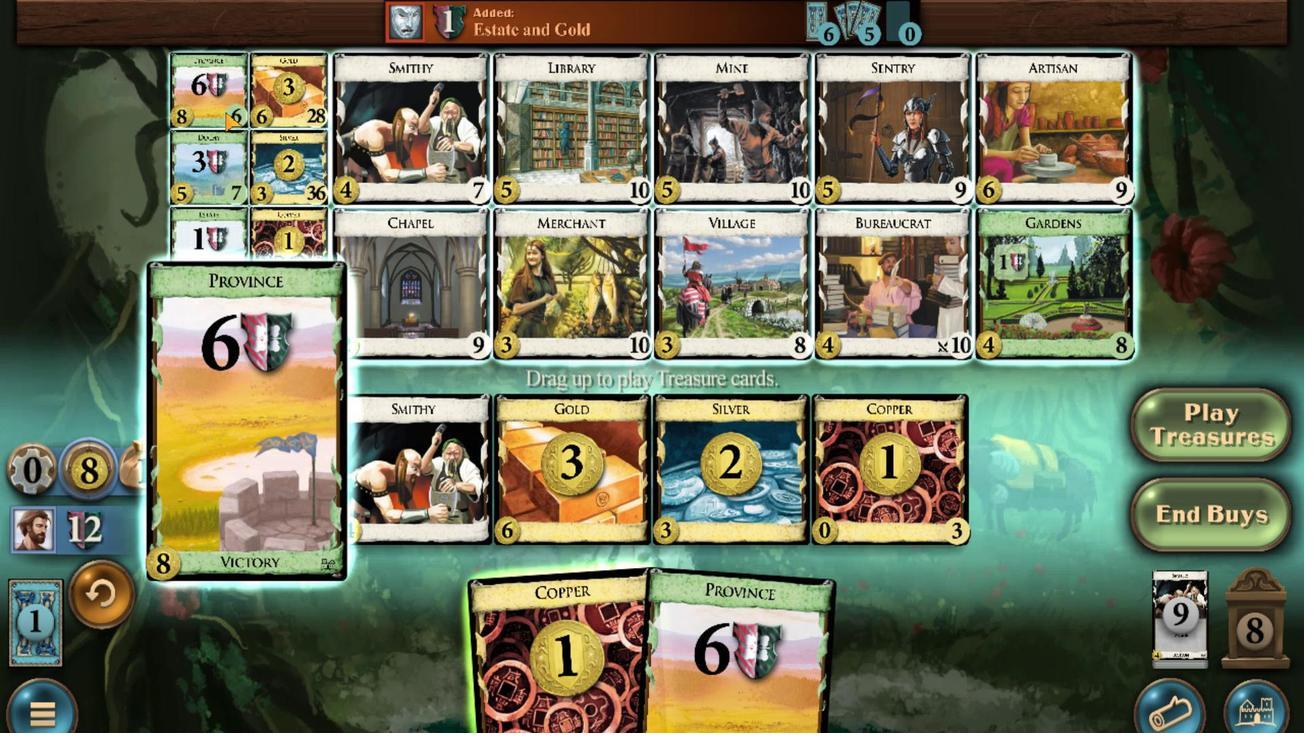 
Action: Mouse moved to (608, 634)
Screenshot: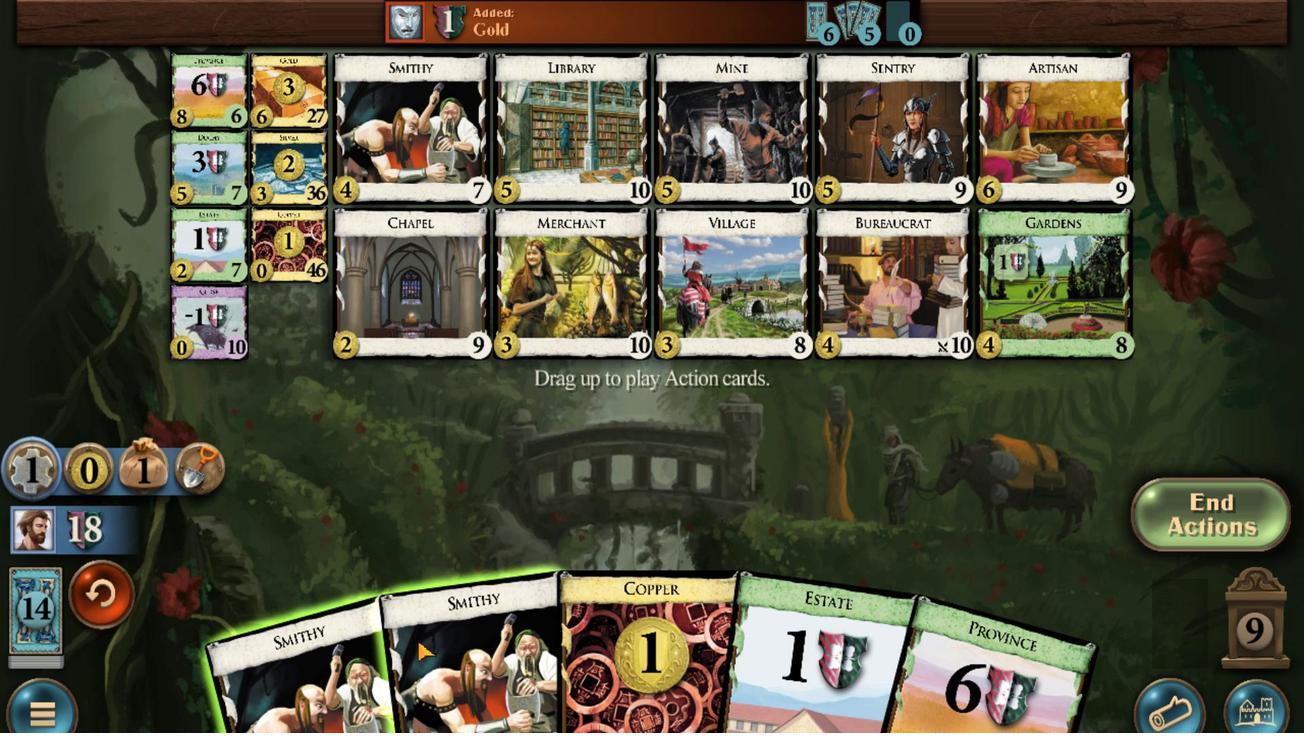 
Action: Mouse scrolled (608, 634) with delta (0, 0)
Screenshot: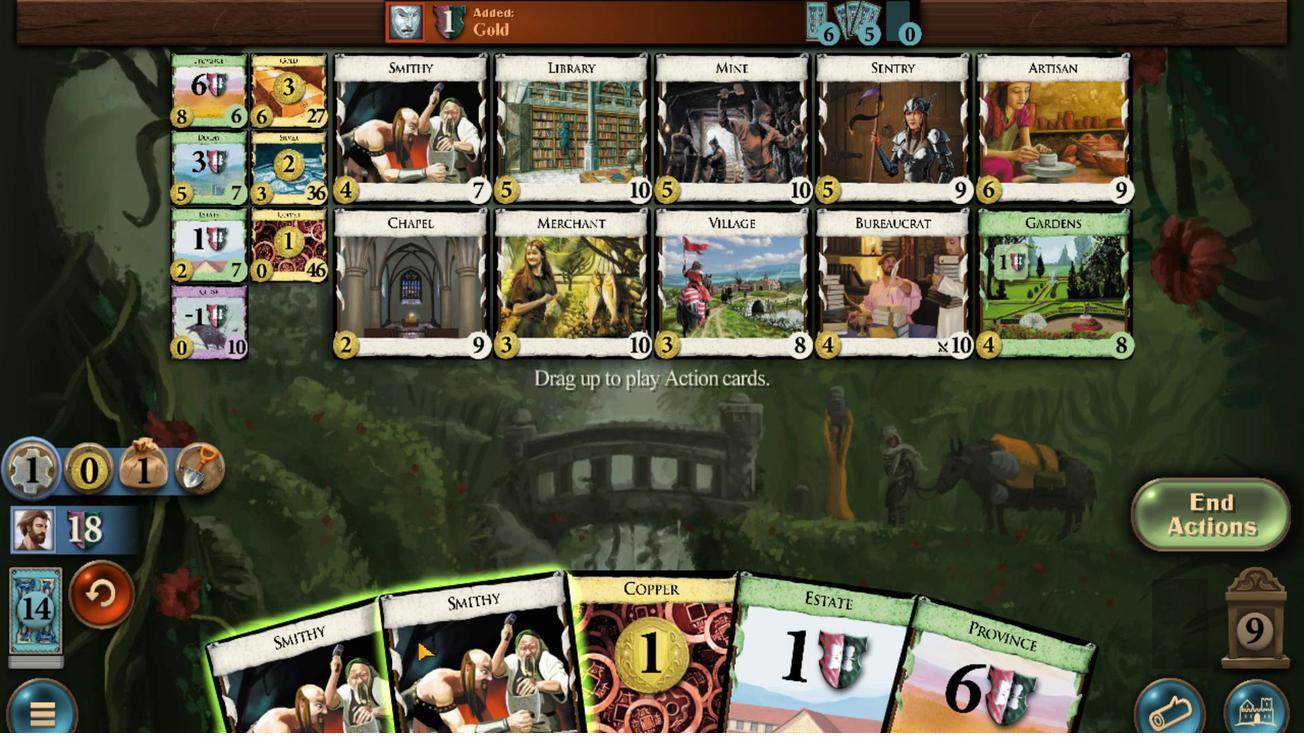 
Action: Mouse moved to (678, 635)
Screenshot: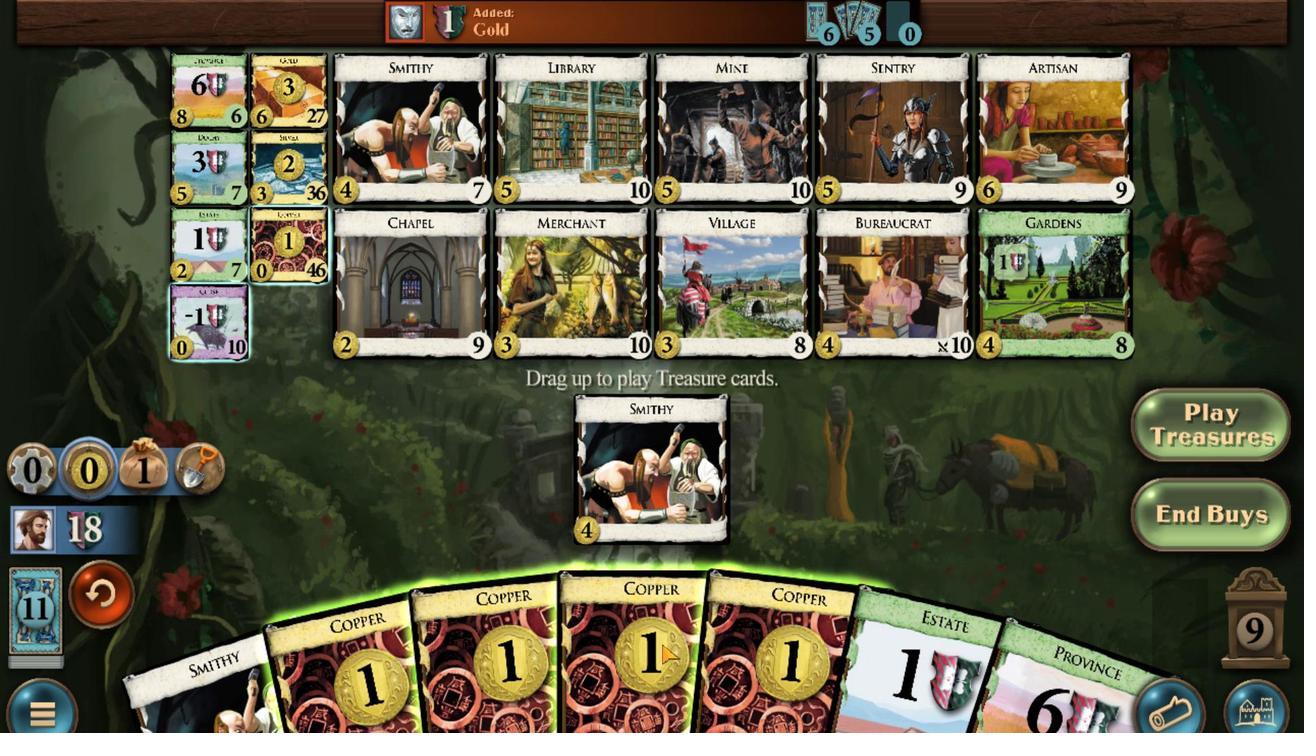 
Action: Mouse scrolled (678, 635) with delta (0, 0)
Screenshot: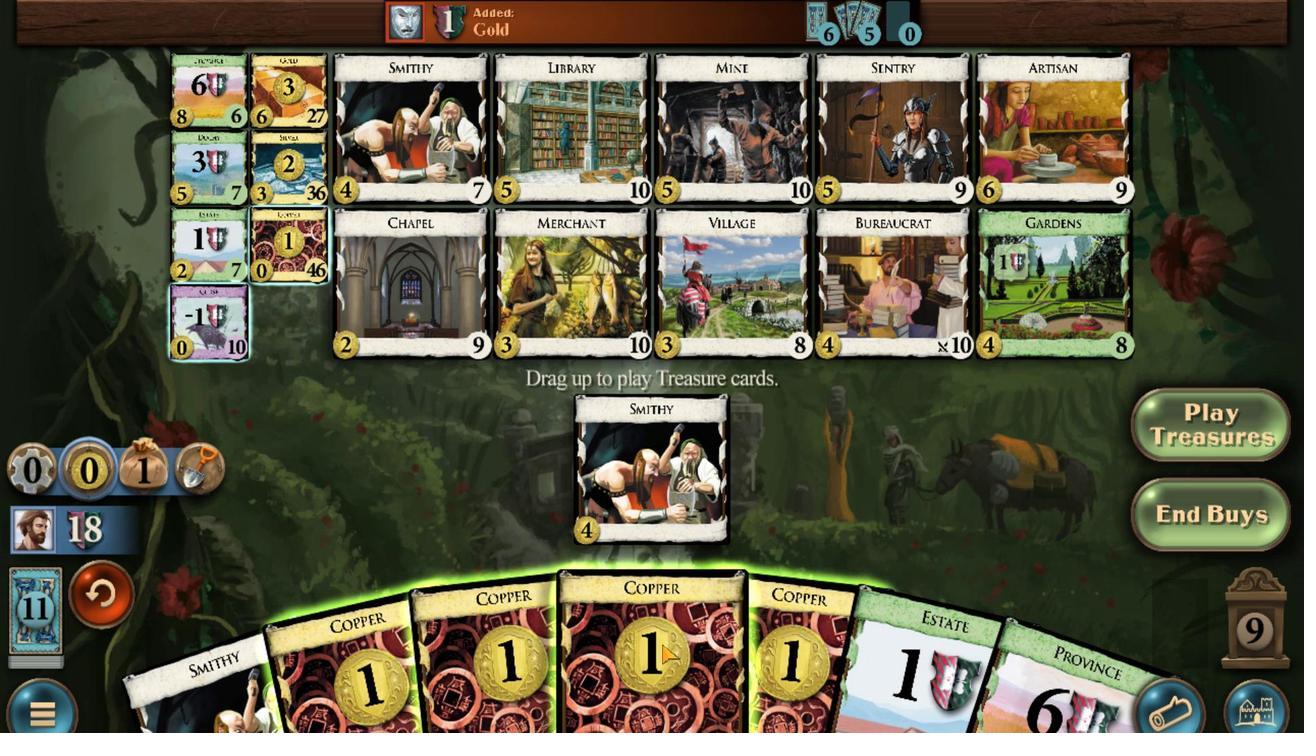 
Action: Mouse moved to (665, 639)
Screenshot: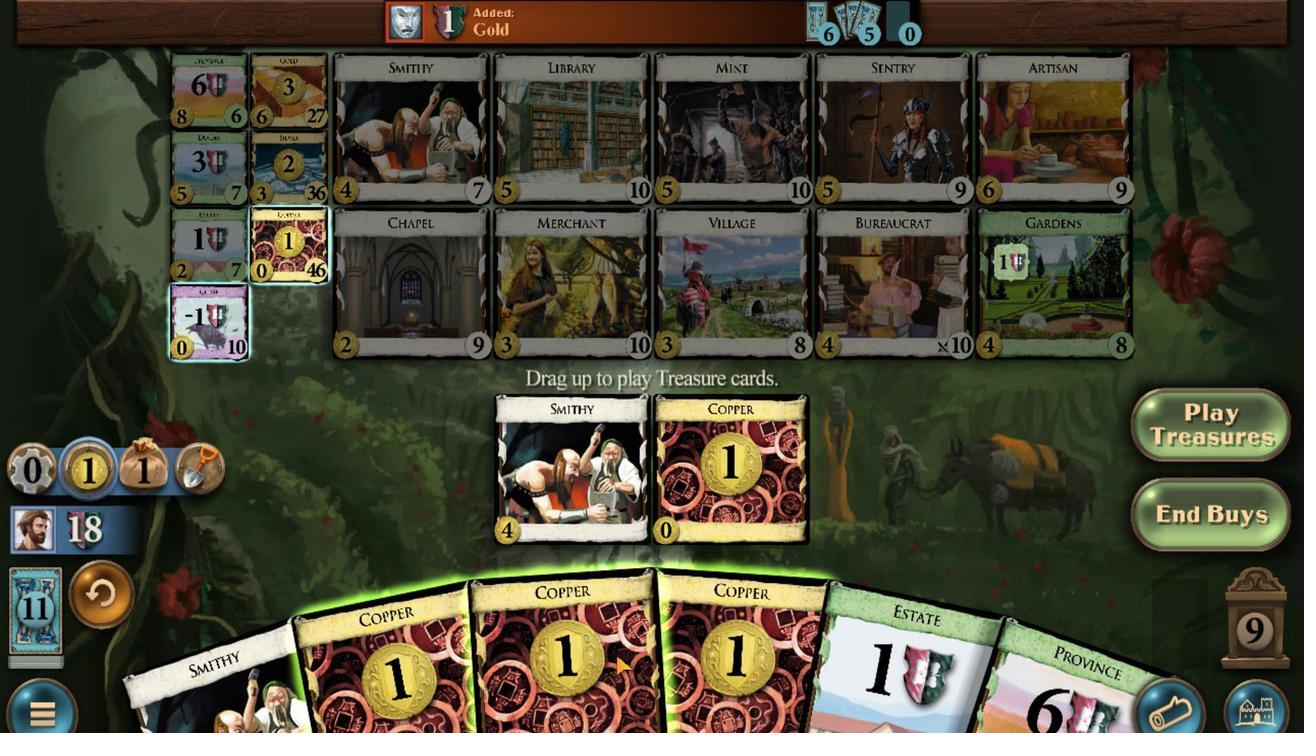 
Action: Mouse scrolled (665, 639) with delta (0, 0)
Screenshot: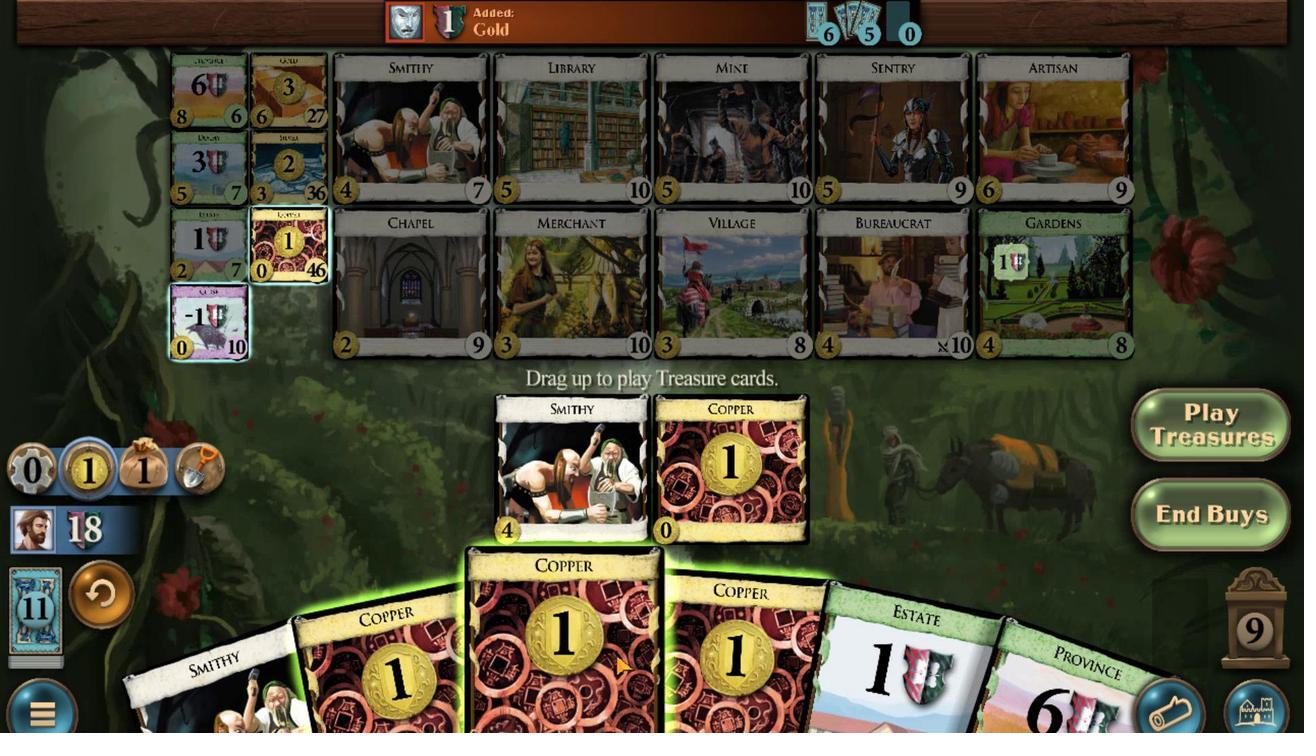
Action: Mouse scrolled (665, 639) with delta (0, 0)
Screenshot: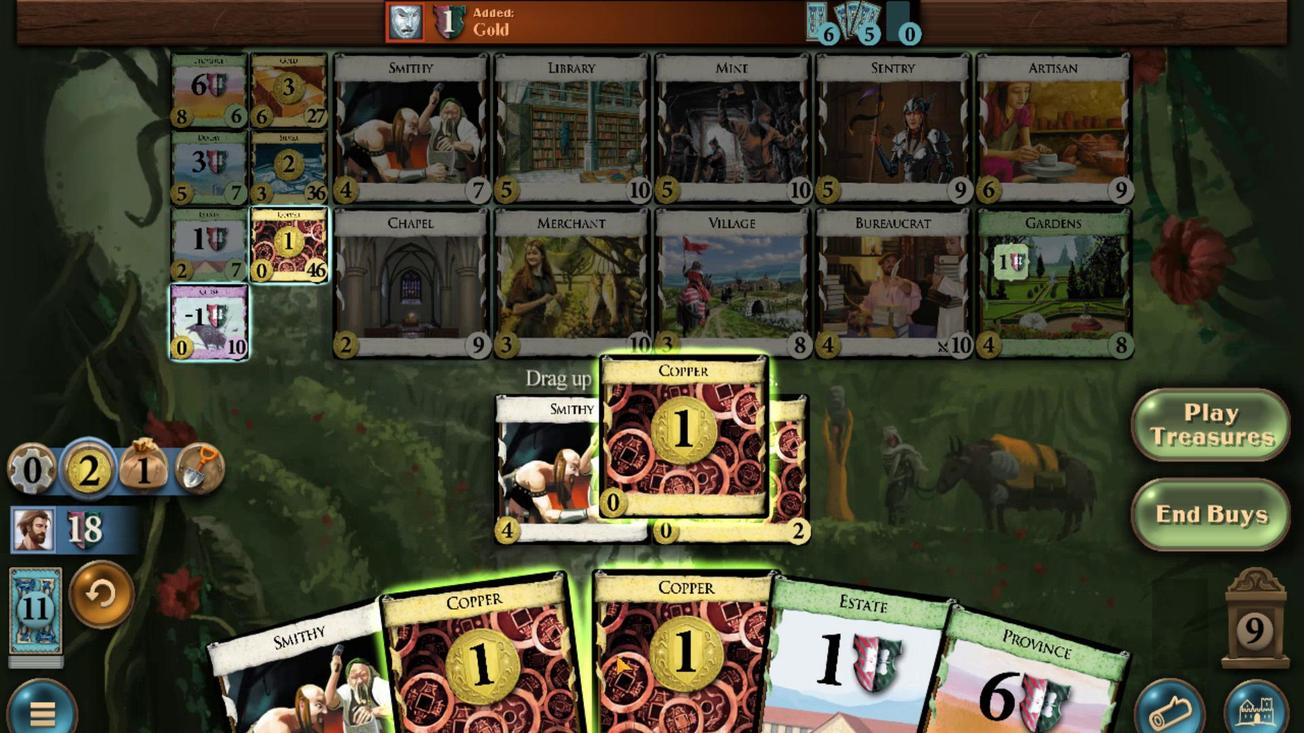 
Action: Mouse scrolled (665, 639) with delta (0, 0)
Screenshot: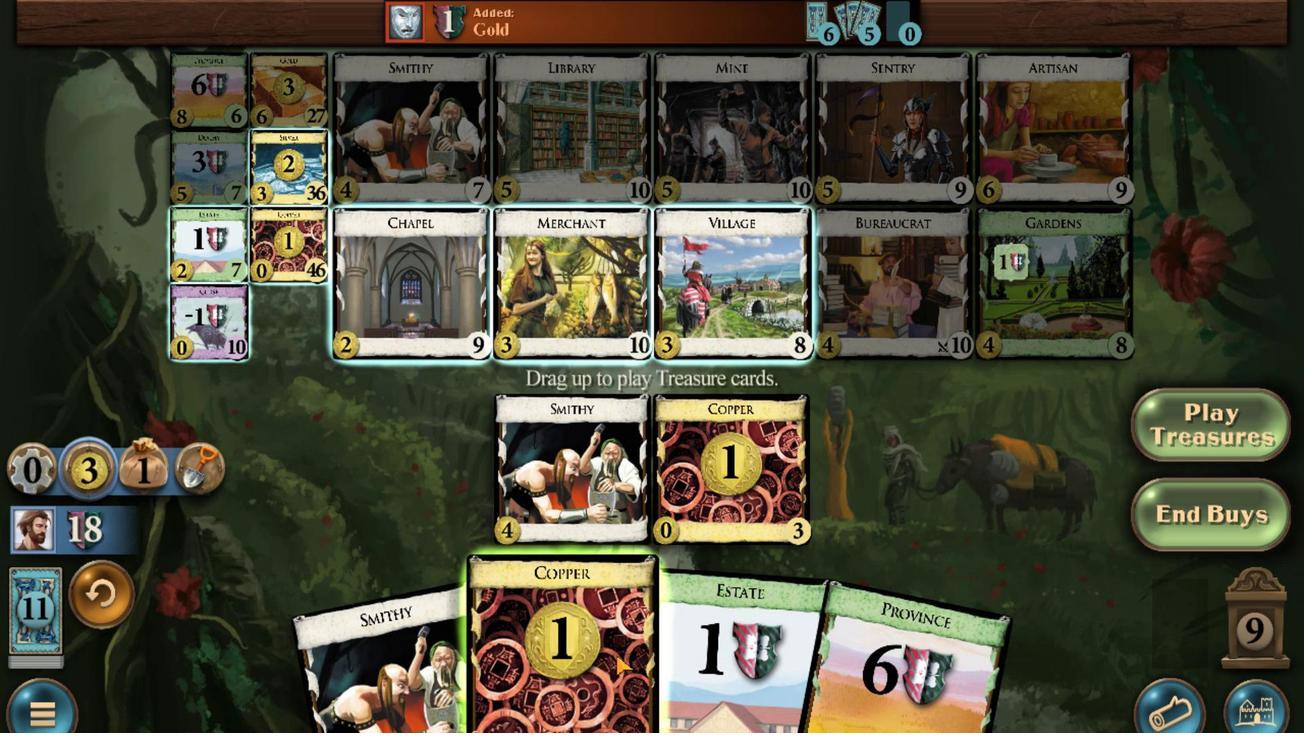
Action: Mouse moved to (609, 452)
Screenshot: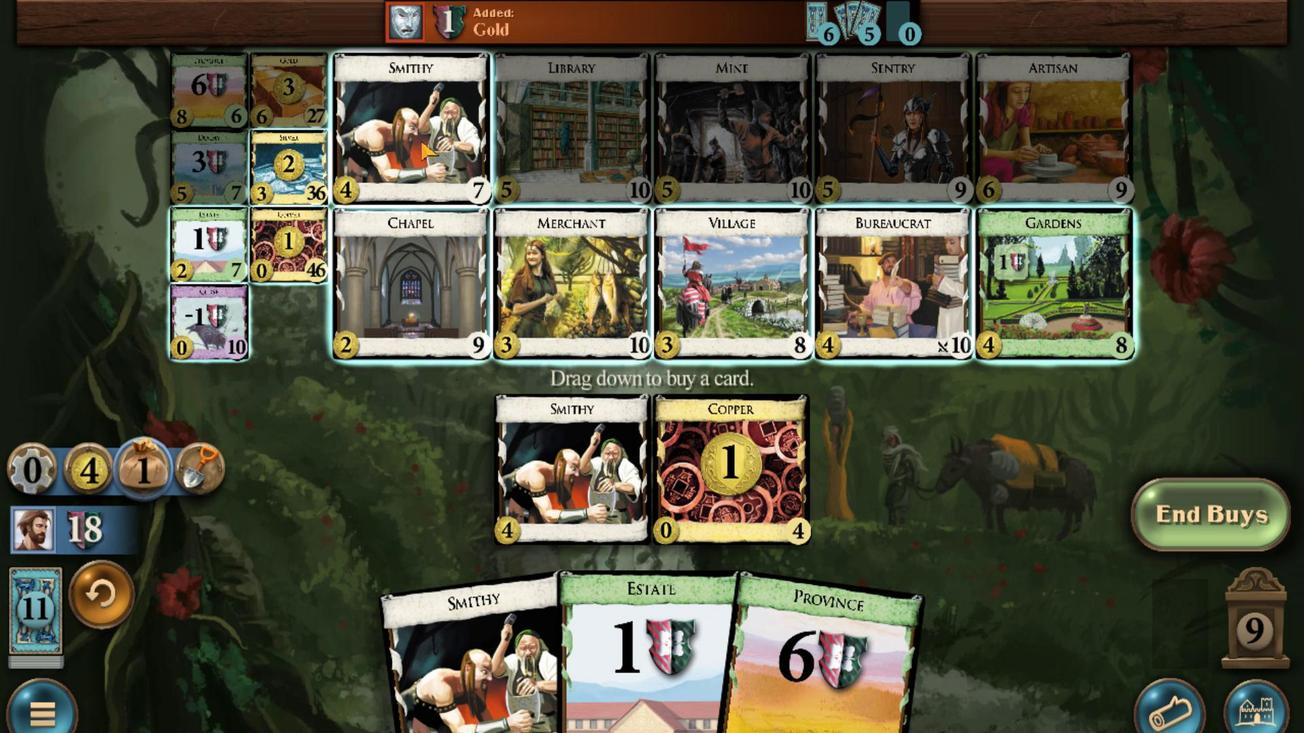 
Action: Mouse scrolled (609, 453) with delta (0, 0)
Screenshot: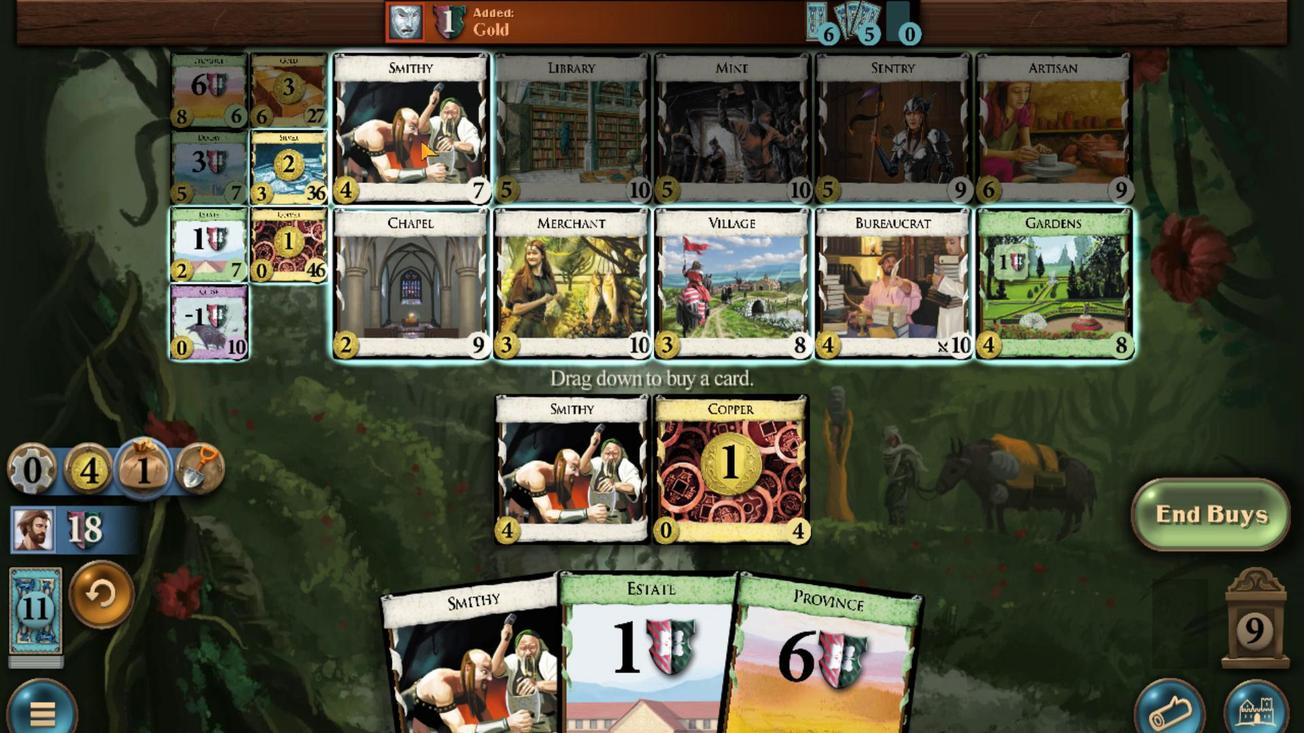 
Action: Mouse scrolled (609, 453) with delta (0, 0)
Screenshot: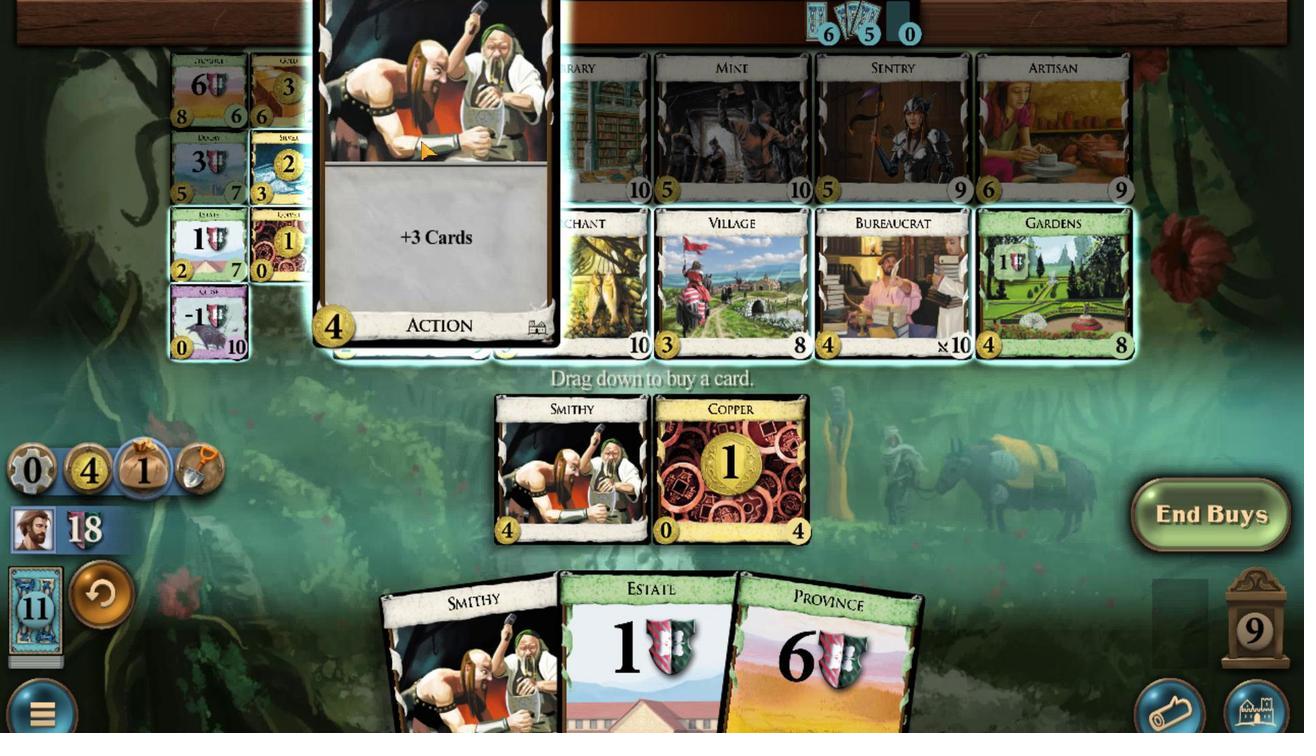 
Action: Mouse scrolled (609, 453) with delta (0, 0)
Screenshot: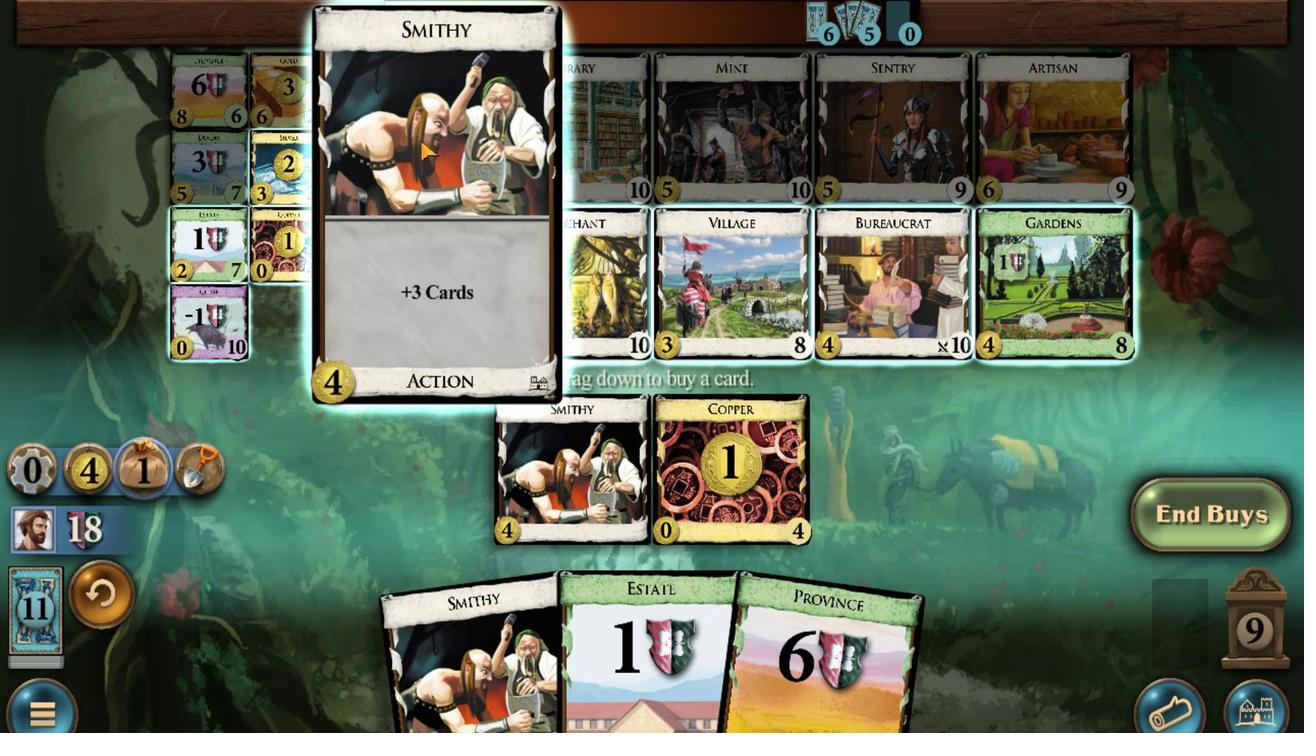 
Action: Mouse scrolled (609, 453) with delta (0, 0)
Screenshot: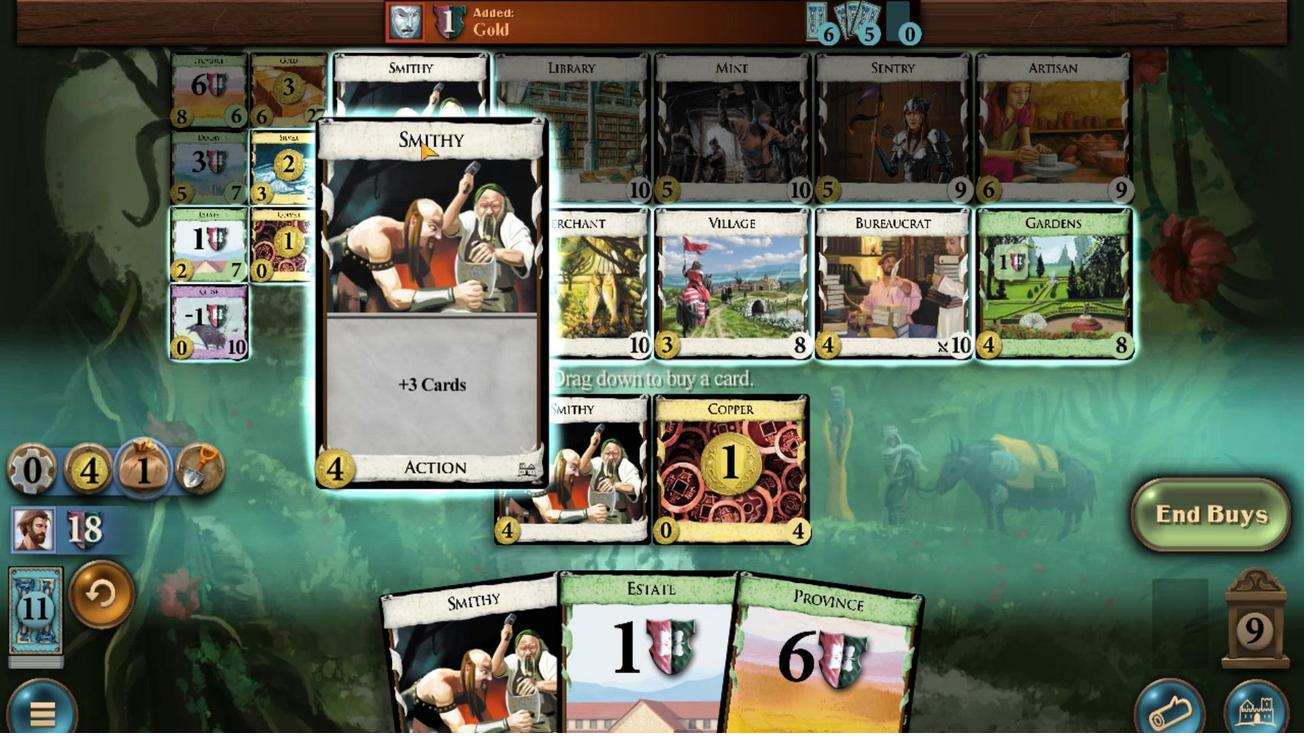 
Action: Mouse scrolled (609, 453) with delta (0, 0)
Screenshot: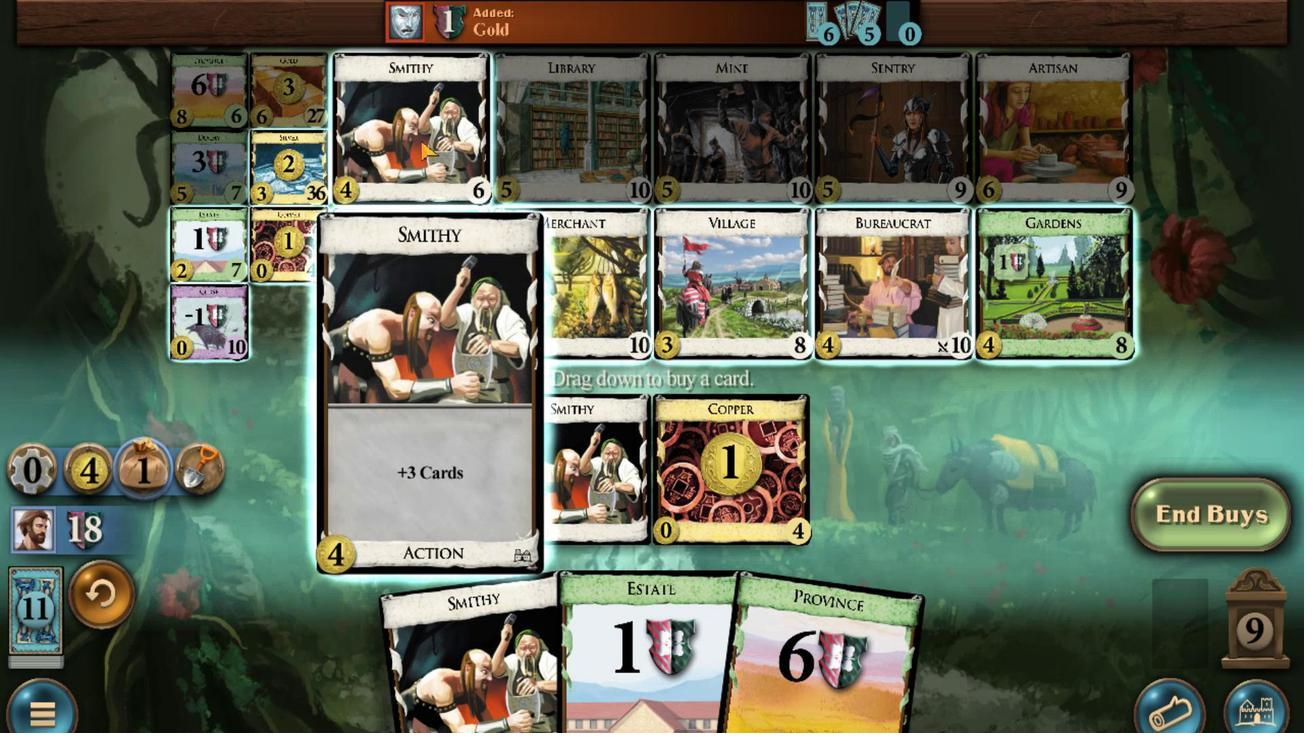 
Action: Mouse scrolled (609, 453) with delta (0, 0)
Screenshot: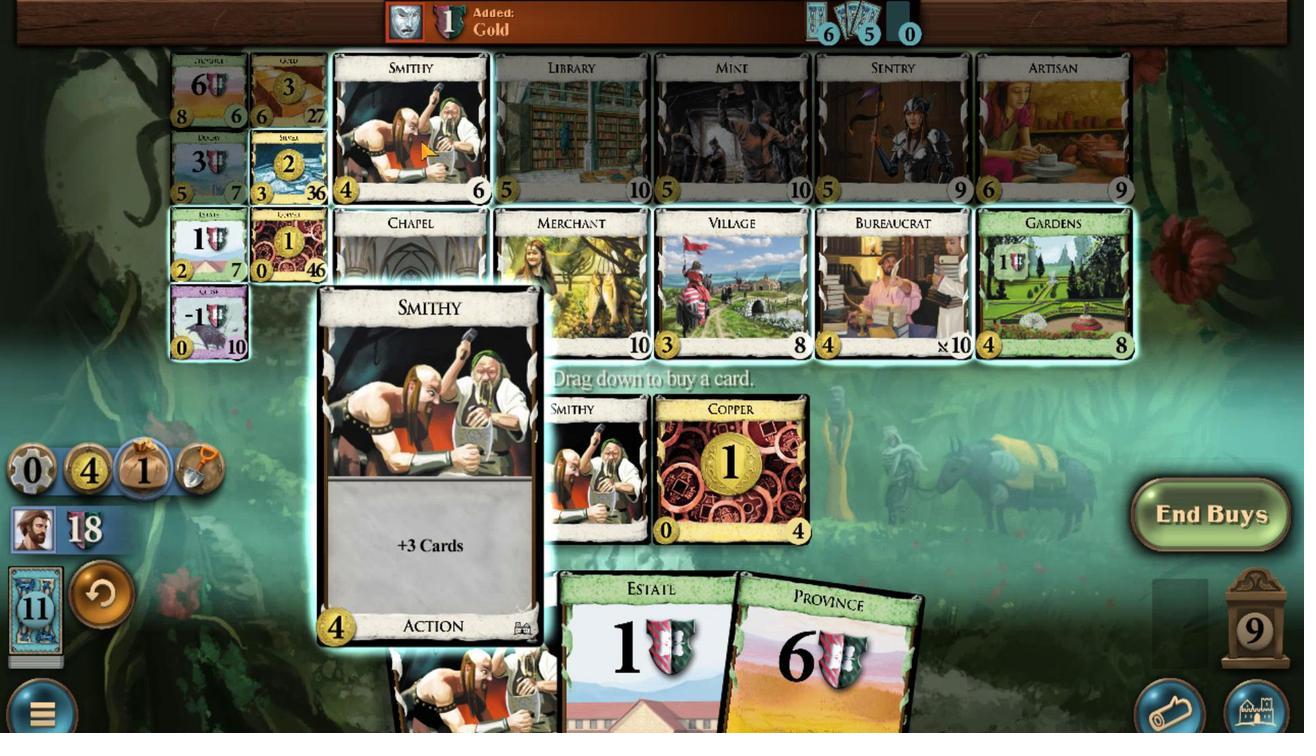 
Action: Mouse moved to (621, 640)
Screenshot: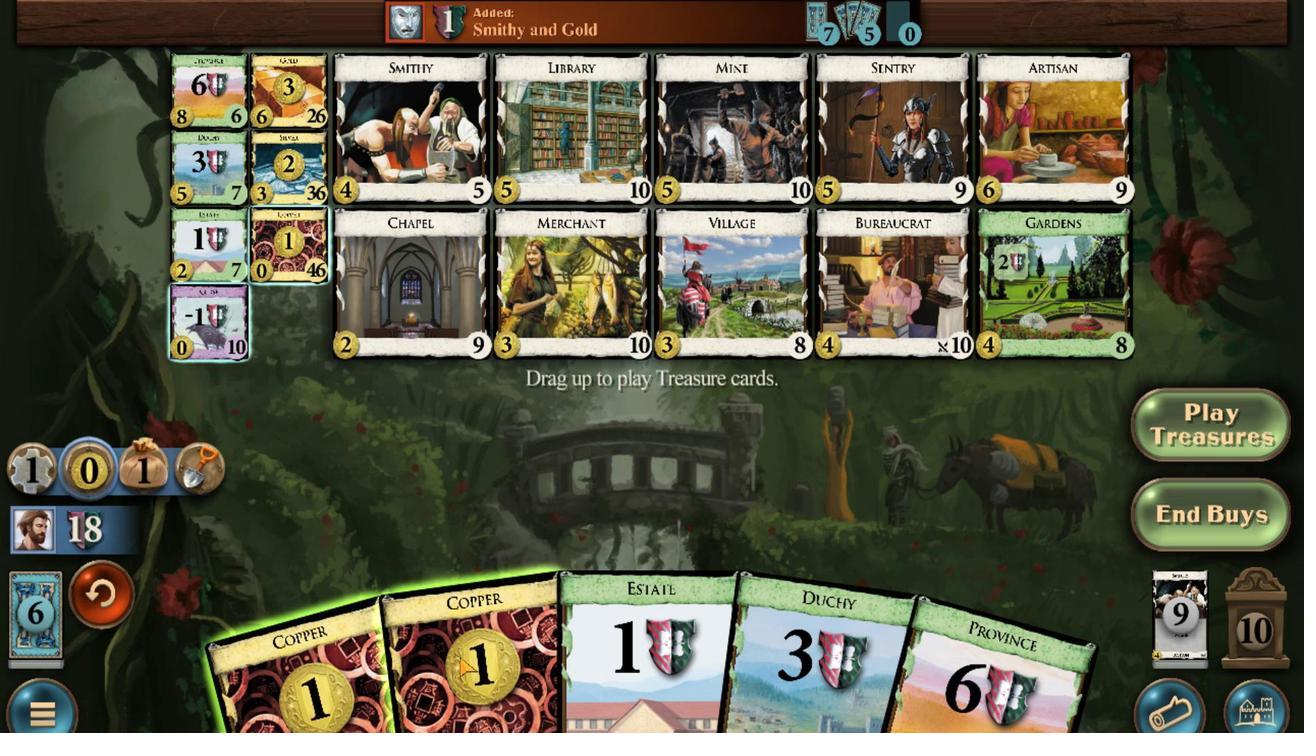 
Action: Mouse scrolled (621, 640) with delta (0, 0)
Screenshot: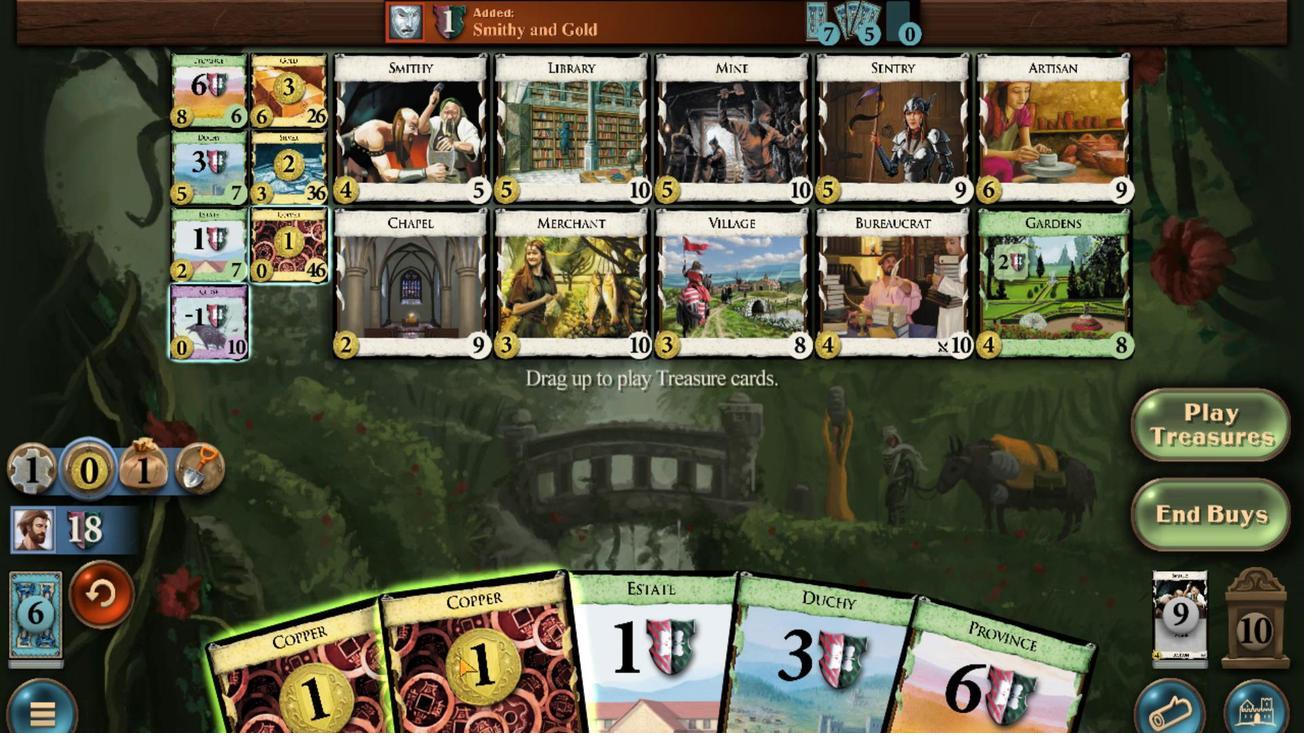 
Action: Mouse moved to (608, 643)
Screenshot: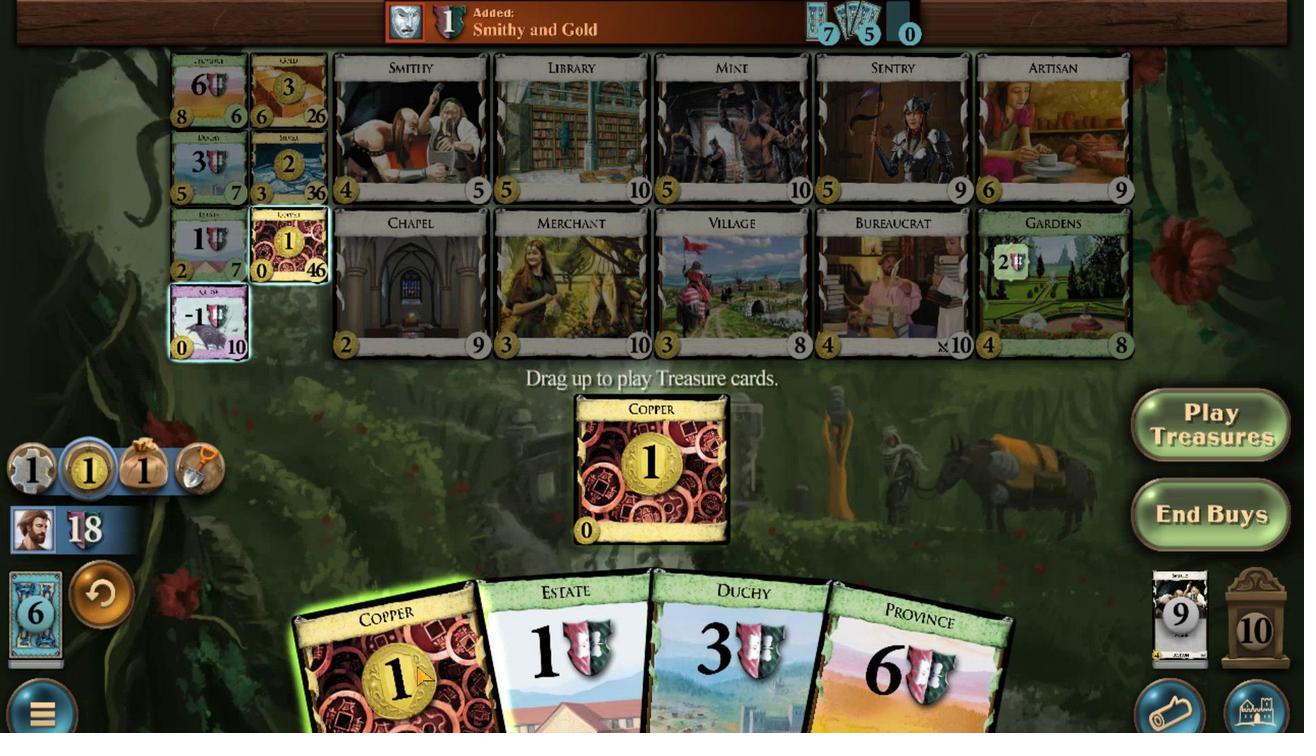 
Action: Mouse scrolled (608, 643) with delta (0, 0)
Screenshot: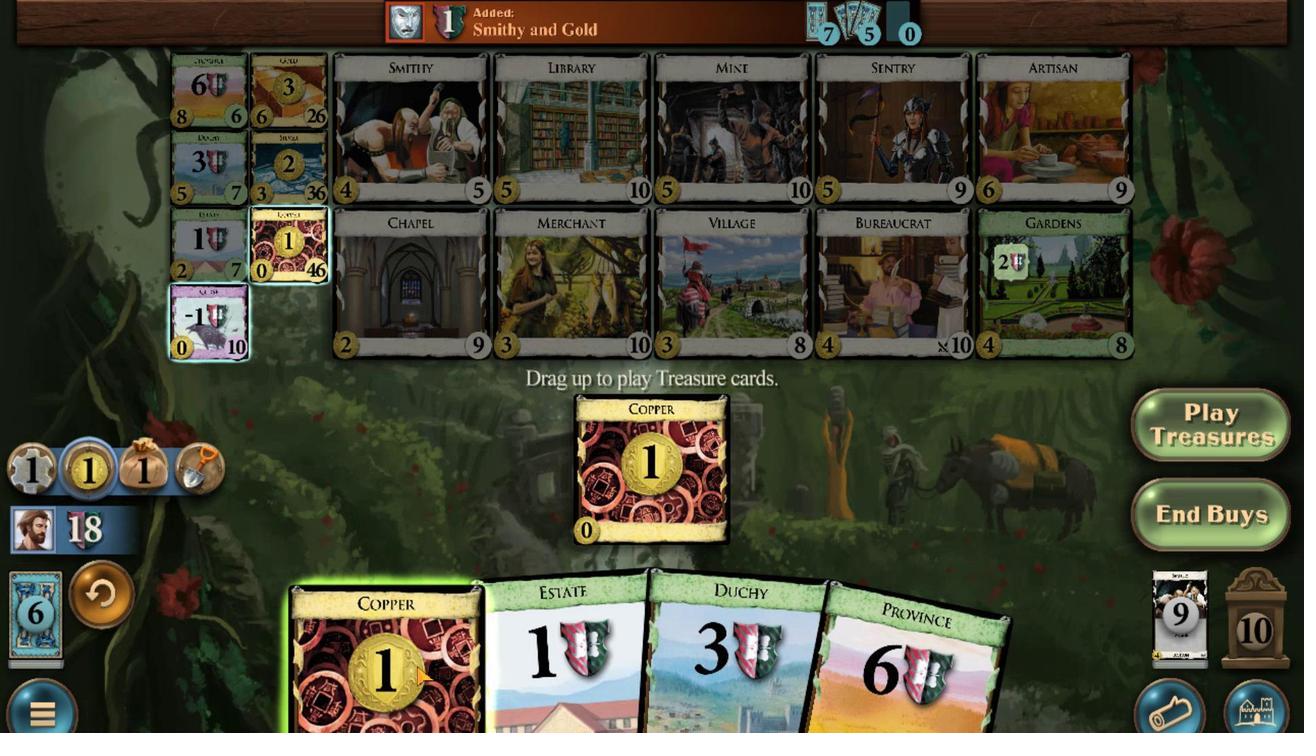 
Action: Mouse moved to (551, 489)
Screenshot: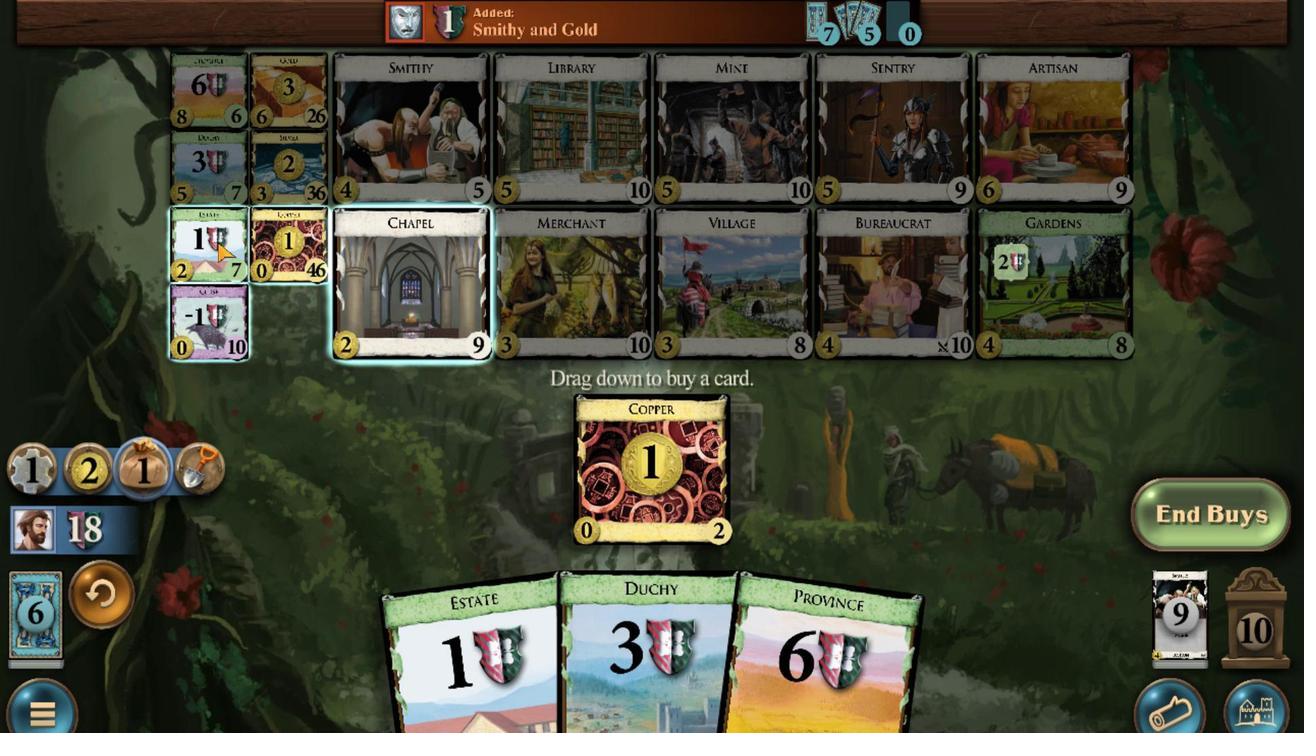 
Action: Mouse scrolled (551, 489) with delta (0, 0)
Screenshot: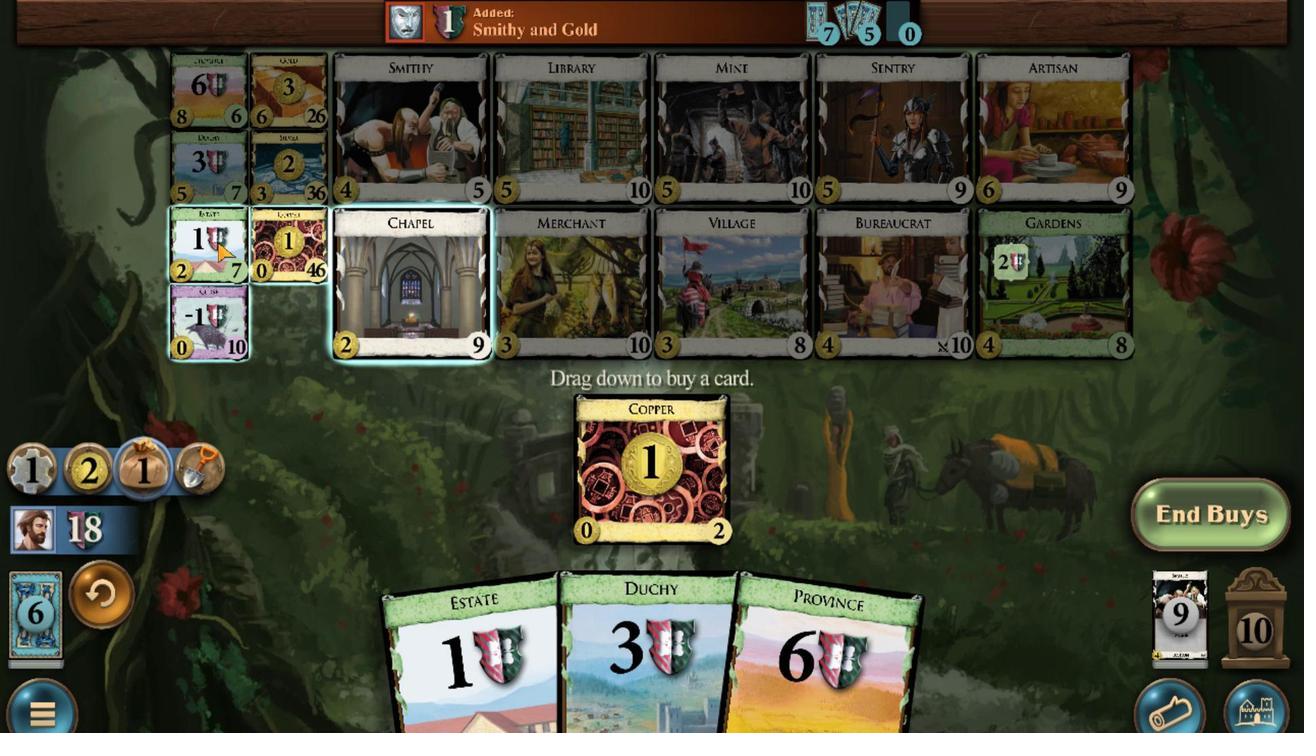 
Action: Mouse scrolled (551, 489) with delta (0, 0)
Screenshot: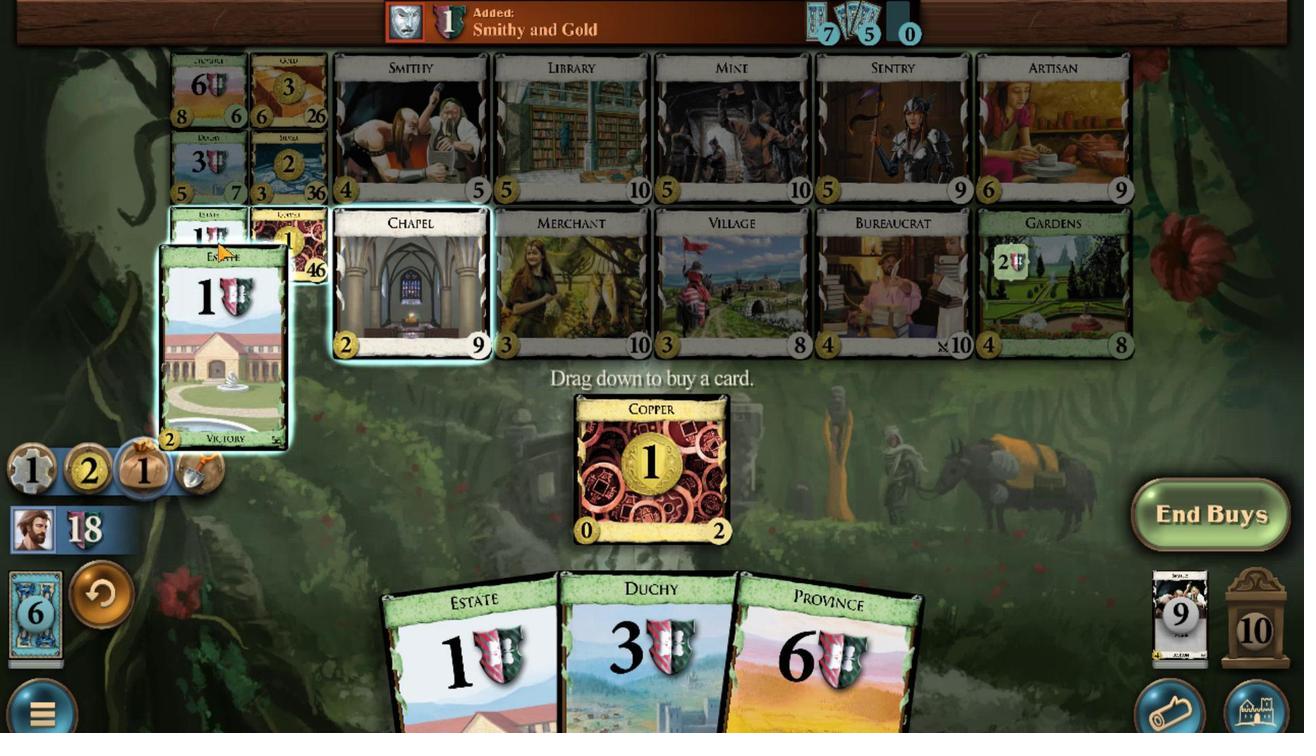 
Action: Mouse scrolled (551, 489) with delta (0, 0)
Screenshot: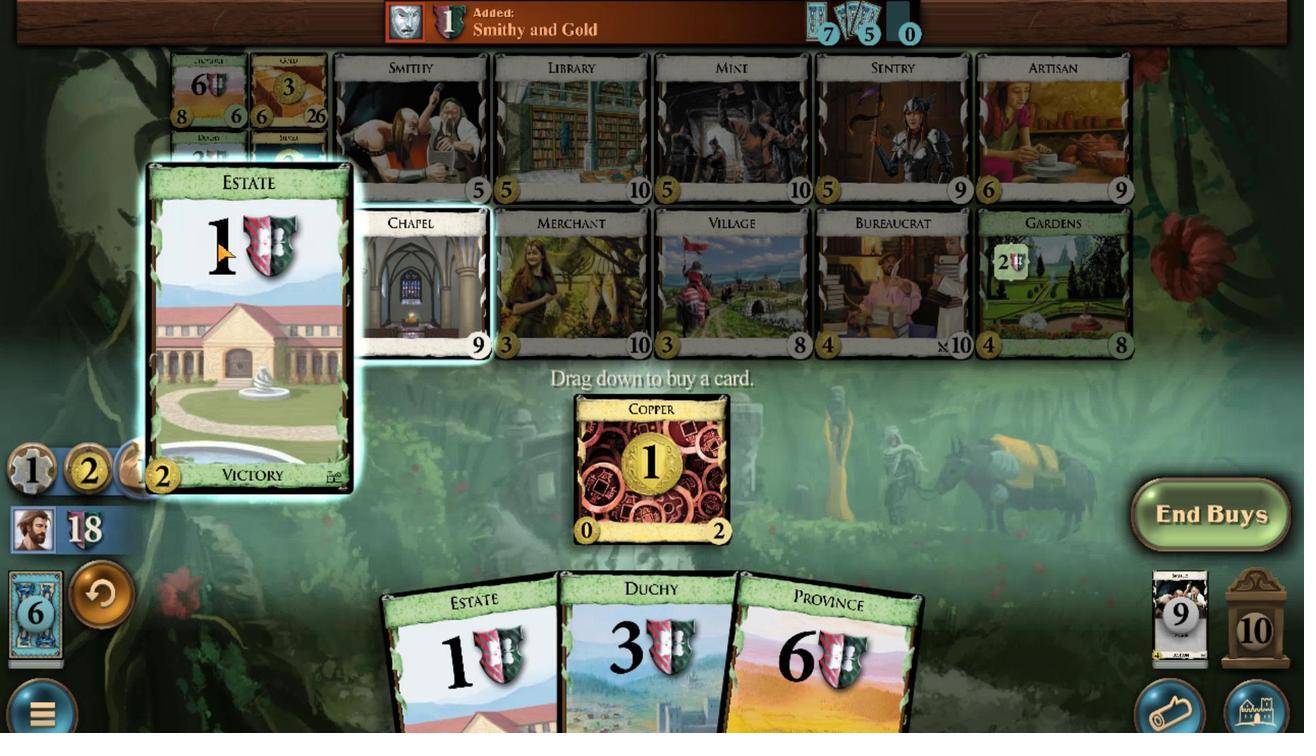 
Action: Mouse scrolled (551, 489) with delta (0, 0)
Screenshot: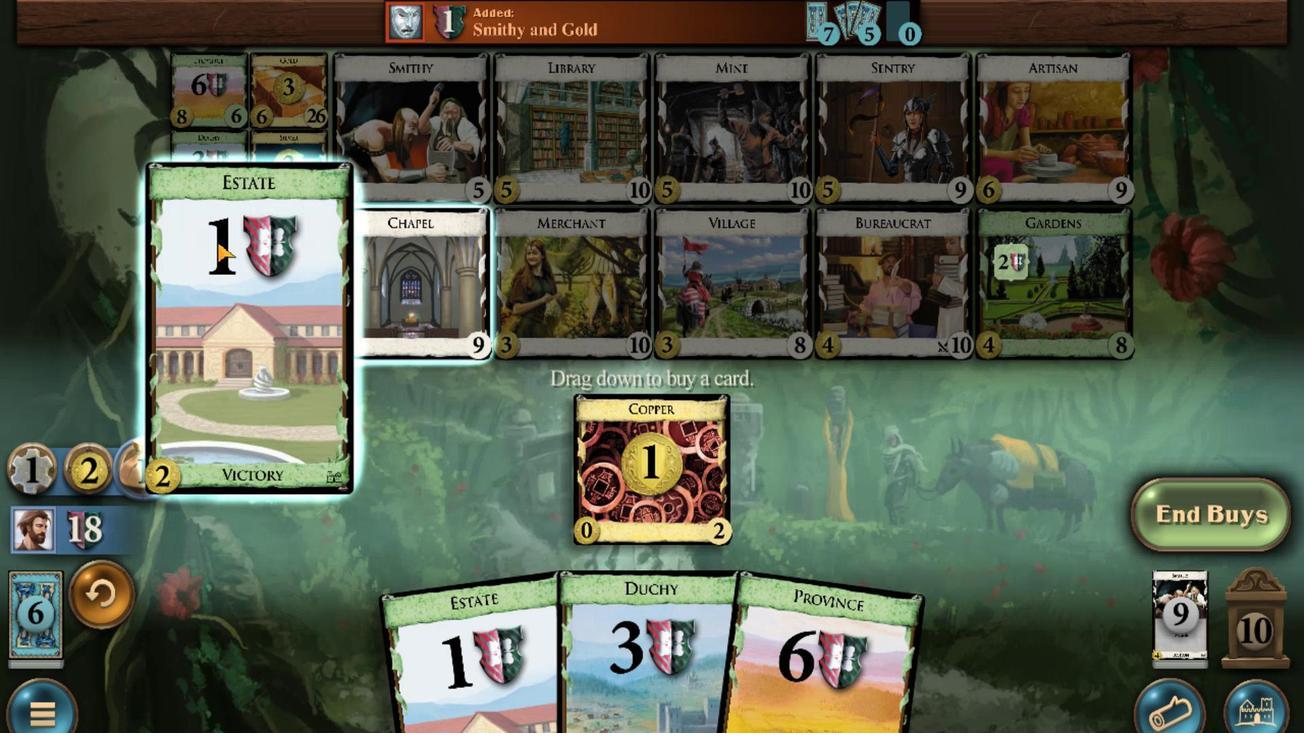 
Action: Mouse scrolled (551, 489) with delta (0, 0)
Screenshot: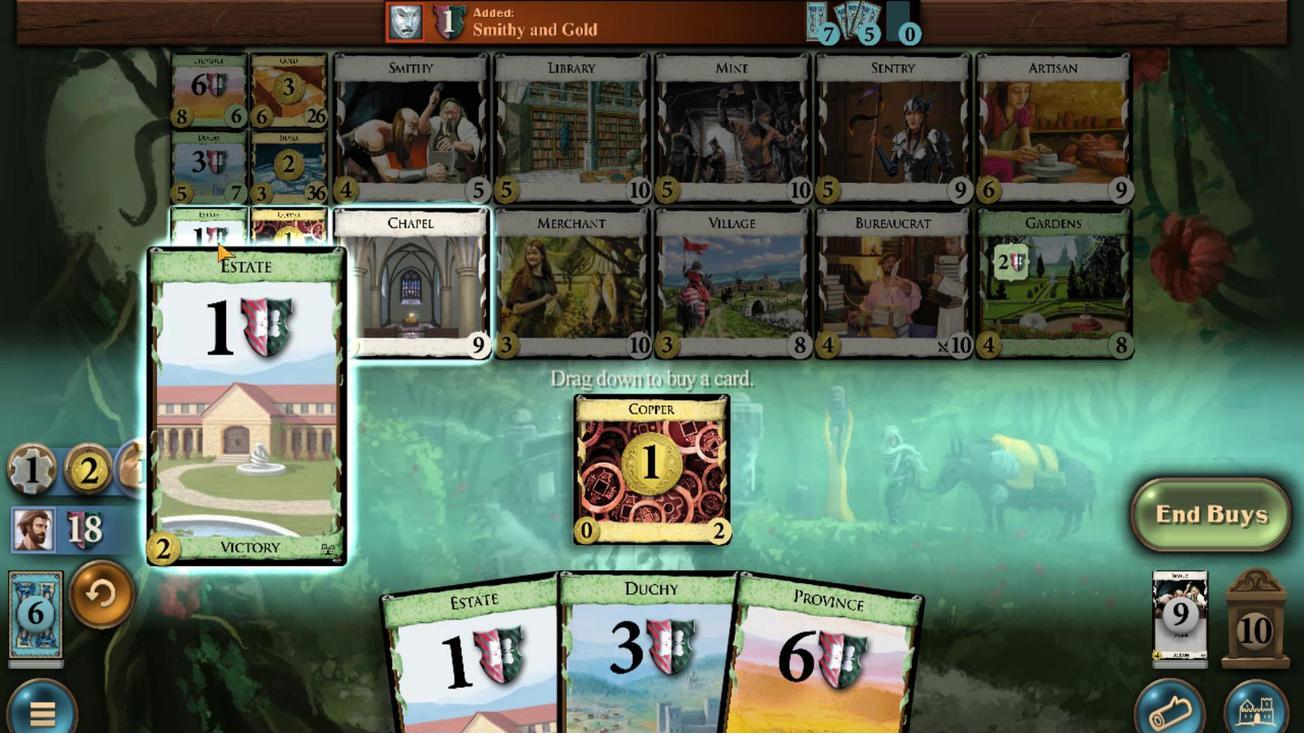 
Action: Mouse scrolled (551, 489) with delta (0, 0)
Screenshot: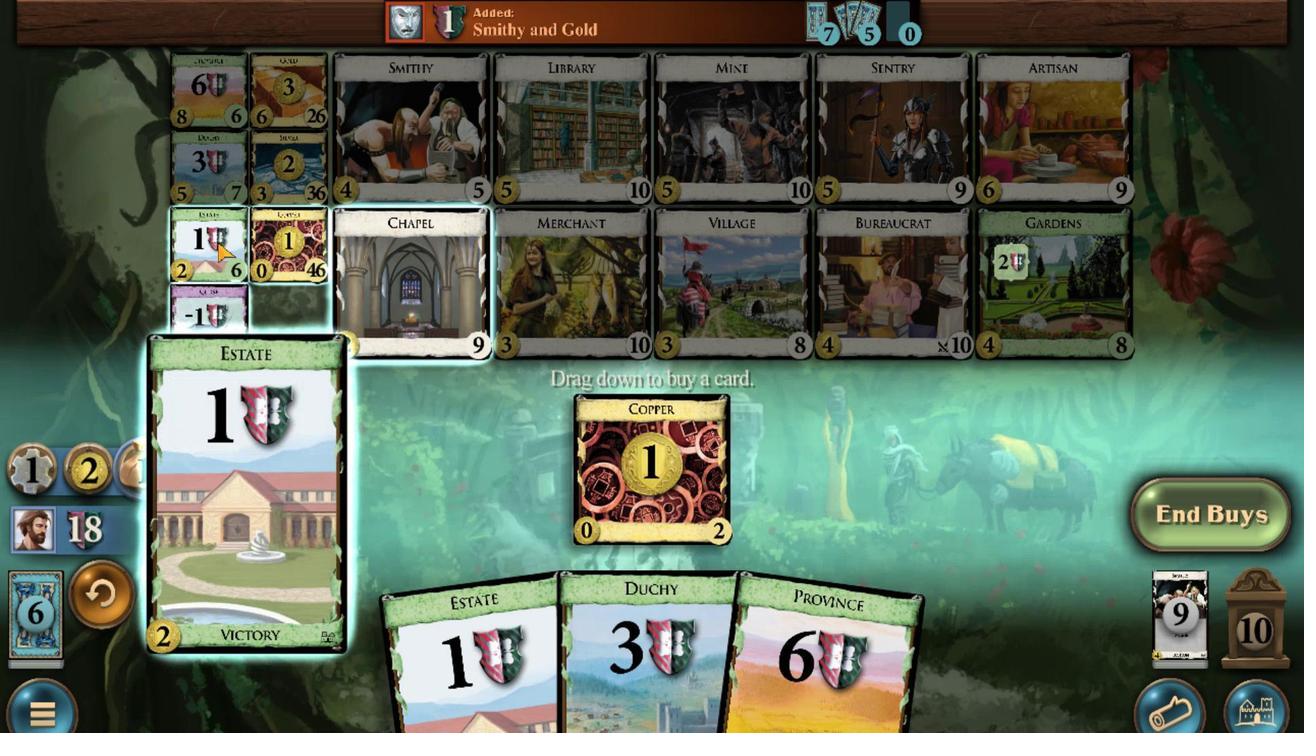 
Action: Mouse moved to (585, 646)
Screenshot: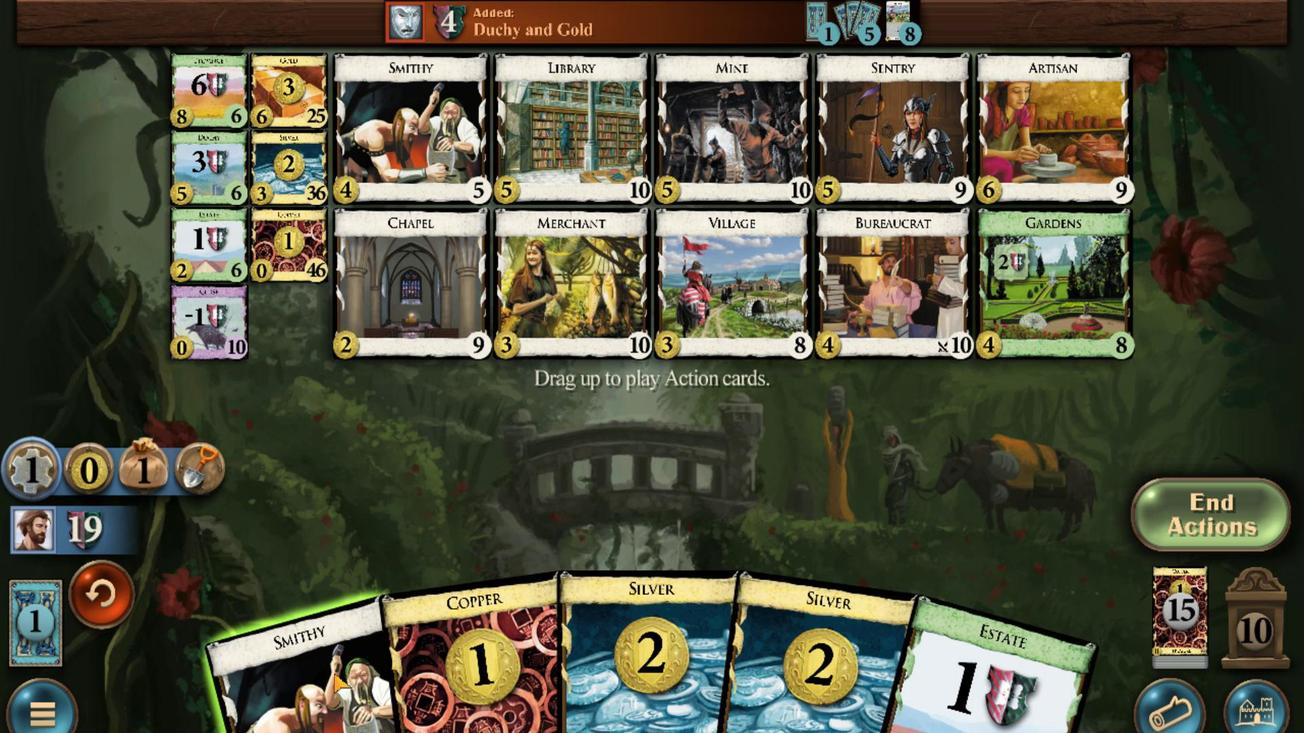 
Action: Mouse scrolled (585, 645) with delta (0, 0)
Screenshot: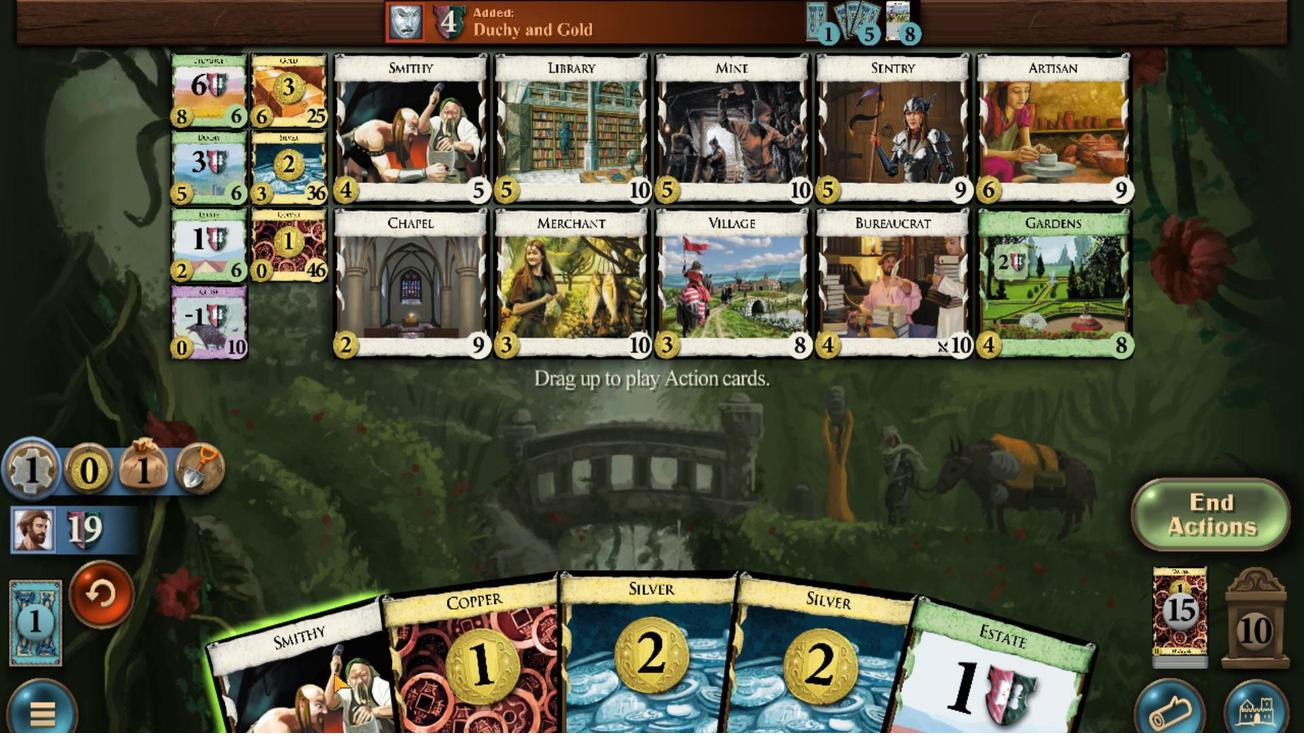 
Action: Mouse moved to (701, 637)
Screenshot: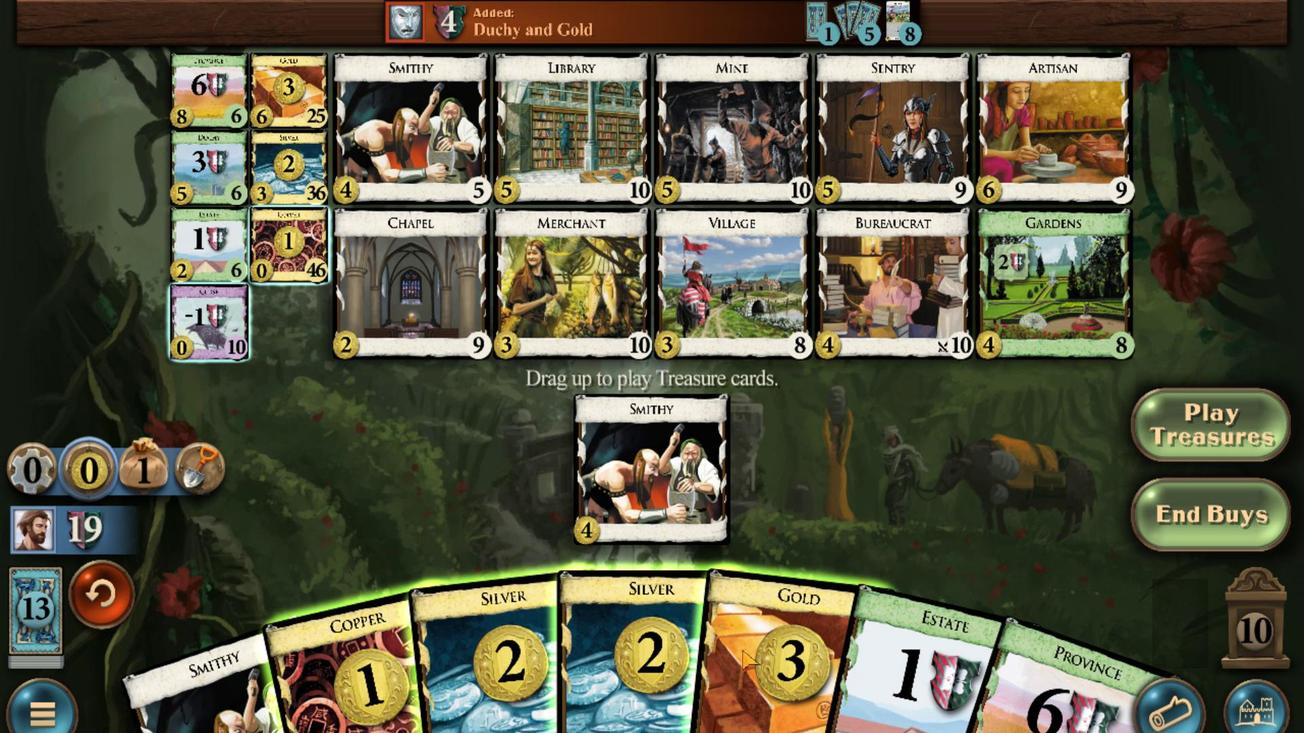 
Action: Mouse scrolled (701, 637) with delta (0, 0)
Screenshot: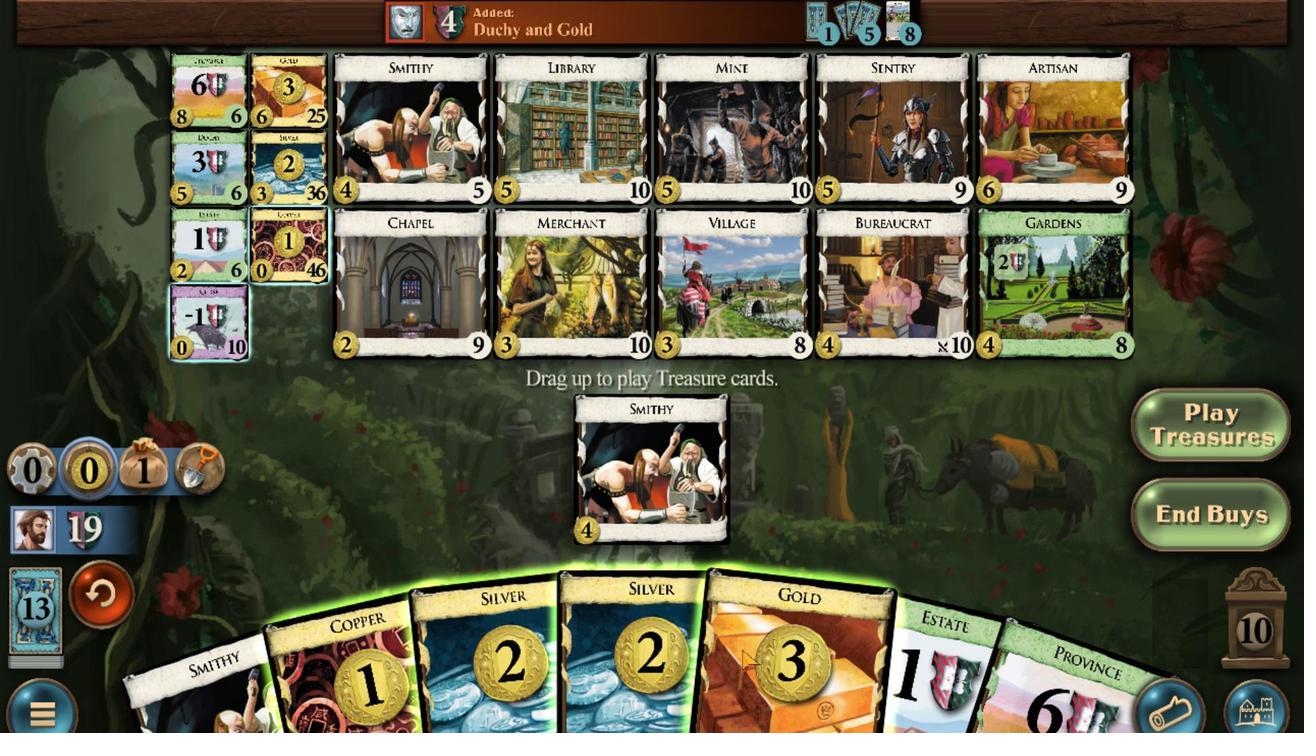 
Action: Mouse moved to (680, 642)
Screenshot: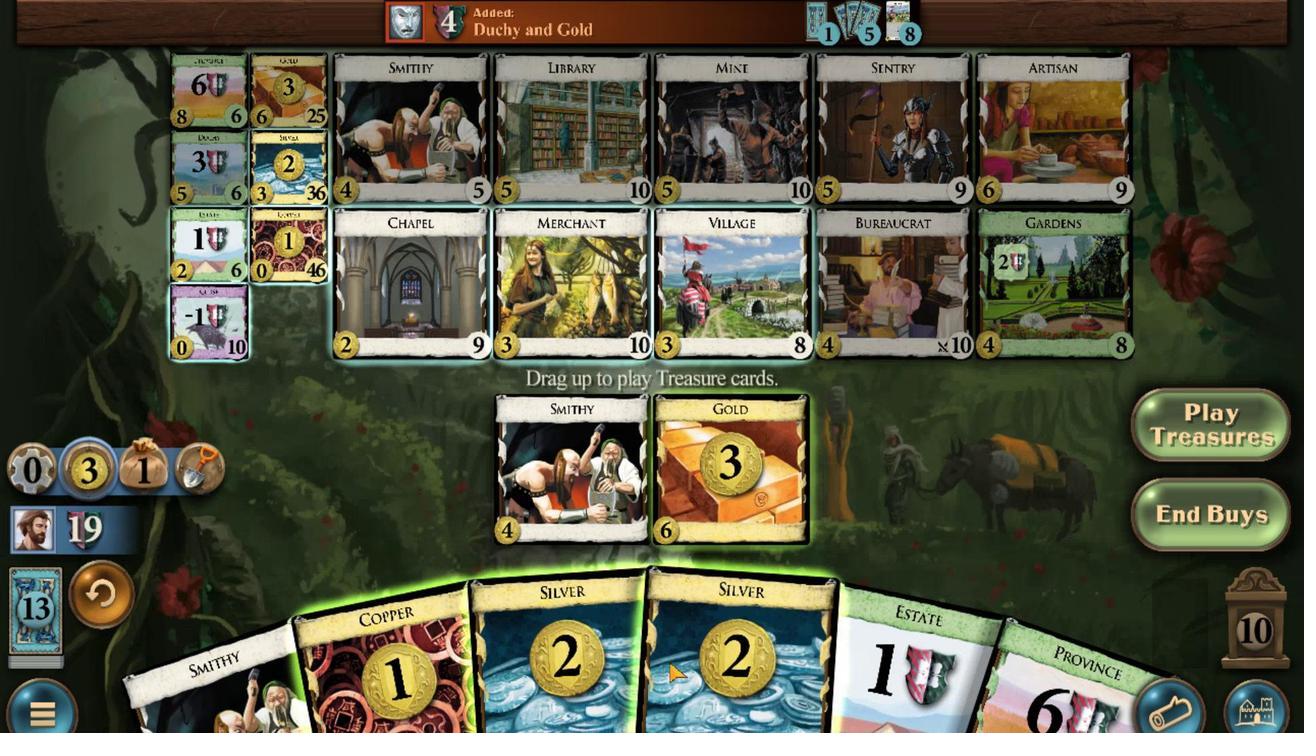 
Action: Mouse scrolled (680, 642) with delta (0, 0)
Screenshot: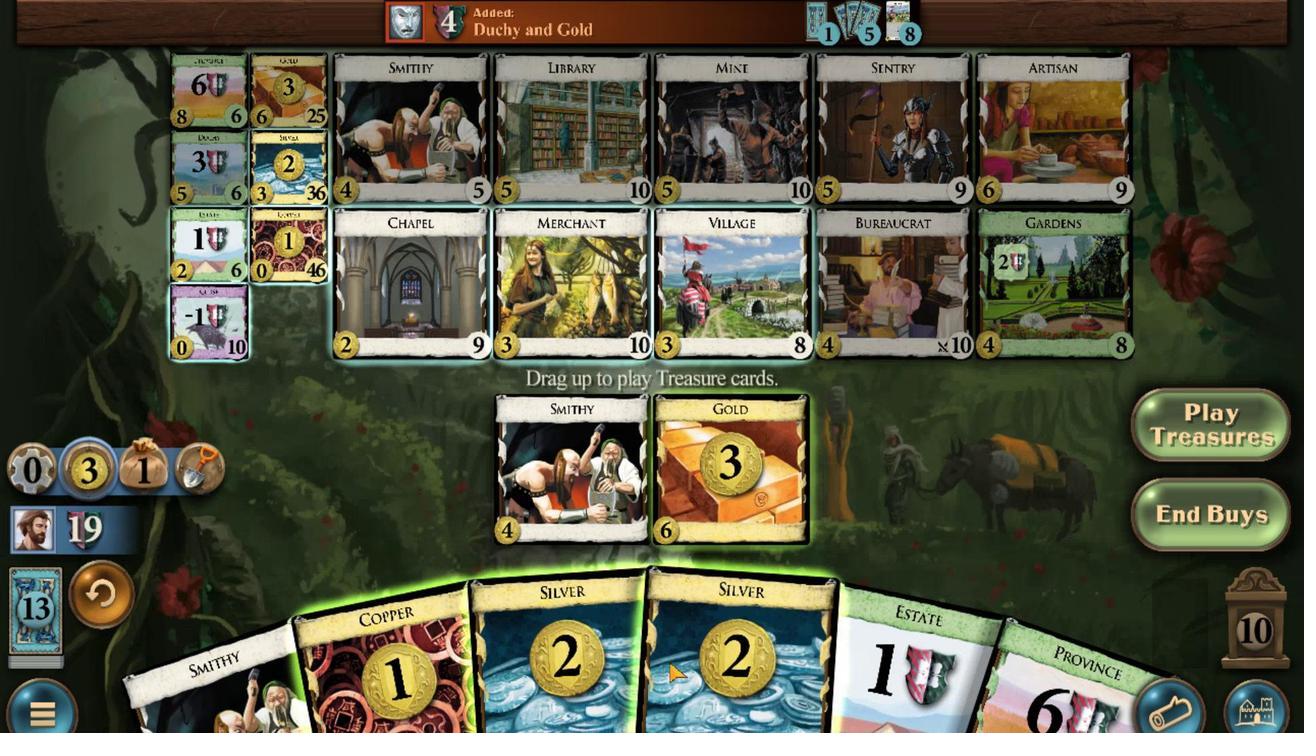 
Action: Mouse moved to (663, 644)
Screenshot: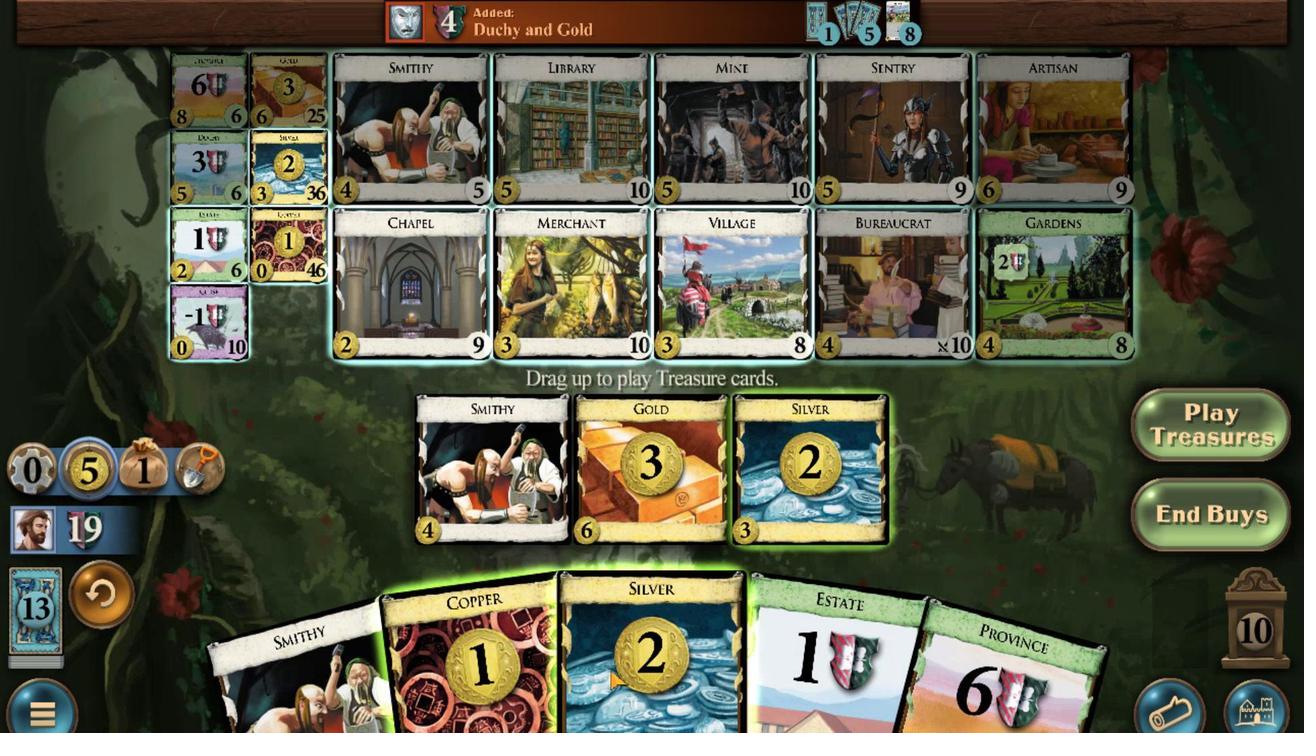 
Action: Mouse scrolled (663, 644) with delta (0, 0)
Screenshot: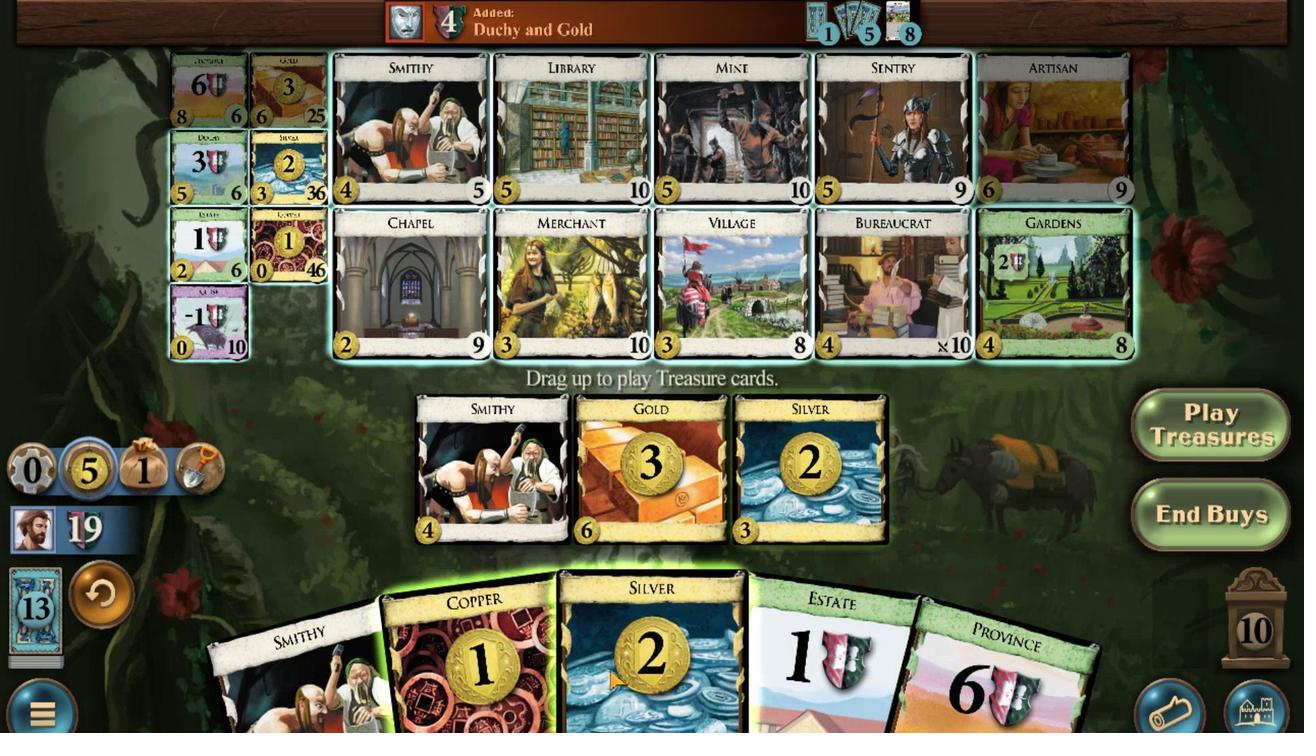 
Action: Mouse moved to (651, 642)
Screenshot: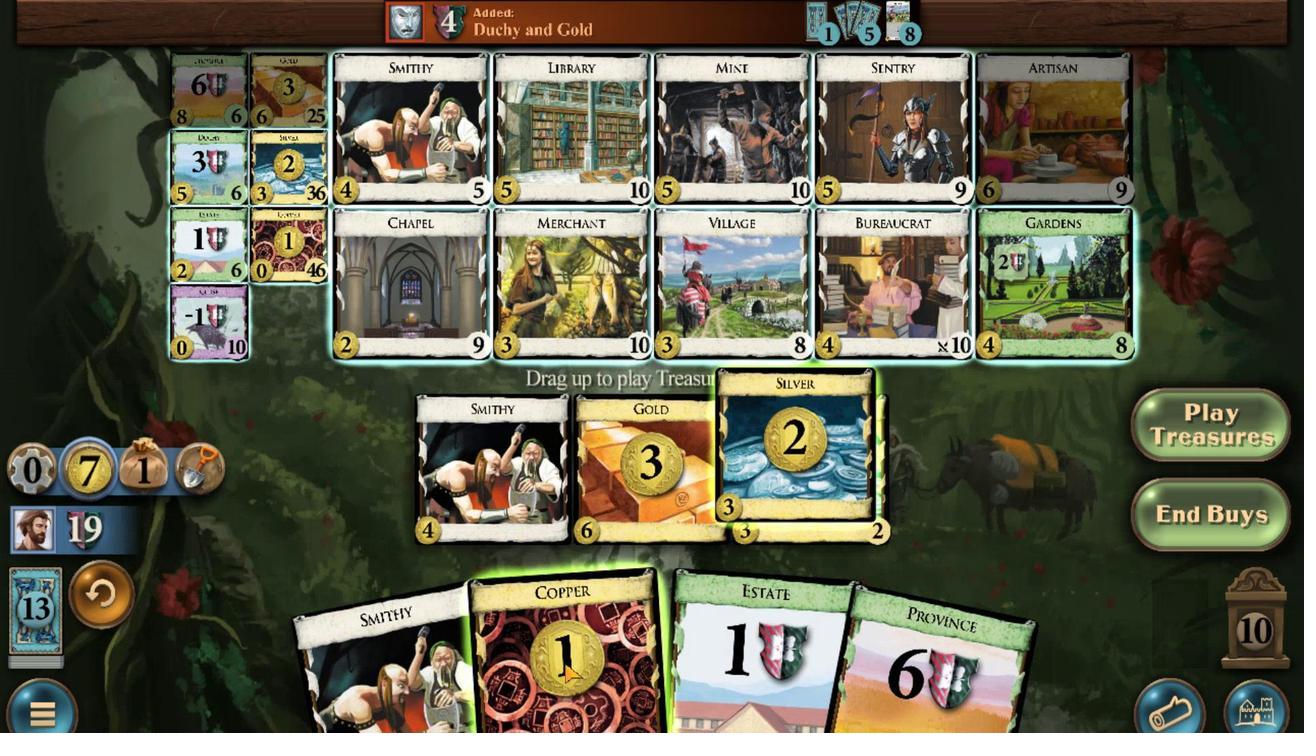 
Action: Mouse scrolled (651, 642) with delta (0, 0)
Screenshot: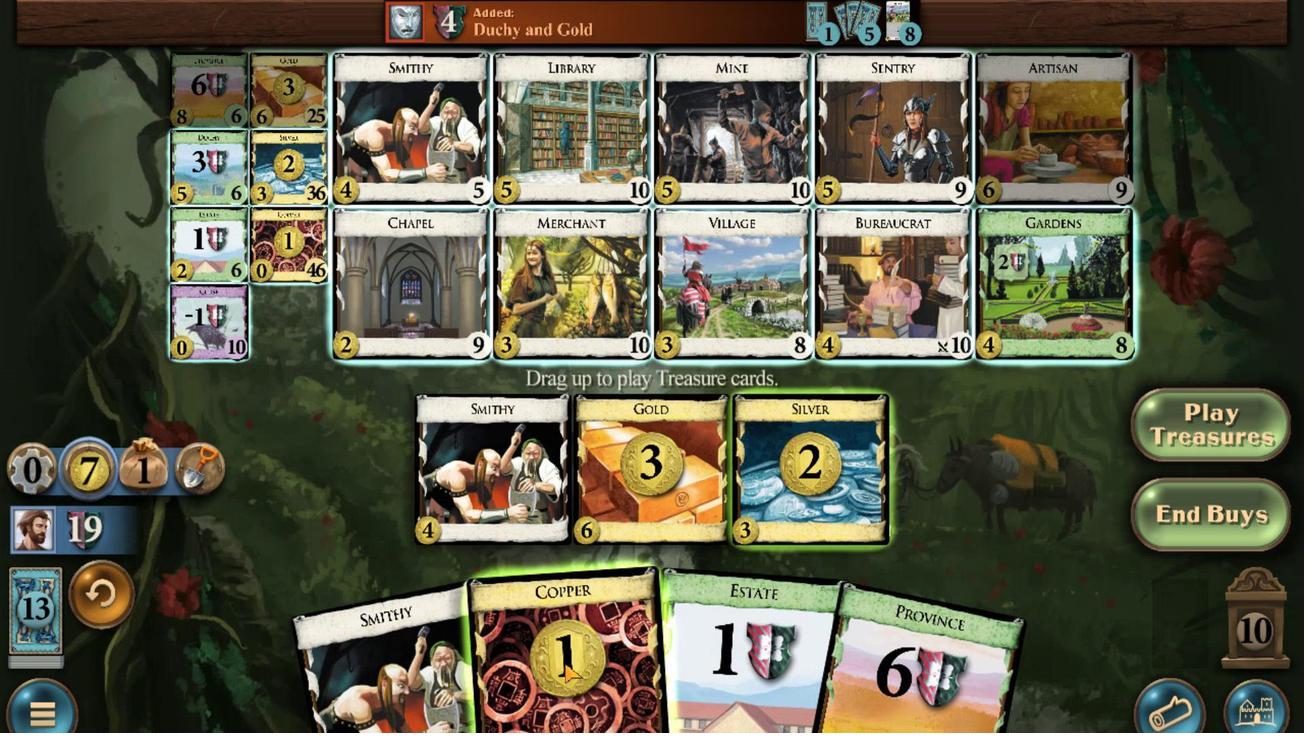 
Action: Mouse moved to (556, 435)
Screenshot: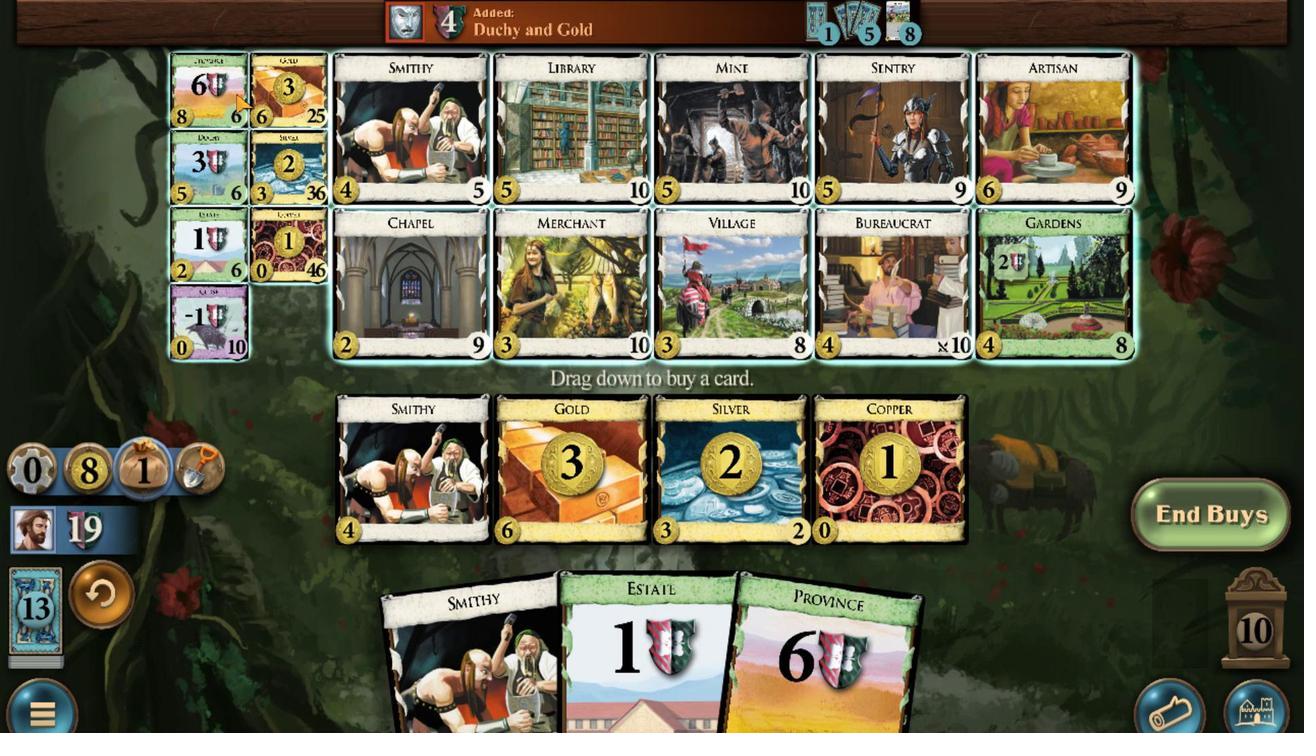 
Action: Mouse scrolled (556, 435) with delta (0, 0)
Screenshot: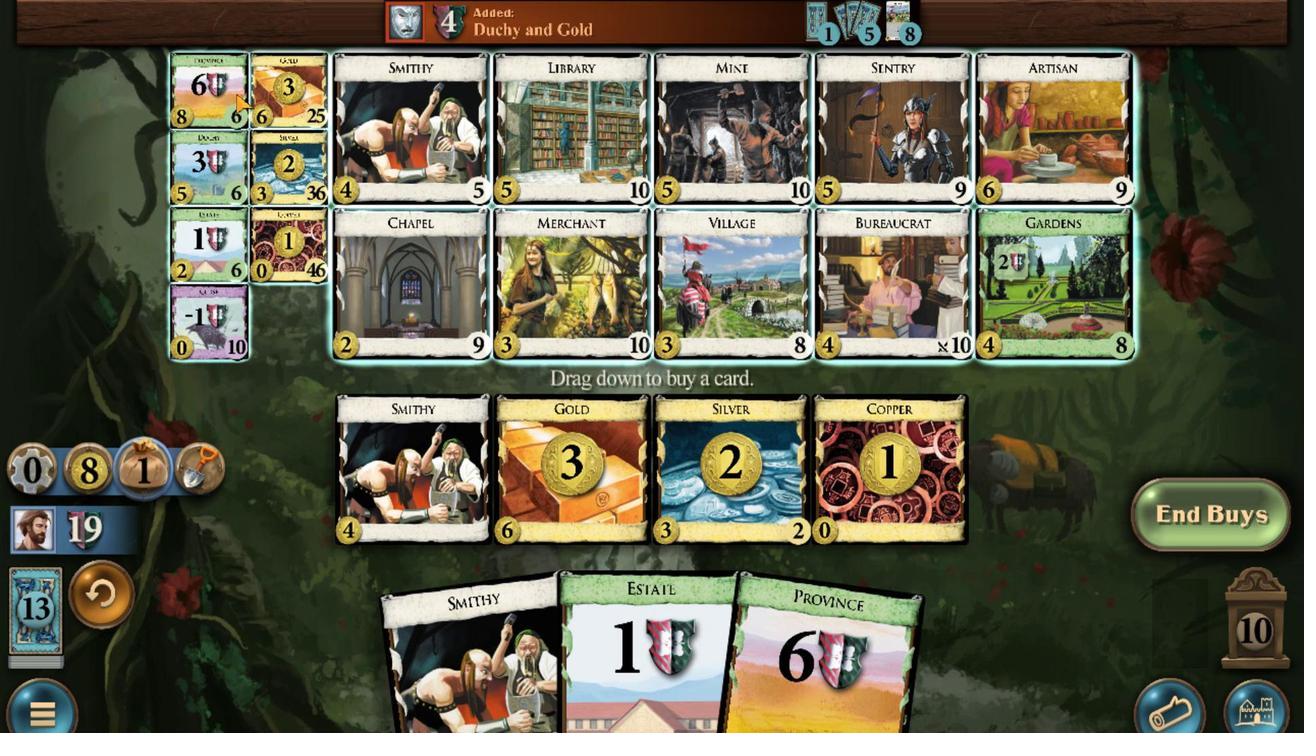 
Action: Mouse scrolled (556, 435) with delta (0, 0)
Screenshot: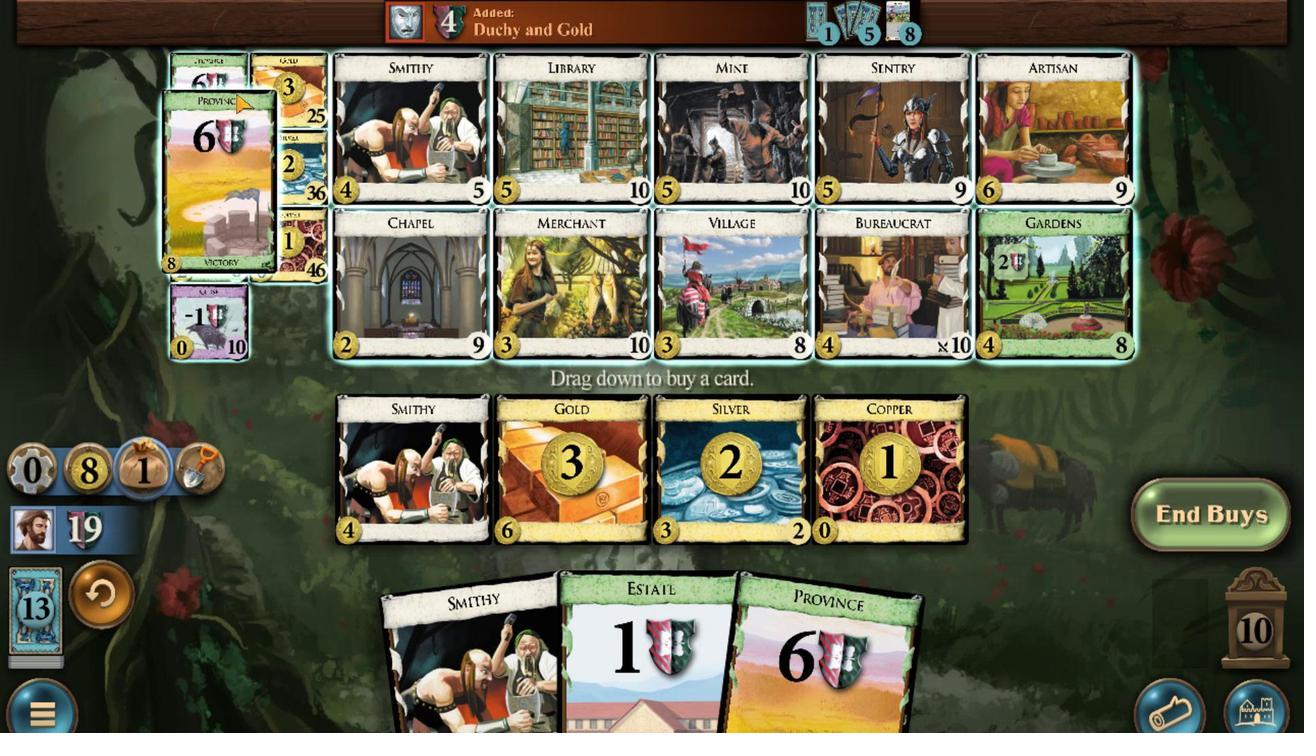 
Action: Mouse scrolled (556, 435) with delta (0, 0)
Screenshot: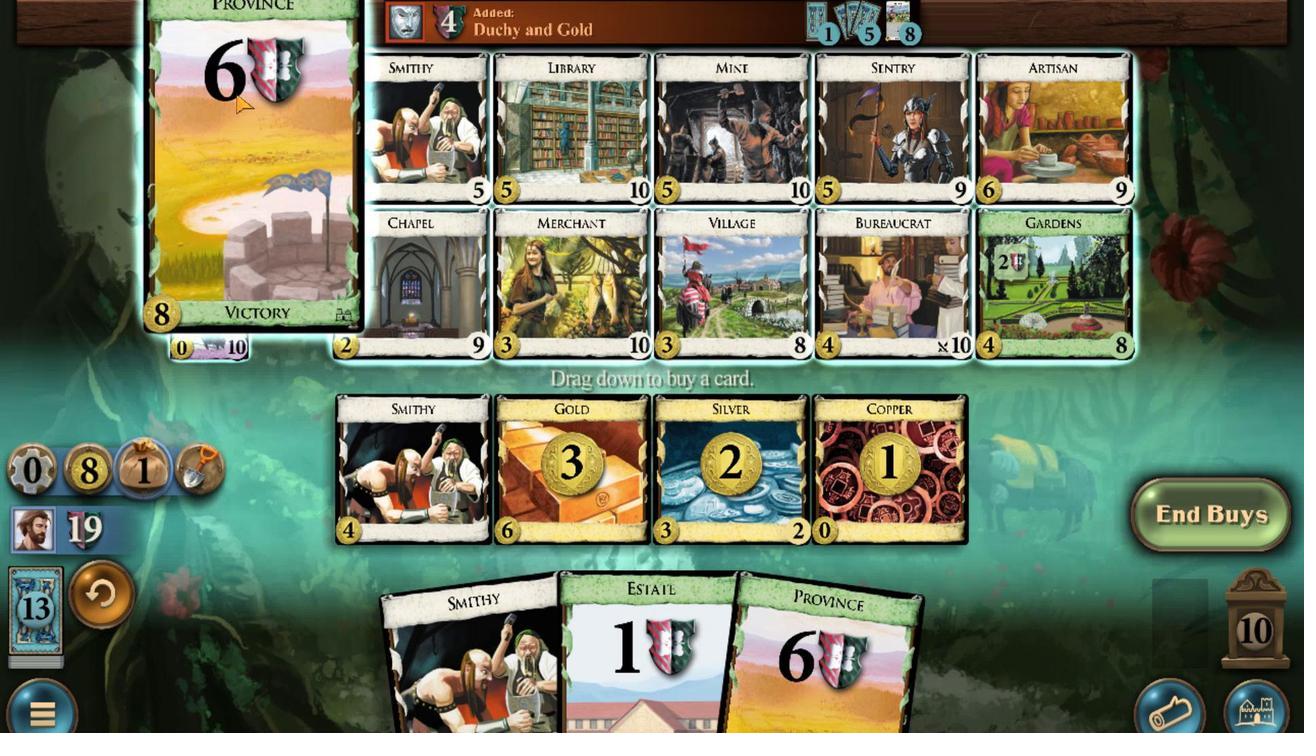 
Action: Mouse scrolled (556, 435) with delta (0, 0)
Screenshot: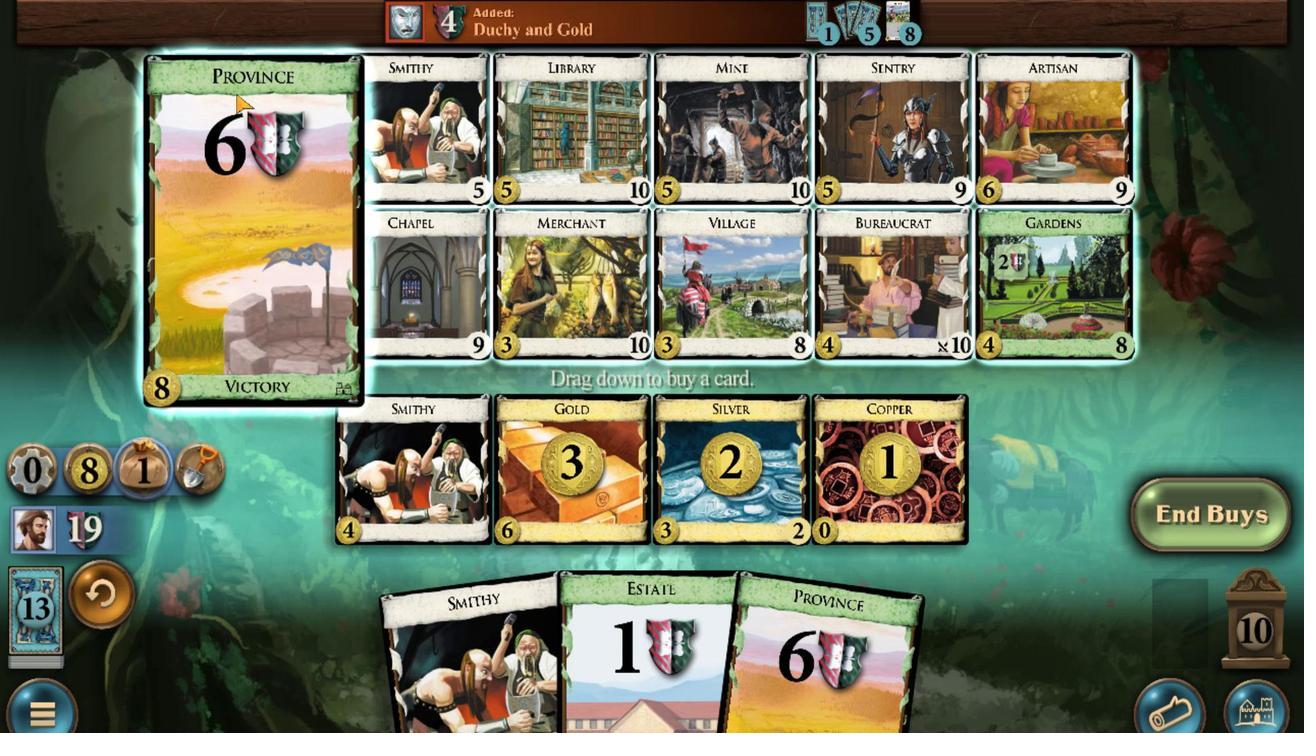 
Action: Mouse scrolled (556, 435) with delta (0, 0)
Screenshot: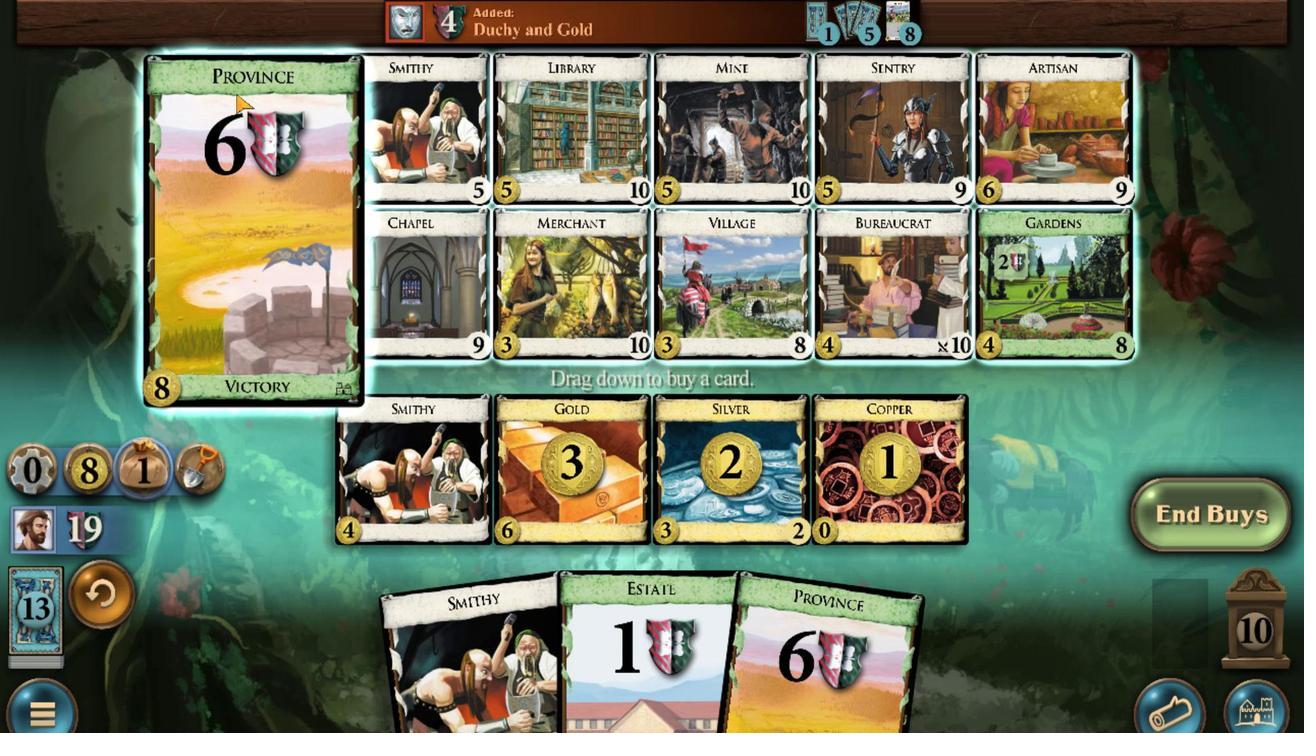
Action: Mouse scrolled (556, 435) with delta (0, 0)
Screenshot: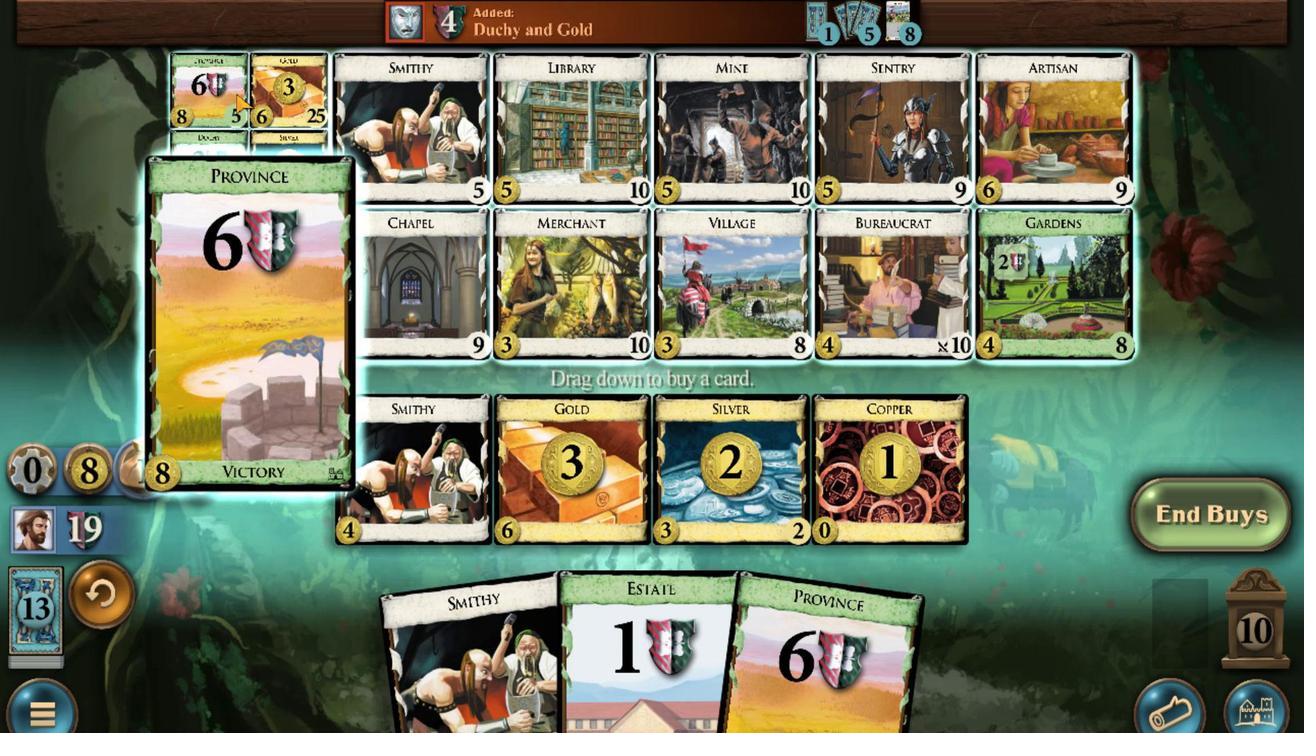 
Action: Mouse moved to (623, 636)
Screenshot: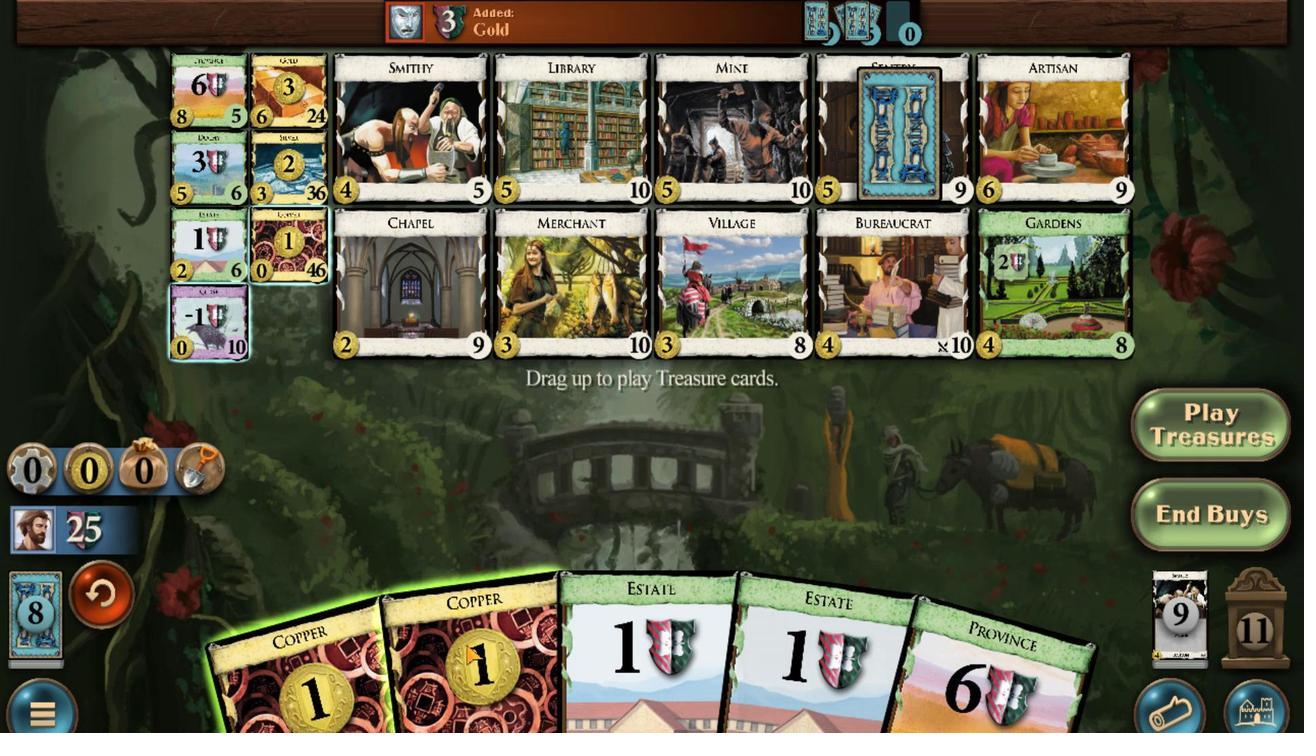 
Action: Mouse scrolled (623, 635) with delta (0, 0)
Screenshot: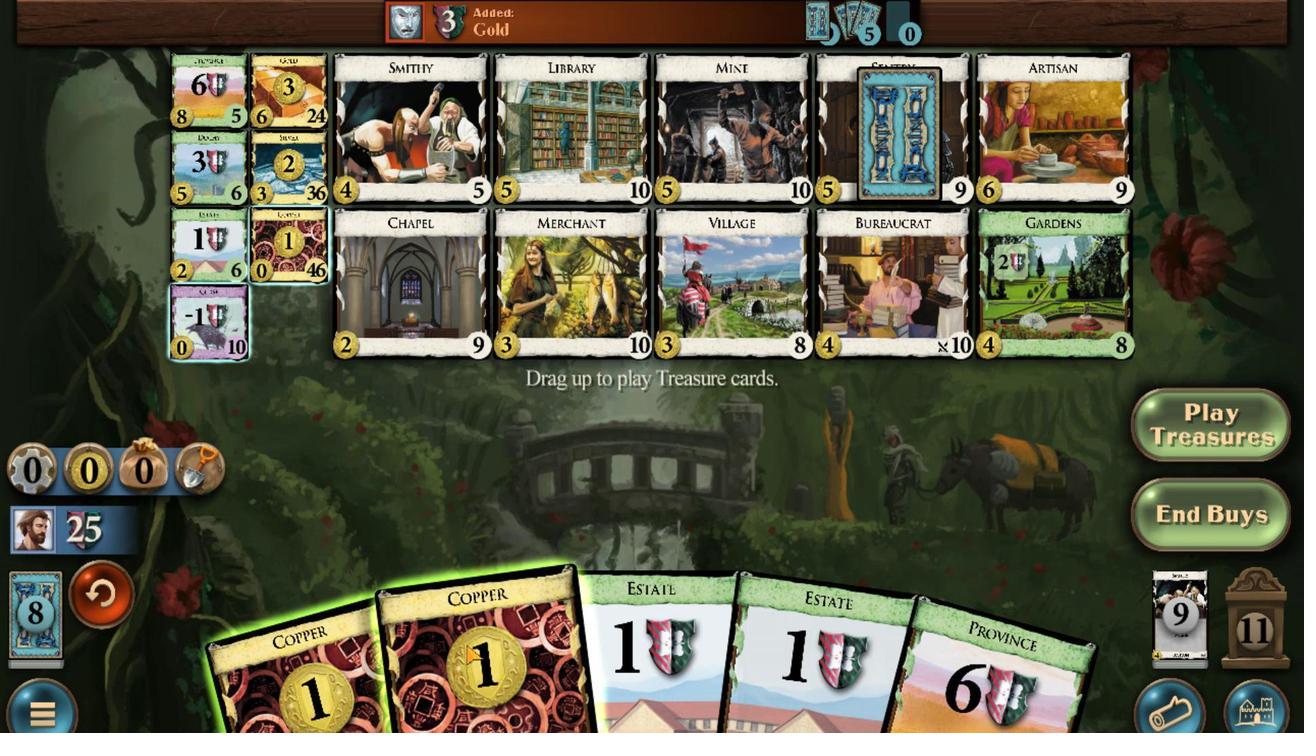 
Action: Mouse moved to (606, 640)
Screenshot: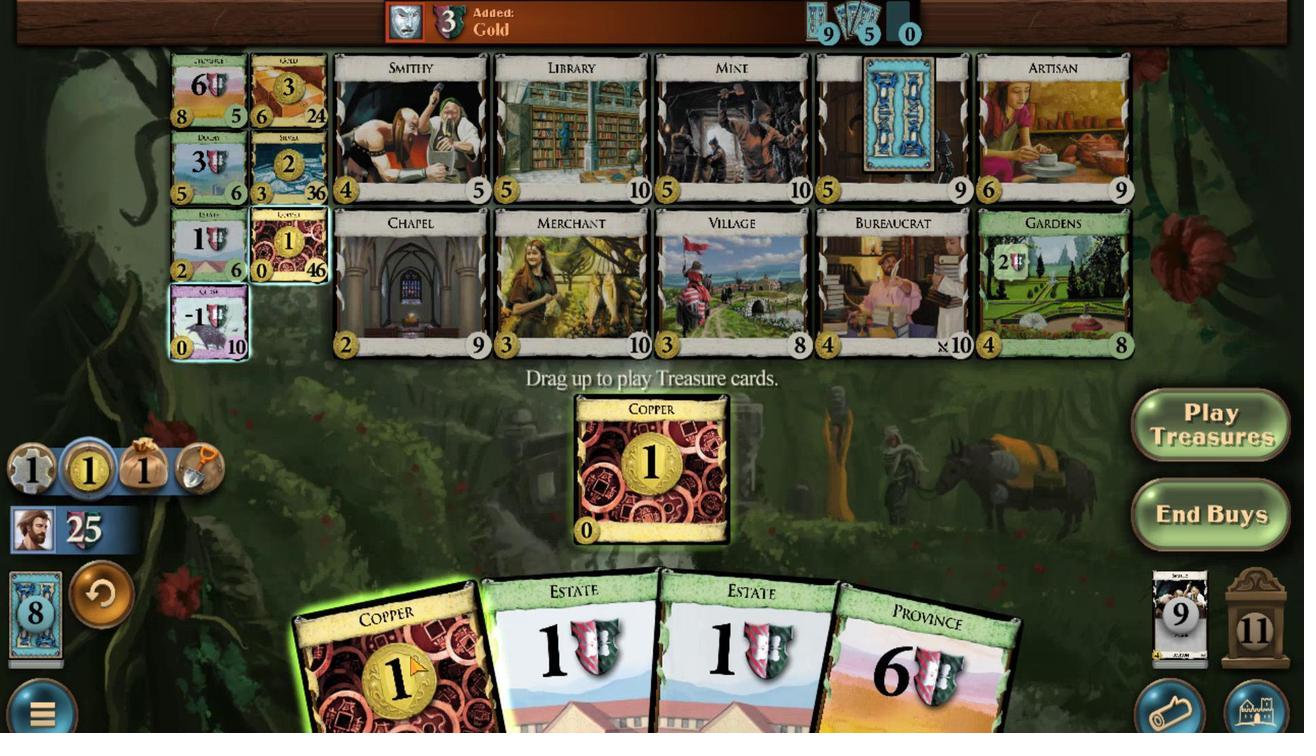 
Action: Mouse scrolled (606, 639) with delta (0, 0)
Screenshot: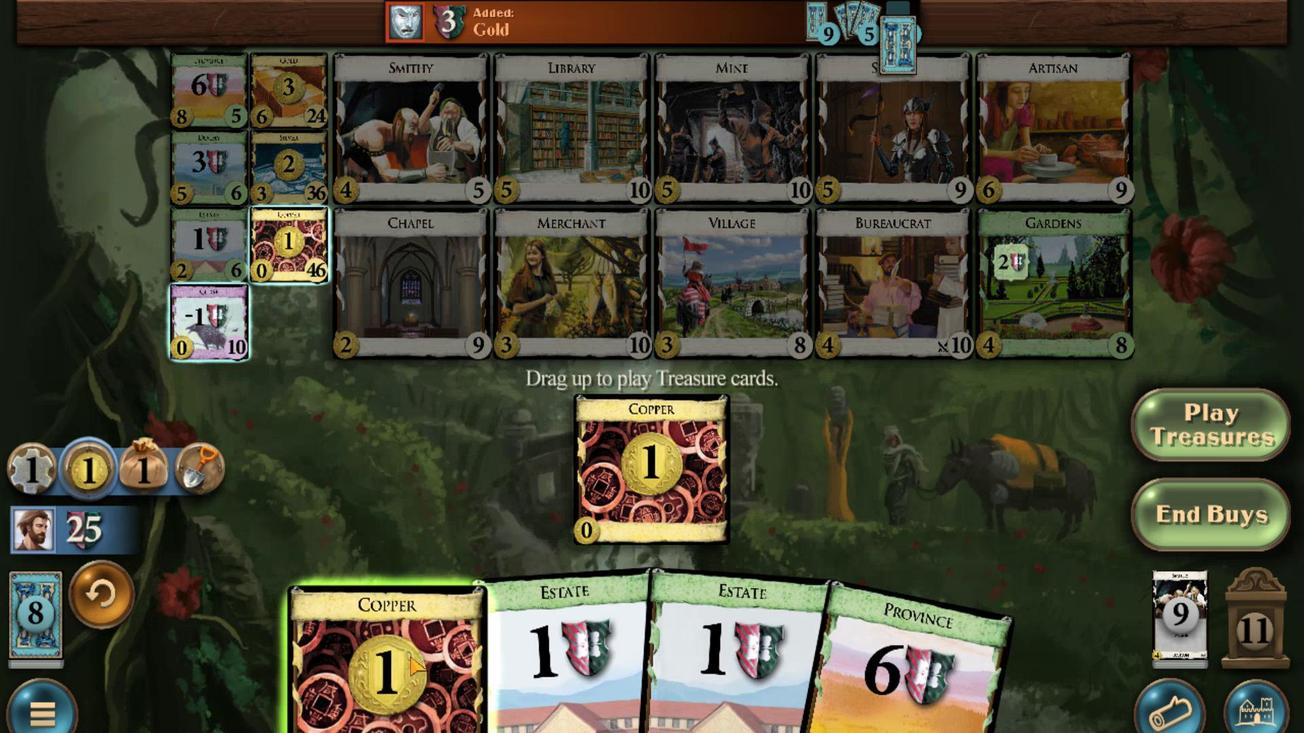 
Action: Mouse moved to (550, 487)
Screenshot: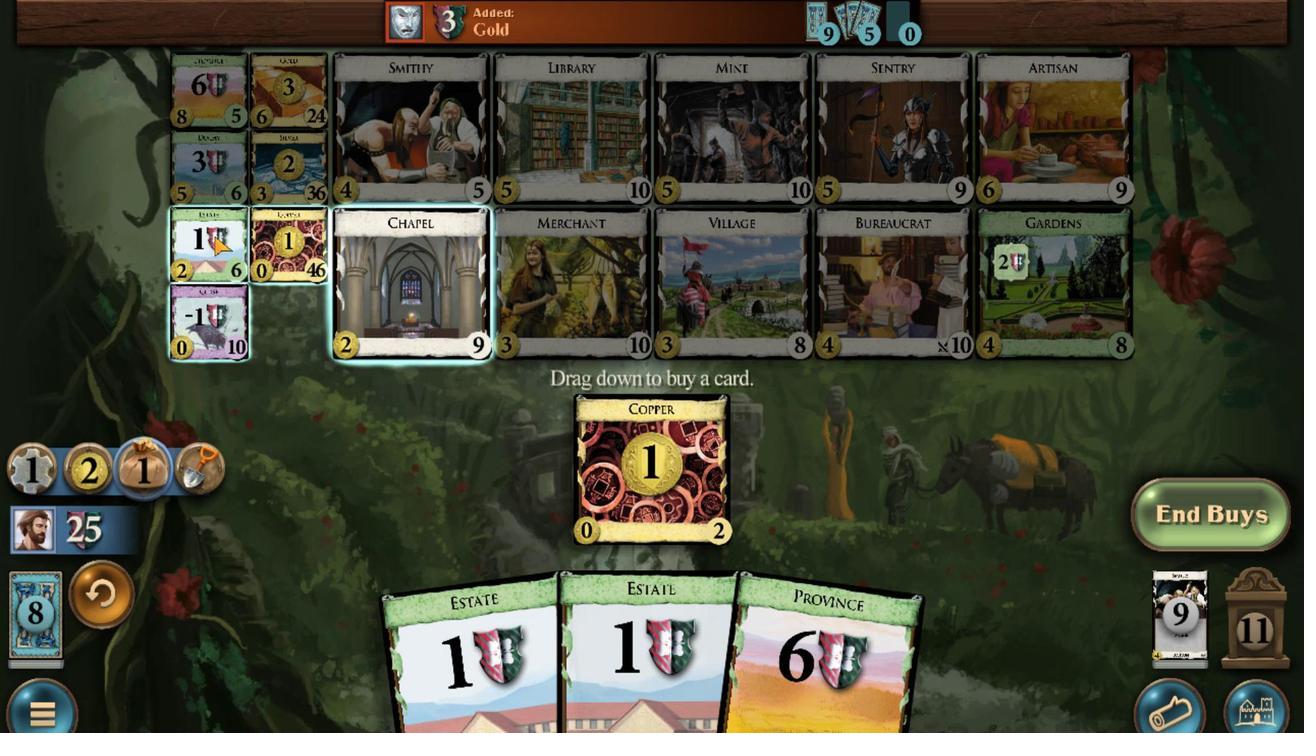 
Action: Mouse scrolled (550, 487) with delta (0, 0)
Screenshot: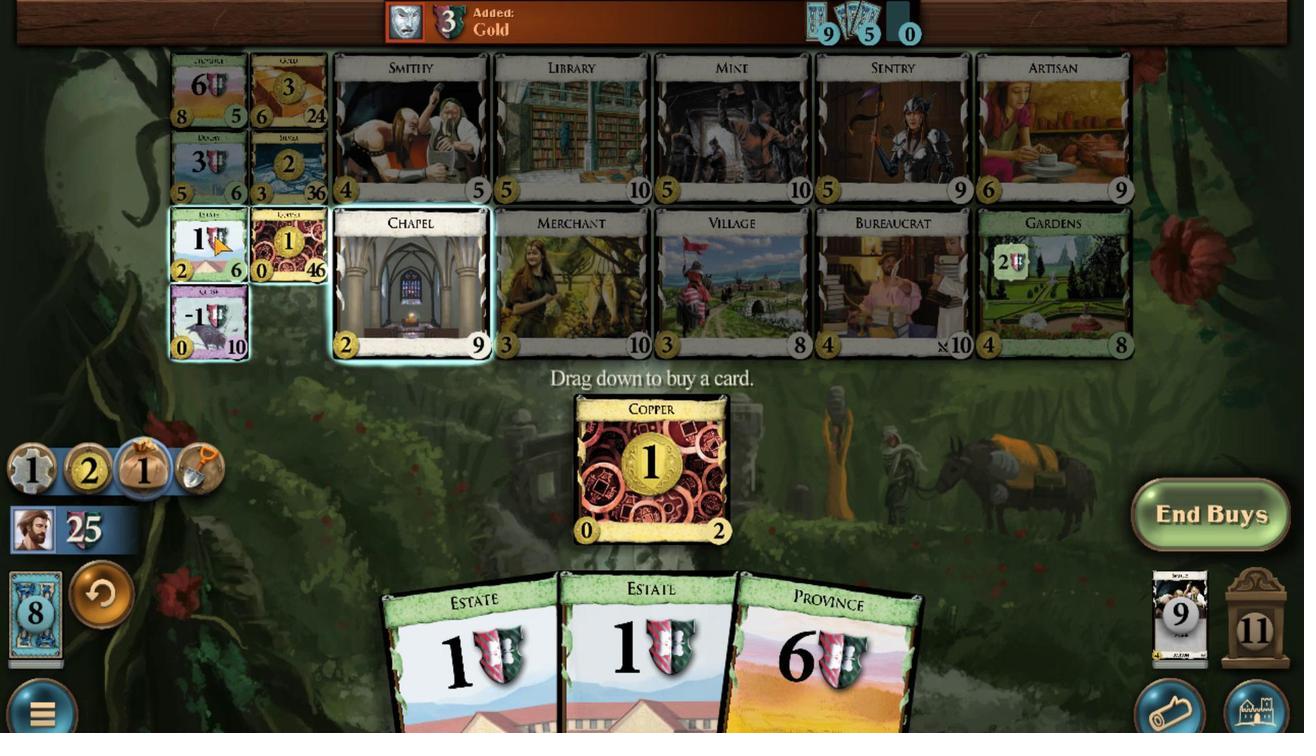 
Action: Mouse scrolled (550, 487) with delta (0, 0)
Screenshot: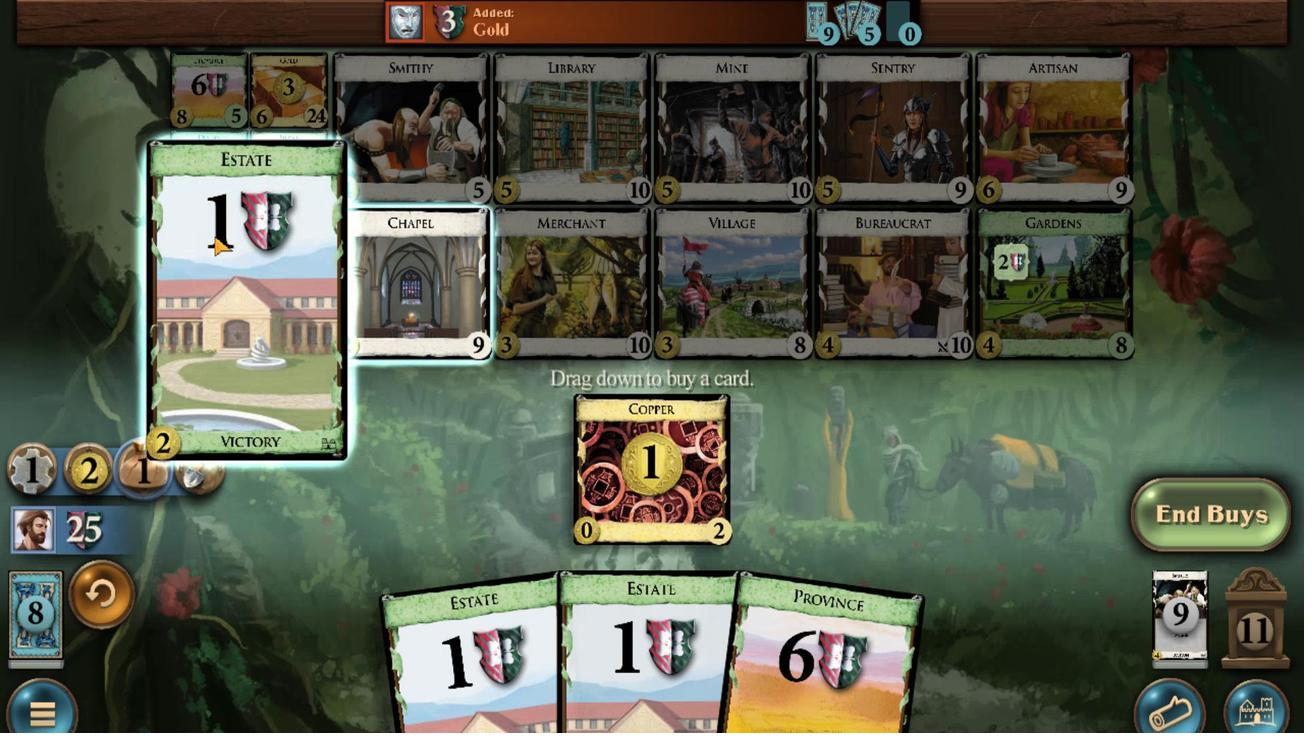 
Action: Mouse scrolled (550, 487) with delta (0, 0)
Screenshot: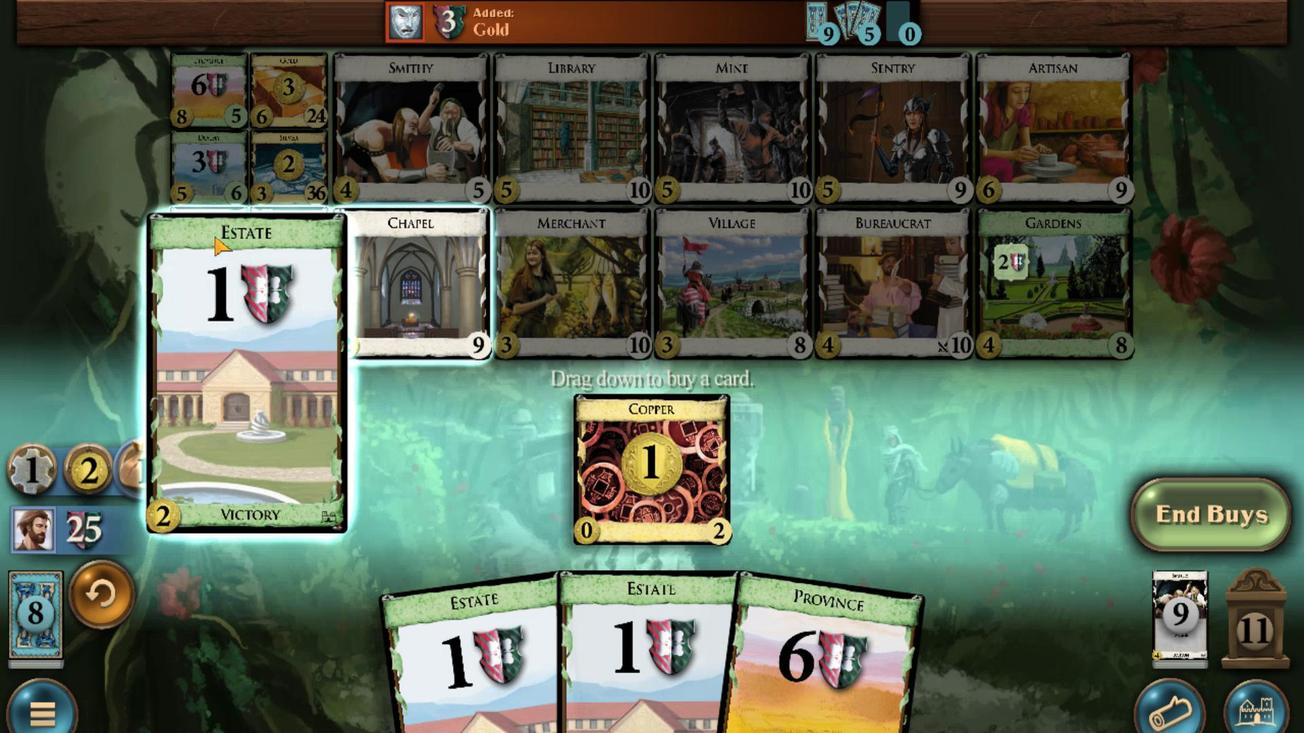 
Action: Mouse scrolled (550, 487) with delta (0, 0)
Screenshot: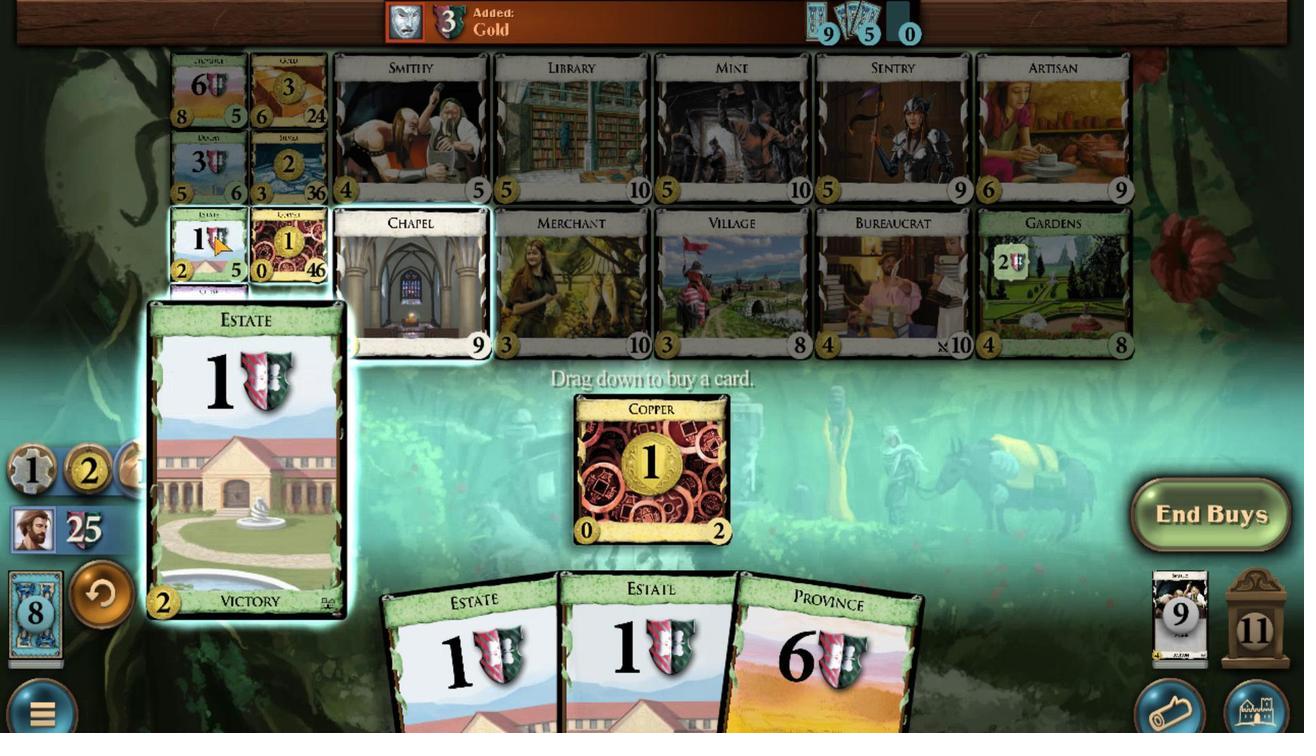 
Action: Mouse moved to (576, 636)
Screenshot: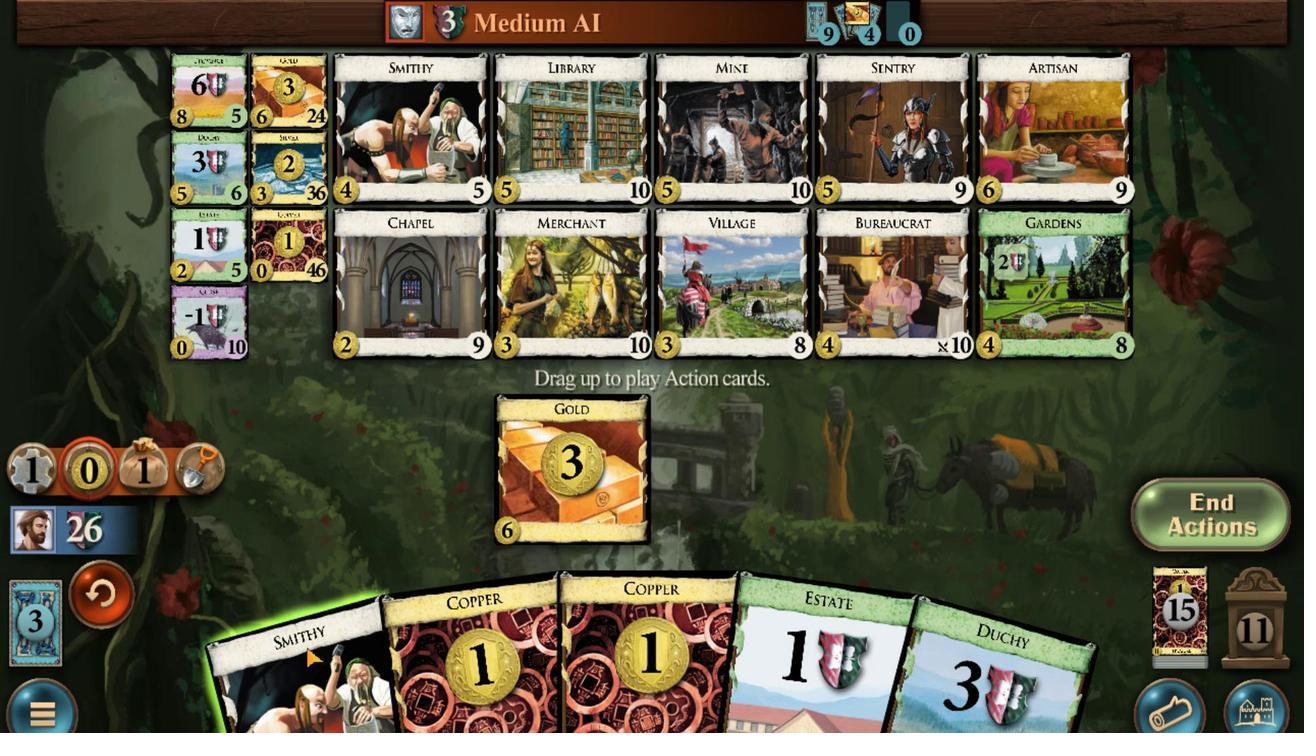 
Action: Mouse scrolled (576, 636) with delta (0, 0)
Screenshot: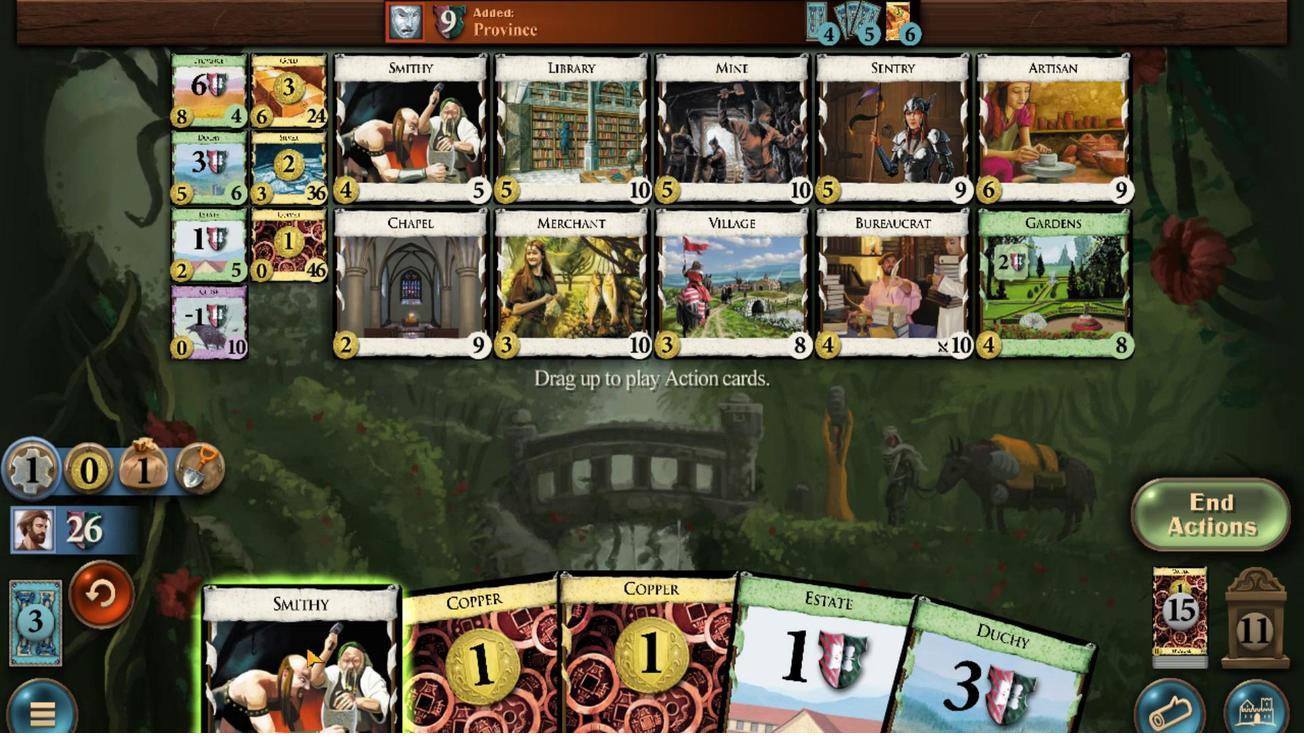 
Action: Mouse moved to (681, 645)
Screenshot: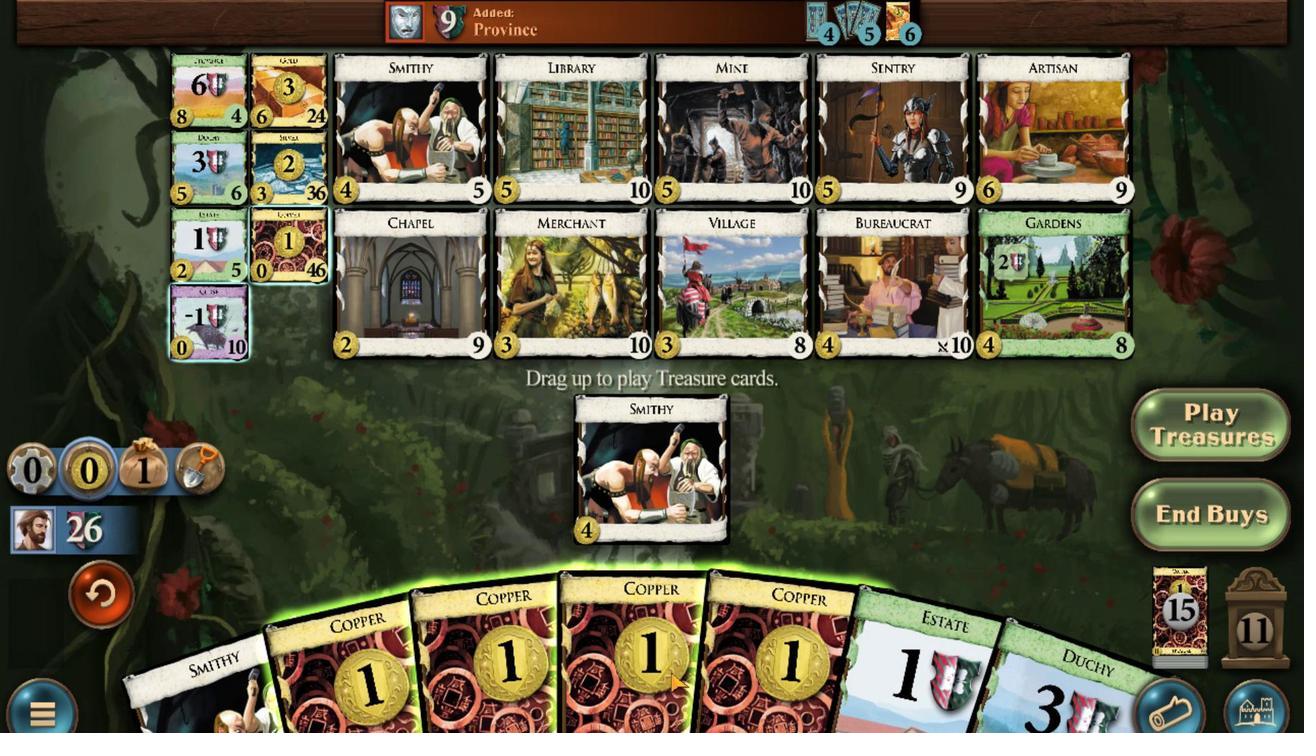 
Action: Mouse scrolled (681, 645) with delta (0, 0)
Screenshot: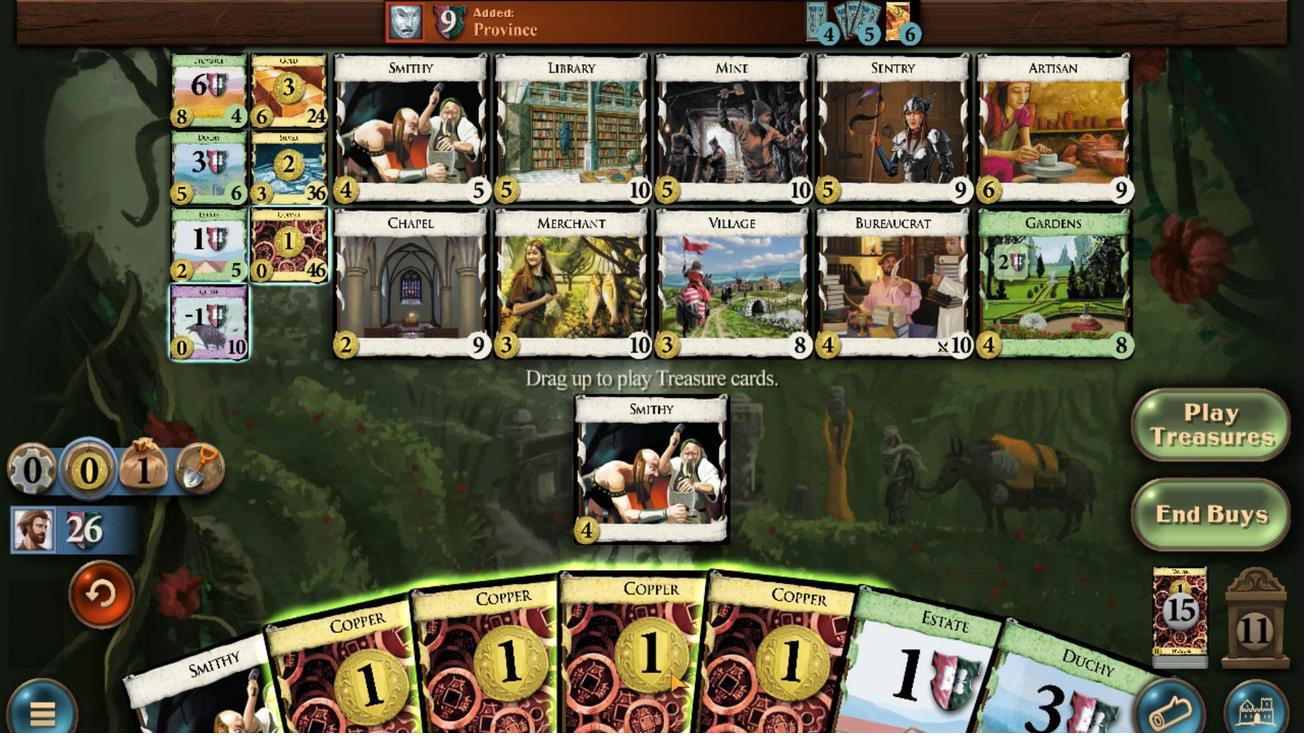
Action: Mouse moved to (663, 646)
Screenshot: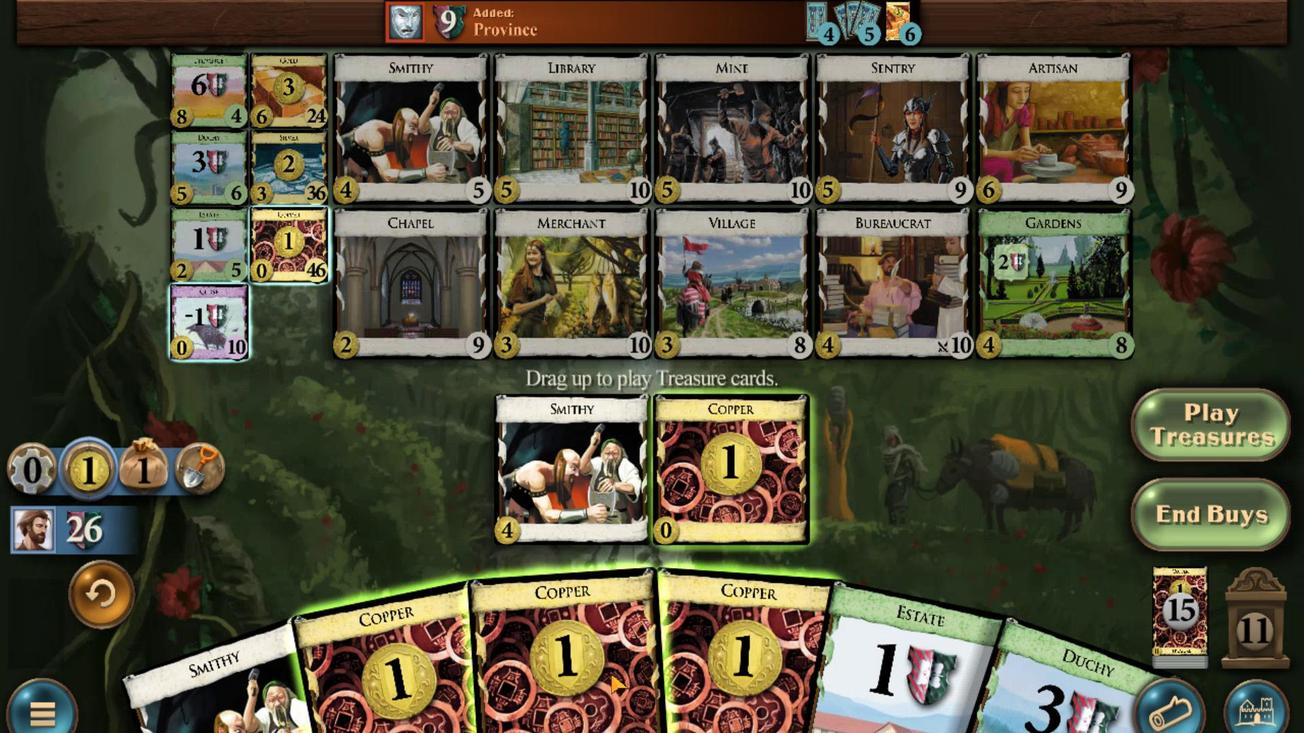 
Action: Mouse scrolled (663, 646) with delta (0, 0)
Screenshot: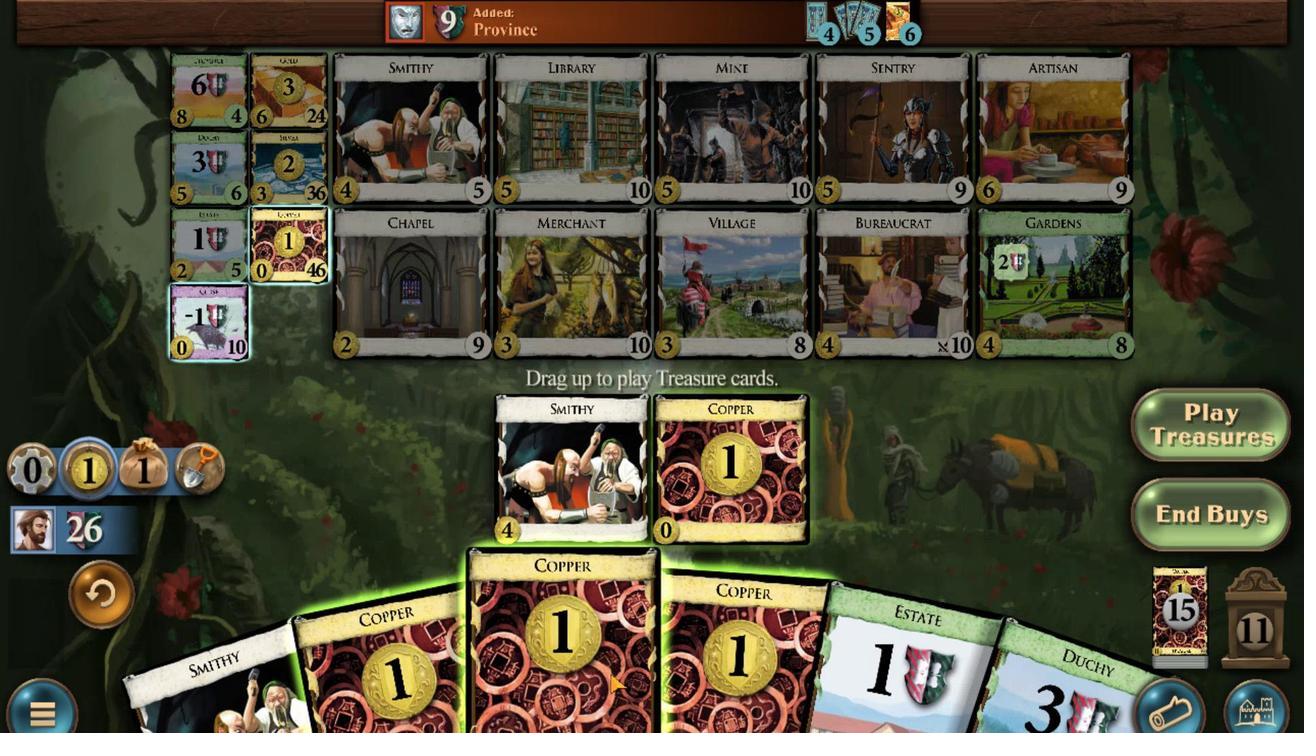
Action: Mouse moved to (660, 647)
Screenshot: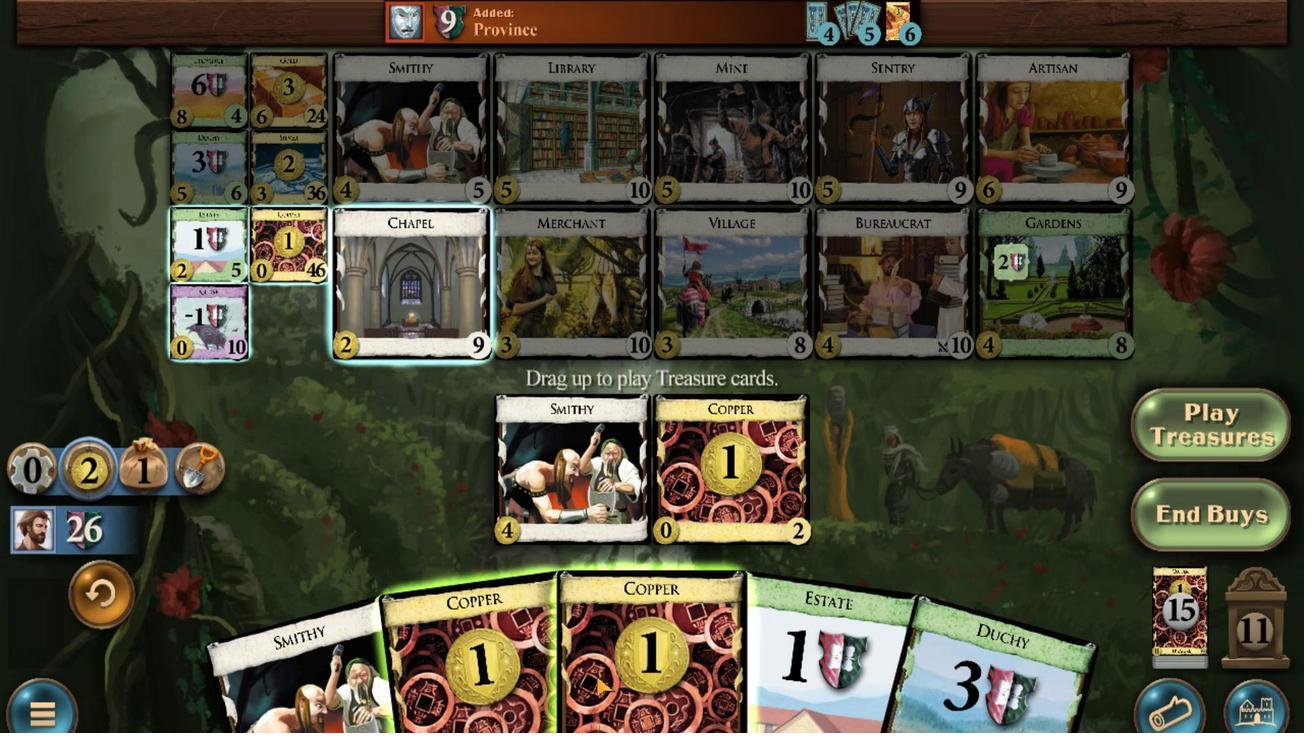 
Action: Mouse scrolled (660, 646) with delta (0, 0)
Screenshot: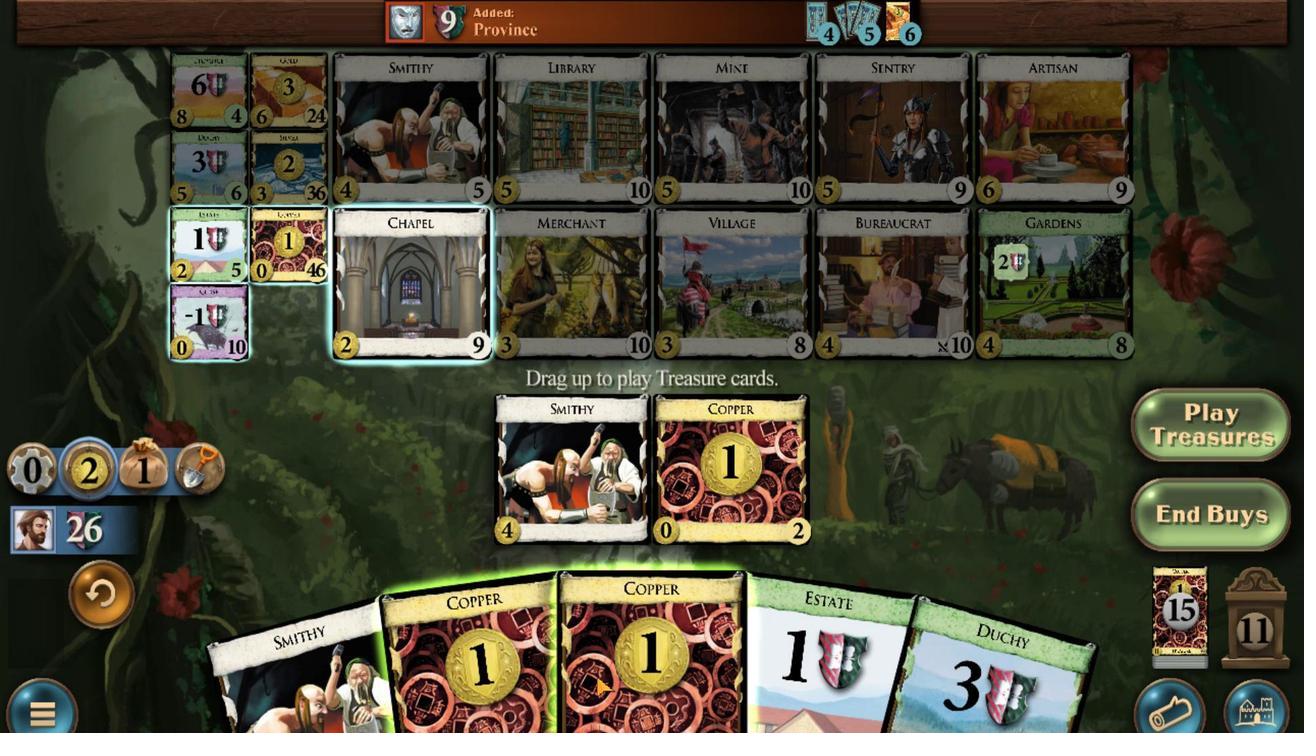 
Action: Mouse moved to (636, 637)
Screenshot: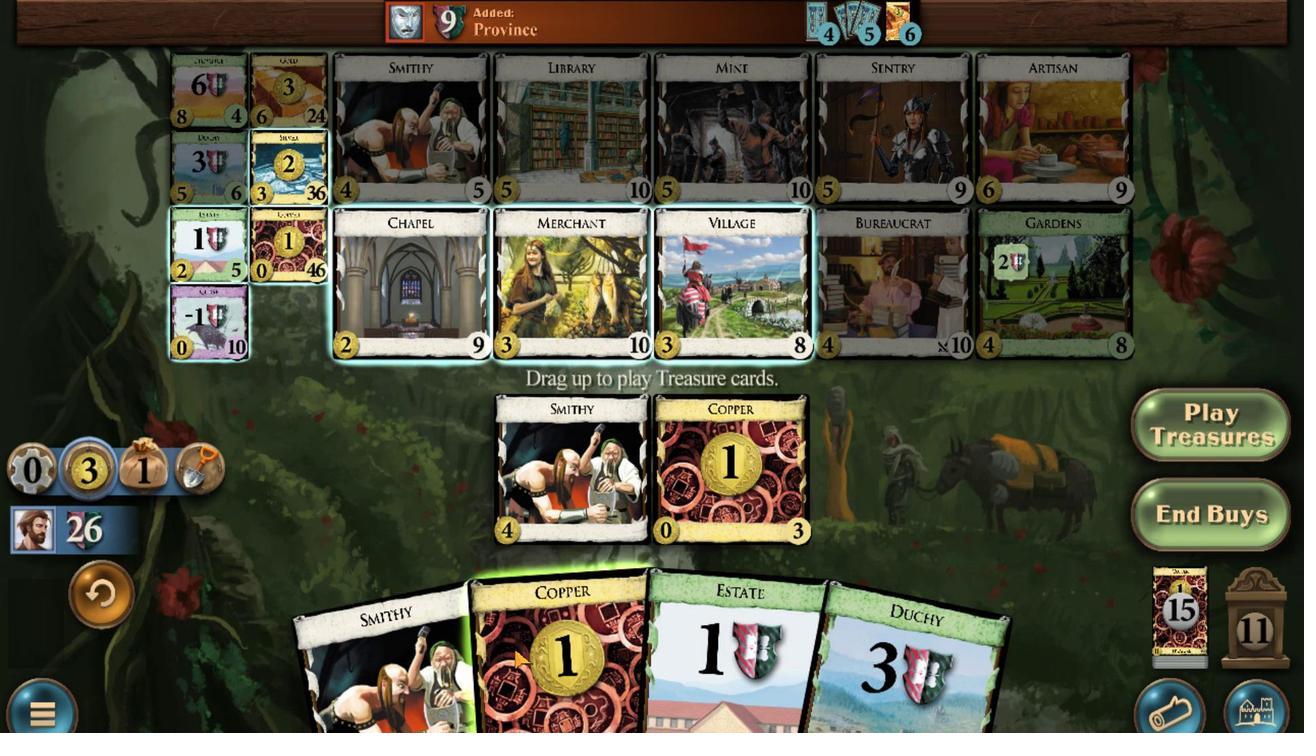 
Action: Mouse scrolled (636, 637) with delta (0, 0)
Screenshot: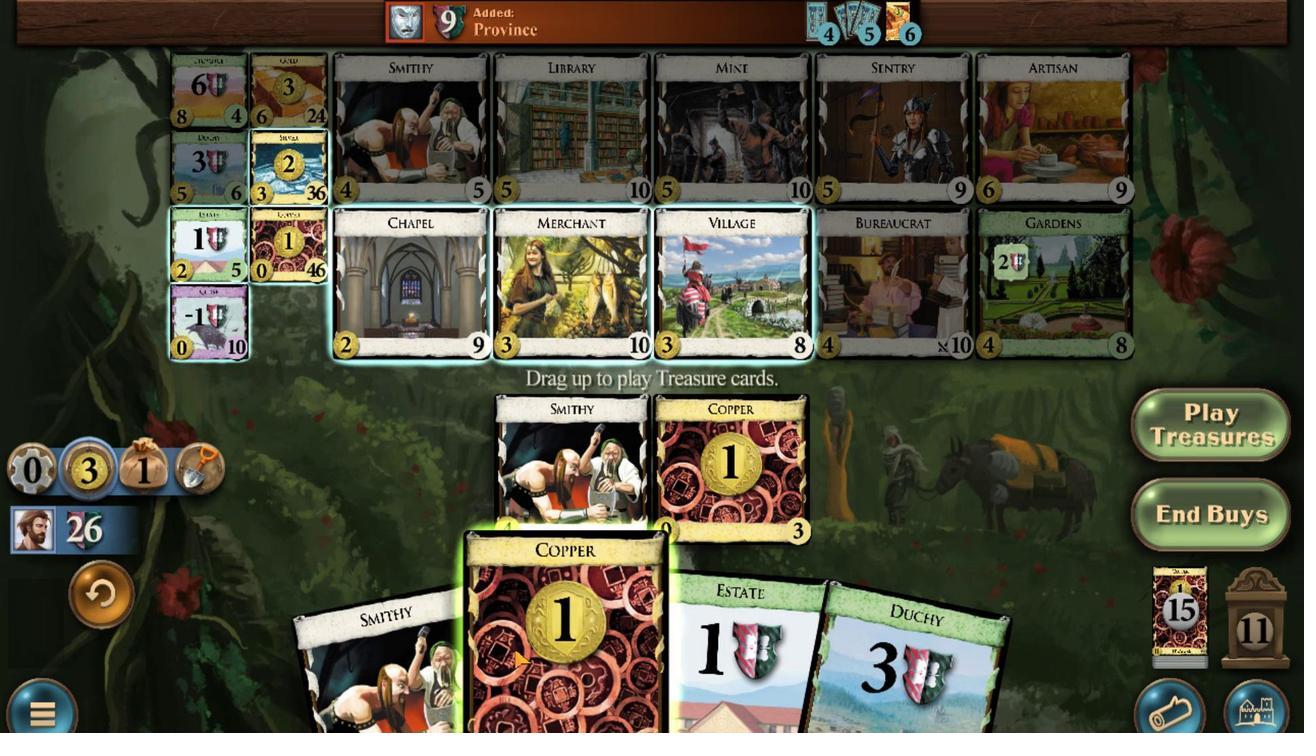 
Action: Mouse moved to (599, 447)
Screenshot: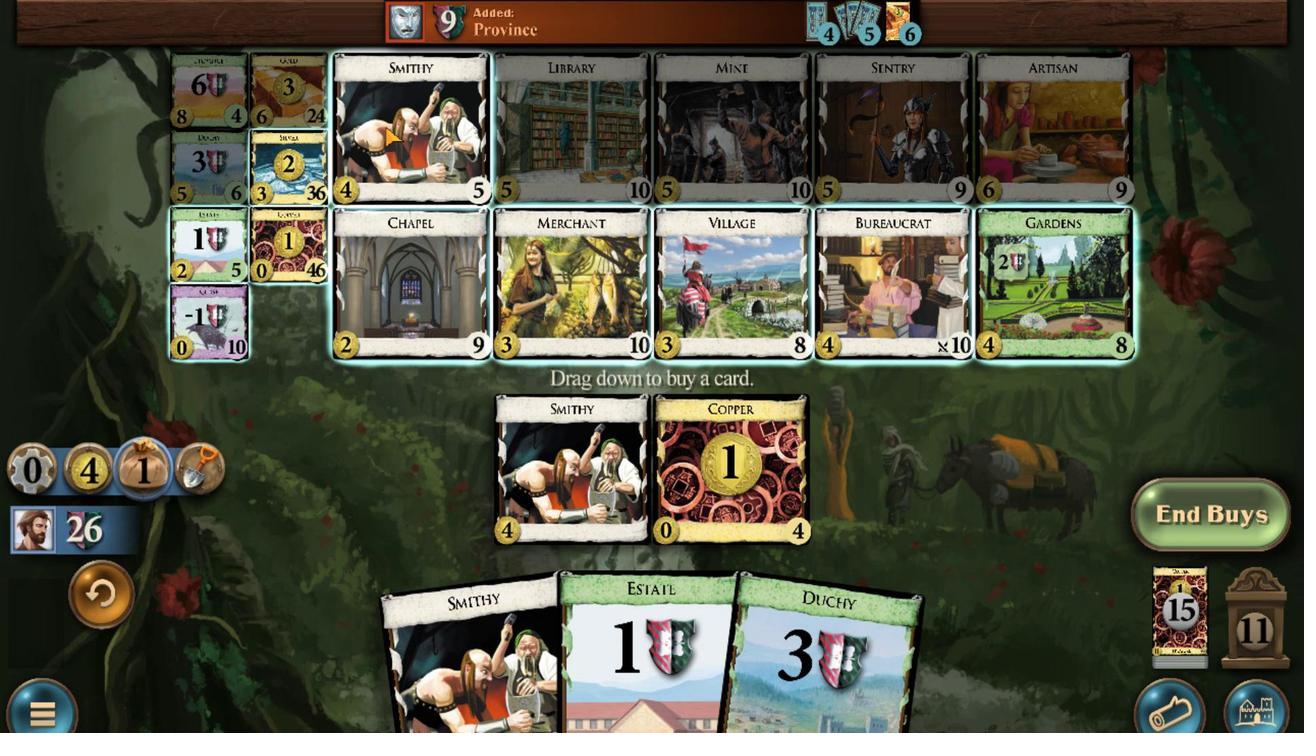 
Action: Mouse scrolled (599, 447) with delta (0, 0)
Screenshot: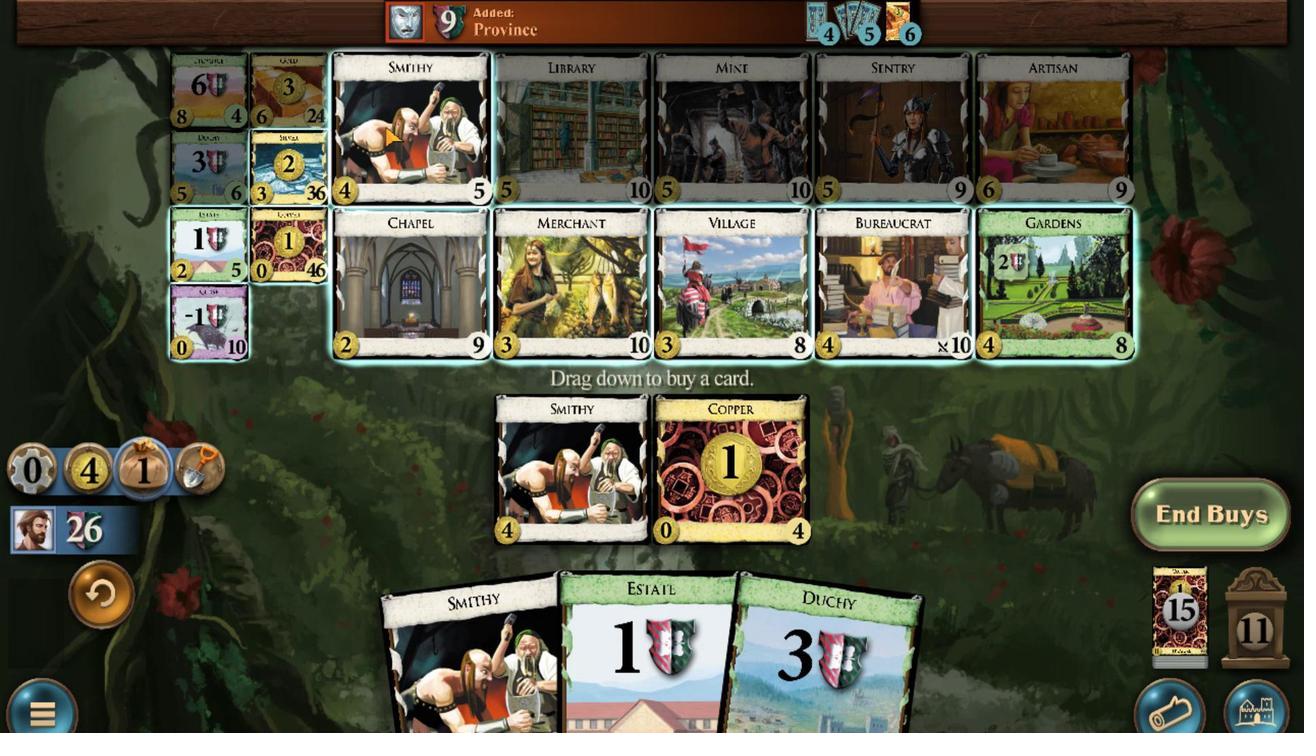 
Action: Mouse scrolled (599, 447) with delta (0, 0)
Screenshot: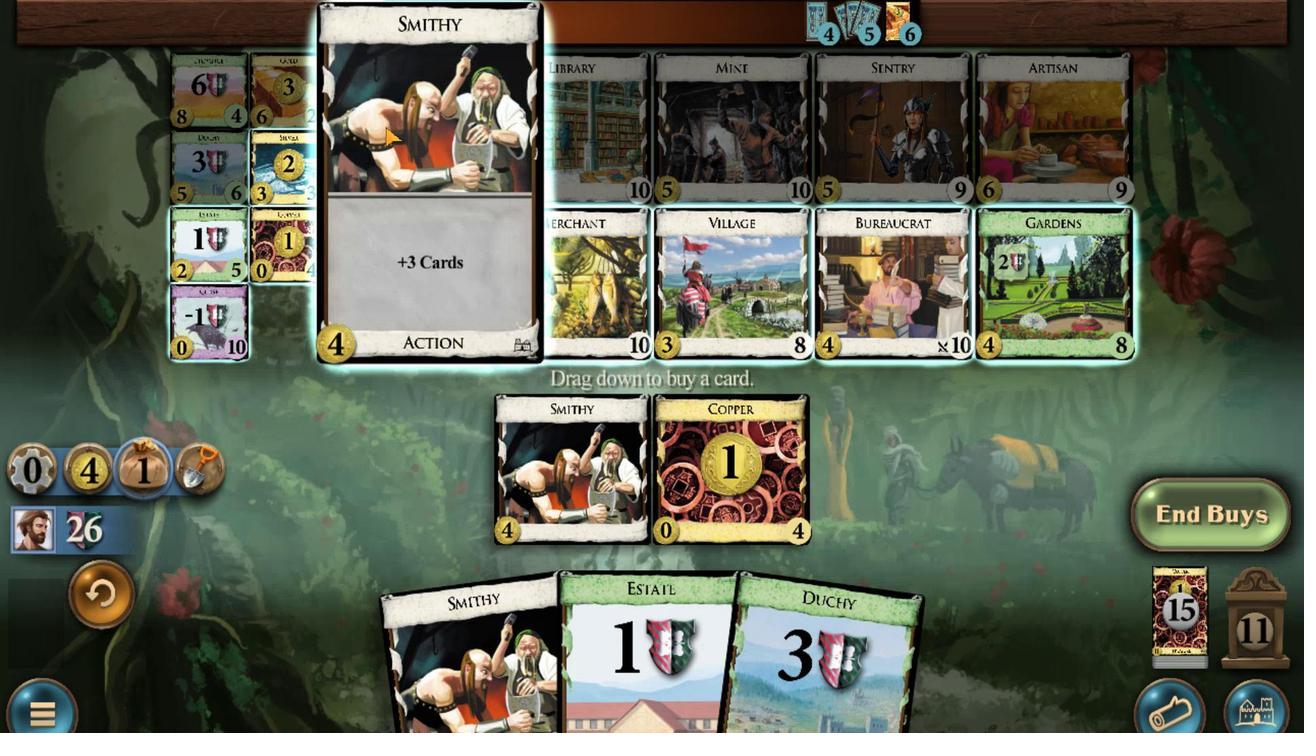 
Action: Mouse scrolled (599, 447) with delta (0, 0)
Screenshot: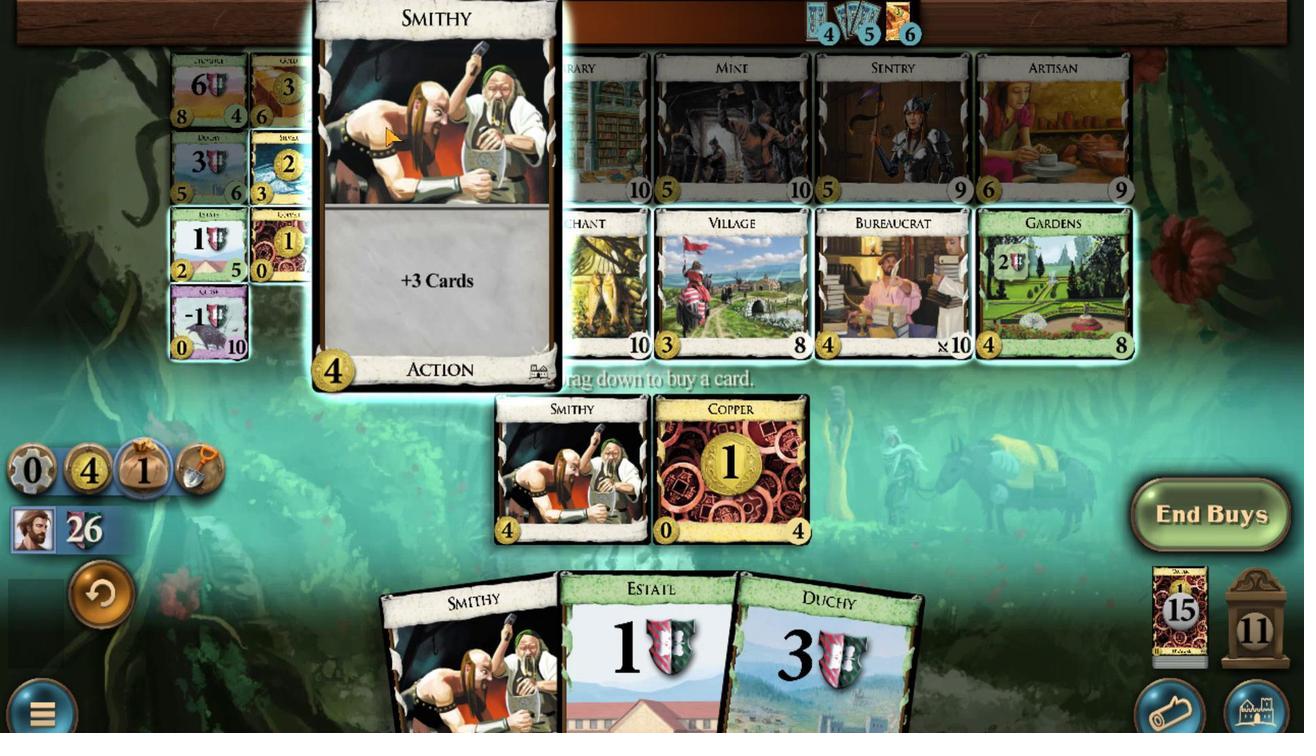 
Action: Mouse scrolled (599, 447) with delta (0, 0)
Screenshot: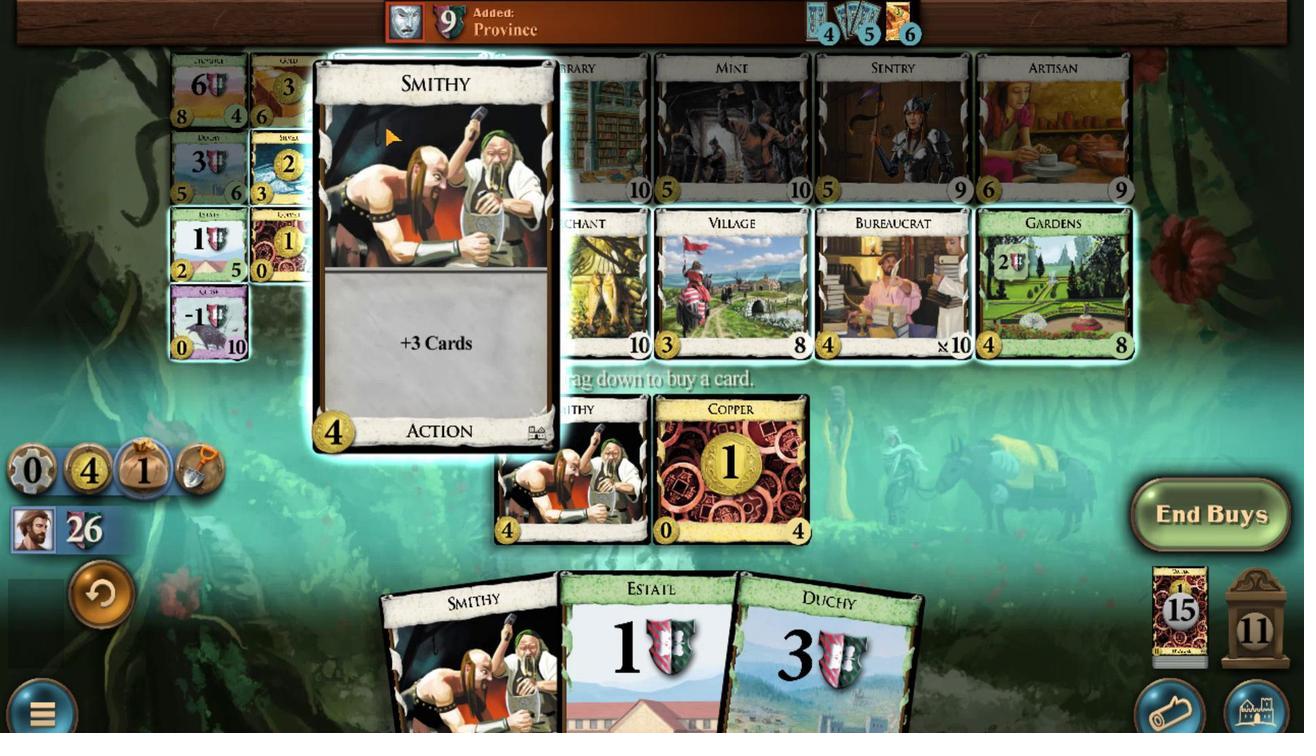 
Action: Mouse scrolled (599, 447) with delta (0, 0)
Screenshot: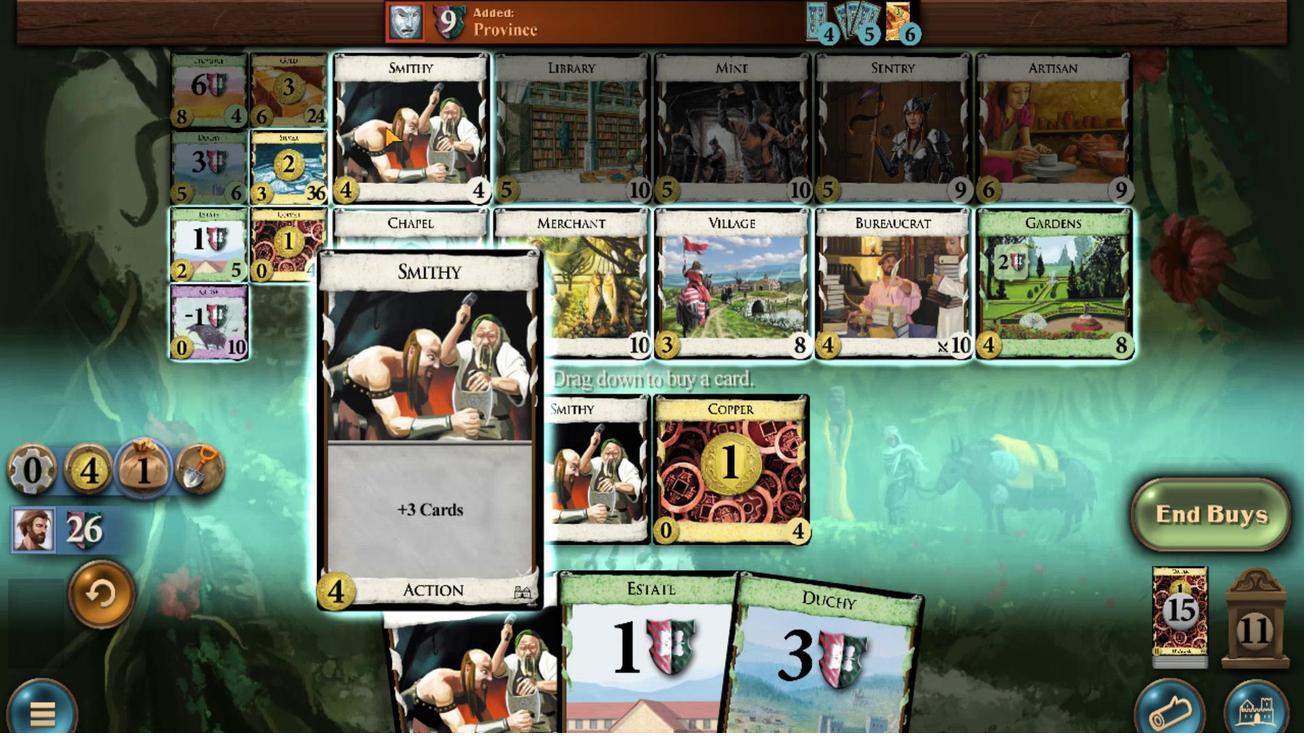 
Action: Mouse scrolled (599, 447) with delta (0, 0)
Screenshot: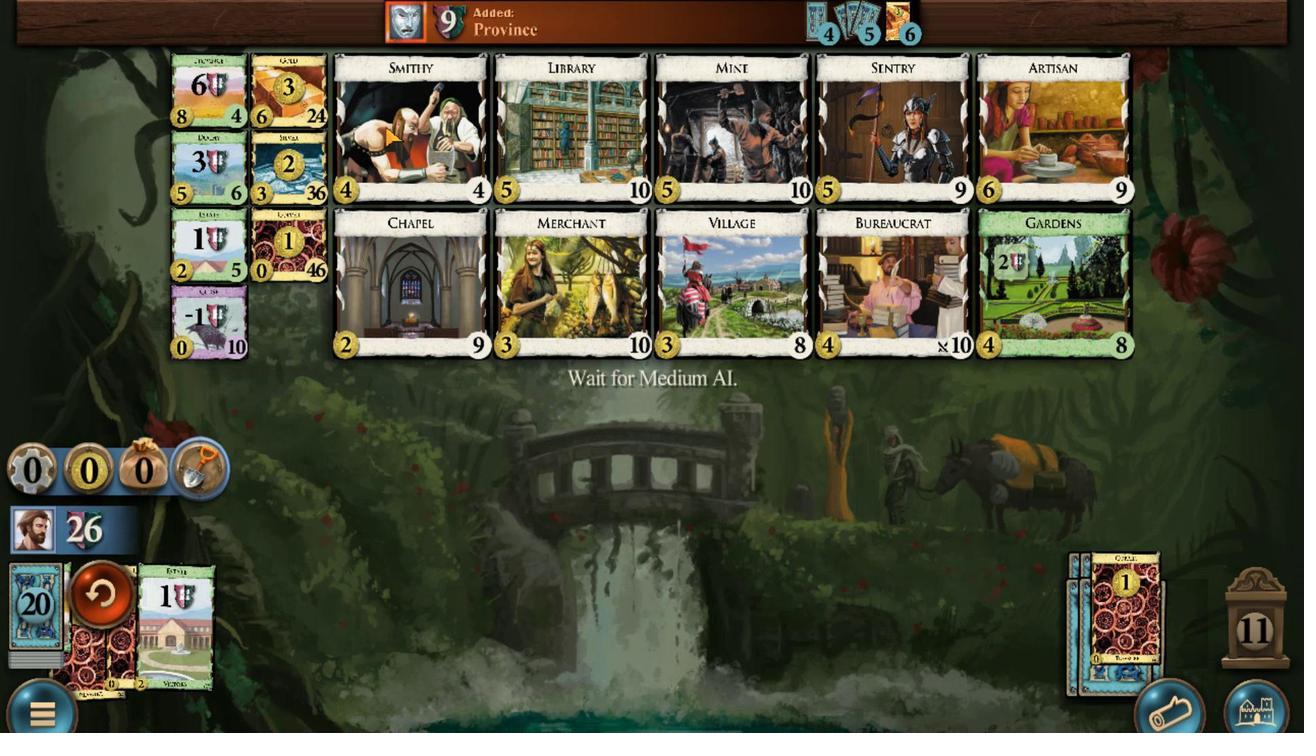 
Action: Mouse moved to (669, 631)
Screenshot: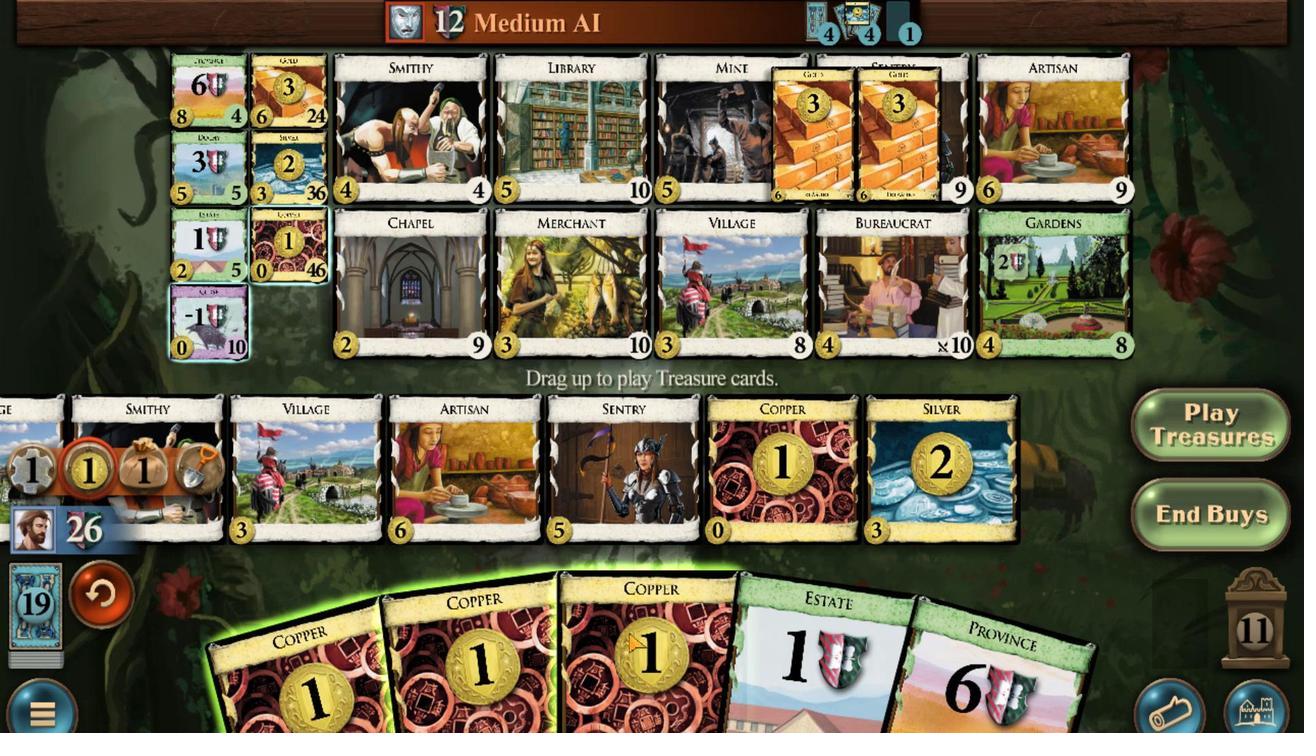 
Action: Mouse scrolled (669, 631) with delta (0, 0)
Screenshot: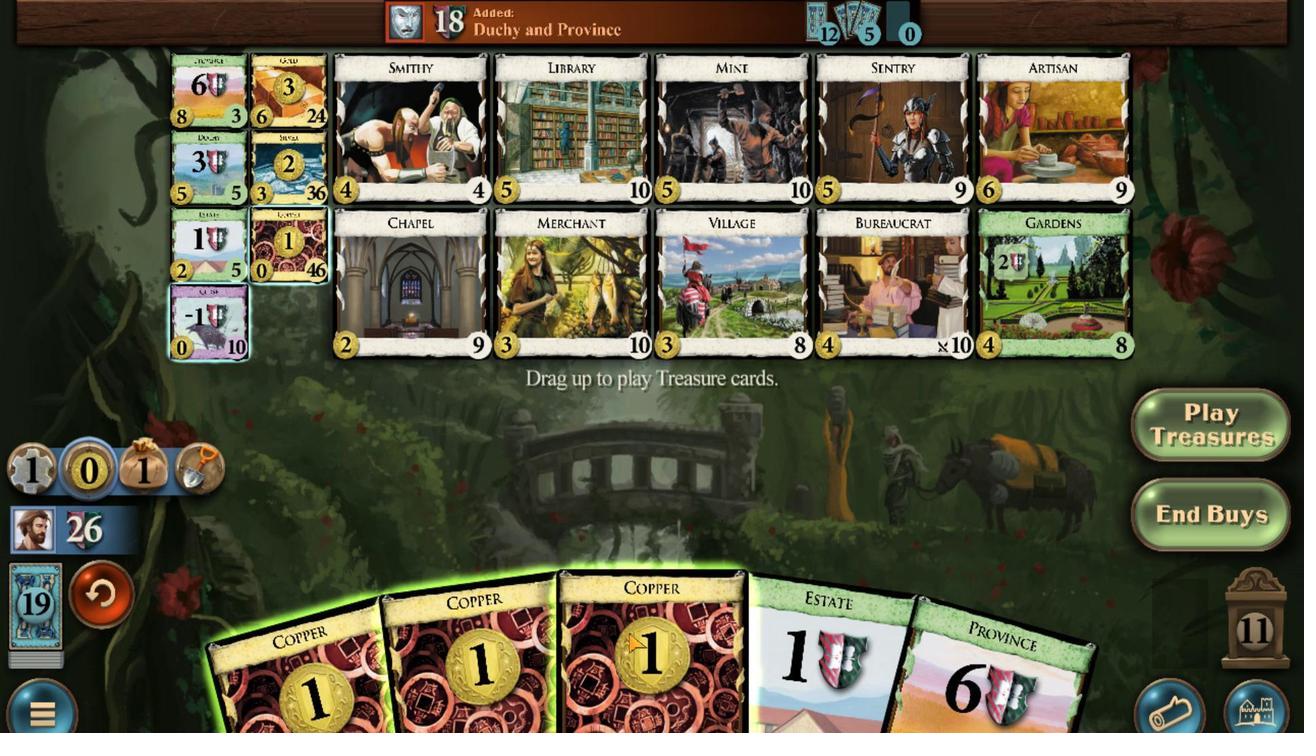 
Action: Mouse moved to (654, 628)
Screenshot: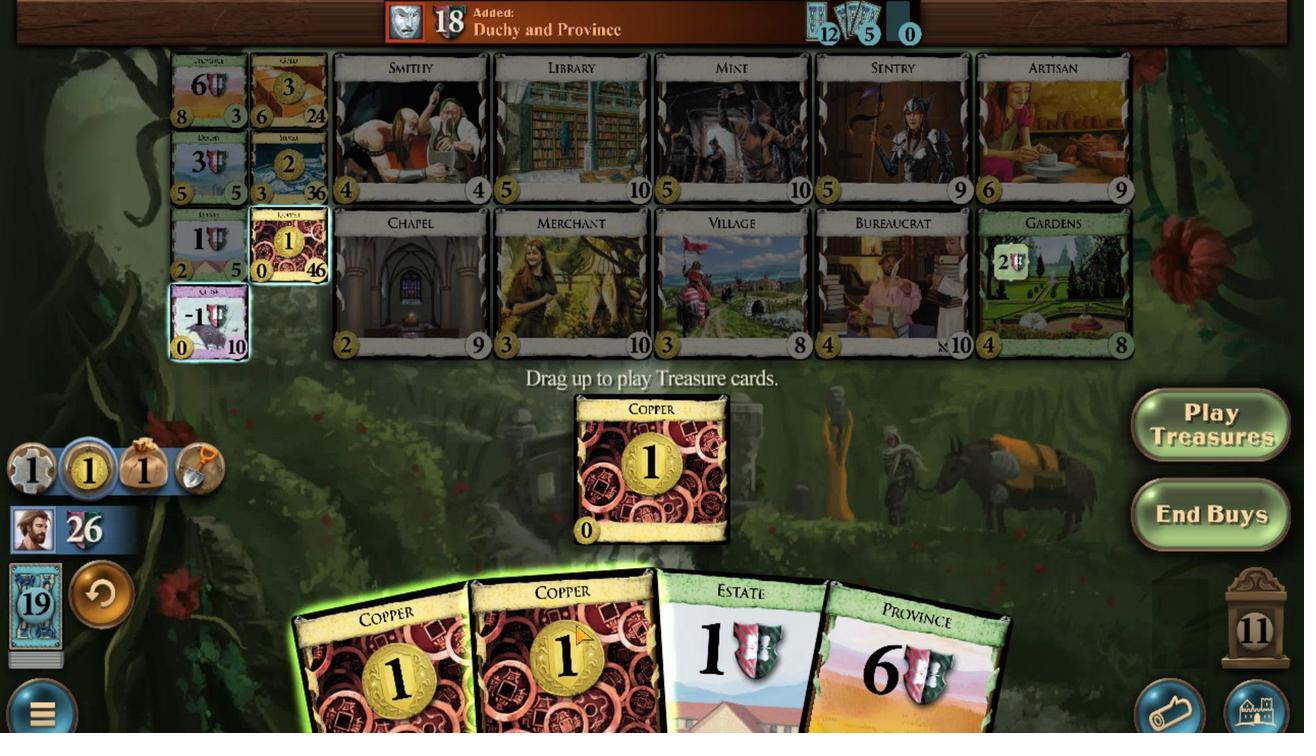 
Action: Mouse scrolled (654, 628) with delta (0, 0)
Screenshot: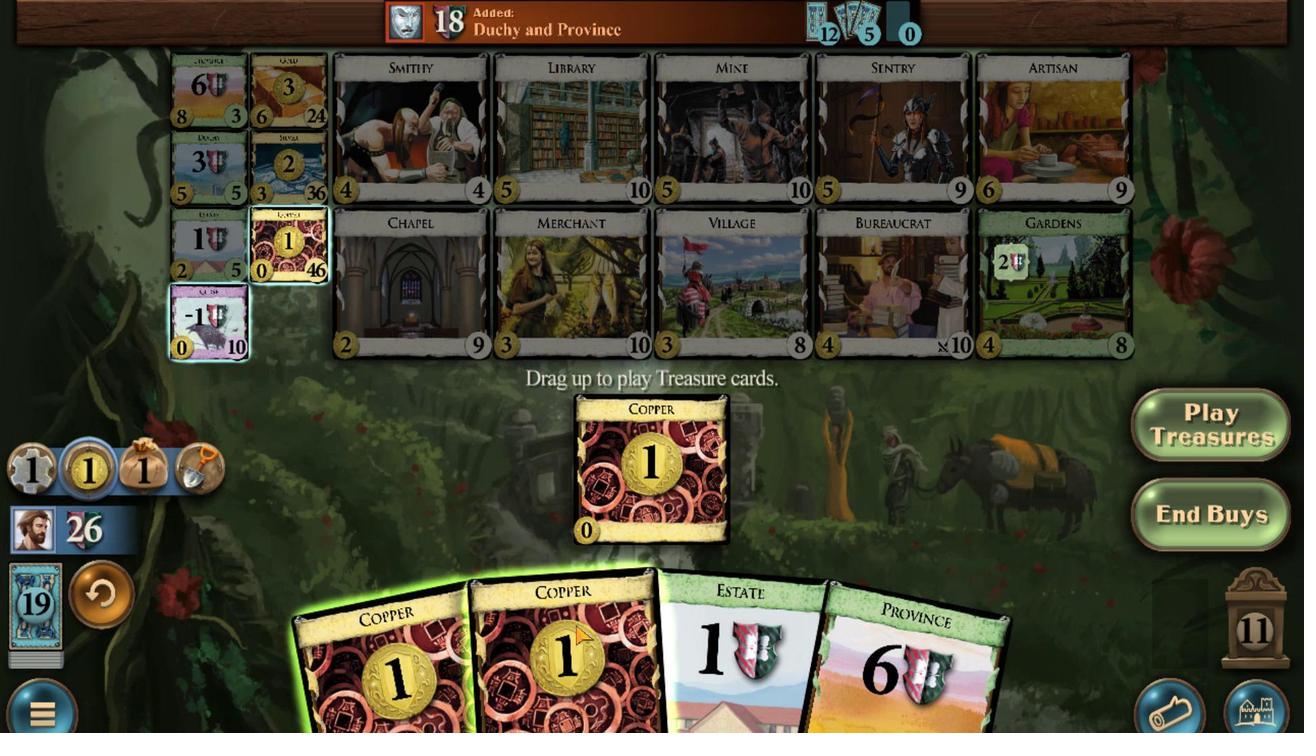 
Action: Mouse moved to (631, 631)
Screenshot: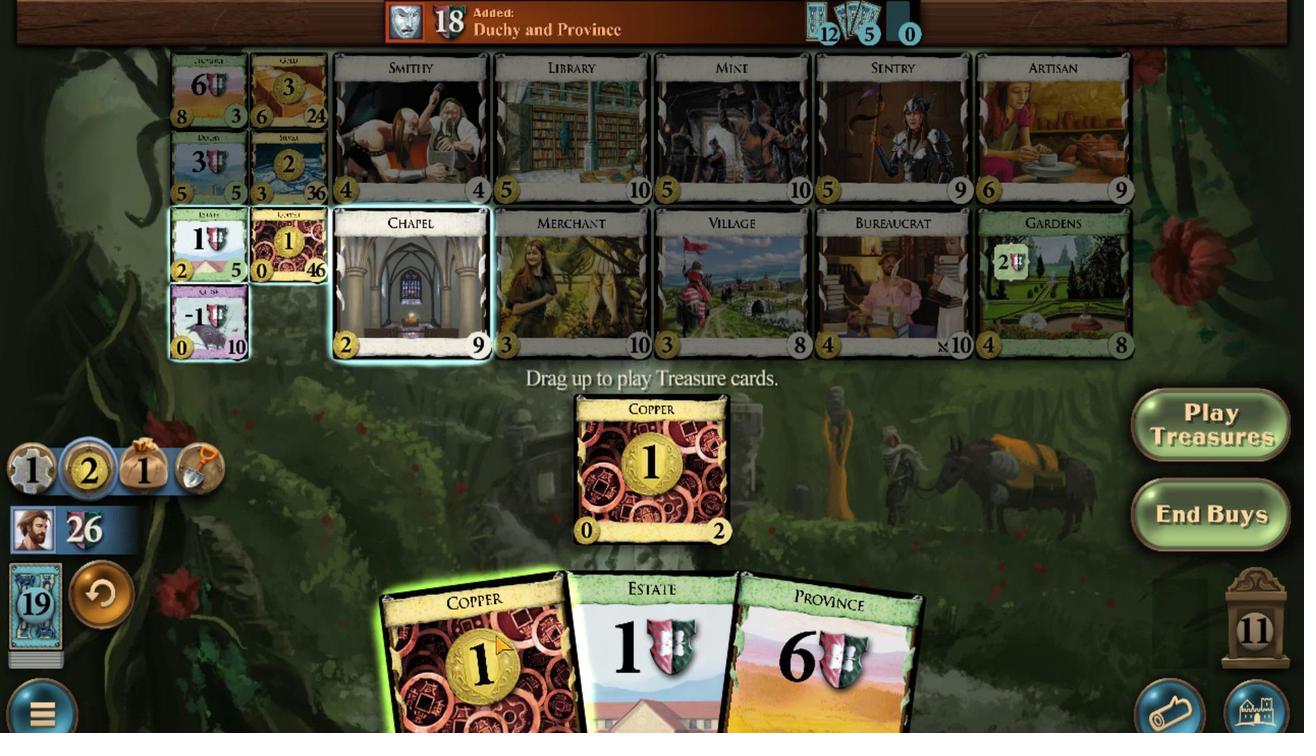 
Action: Mouse scrolled (631, 631) with delta (0, 0)
Screenshot: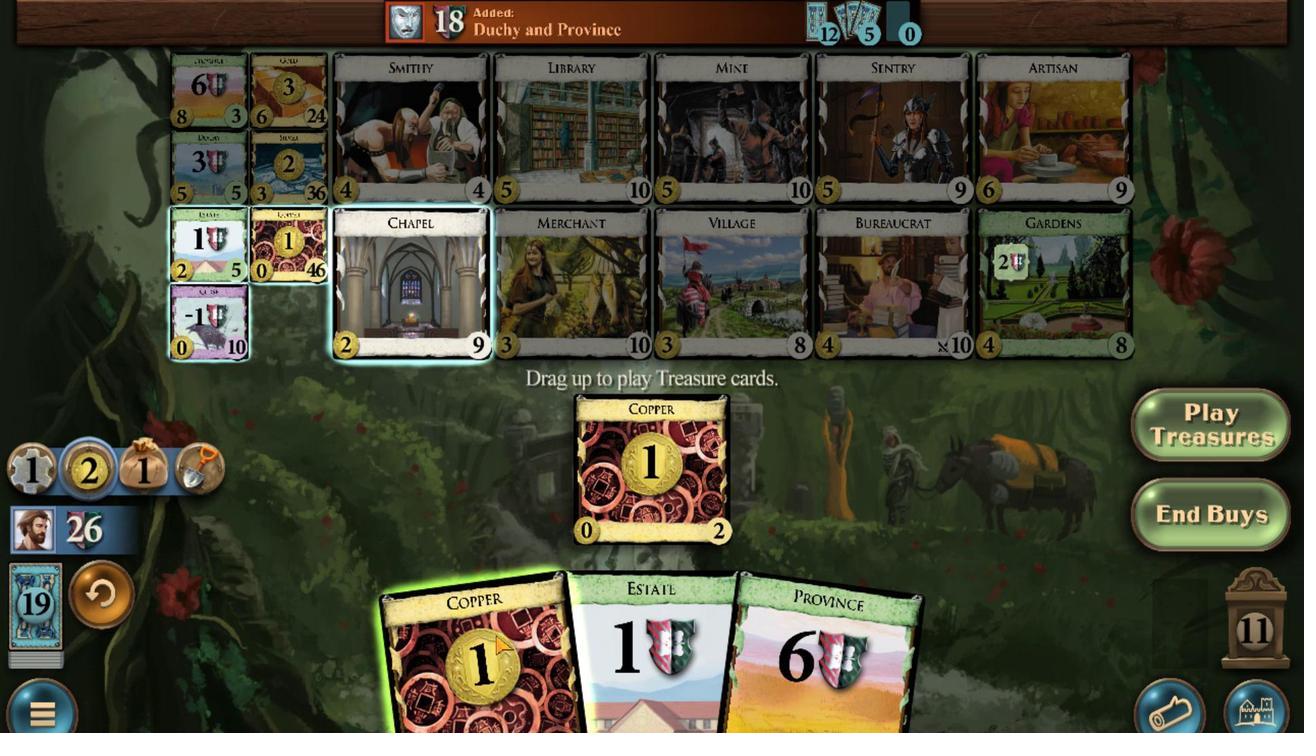 
Action: Mouse moved to (570, 462)
Screenshot: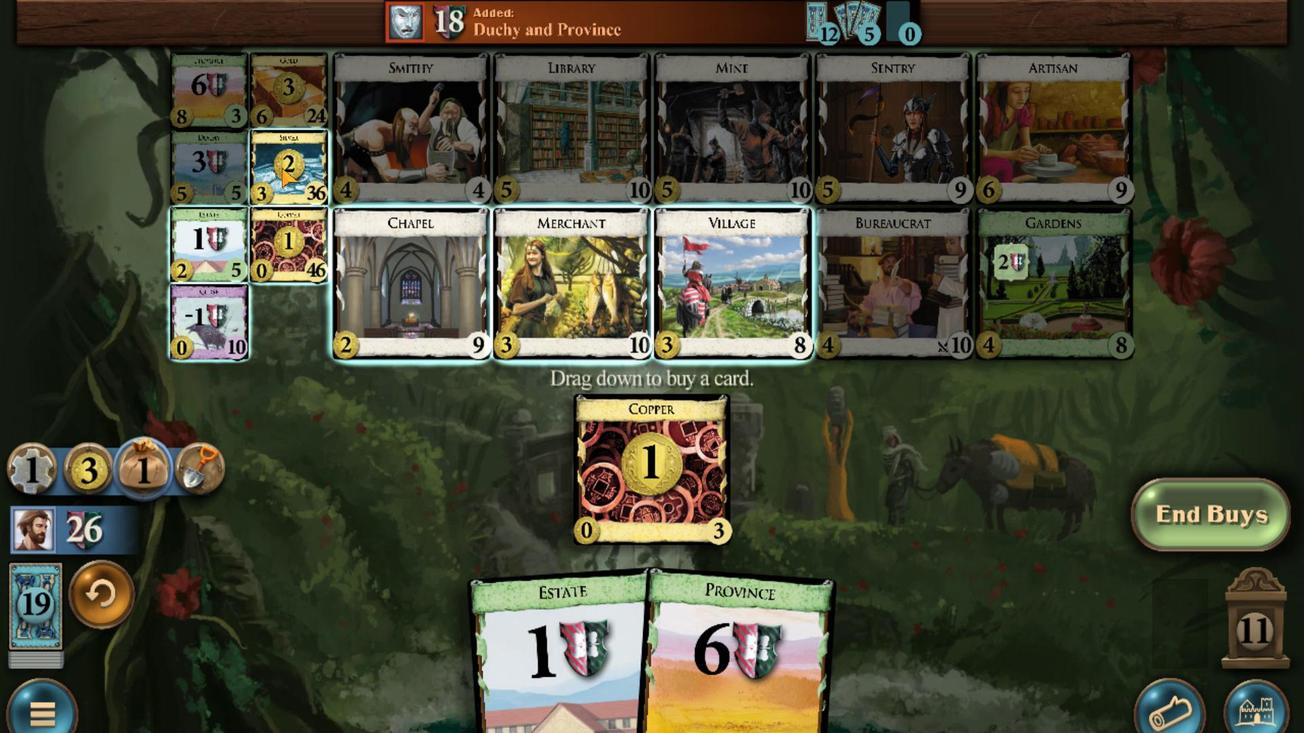 
Action: Mouse scrolled (570, 462) with delta (0, 0)
Screenshot: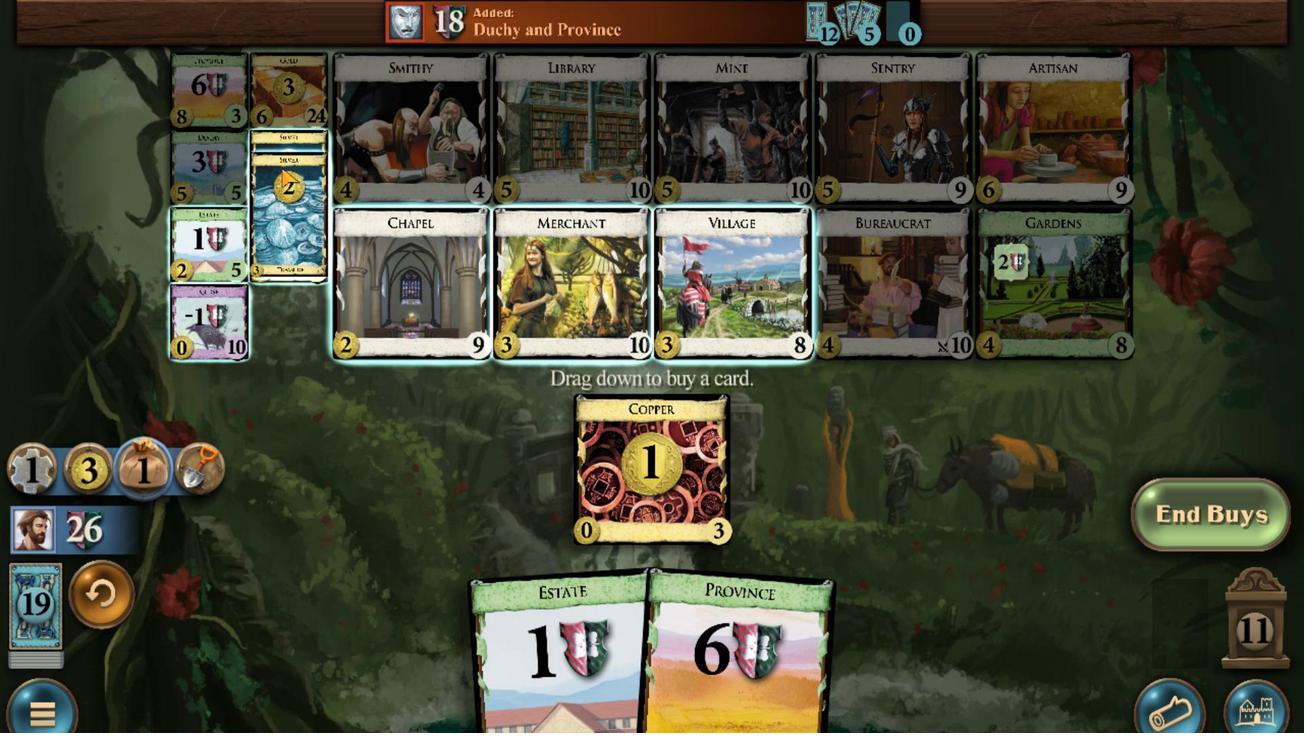 
Action: Mouse scrolled (570, 462) with delta (0, 0)
Screenshot: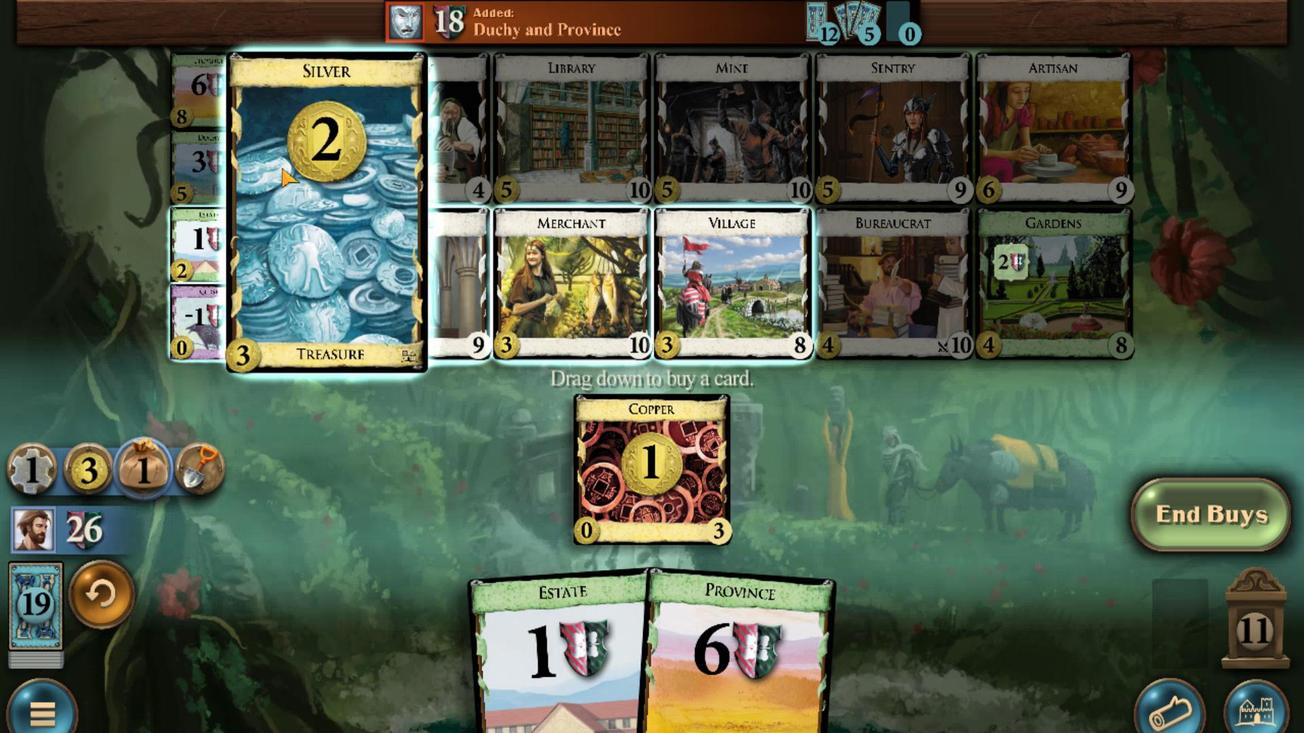 
Action: Mouse scrolled (570, 462) with delta (0, 0)
Screenshot: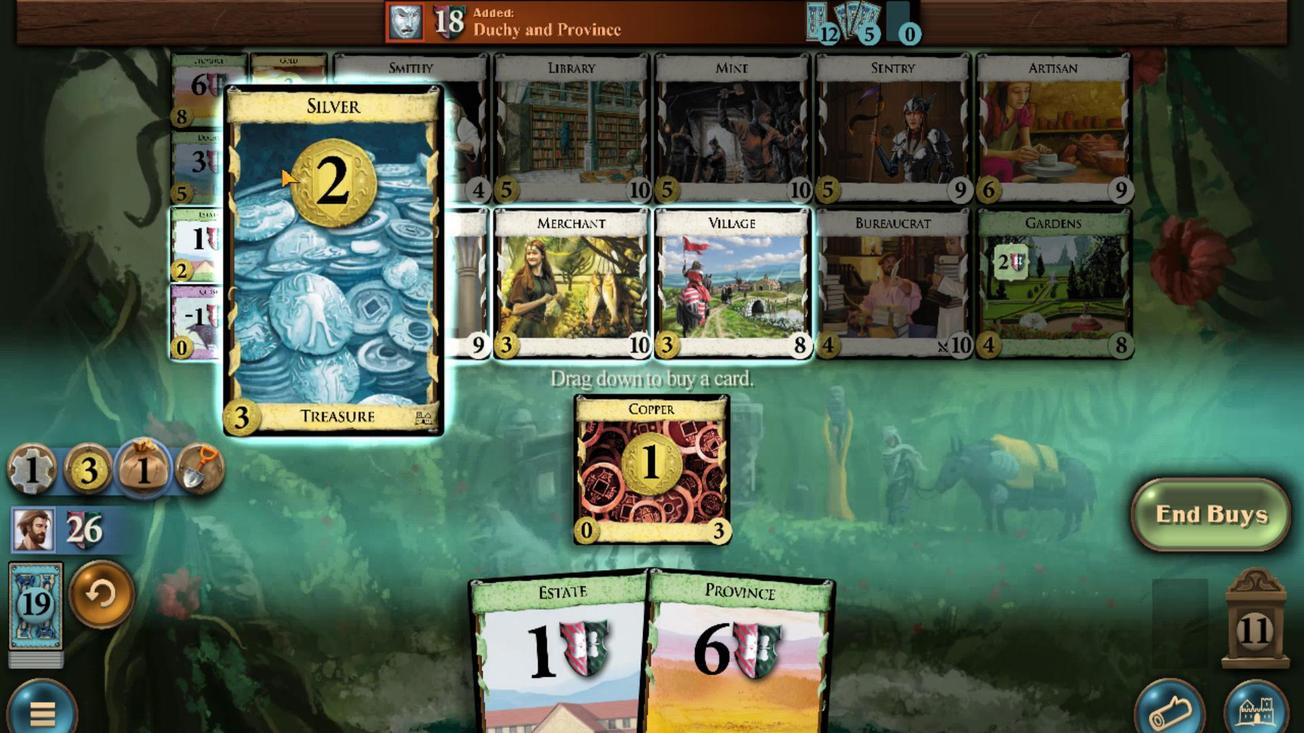 
Action: Mouse scrolled (570, 462) with delta (0, 0)
Screenshot: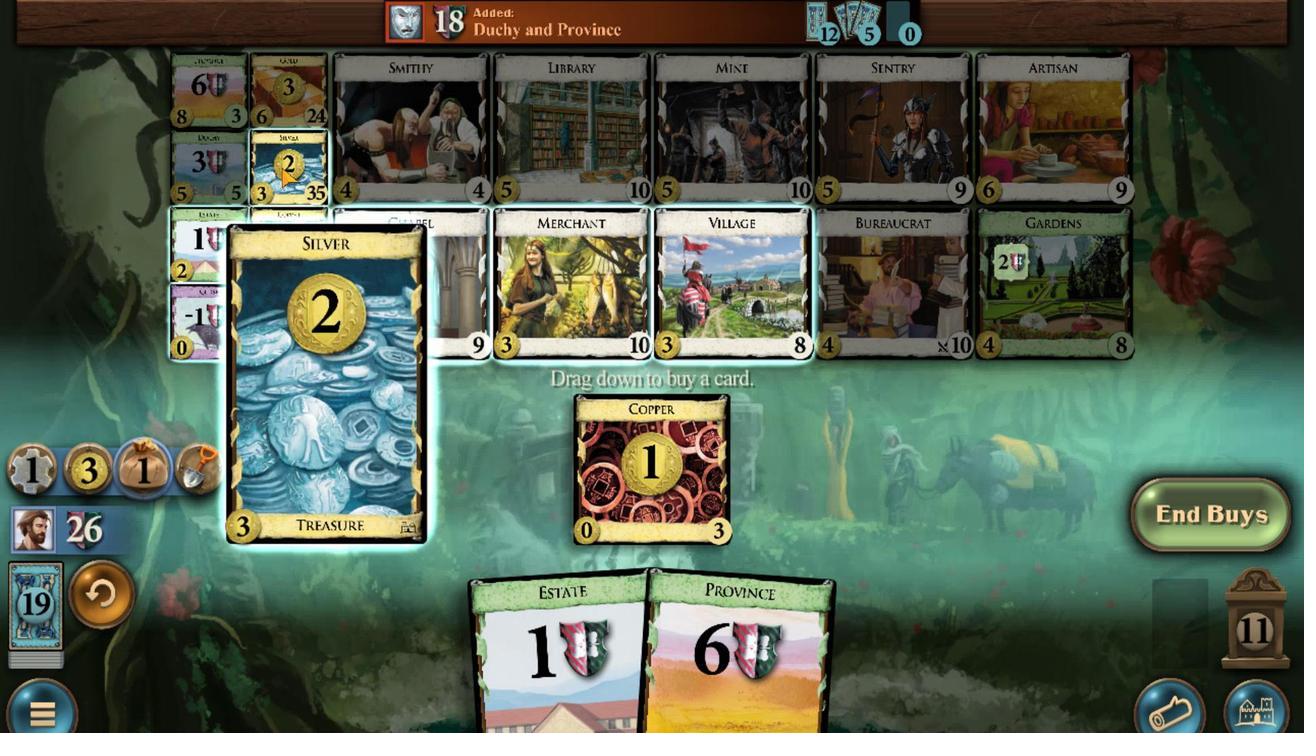 
Action: Mouse scrolled (570, 462) with delta (0, 0)
Screenshot: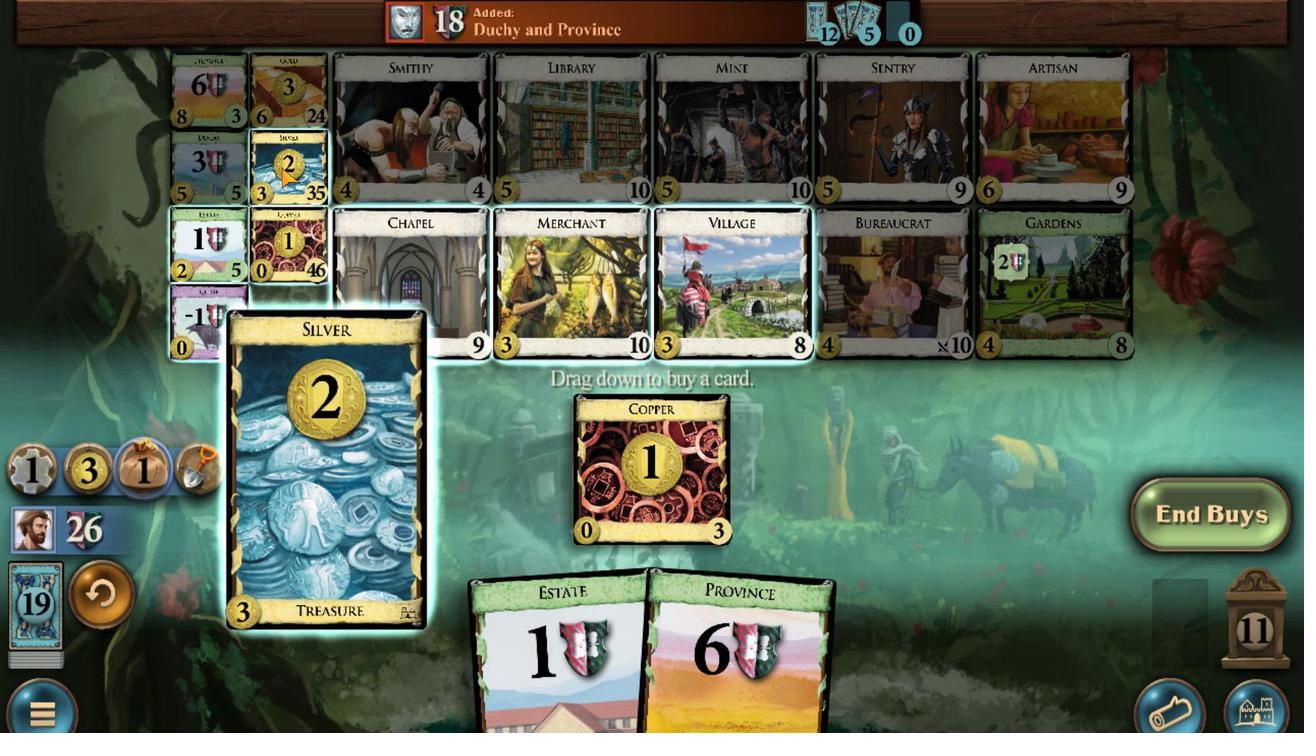 
Action: Mouse scrolled (570, 462) with delta (0, 0)
Screenshot: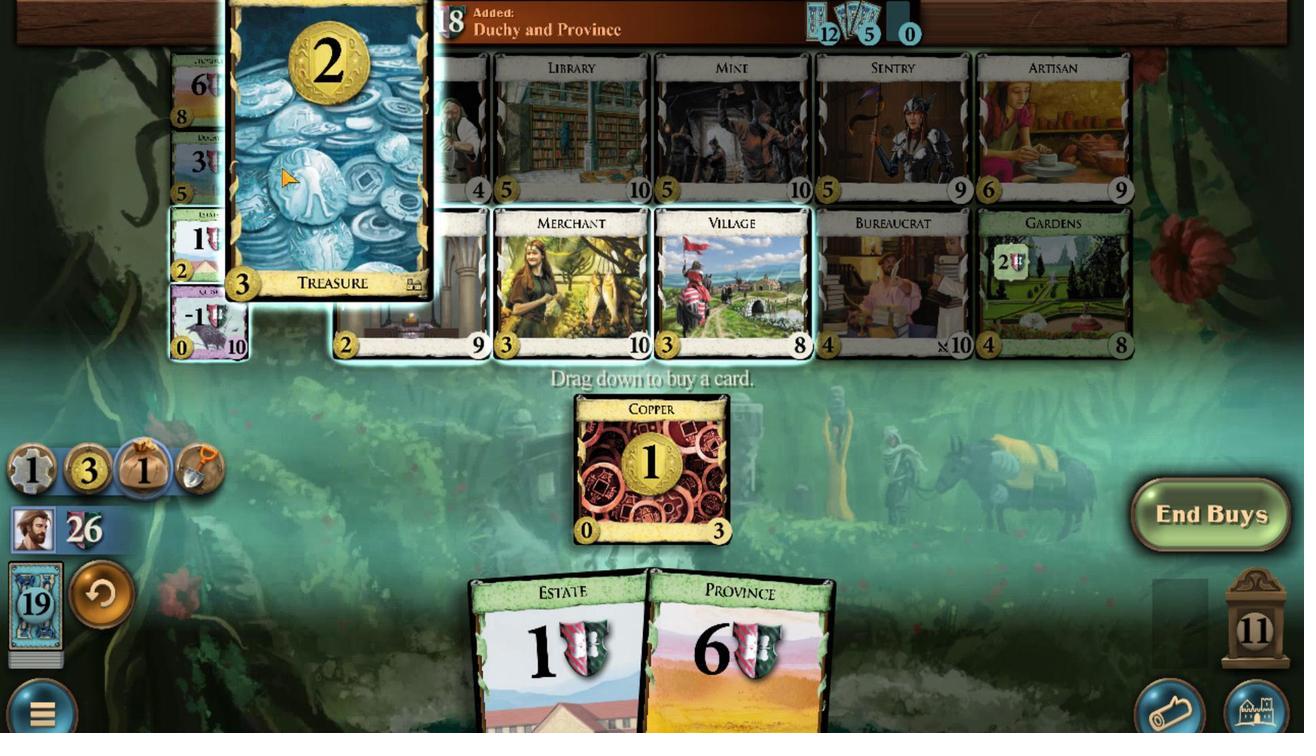 
Action: Mouse scrolled (570, 462) with delta (0, 0)
Screenshot: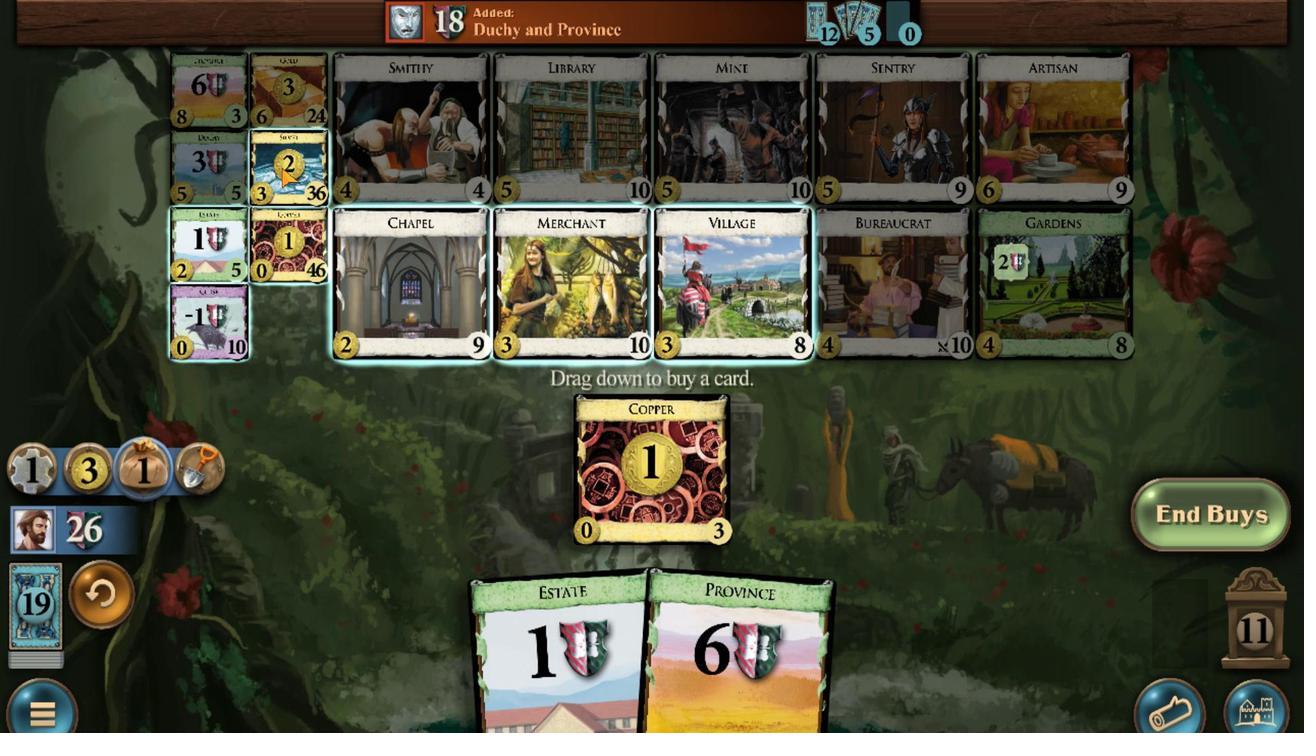 
Action: Mouse moved to (571, 464)
Screenshot: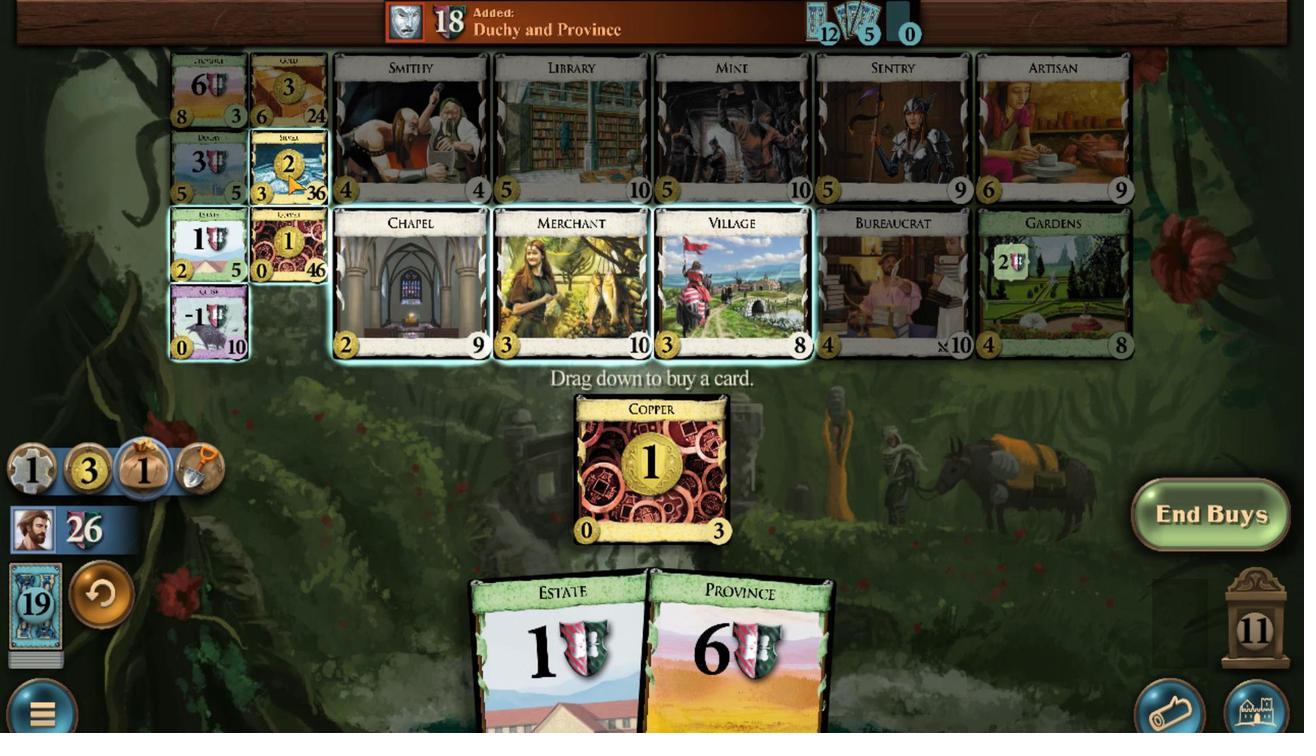 
Action: Mouse scrolled (571, 465) with delta (0, 0)
Screenshot: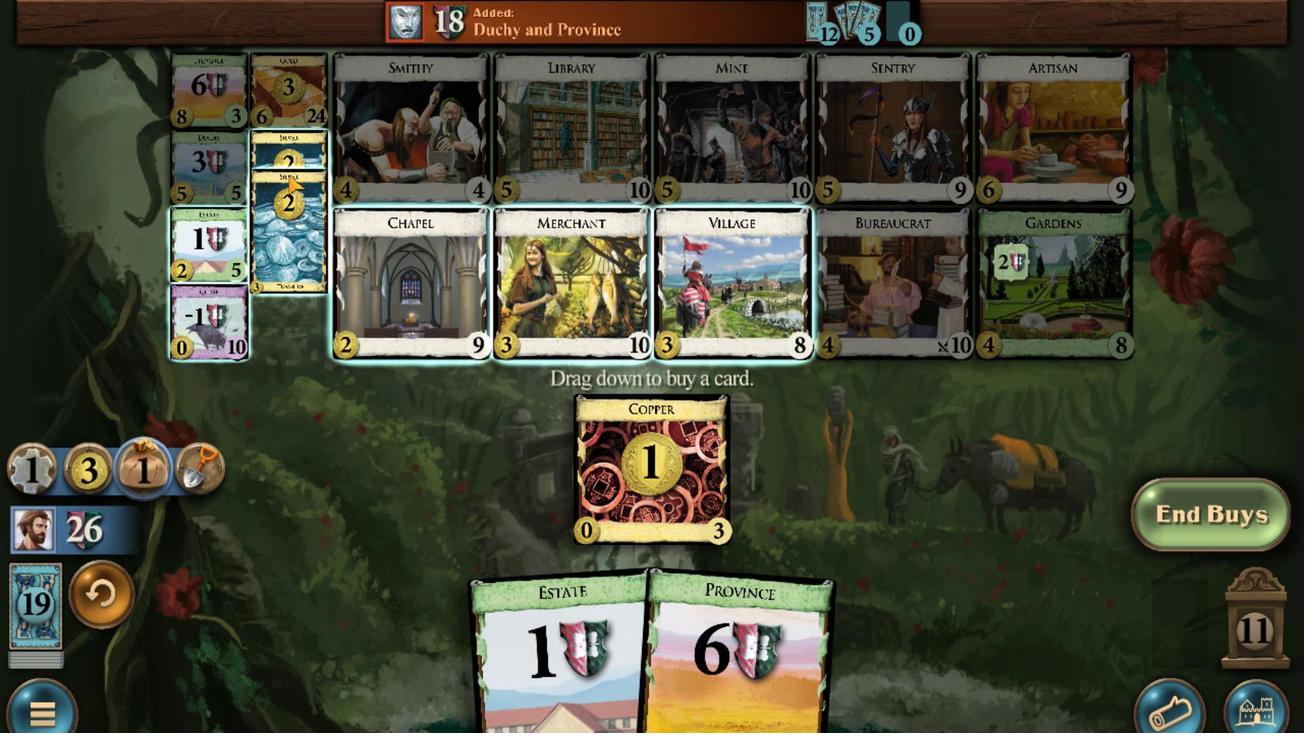 
Action: Mouse scrolled (571, 465) with delta (0, 0)
Screenshot: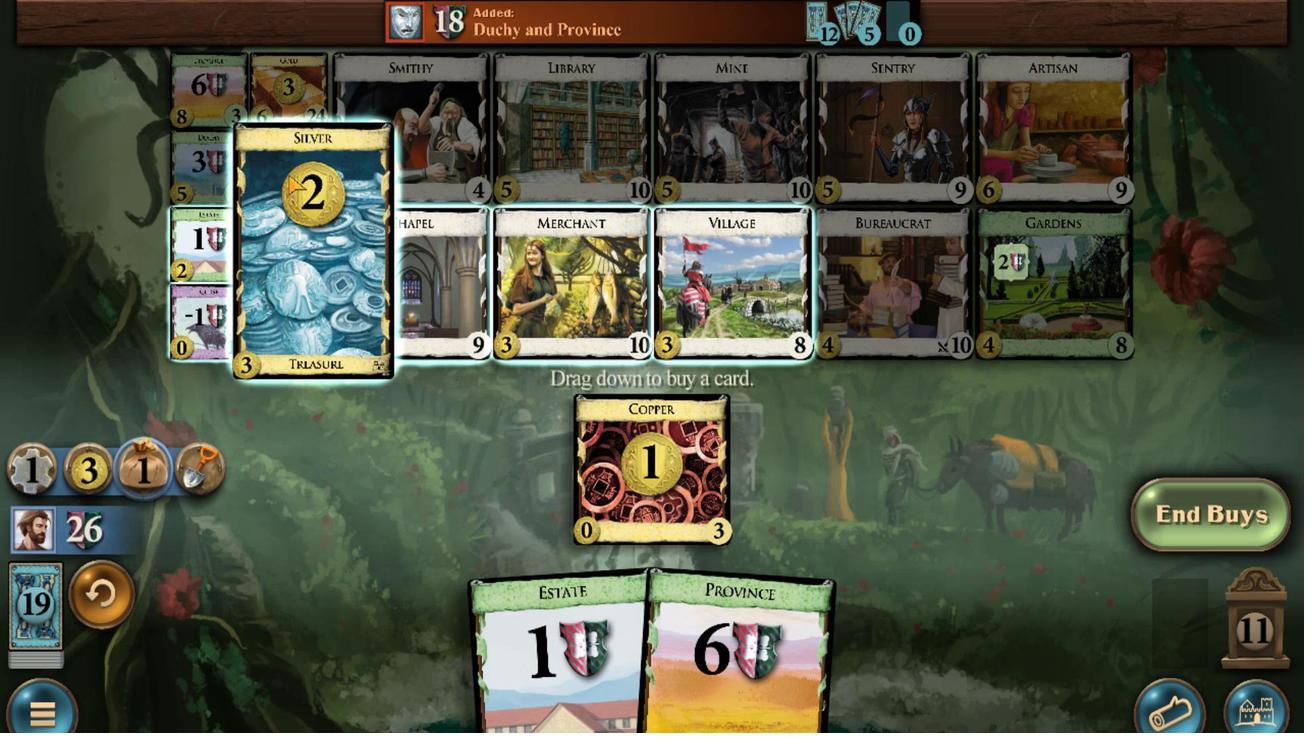 
Action: Mouse scrolled (571, 465) with delta (0, 0)
Screenshot: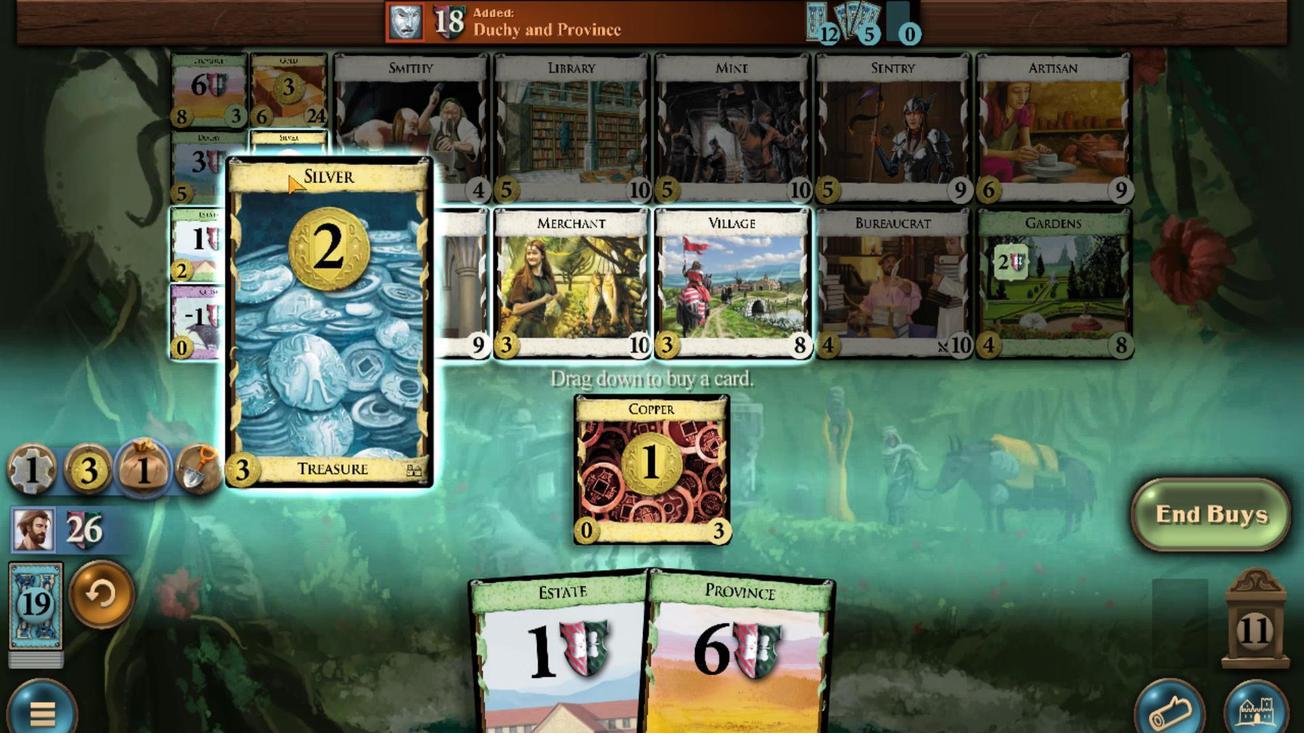 
Action: Mouse scrolled (571, 465) with delta (0, 0)
Screenshot: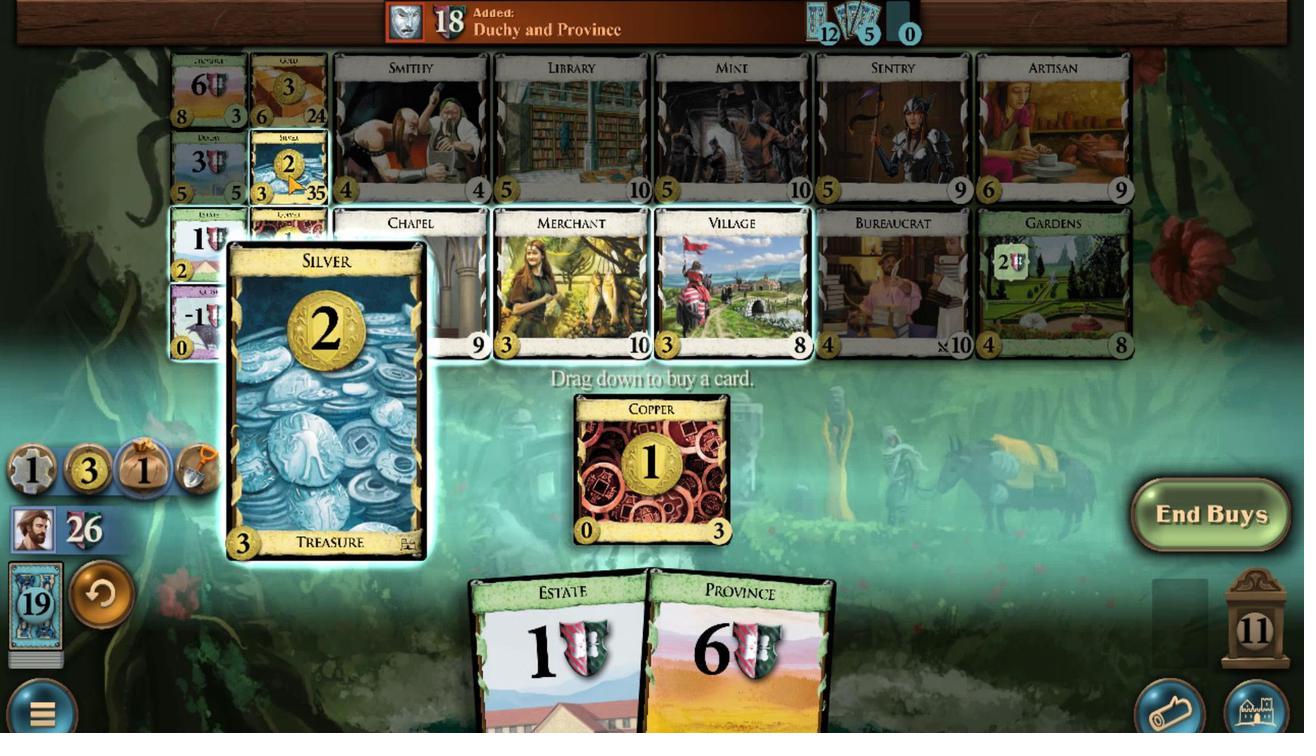 
Action: Mouse scrolled (571, 465) with delta (0, 0)
Screenshot: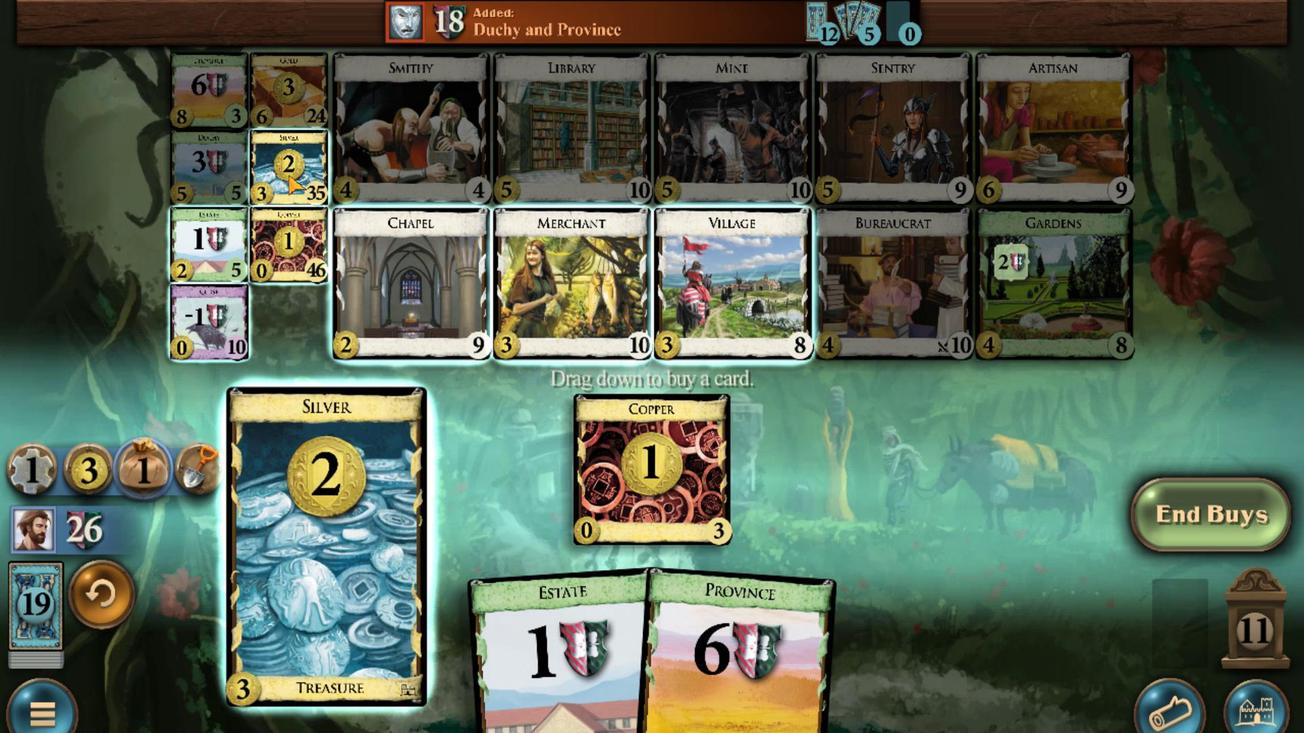 
Action: Mouse moved to (576, 646)
Screenshot: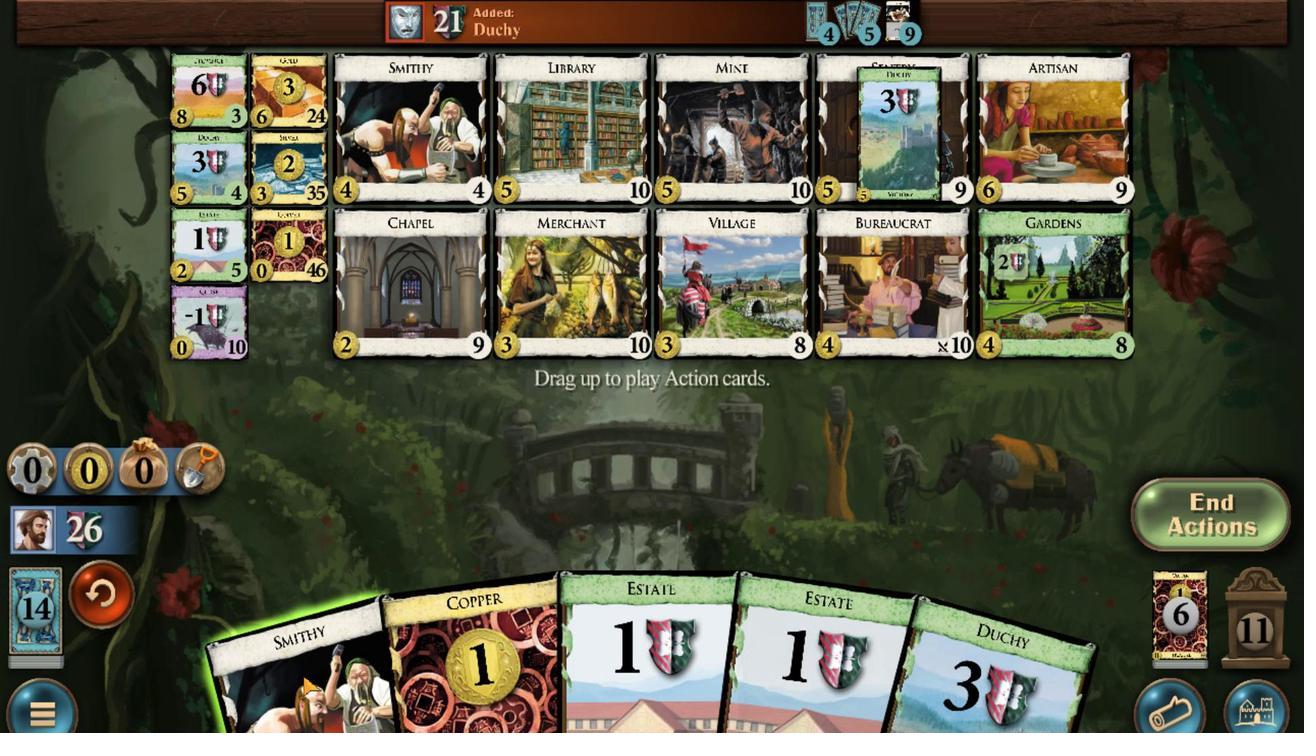 
Action: Mouse scrolled (576, 646) with delta (0, 0)
Screenshot: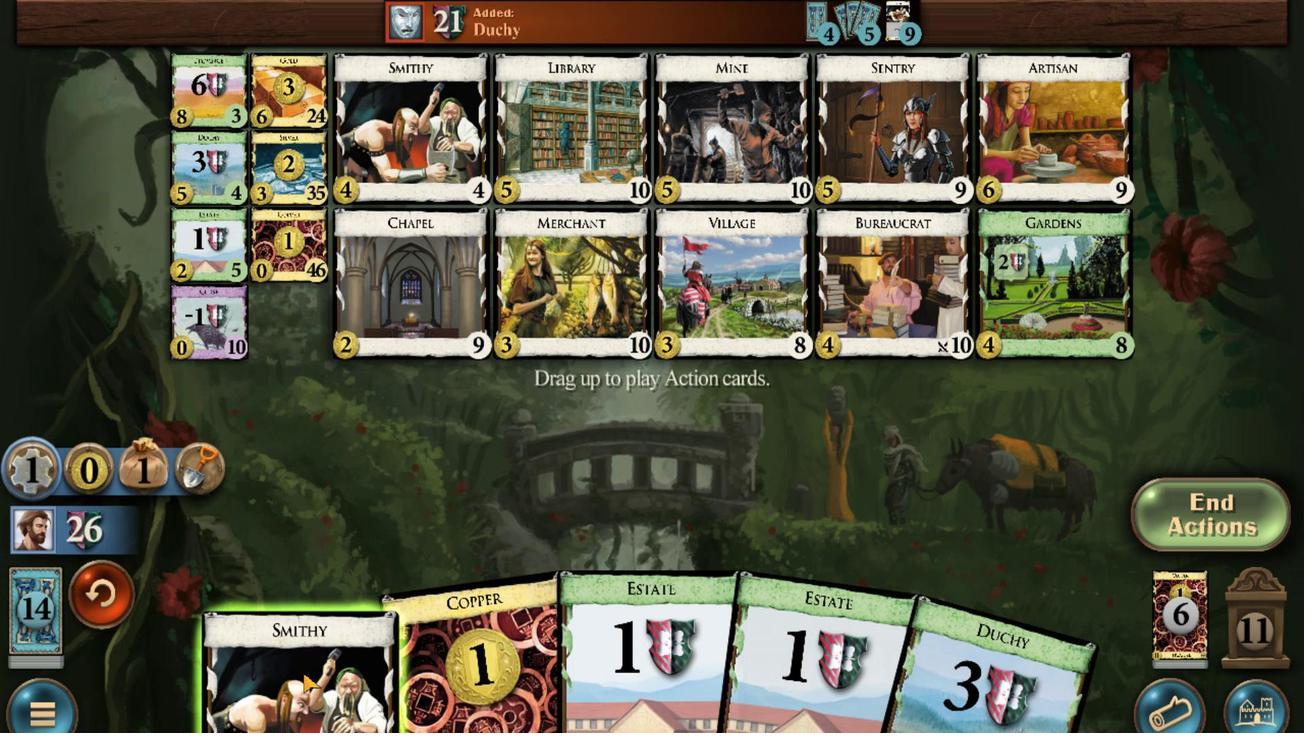 
Action: Mouse moved to (593, 637)
Screenshot: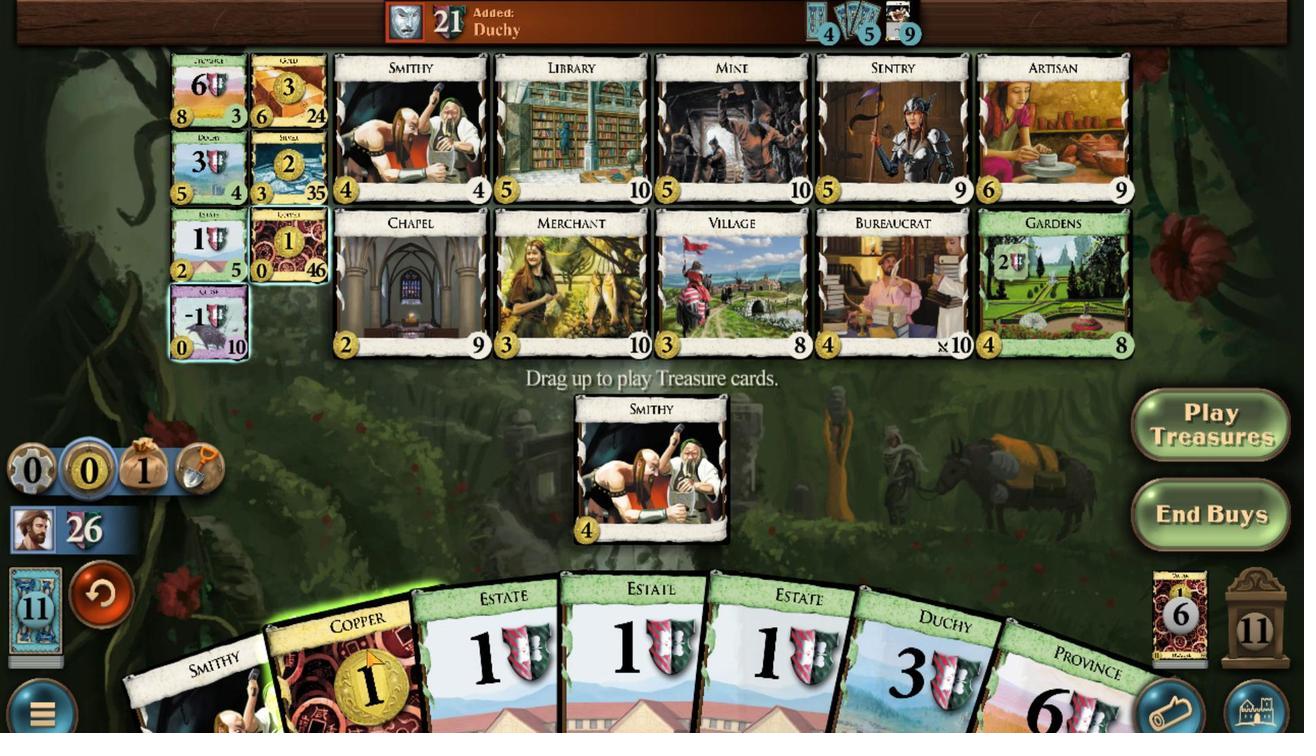 
Action: Mouse scrolled (593, 637) with delta (0, 0)
Screenshot: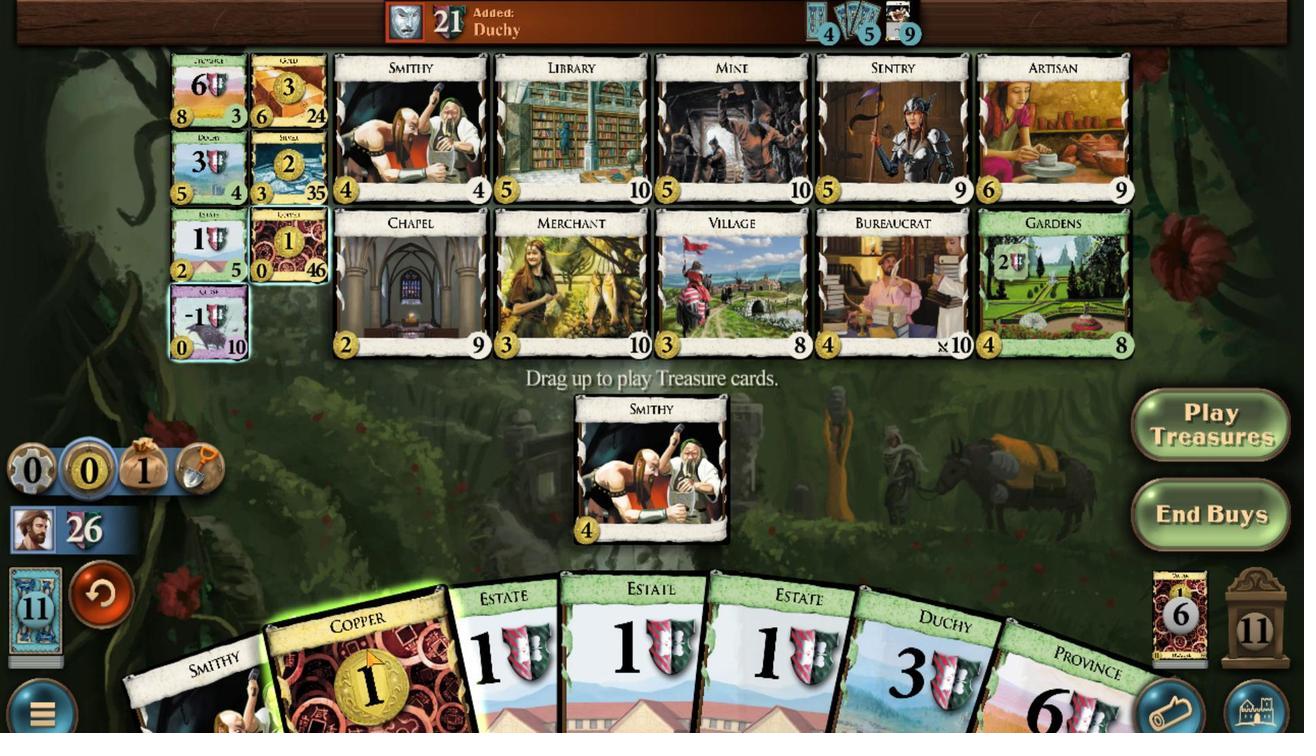 
Action: Mouse moved to (568, 487)
Screenshot: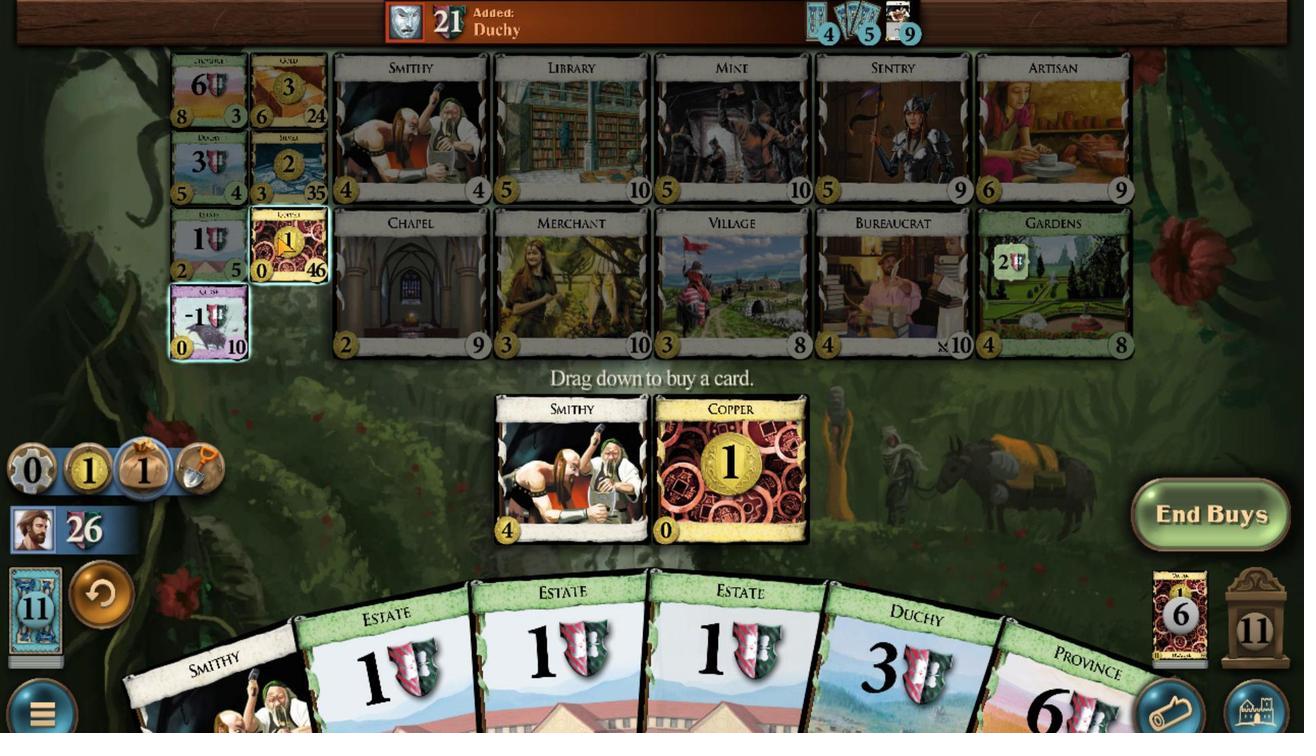 
Action: Mouse scrolled (568, 487) with delta (0, 0)
Screenshot: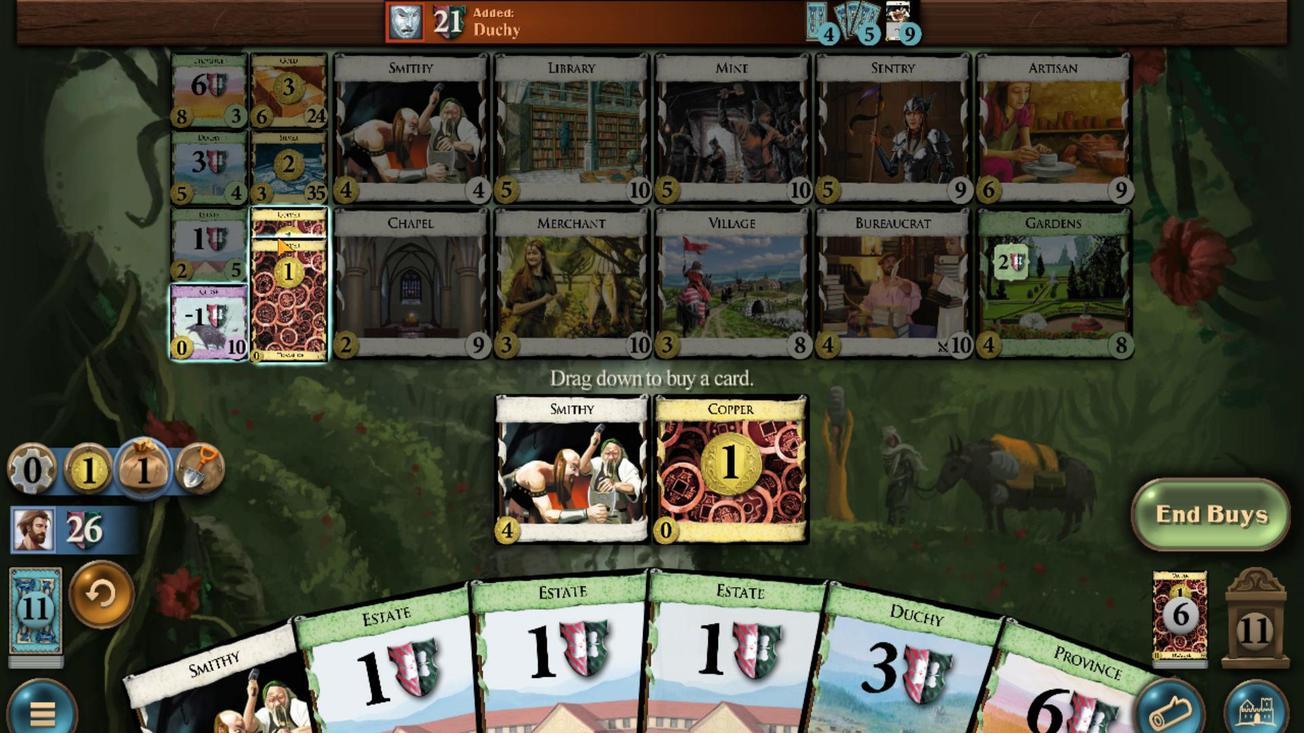
Action: Mouse scrolled (568, 487) with delta (0, 0)
Screenshot: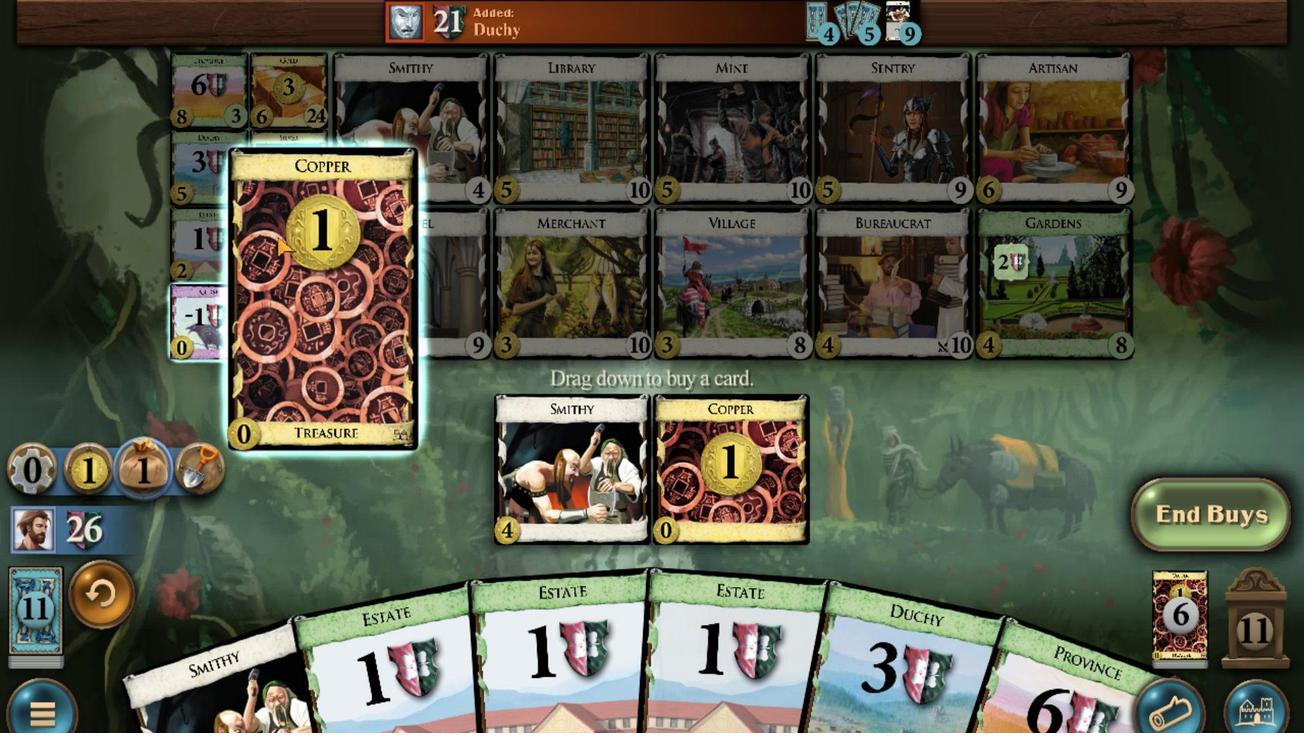 
Action: Mouse scrolled (568, 487) with delta (0, 0)
Screenshot: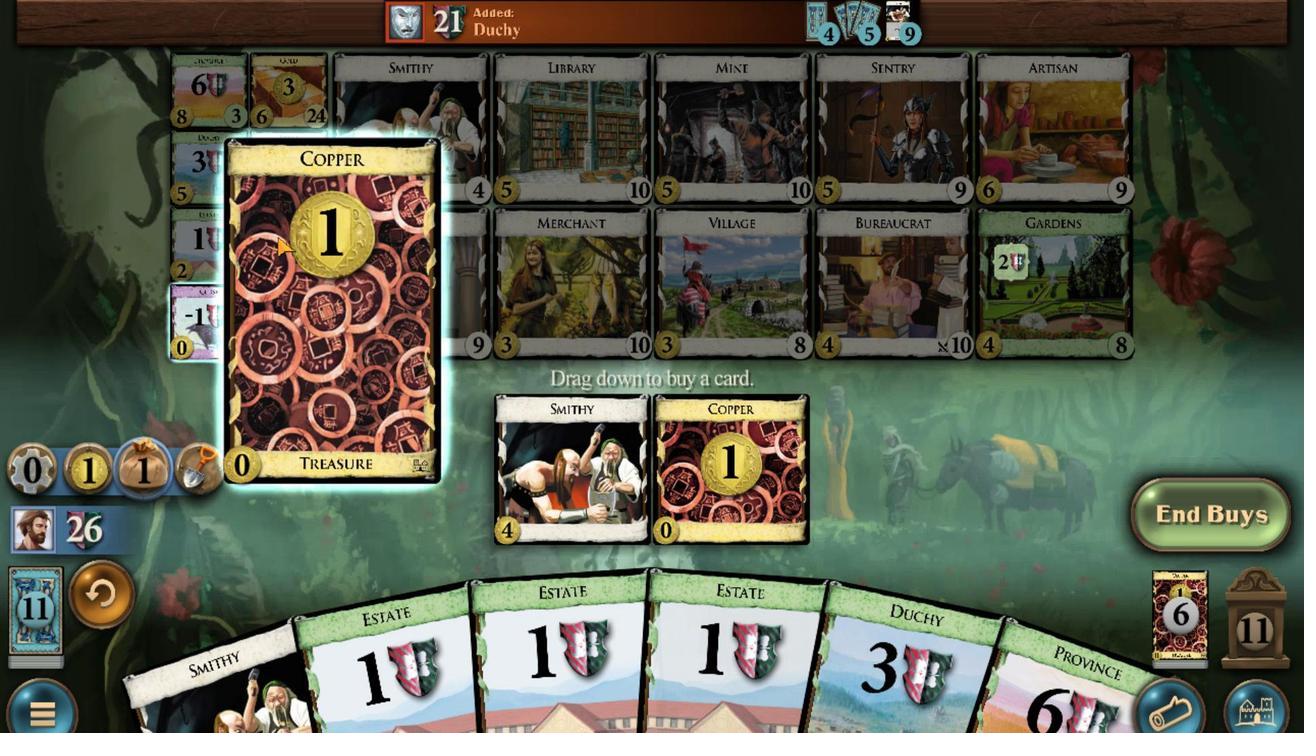 
Action: Mouse moved to (713, 636)
